 Task: Activity costs tracker blue modern simple.
Action: Mouse scrolled (73, 185) with delta (0, 0)
Screenshot: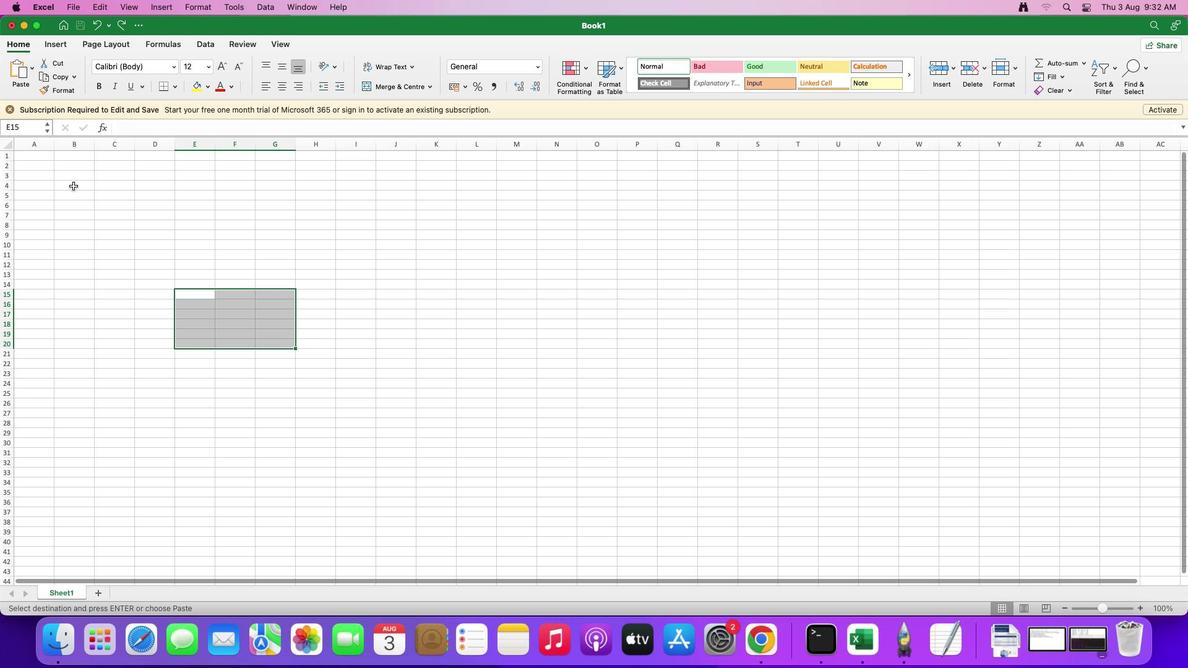 
Action: Mouse scrolled (73, 185) with delta (0, 0)
Screenshot: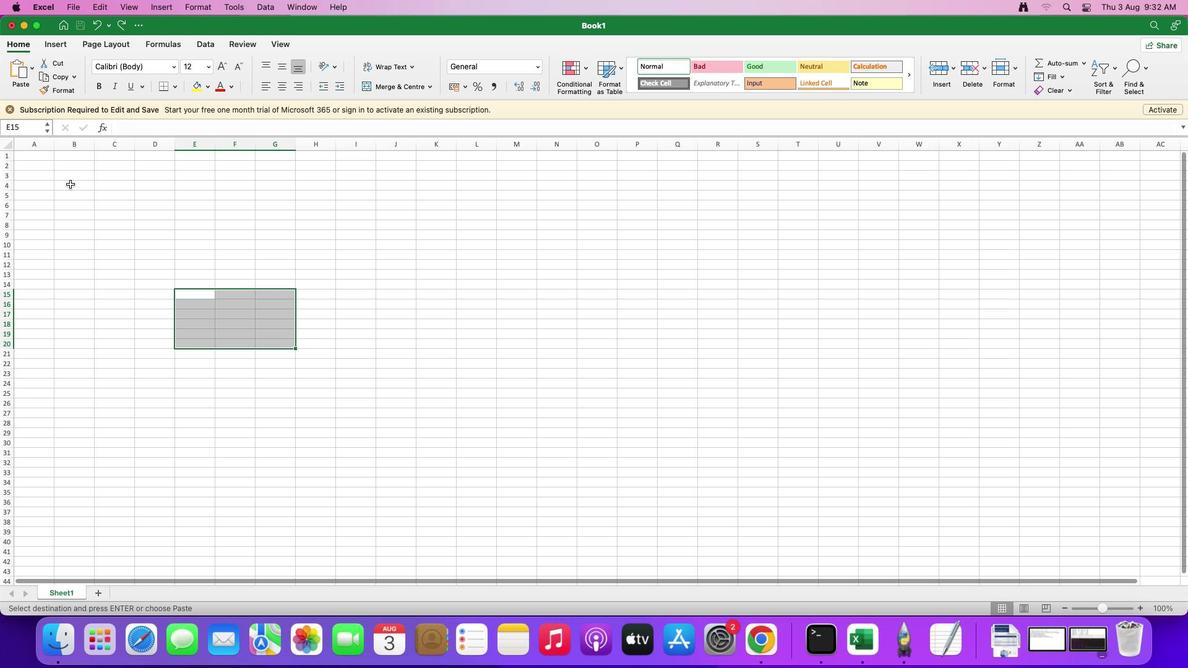 
Action: Mouse scrolled (73, 185) with delta (0, -1)
Screenshot: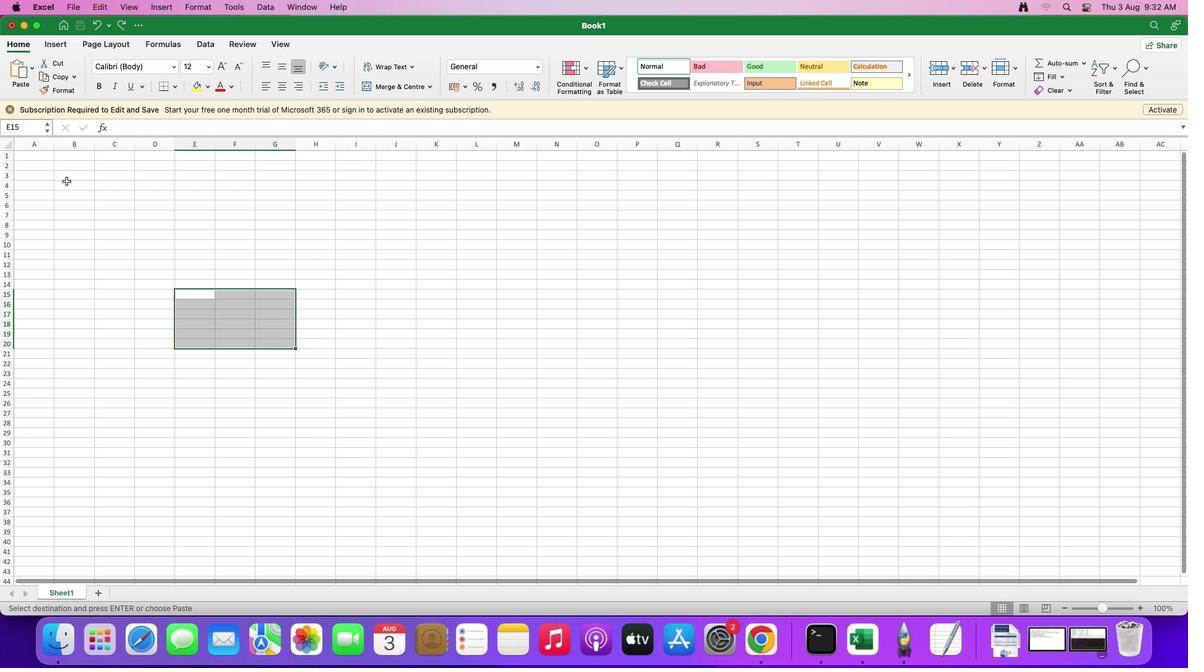 
Action: Mouse scrolled (73, 185) with delta (0, -2)
Screenshot: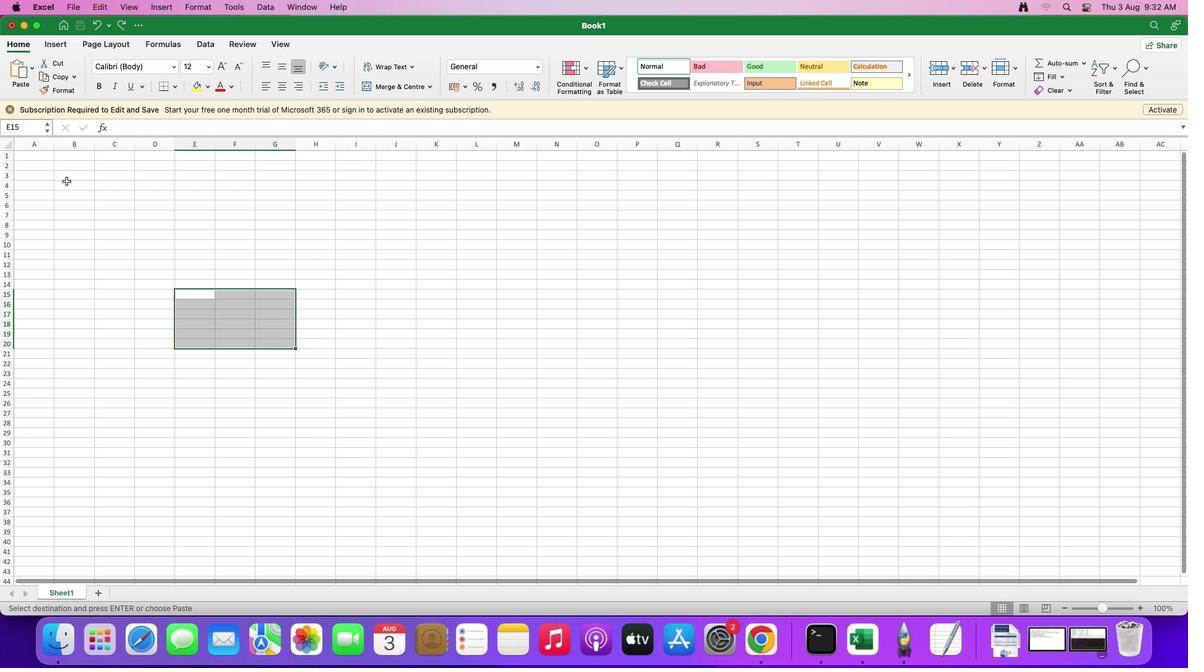 
Action: Mouse moved to (73, 185)
Screenshot: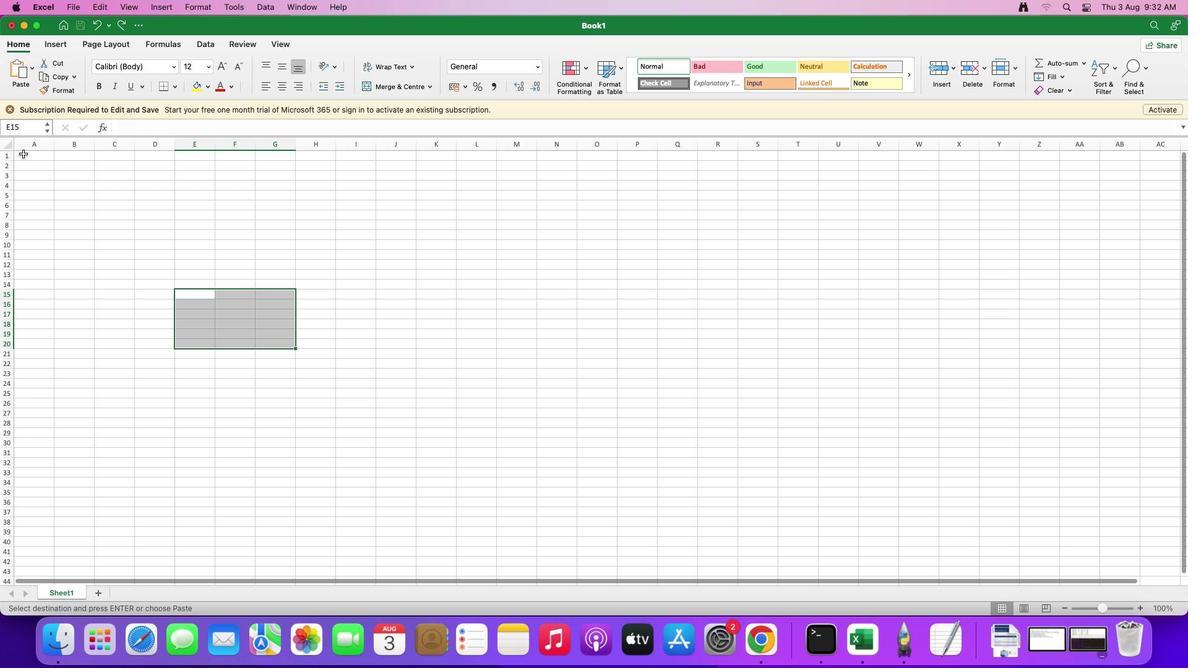 
Action: Mouse scrolled (73, 185) with delta (0, 0)
Screenshot: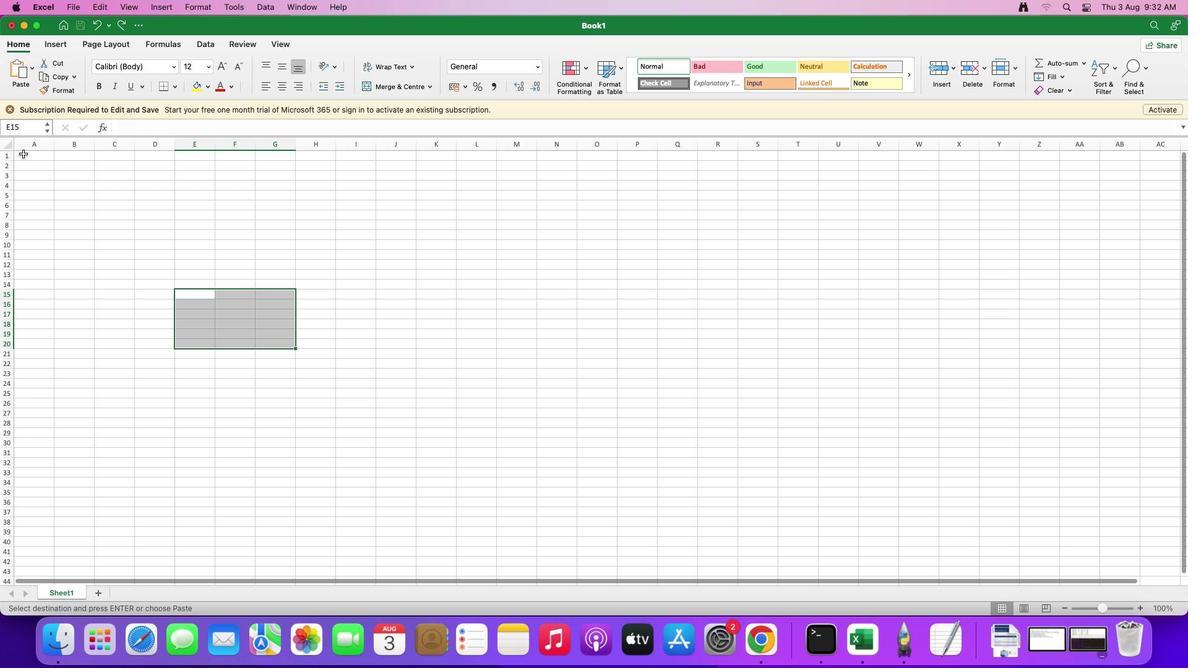 
Action: Mouse moved to (73, 185)
Screenshot: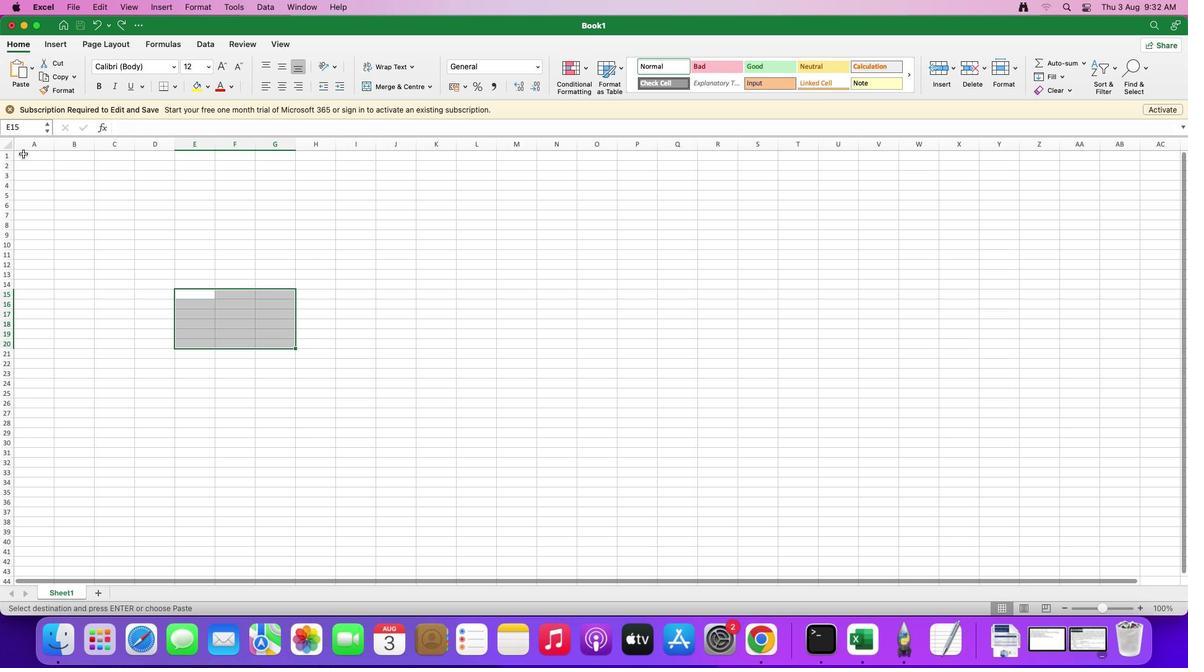 
Action: Mouse scrolled (73, 185) with delta (0, 0)
Screenshot: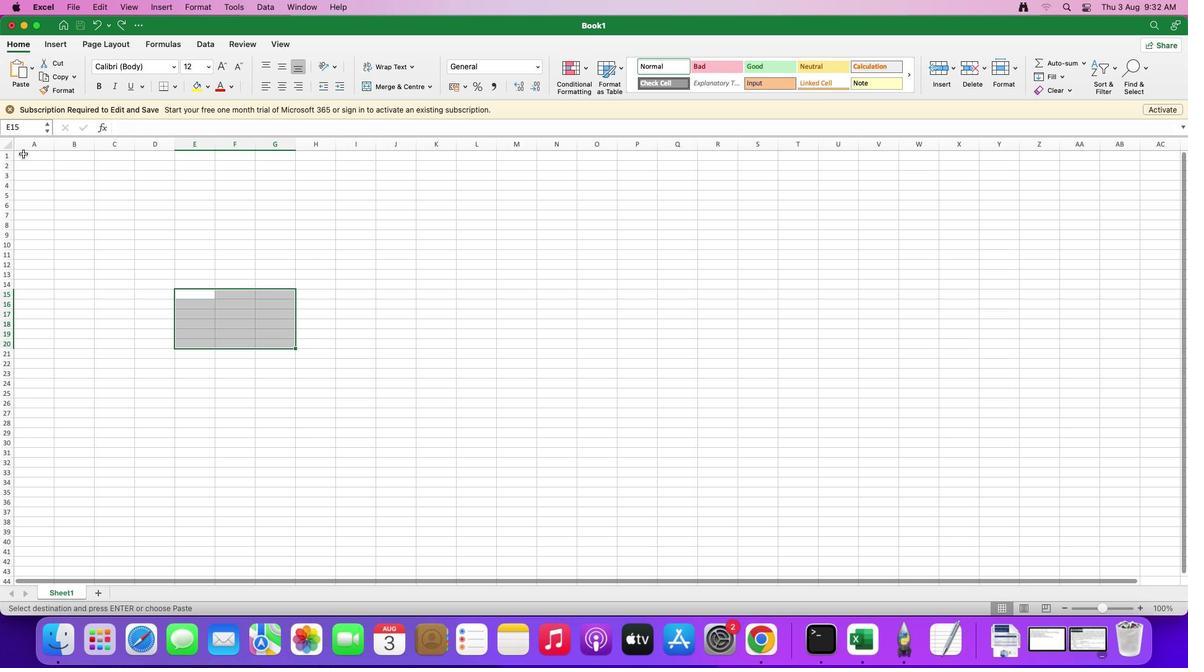 
Action: Mouse scrolled (73, 185) with delta (0, 2)
Screenshot: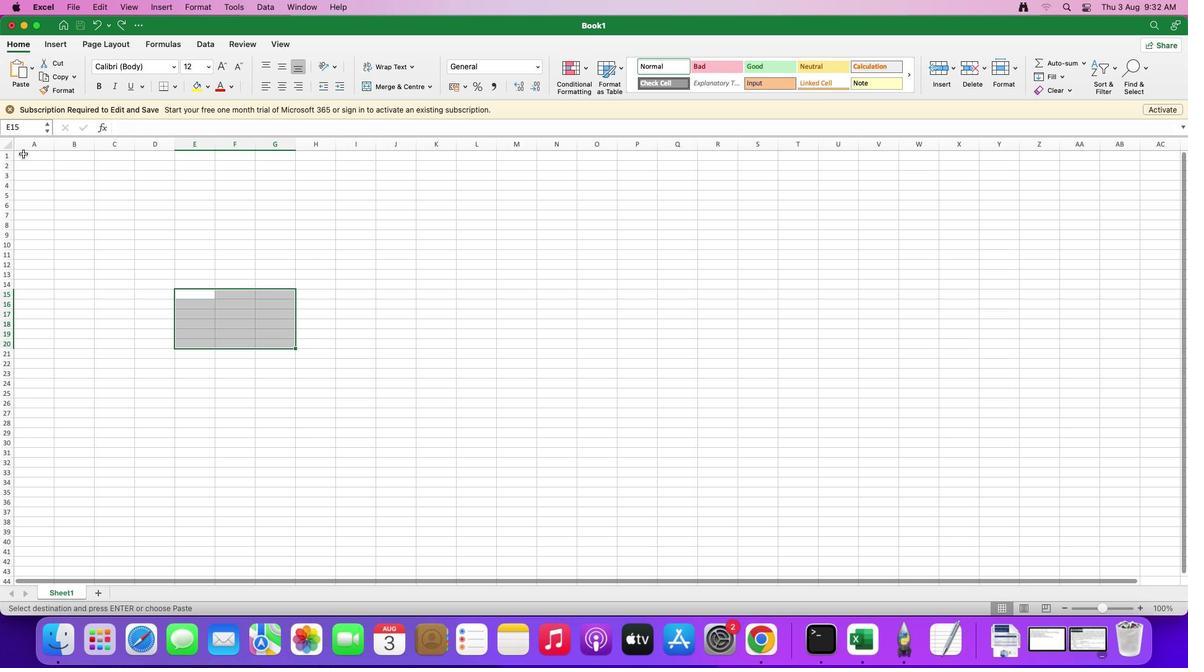 
Action: Mouse scrolled (73, 185) with delta (0, 3)
Screenshot: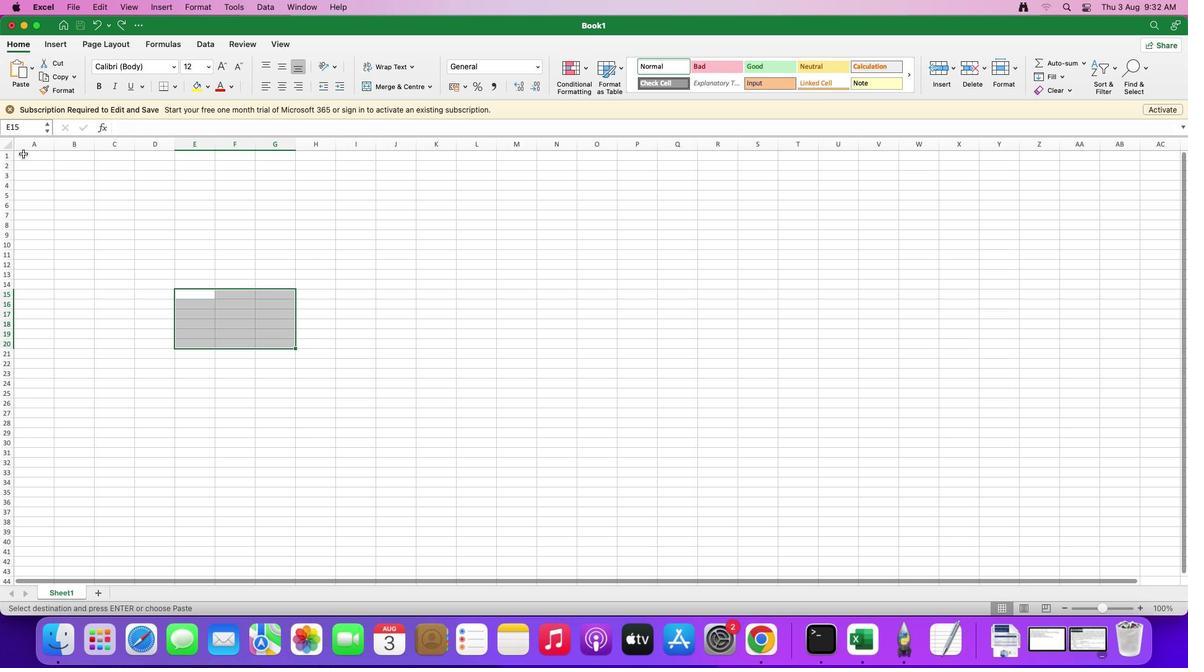 
Action: Mouse moved to (73, 186)
Screenshot: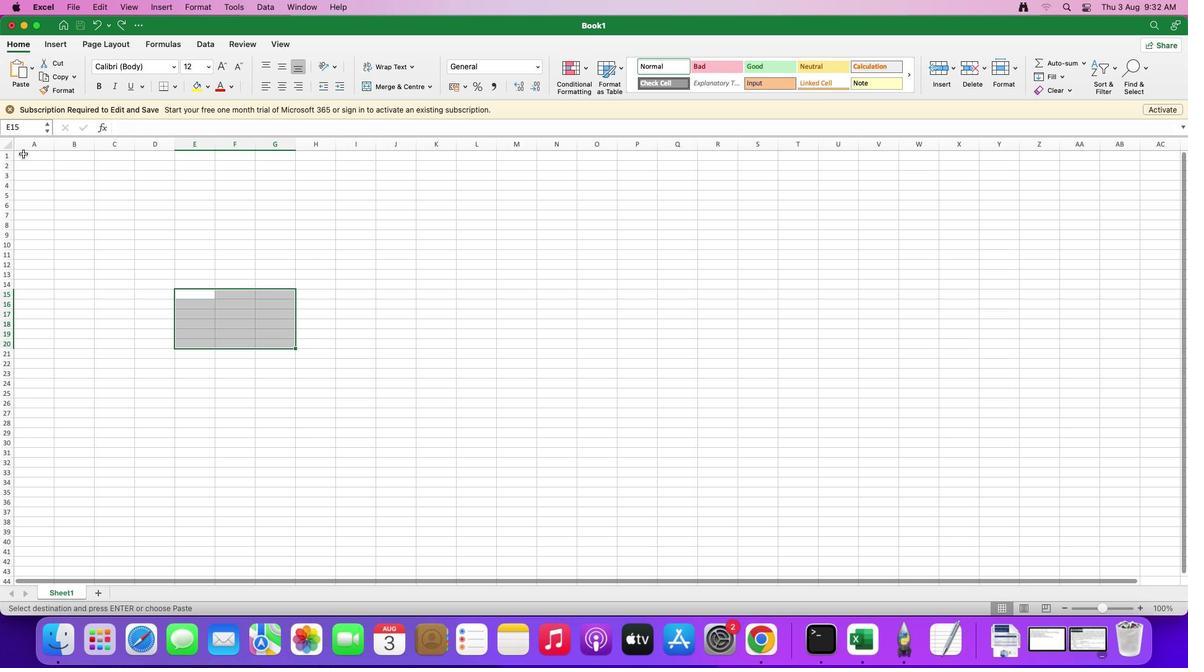 
Action: Mouse scrolled (73, 186) with delta (0, 3)
Screenshot: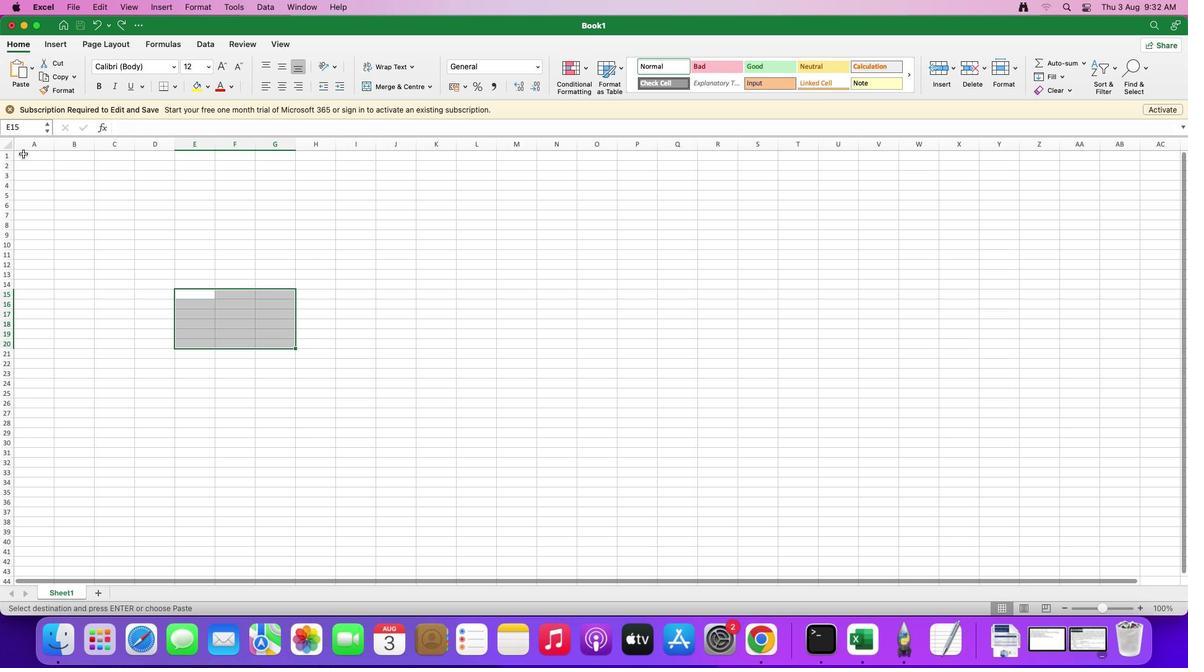 
Action: Mouse moved to (73, 186)
Screenshot: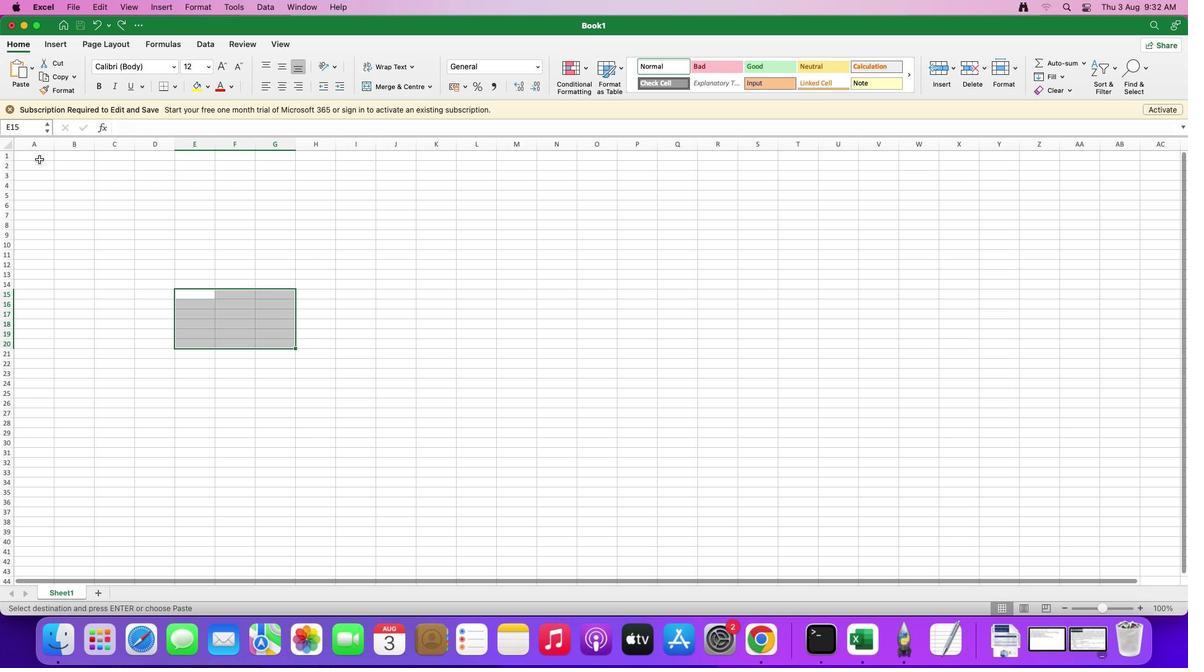 
Action: Mouse scrolled (73, 186) with delta (0, 0)
Screenshot: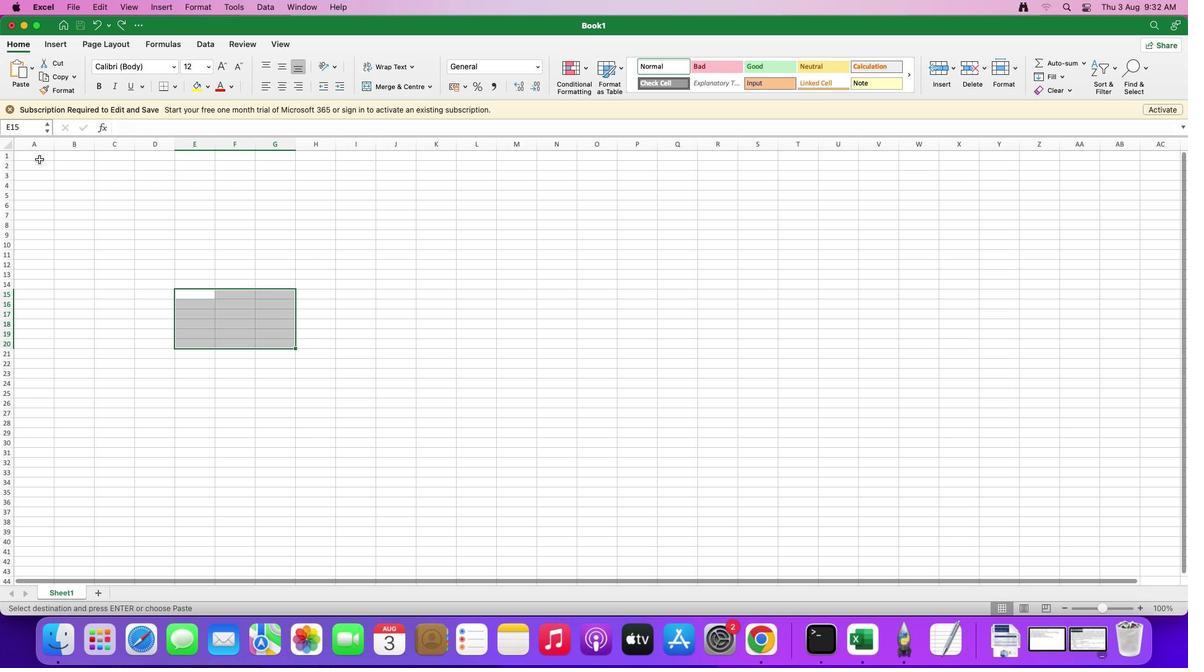 
Action: Mouse scrolled (73, 186) with delta (0, 0)
Screenshot: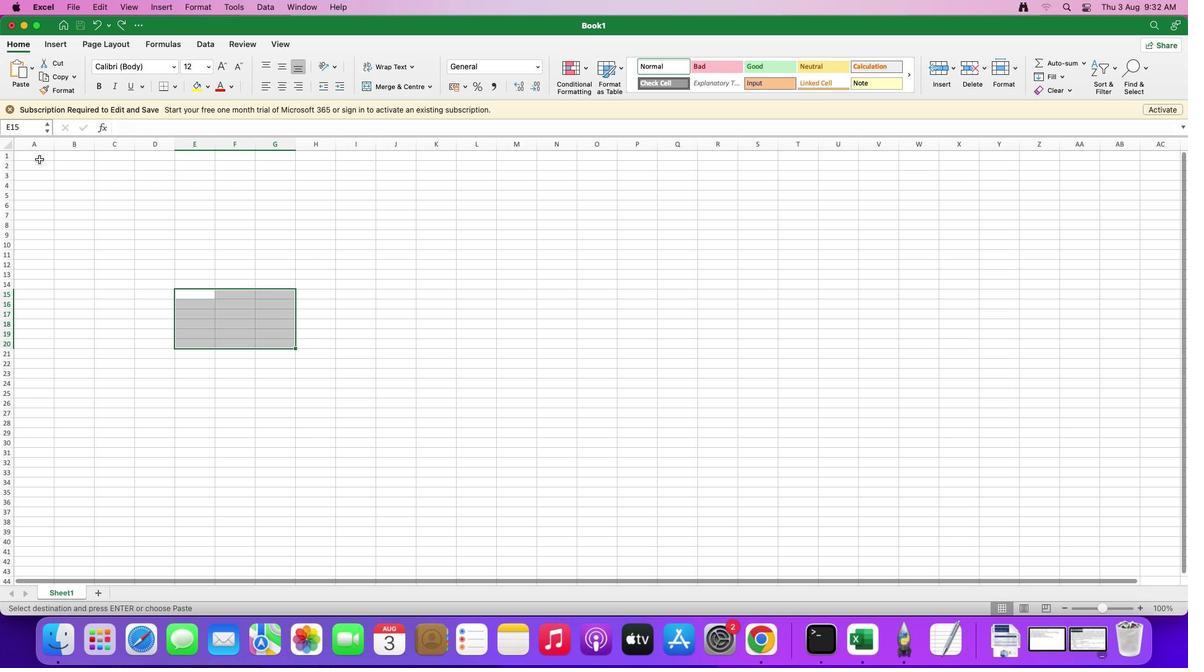 
Action: Mouse scrolled (73, 186) with delta (0, 2)
Screenshot: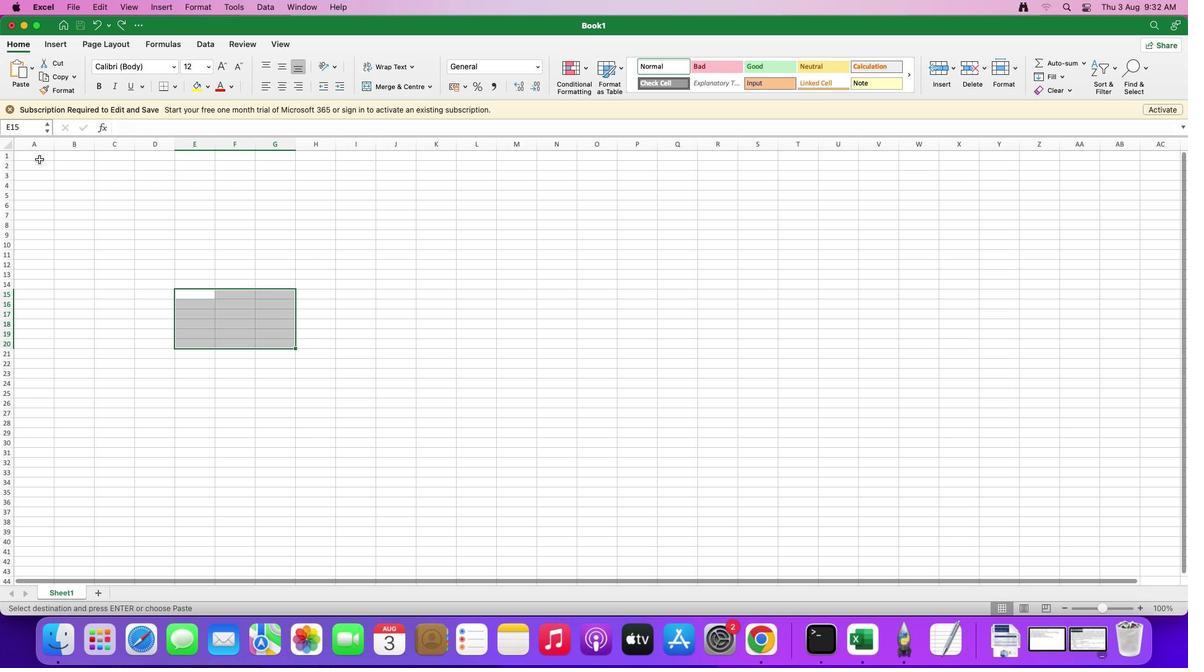 
Action: Mouse scrolled (73, 186) with delta (0, 3)
Screenshot: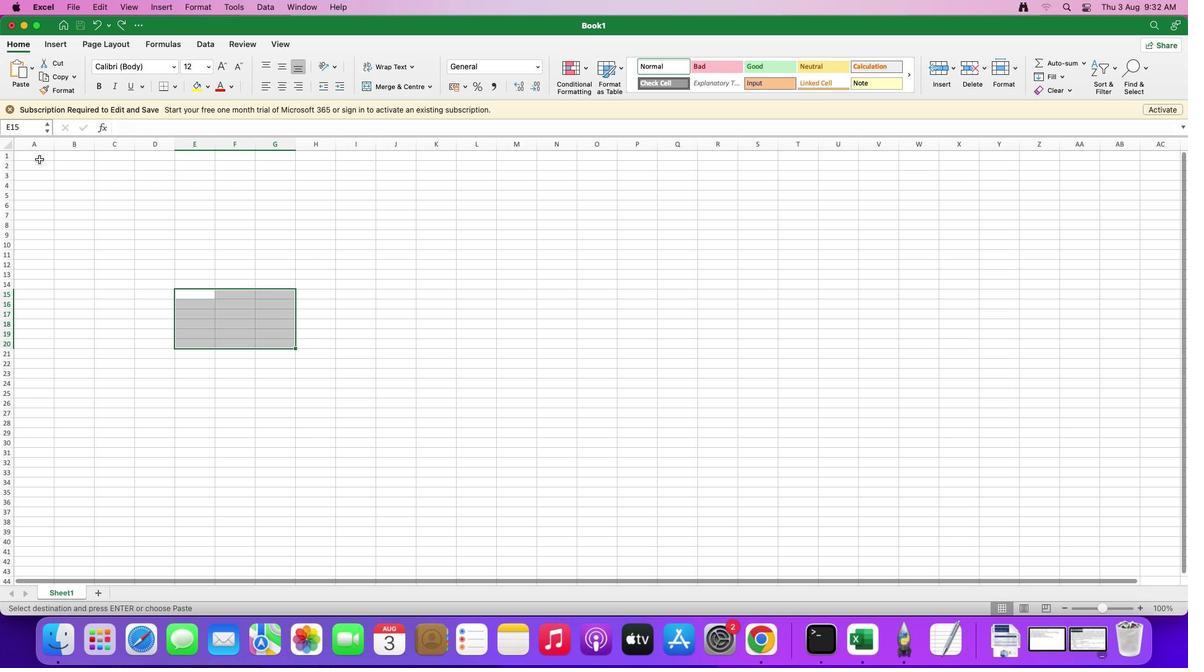 
Action: Mouse scrolled (73, 186) with delta (0, 3)
Screenshot: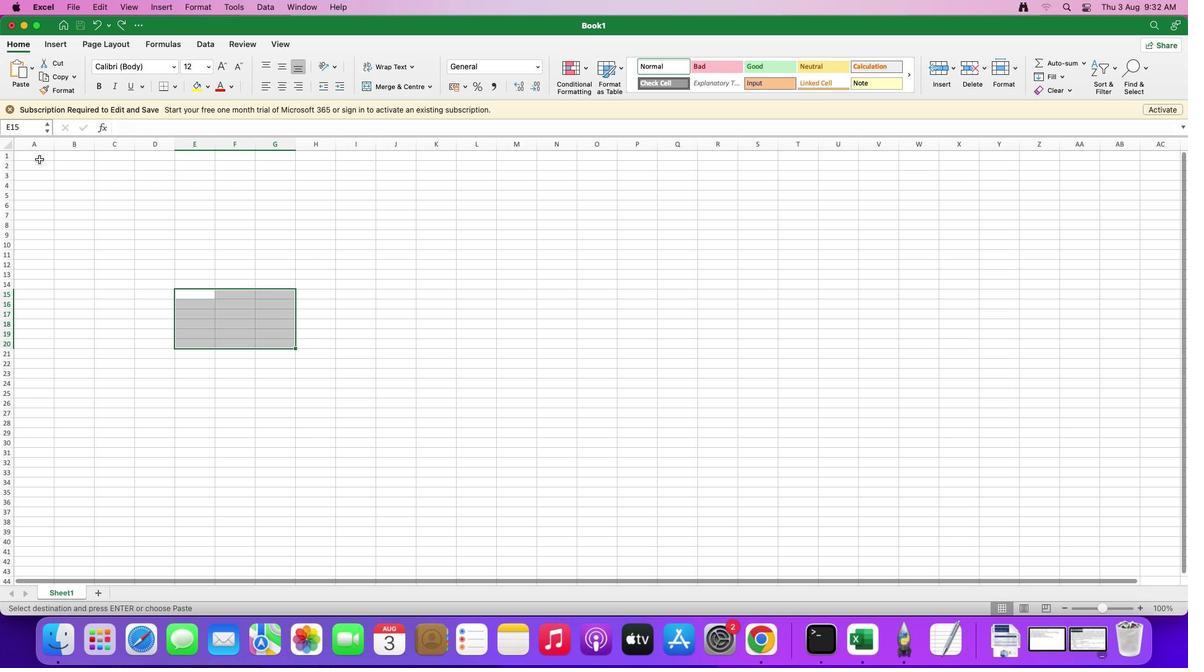 
Action: Mouse scrolled (73, 186) with delta (0, 0)
Screenshot: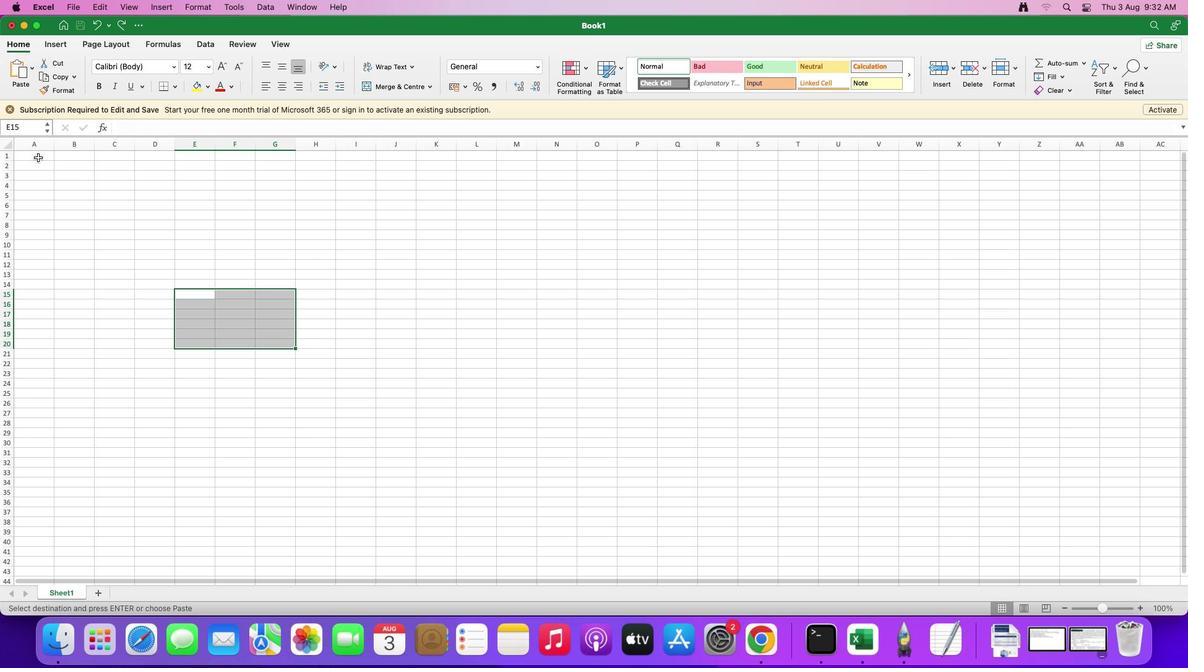 
Action: Mouse scrolled (73, 186) with delta (0, 0)
Screenshot: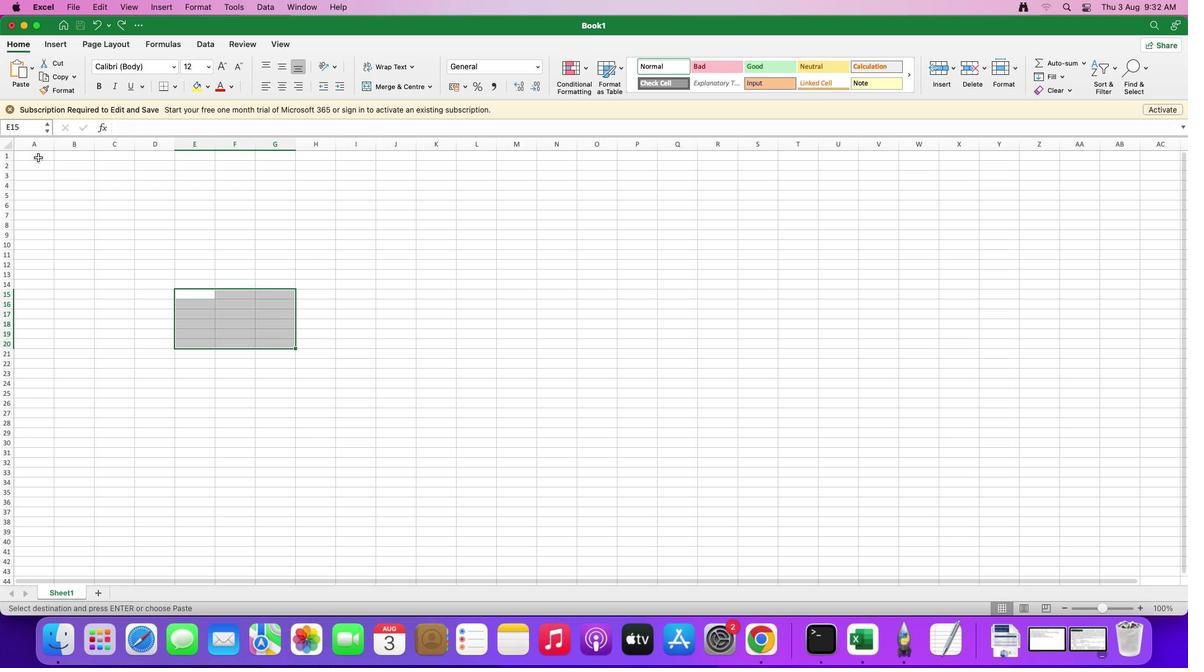 
Action: Mouse scrolled (73, 186) with delta (0, 2)
Screenshot: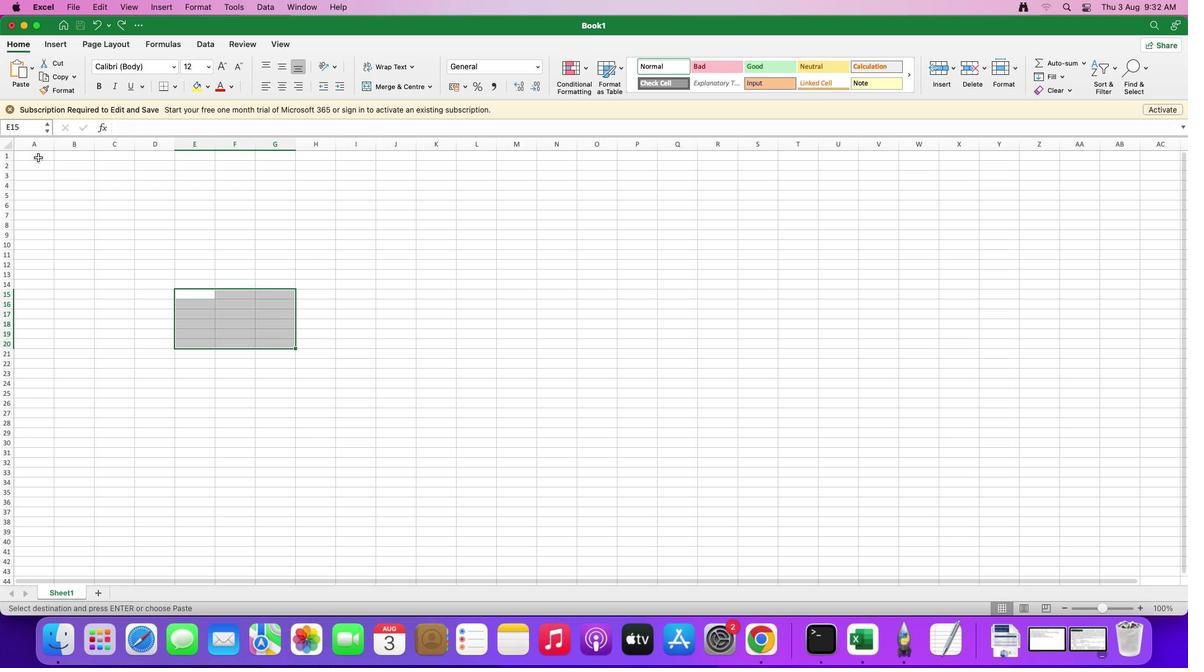 
Action: Mouse scrolled (73, 186) with delta (0, 3)
Screenshot: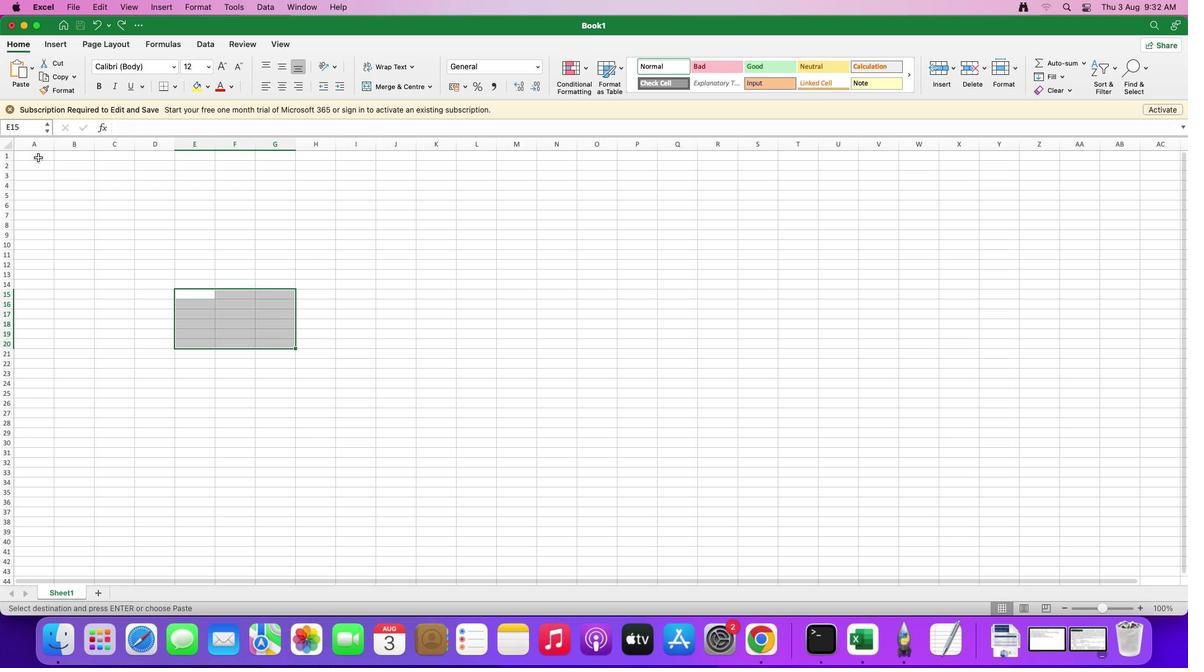 
Action: Mouse moved to (38, 157)
Screenshot: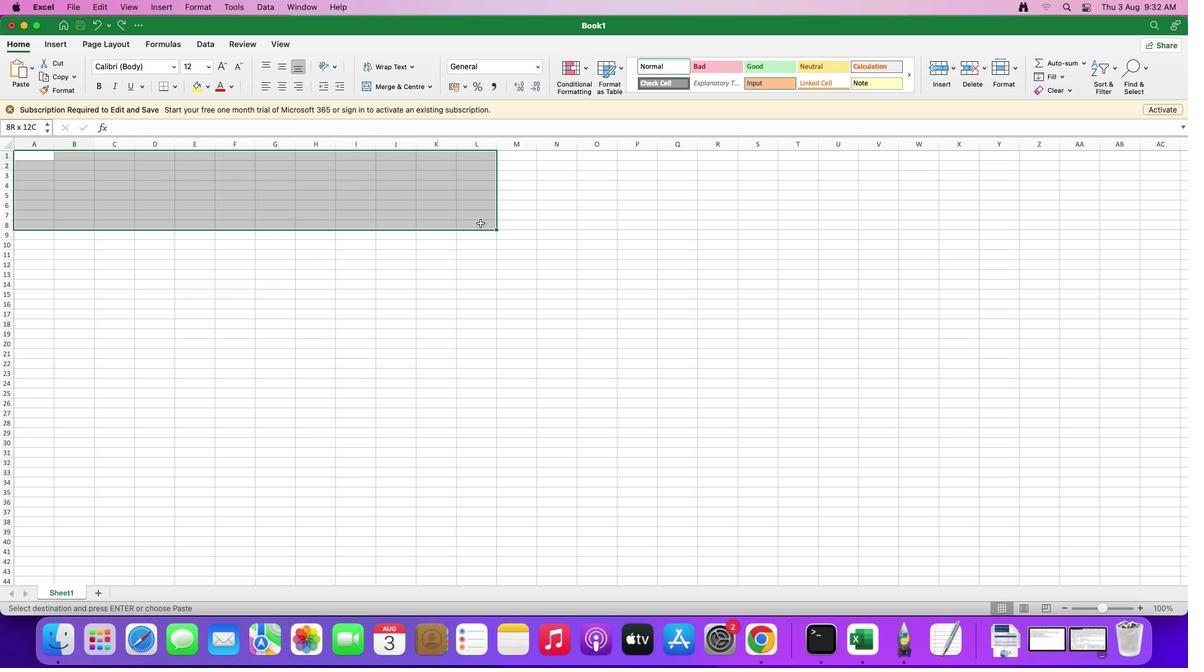 
Action: Mouse pressed left at (38, 157)
Screenshot: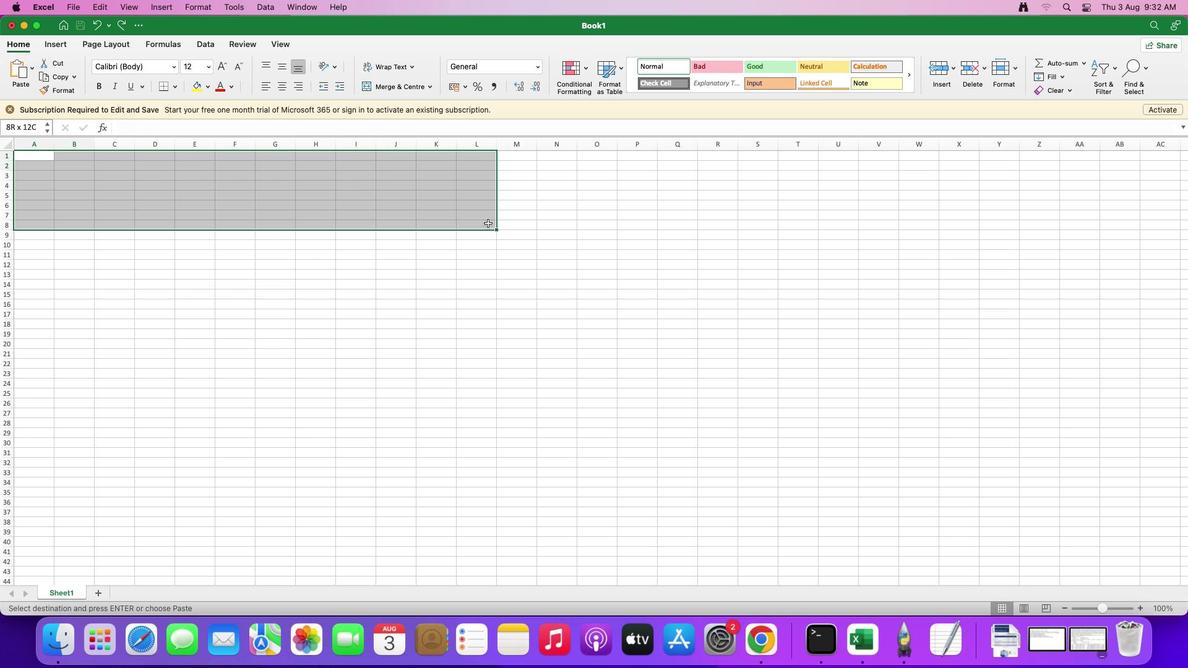
Action: Mouse moved to (672, 320)
Screenshot: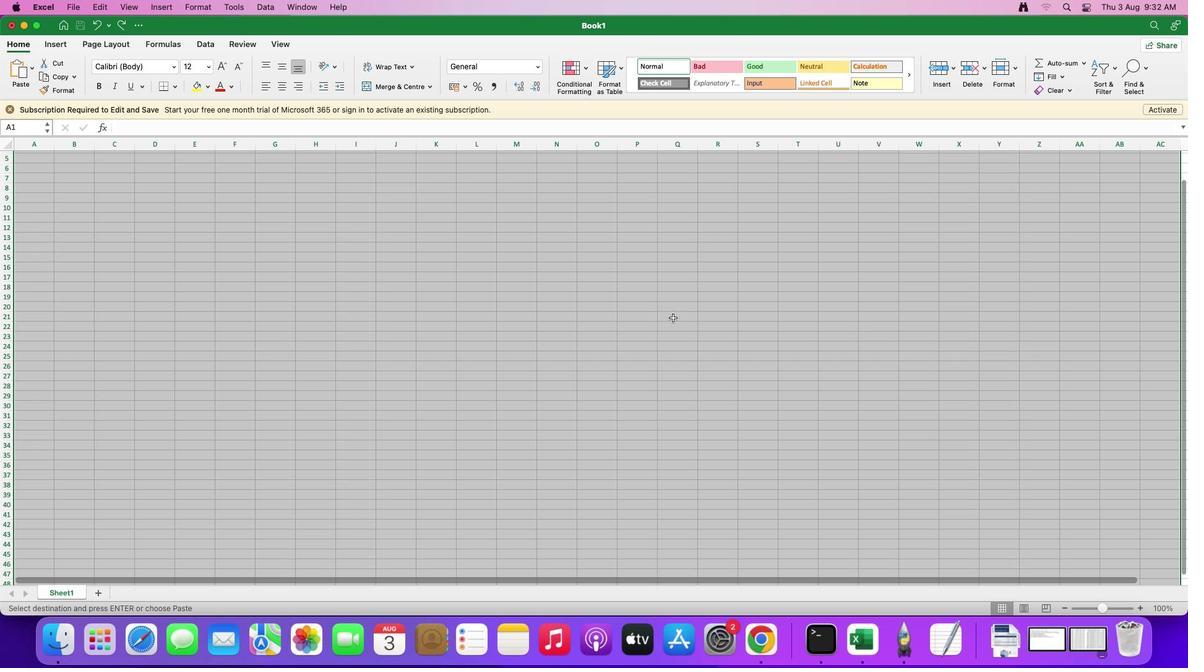
Action: Mouse scrolled (672, 320) with delta (0, 0)
Screenshot: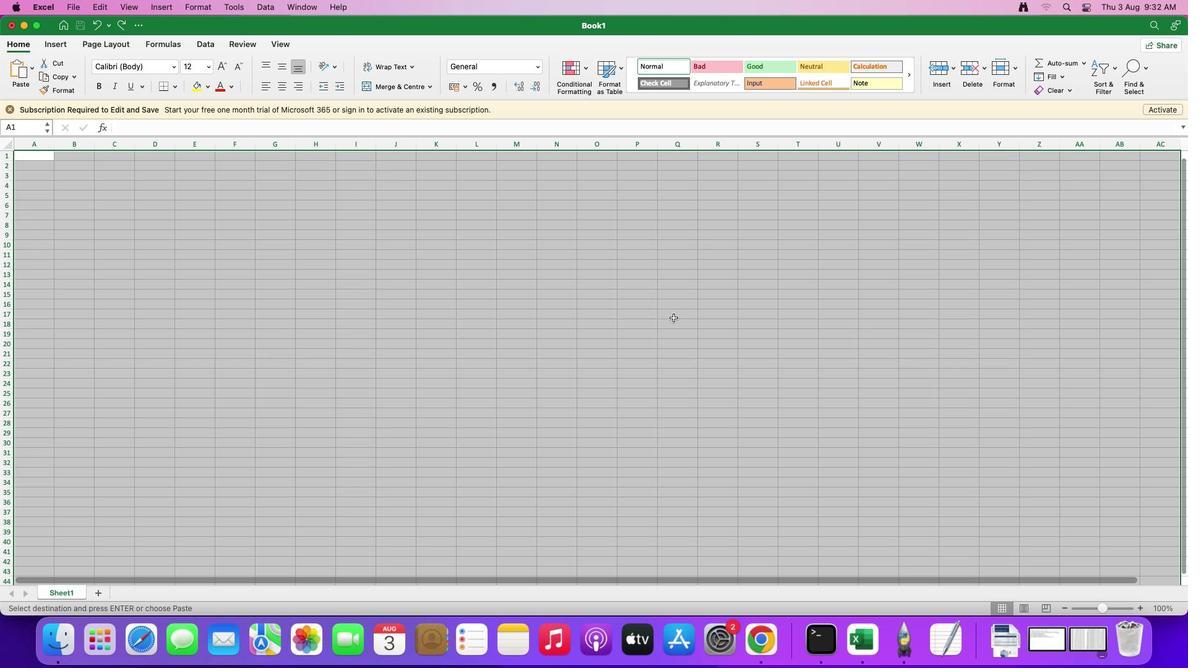 
Action: Mouse scrolled (672, 320) with delta (0, 0)
Screenshot: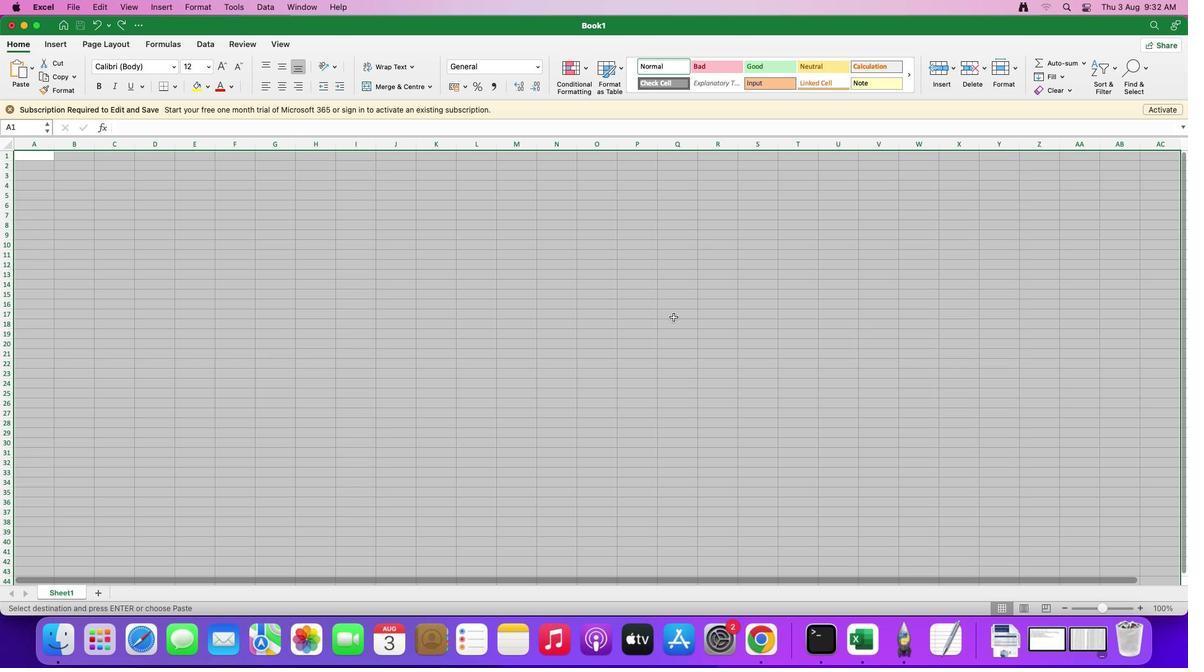 
Action: Mouse scrolled (672, 320) with delta (0, -1)
Screenshot: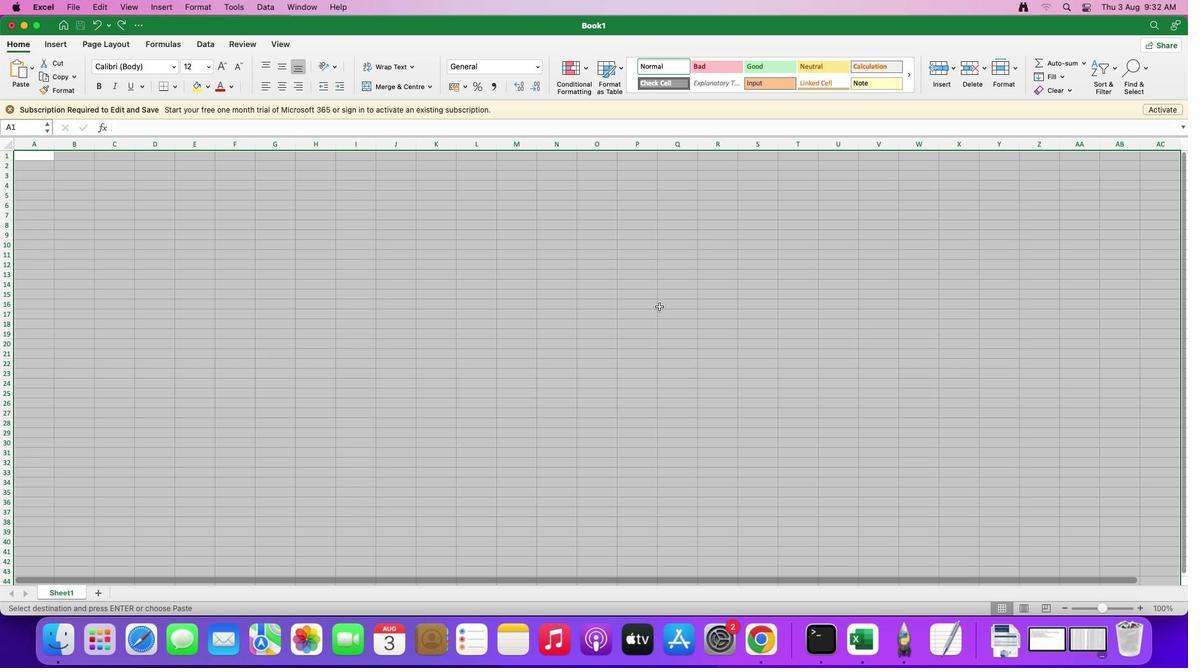 
Action: Mouse scrolled (672, 320) with delta (0, -1)
Screenshot: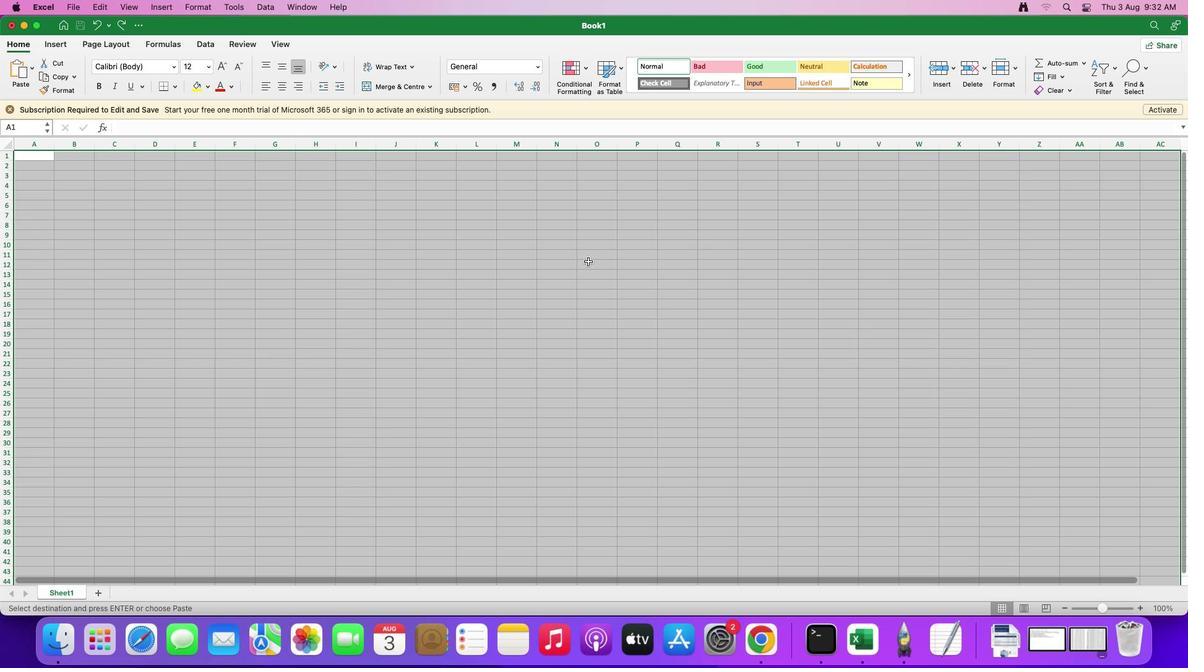 
Action: Mouse scrolled (672, 320) with delta (0, 0)
Screenshot: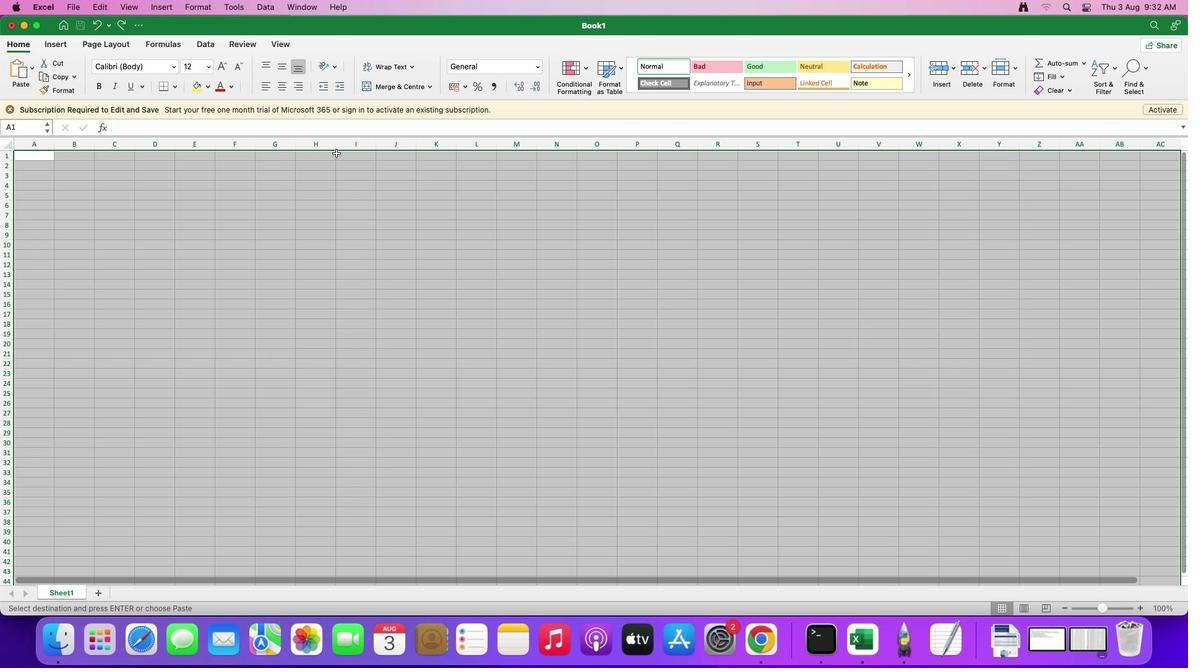 
Action: Mouse scrolled (672, 320) with delta (0, 0)
Screenshot: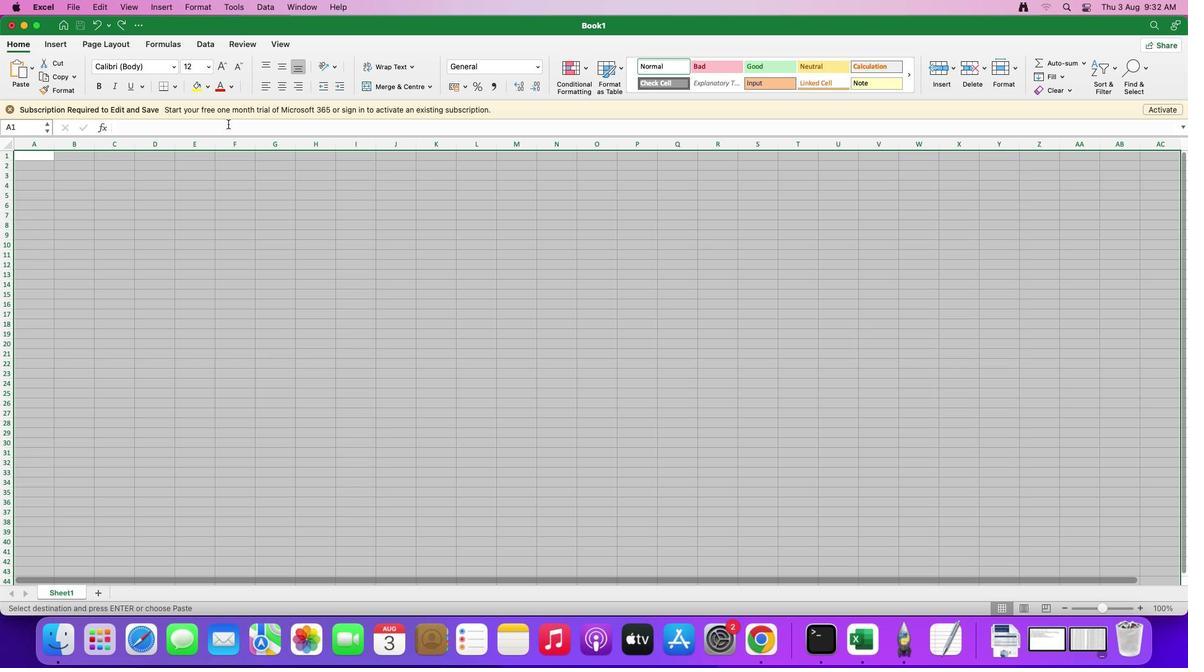 
Action: Mouse scrolled (672, 320) with delta (0, 0)
Screenshot: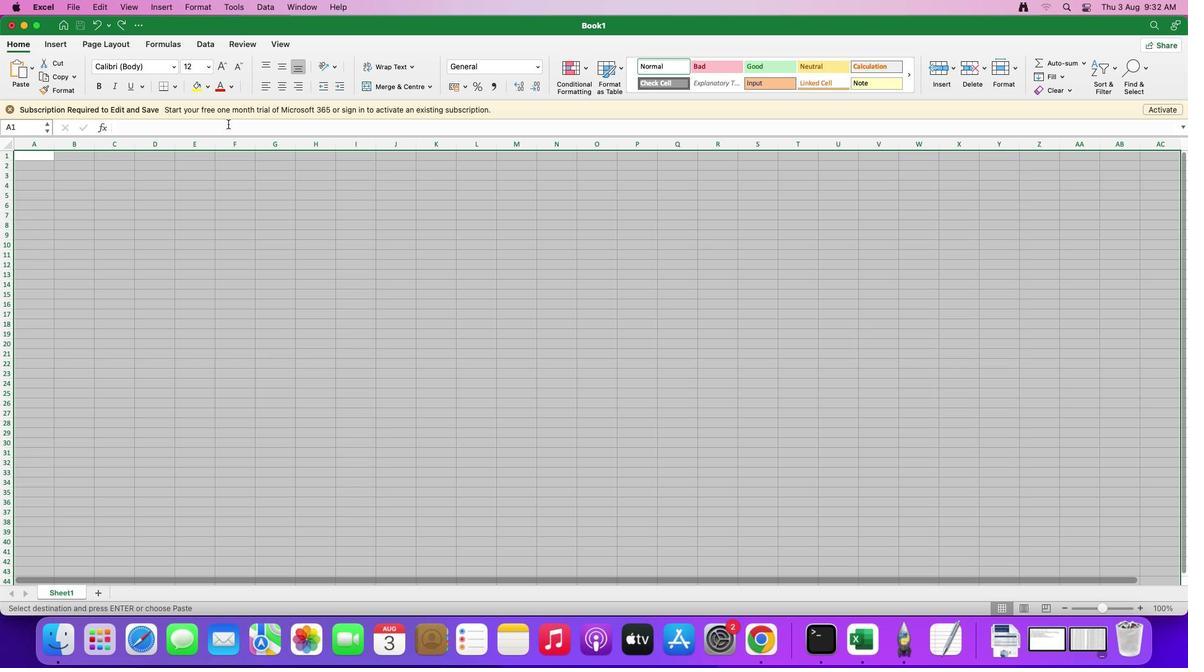 
Action: Mouse scrolled (672, 320) with delta (0, 1)
Screenshot: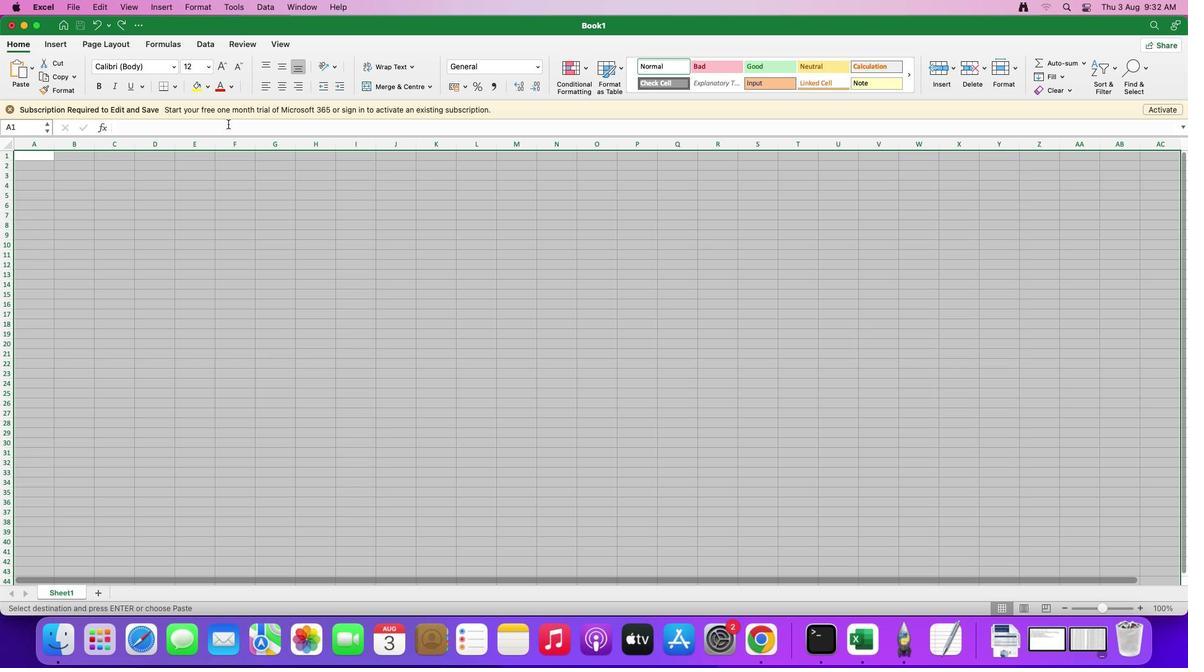 
Action: Mouse scrolled (672, 320) with delta (0, 3)
Screenshot: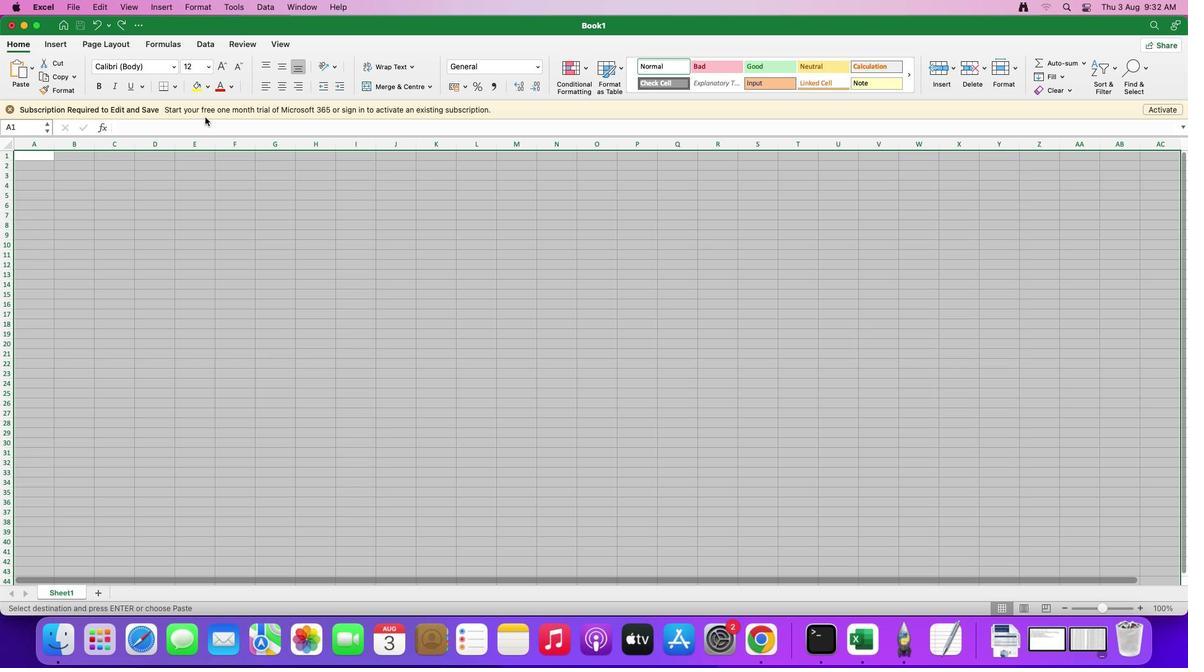 
Action: Mouse scrolled (672, 320) with delta (0, 3)
Screenshot: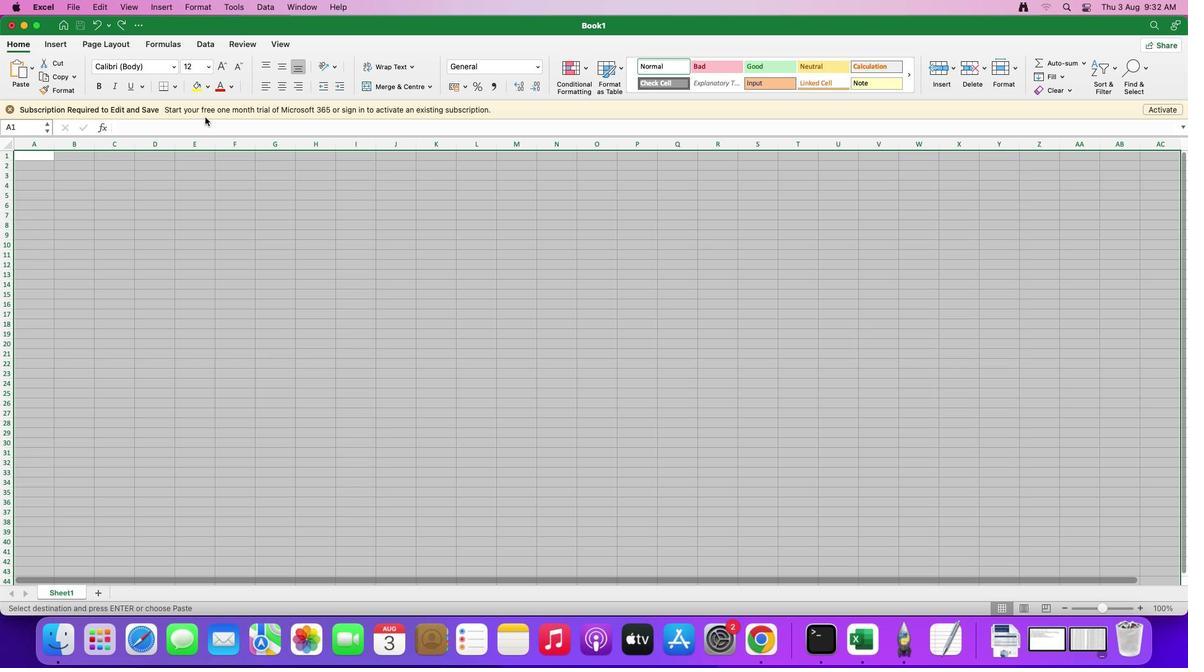 
Action: Mouse moved to (673, 318)
Screenshot: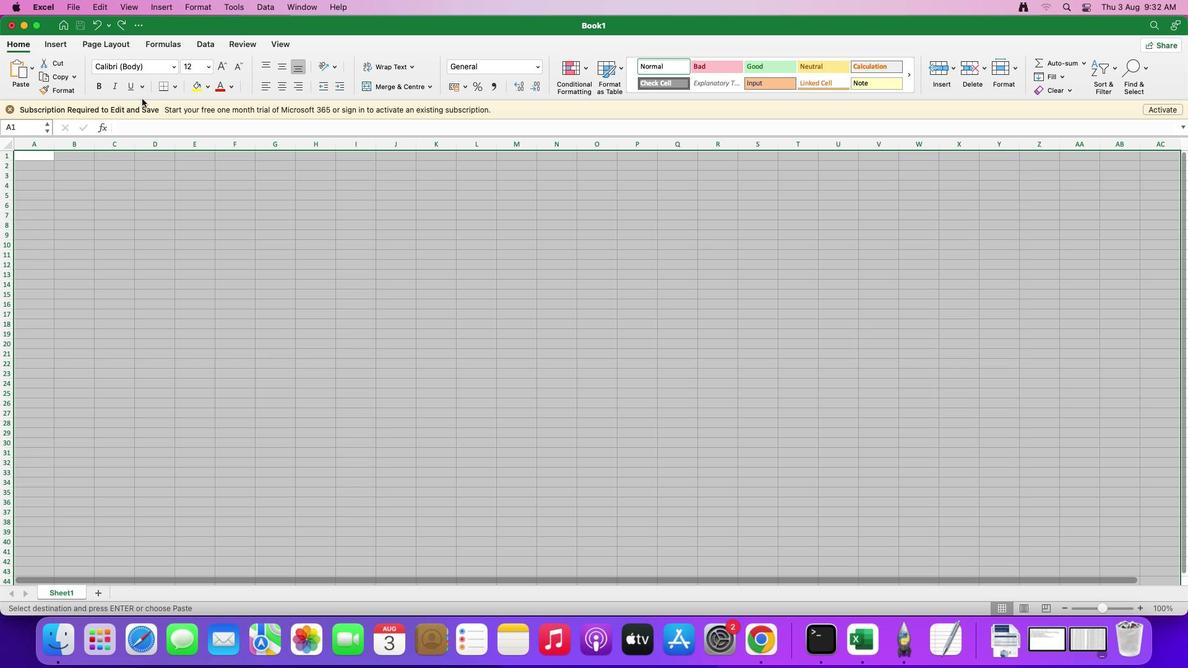 
Action: Mouse scrolled (673, 318) with delta (0, 0)
Screenshot: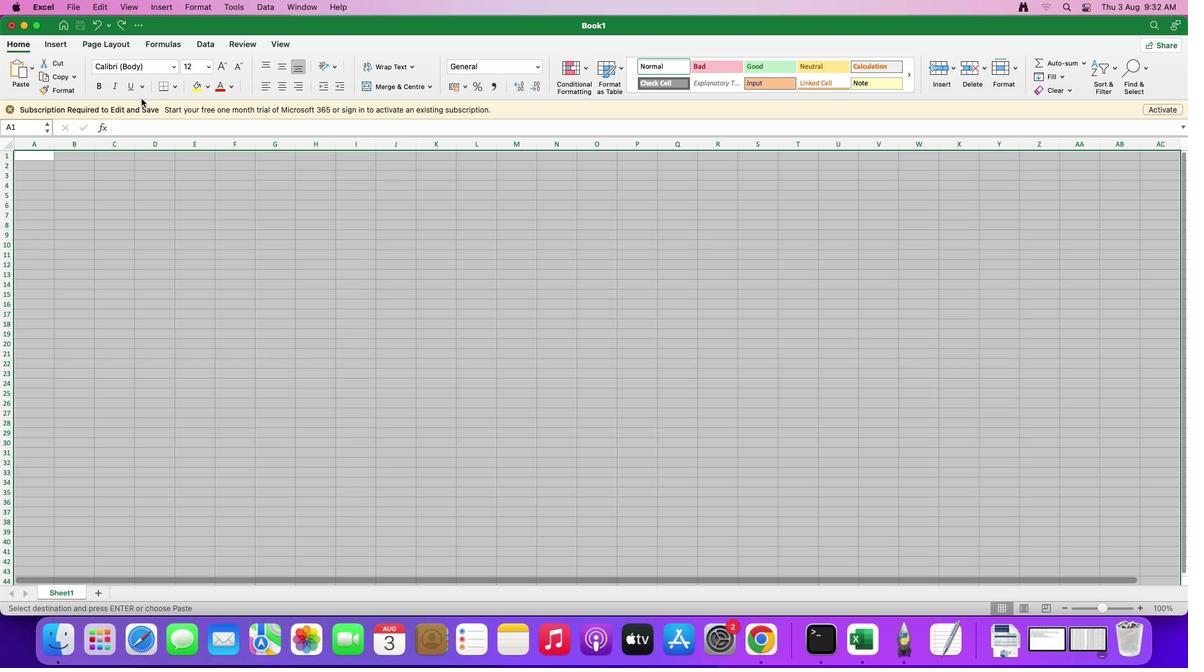 
Action: Mouse scrolled (673, 318) with delta (0, 0)
Screenshot: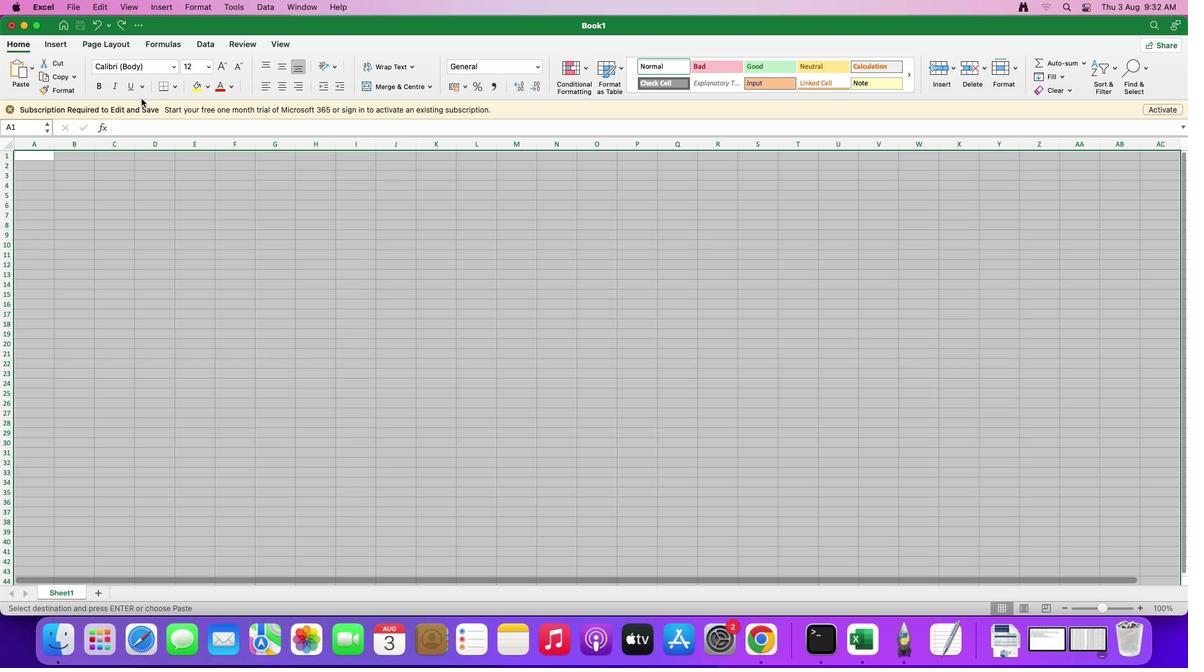 
Action: Mouse scrolled (673, 318) with delta (0, 2)
Screenshot: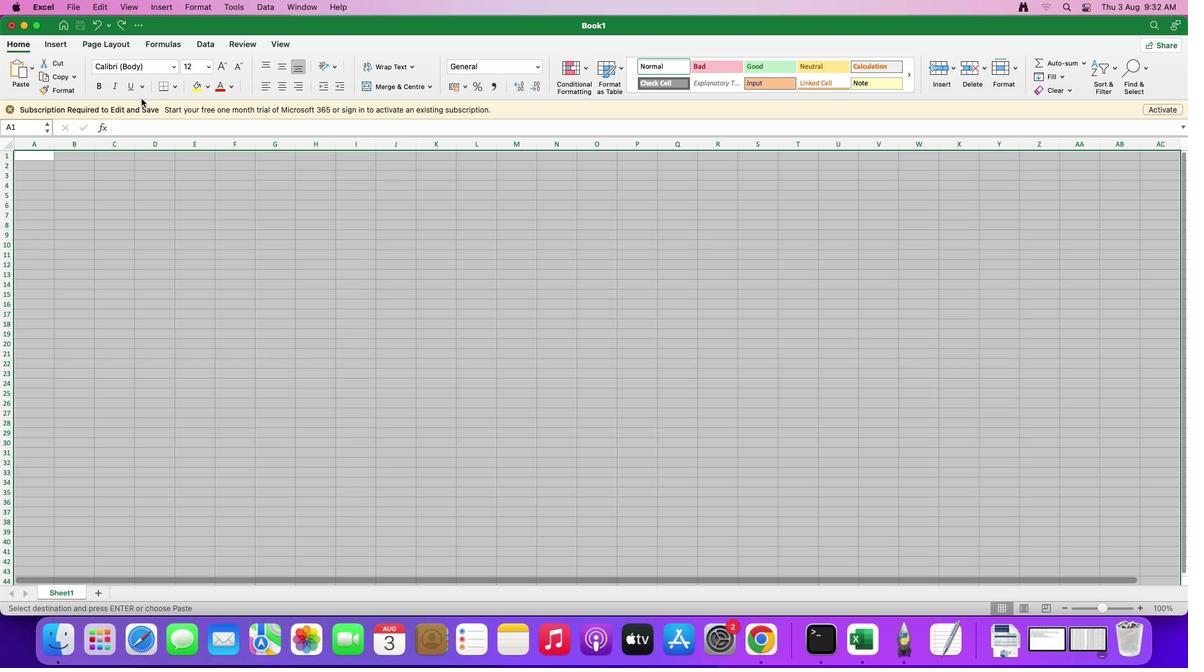 
Action: Mouse scrolled (673, 318) with delta (0, 3)
Screenshot: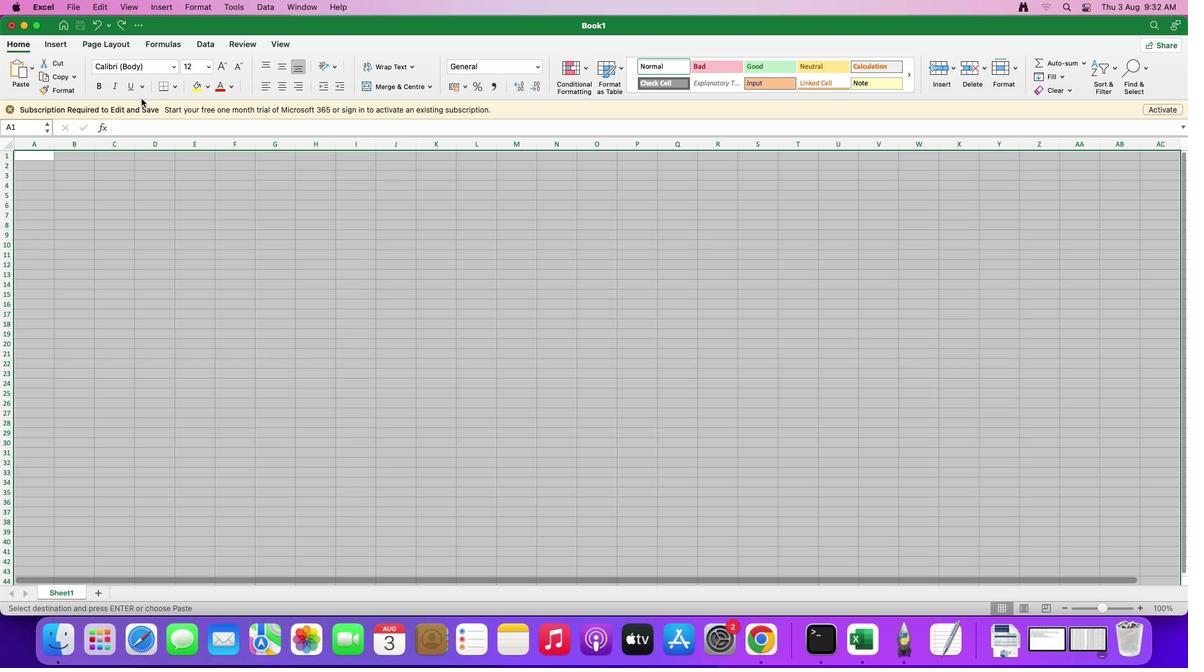 
Action: Mouse scrolled (673, 318) with delta (0, 3)
Screenshot: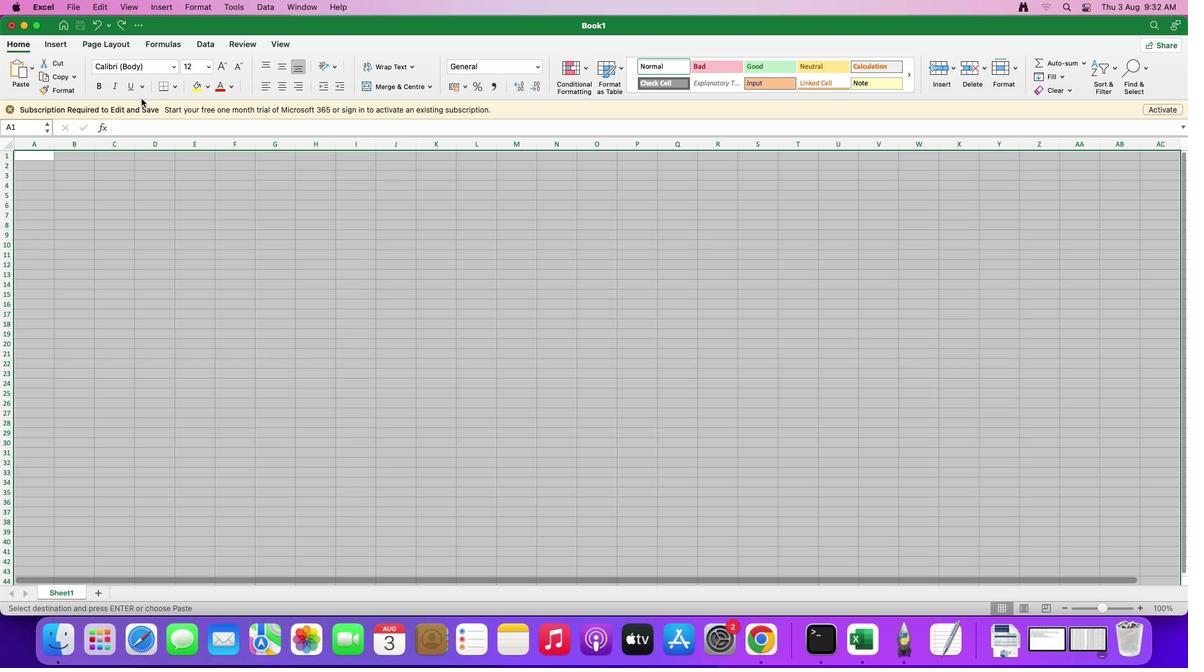 
Action: Mouse moved to (673, 317)
Screenshot: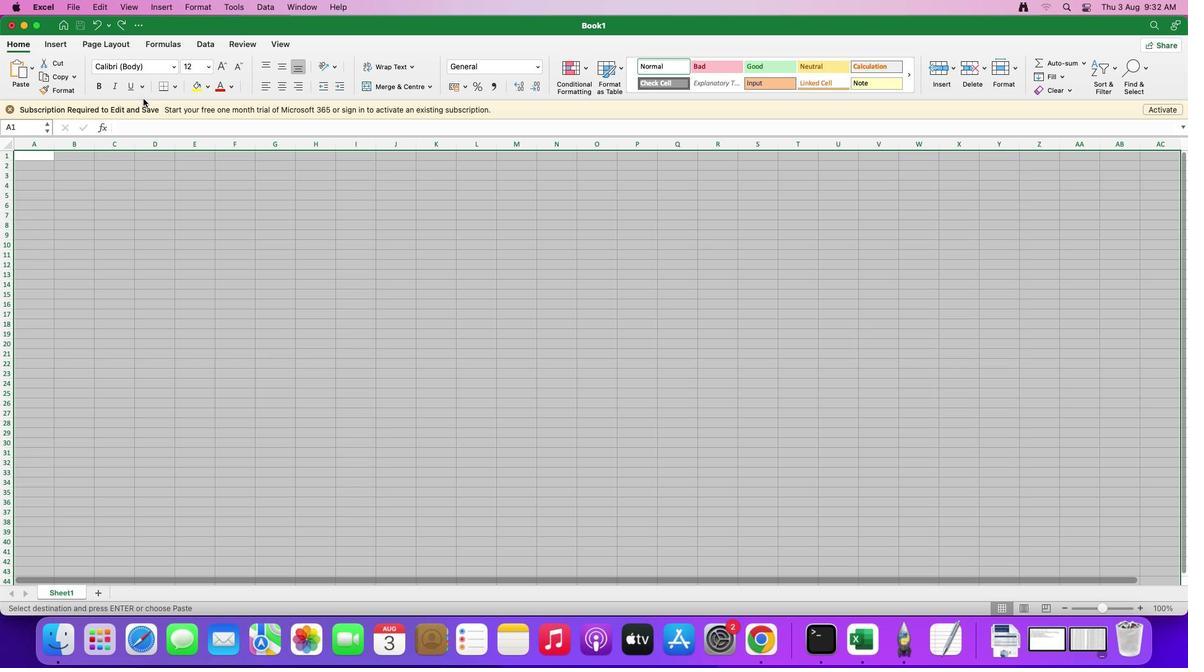 
Action: Mouse scrolled (673, 317) with delta (0, 0)
Screenshot: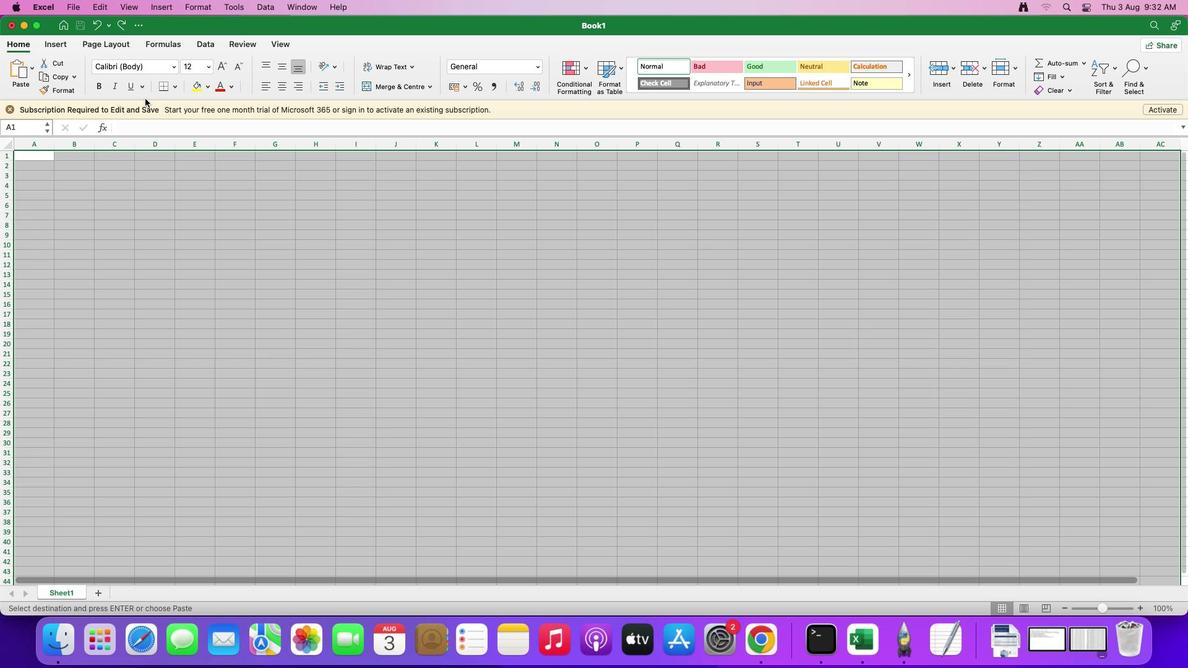 
Action: Mouse scrolled (673, 317) with delta (0, 0)
Screenshot: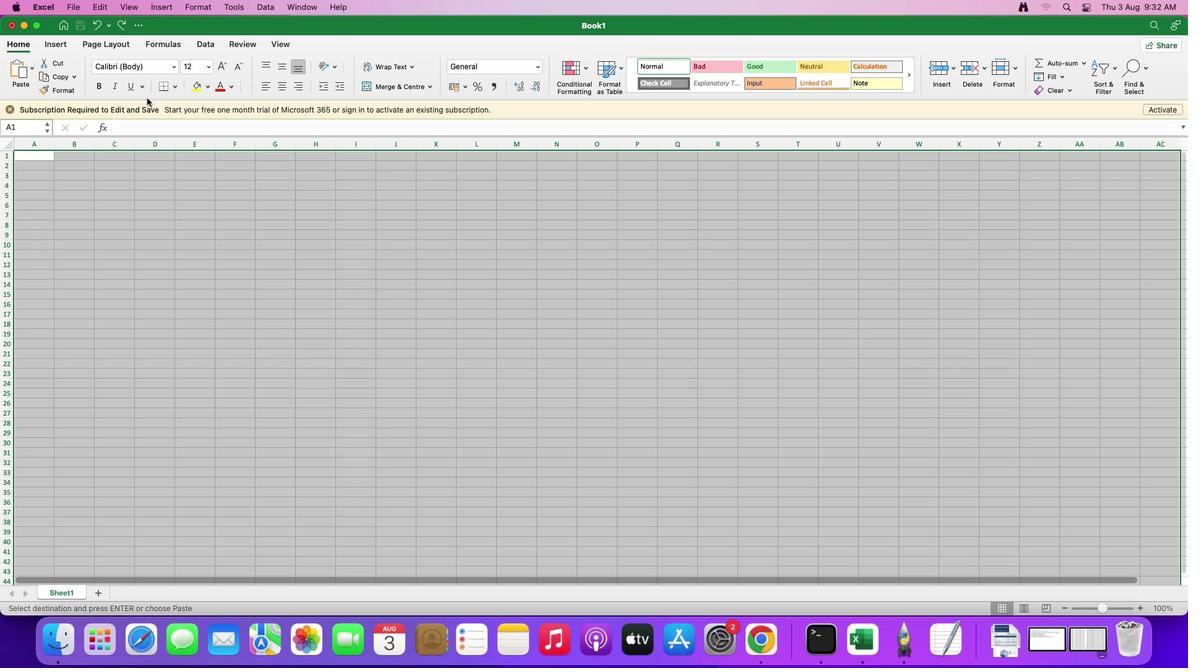 
Action: Mouse scrolled (673, 317) with delta (0, 2)
Screenshot: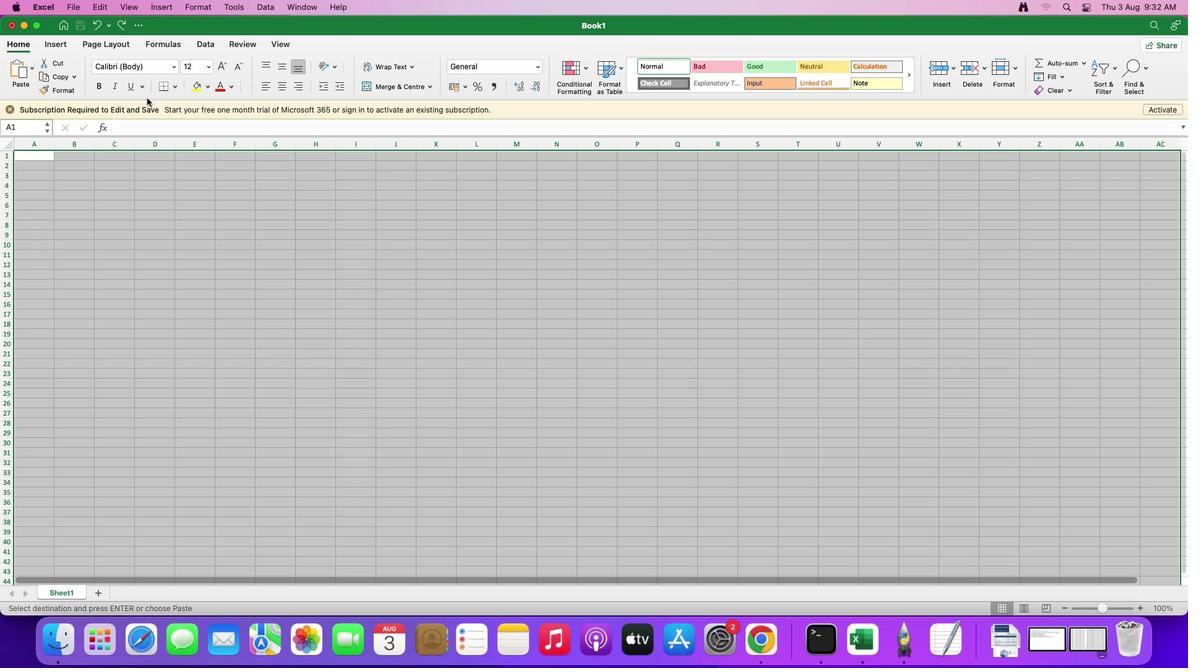 
Action: Mouse scrolled (673, 317) with delta (0, 3)
Screenshot: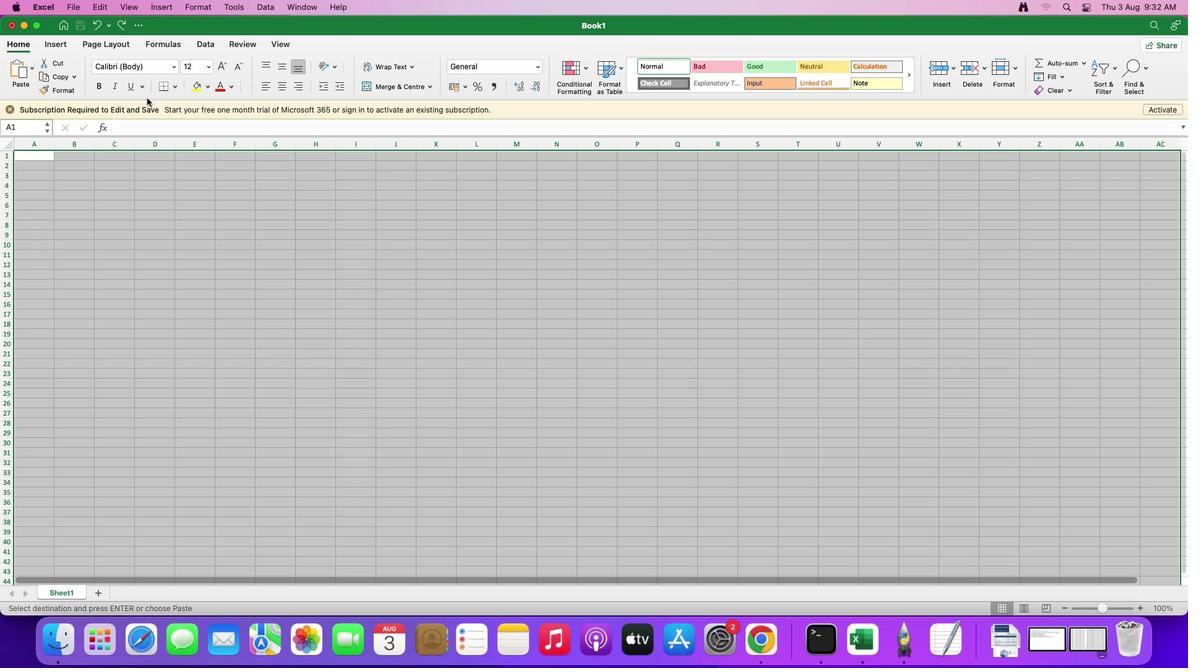 
Action: Mouse scrolled (673, 317) with delta (0, 3)
Screenshot: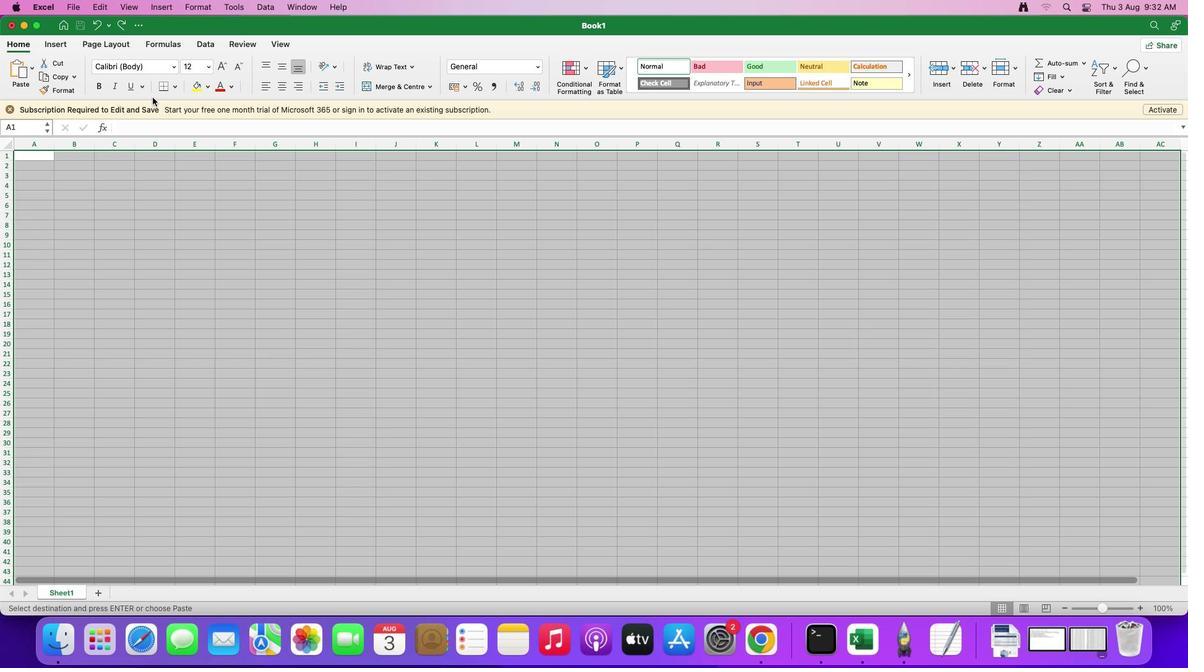 
Action: Mouse moved to (204, 86)
Screenshot: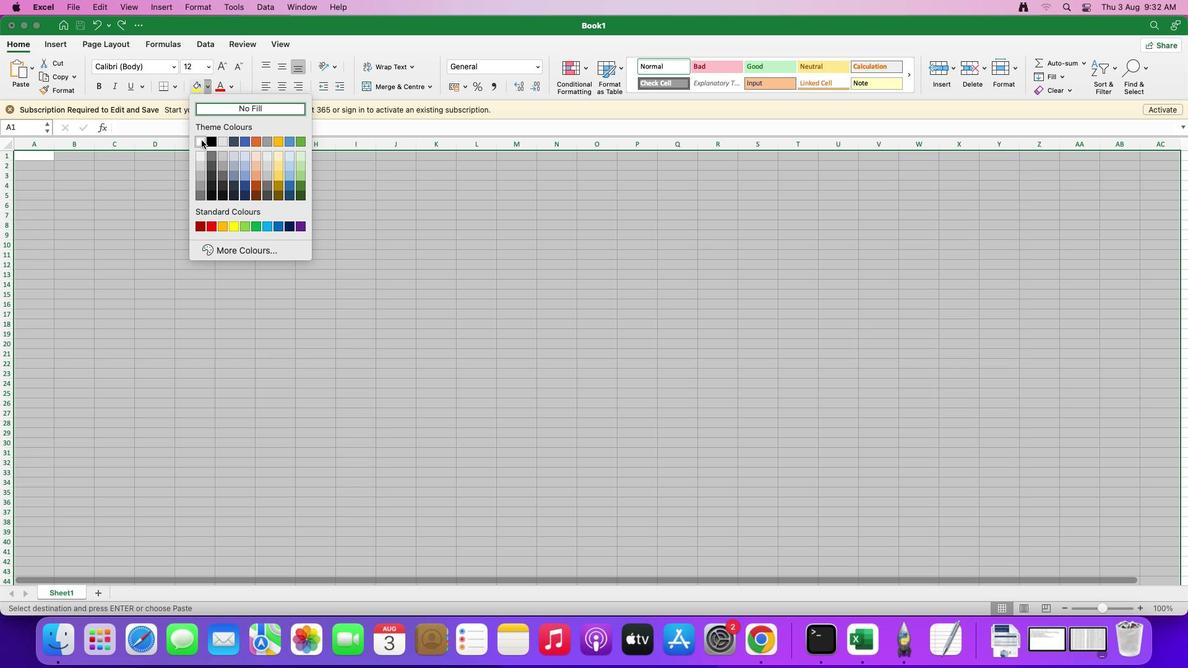
Action: Mouse pressed left at (204, 86)
Screenshot: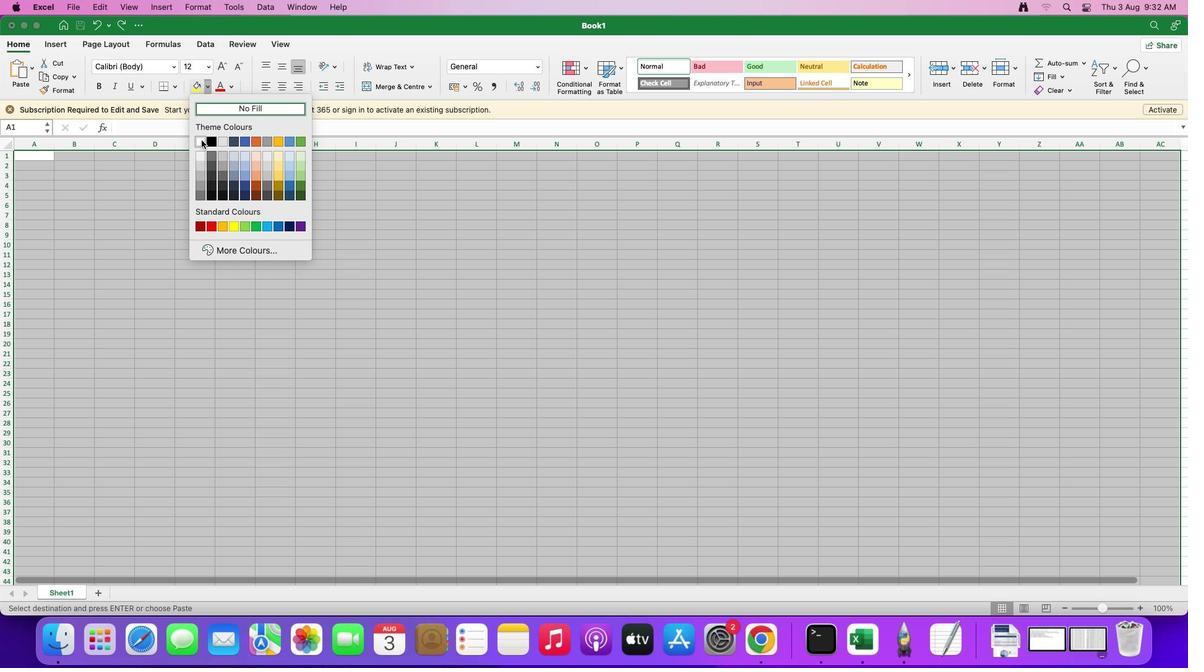 
Action: Mouse moved to (201, 139)
Screenshot: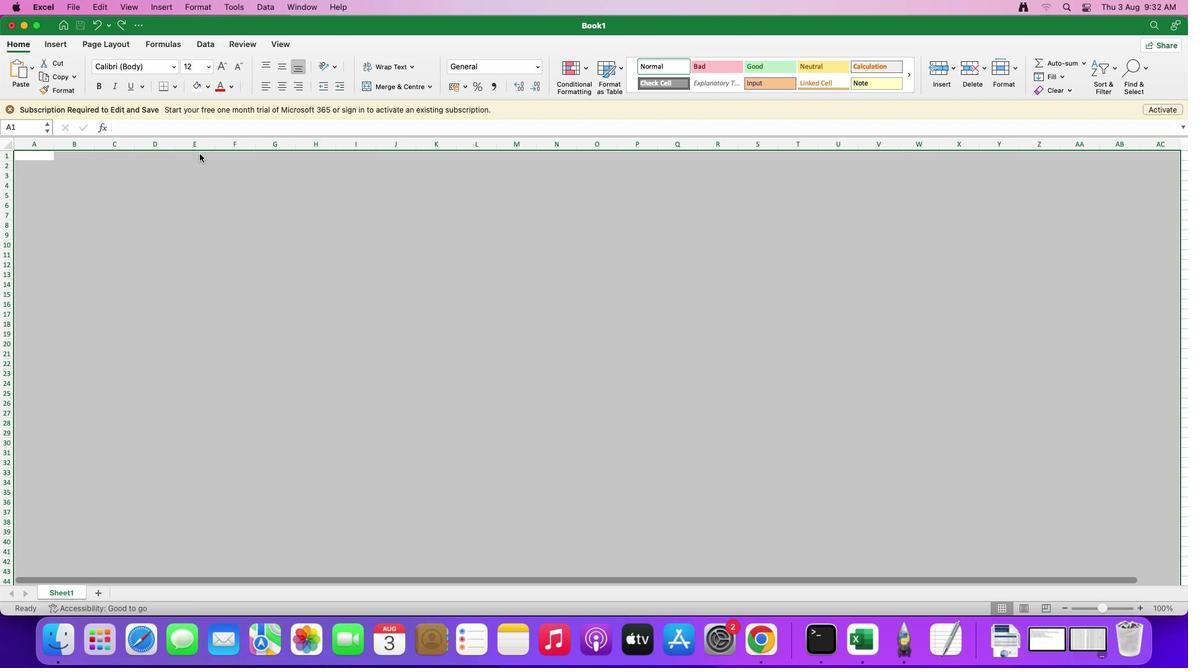 
Action: Mouse pressed left at (201, 139)
Screenshot: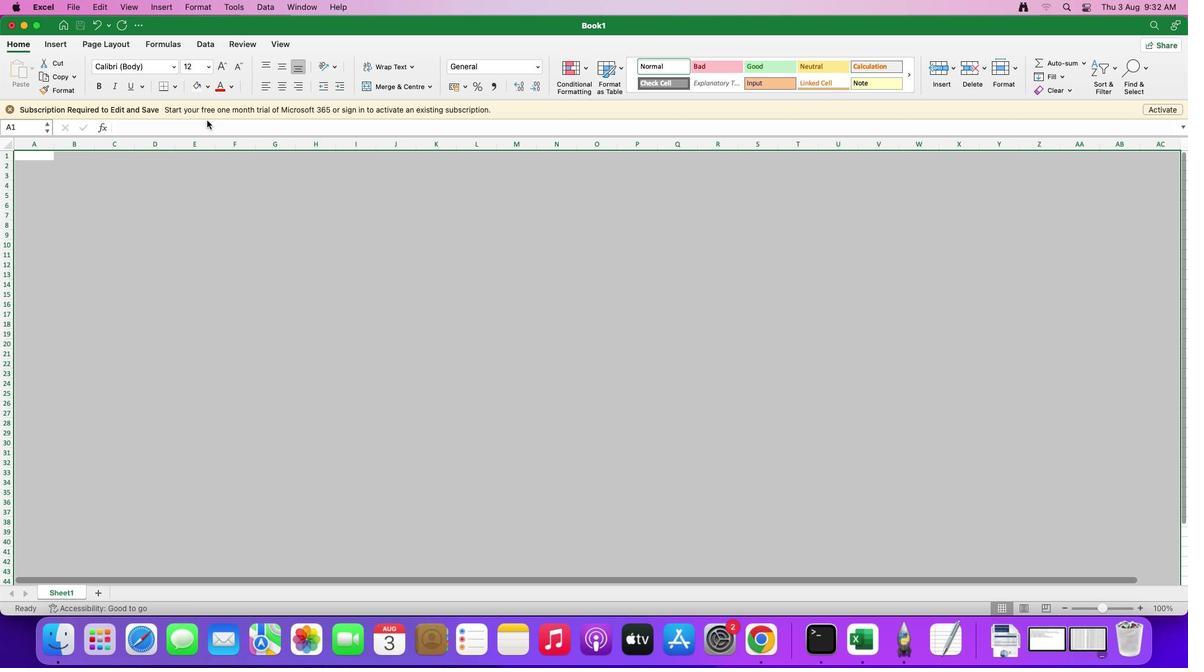 
Action: Mouse moved to (159, 282)
Screenshot: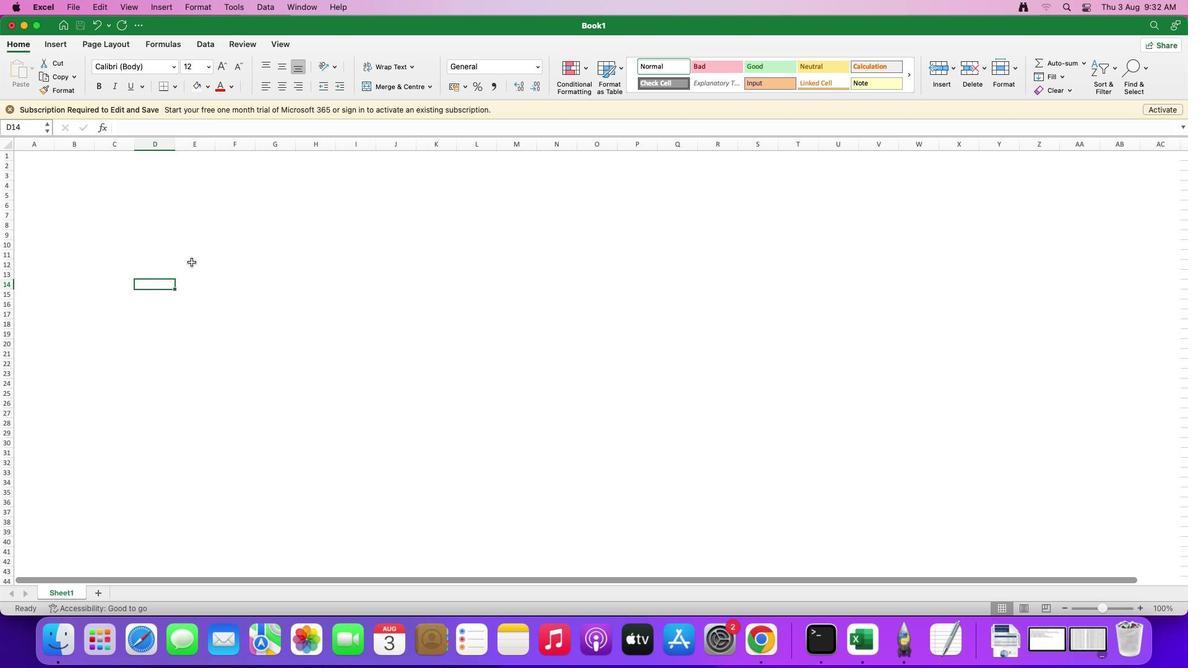 
Action: Mouse pressed left at (159, 282)
Screenshot: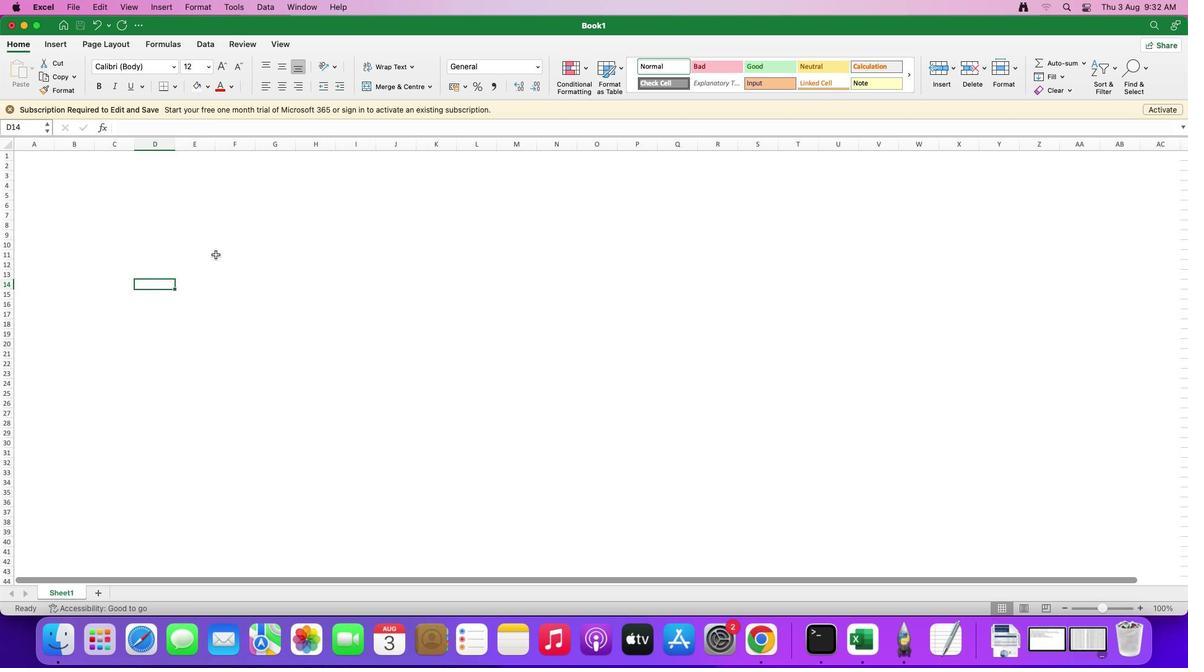 
Action: Mouse moved to (134, 194)
Screenshot: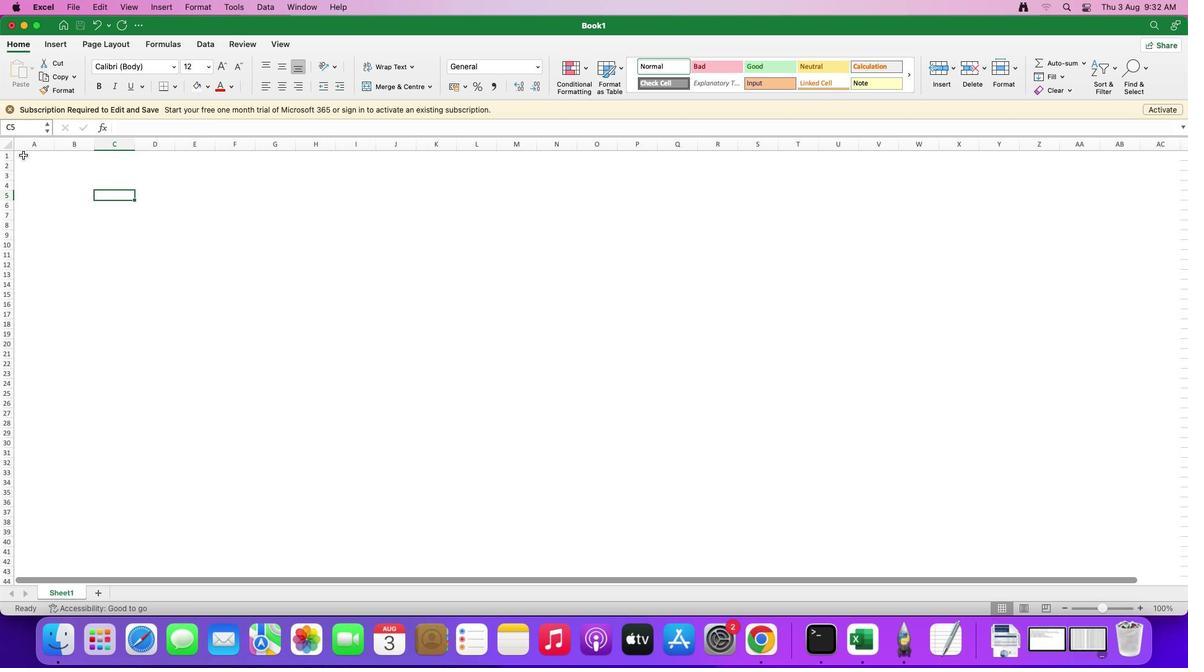 
Action: Mouse pressed left at (134, 194)
Screenshot: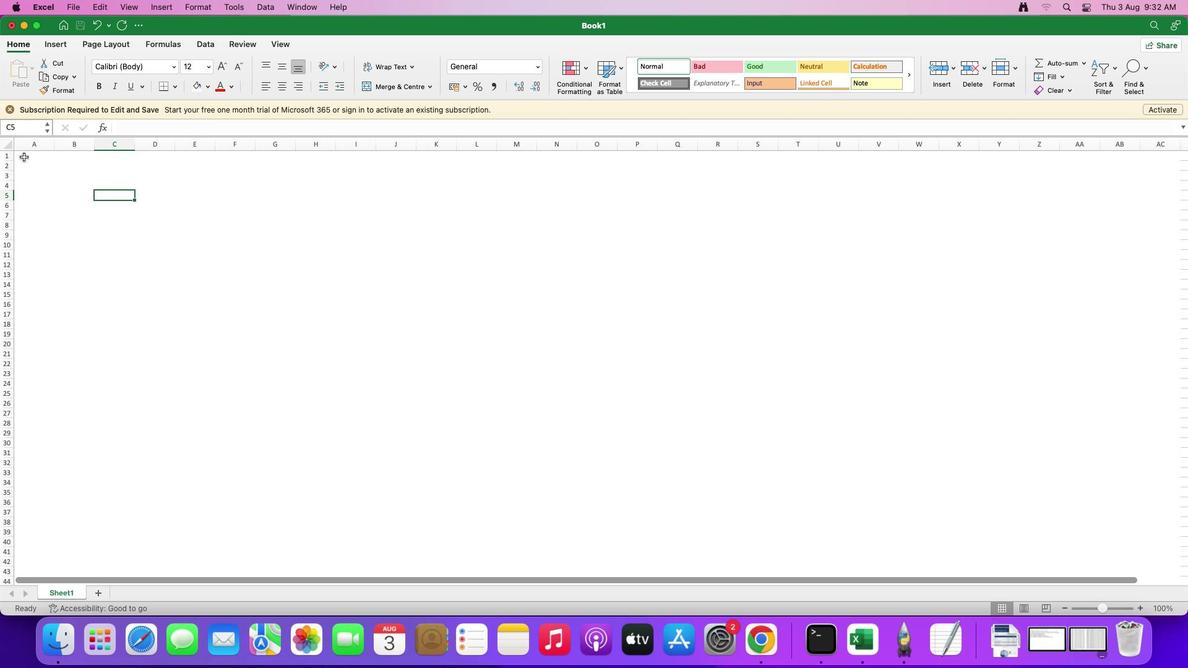 
Action: Mouse moved to (89, 144)
Screenshot: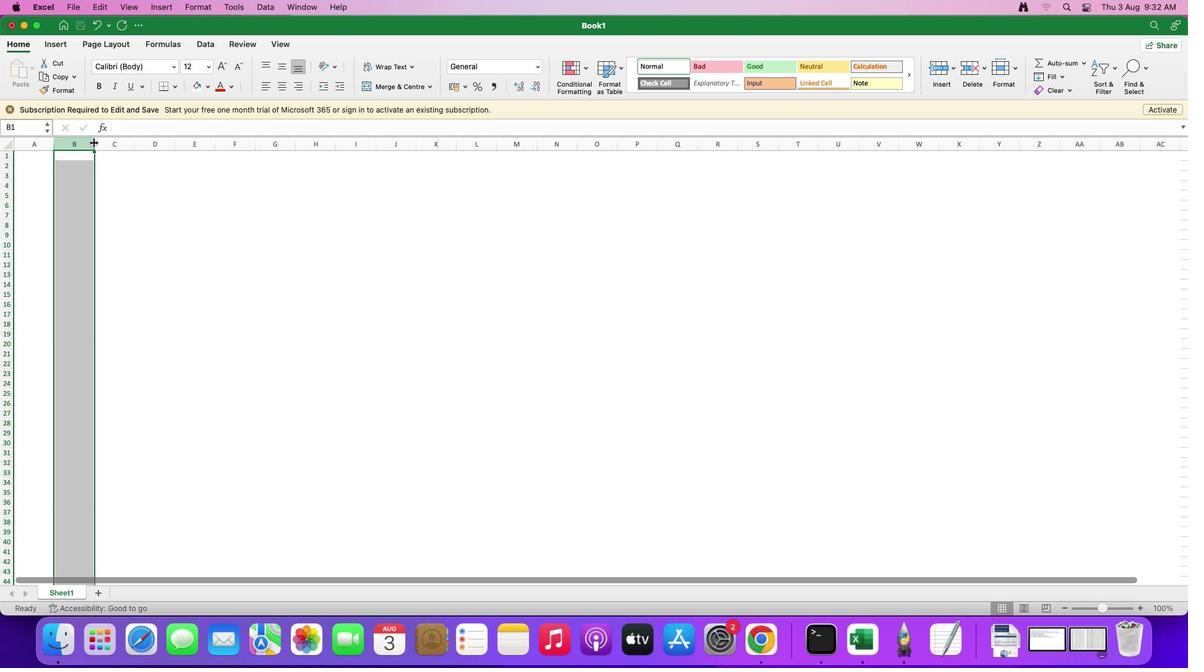 
Action: Mouse pressed left at (89, 144)
Screenshot: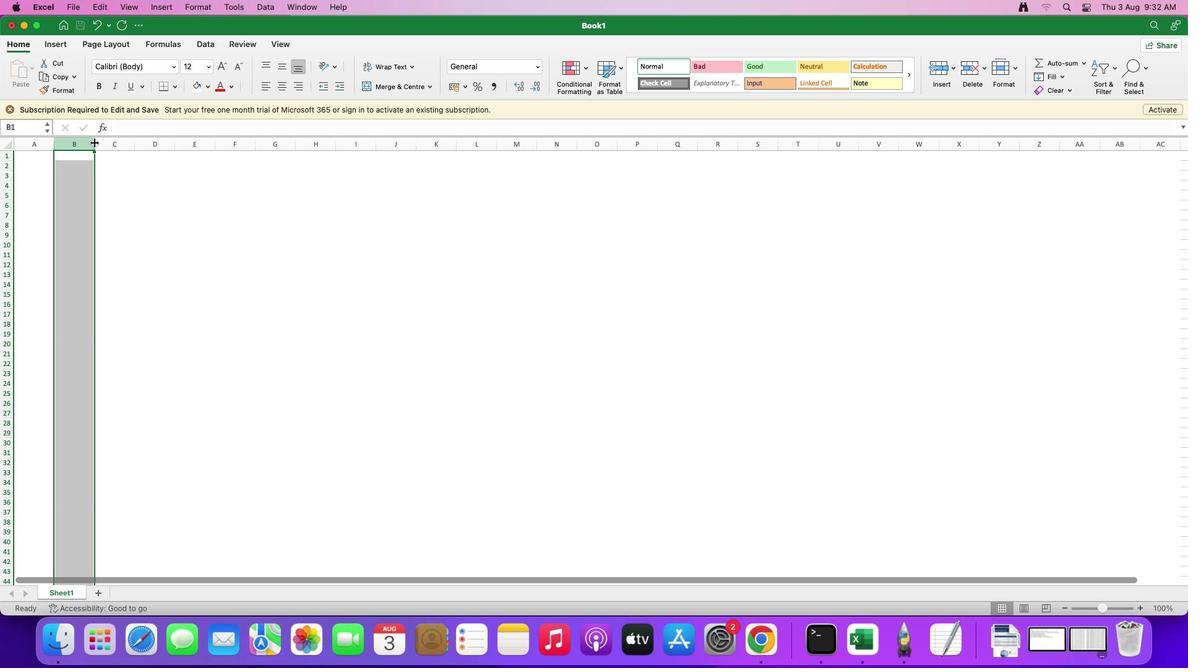 
Action: Mouse moved to (94, 142)
Screenshot: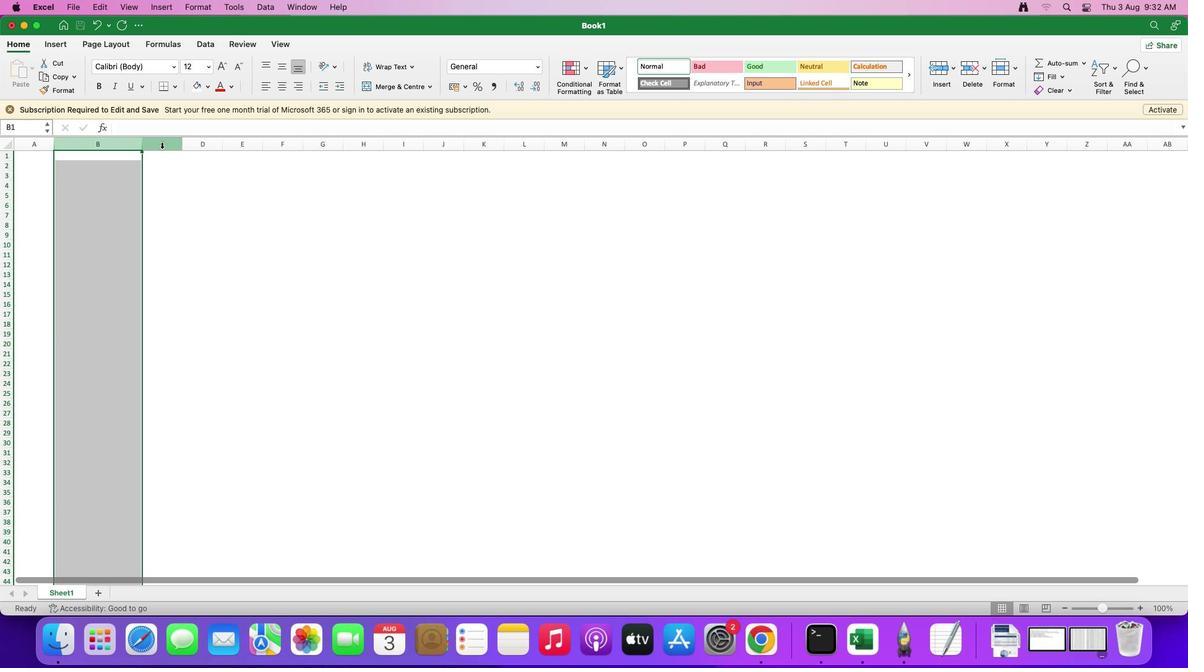 
Action: Mouse pressed left at (94, 142)
Screenshot: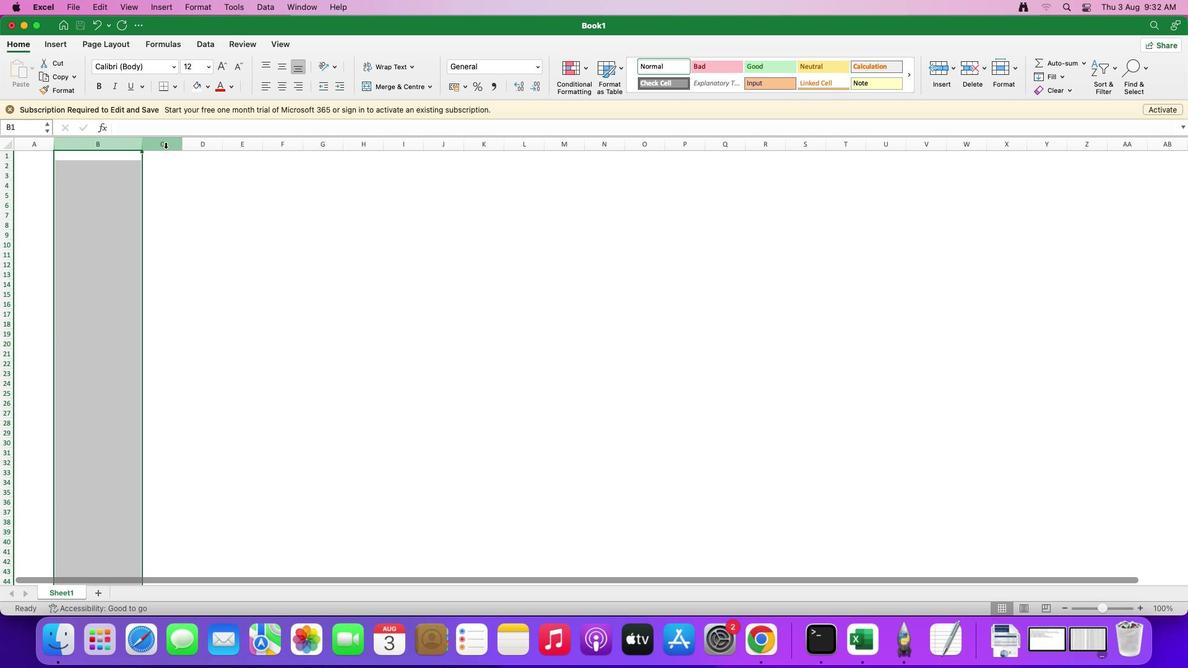
Action: Mouse moved to (142, 143)
Screenshot: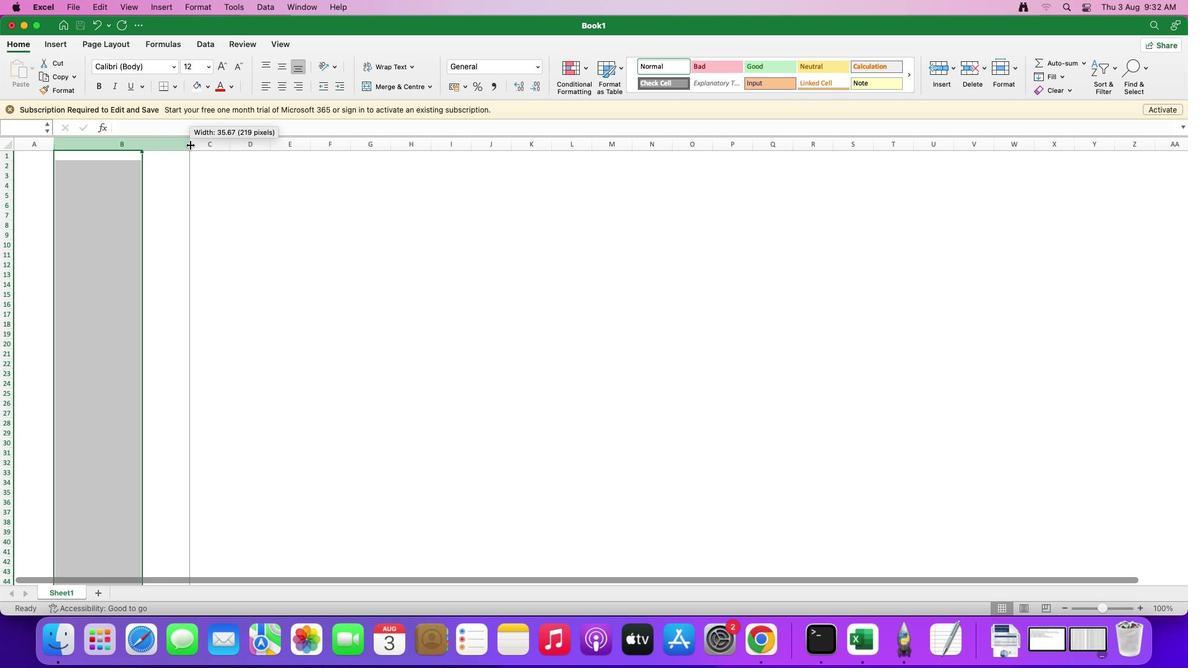 
Action: Mouse pressed left at (142, 143)
Screenshot: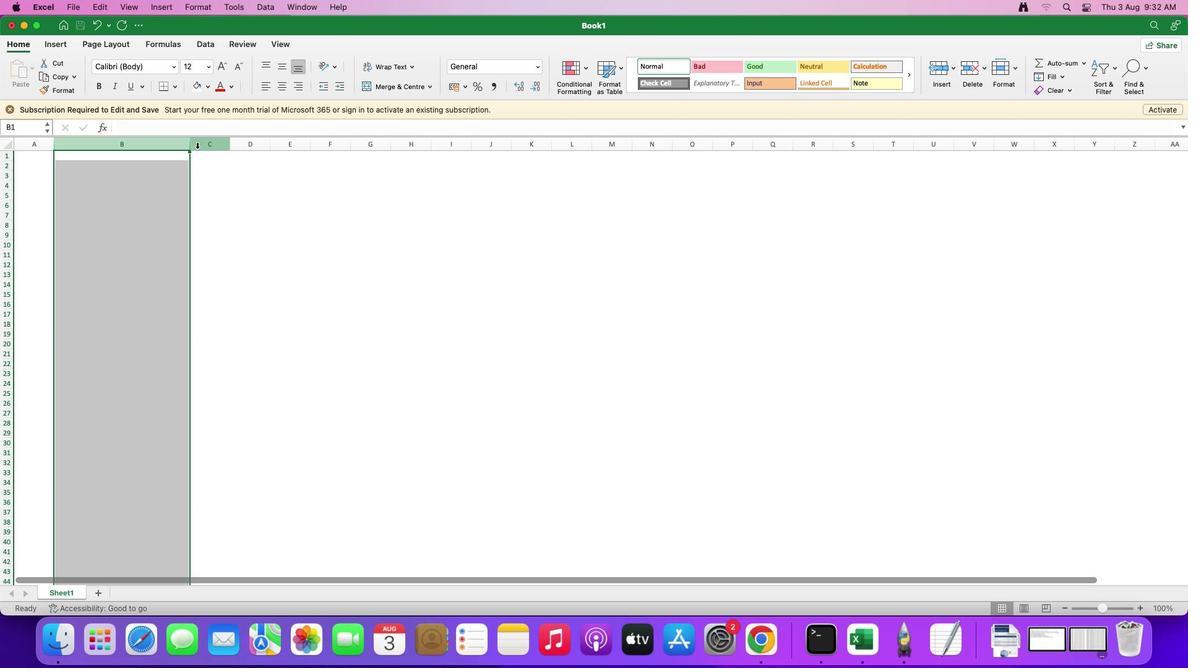 
Action: Mouse moved to (229, 147)
Screenshot: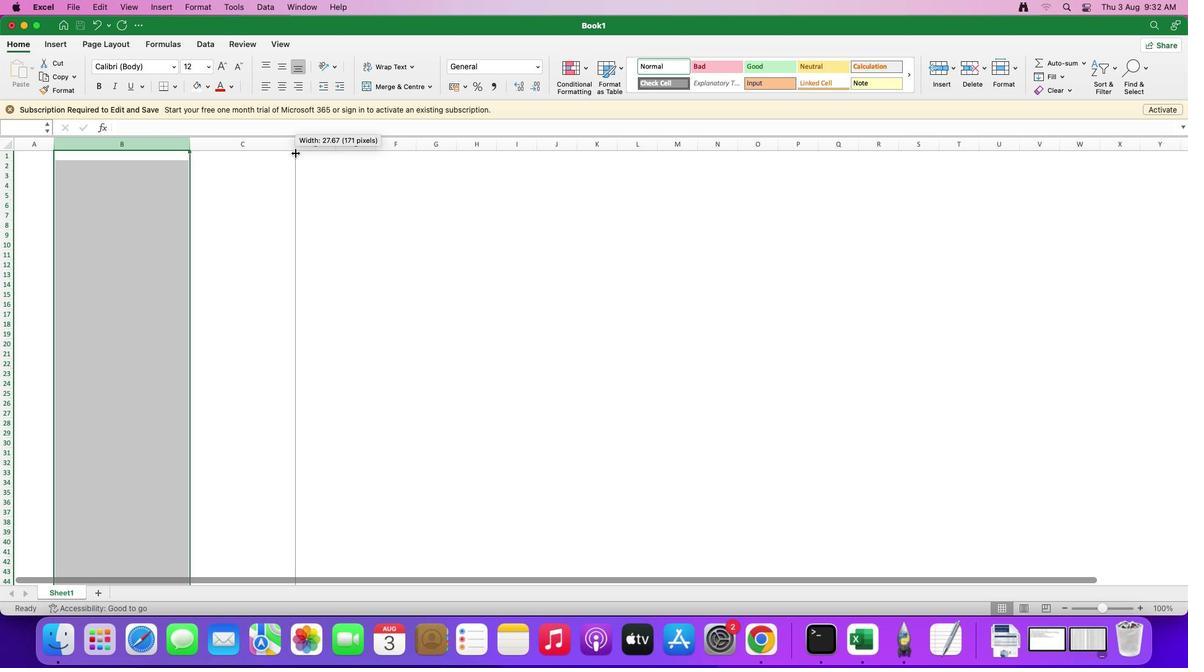 
Action: Mouse pressed left at (229, 147)
Screenshot: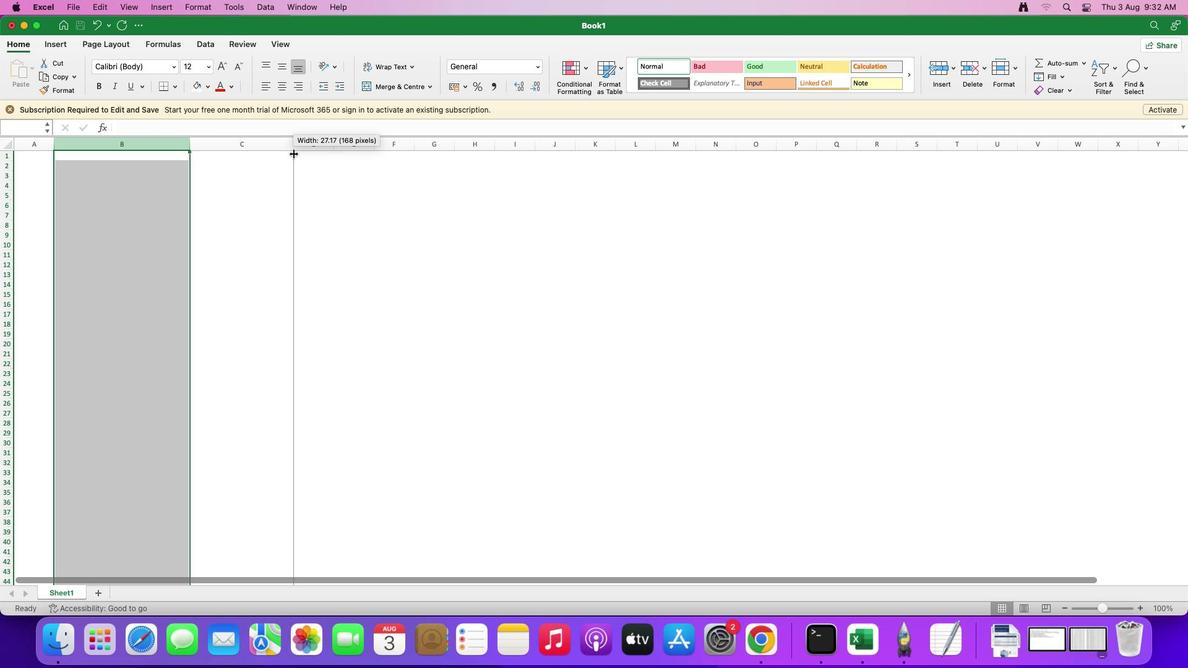 
Action: Mouse moved to (333, 149)
Screenshot: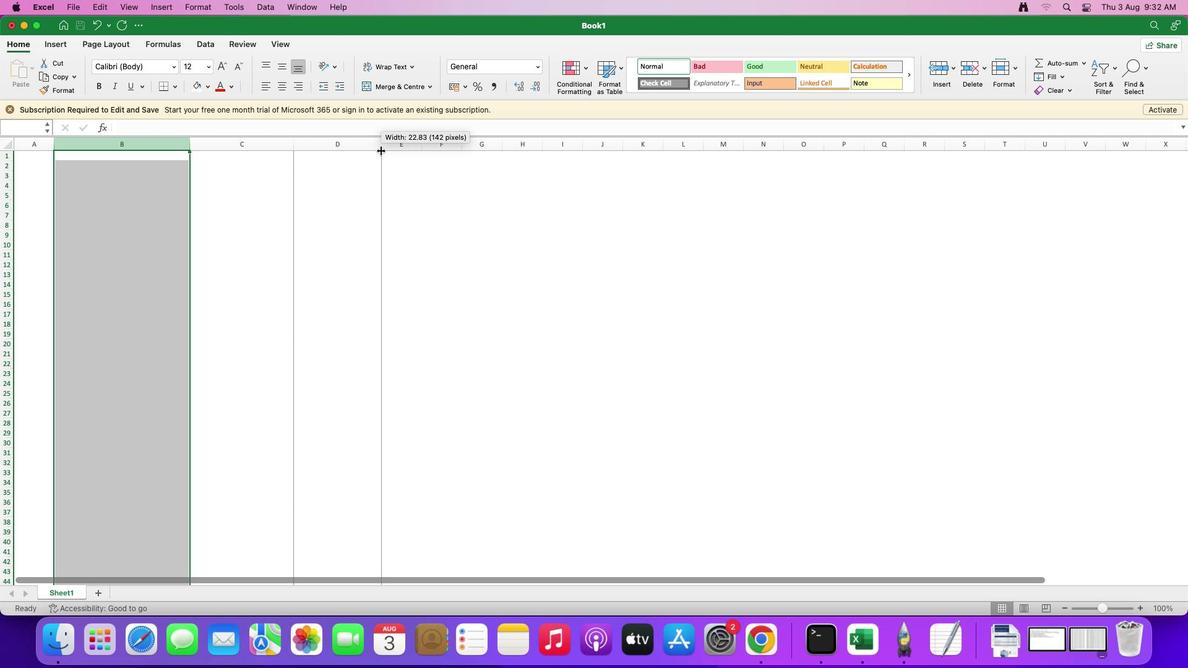 
Action: Mouse pressed left at (333, 149)
Screenshot: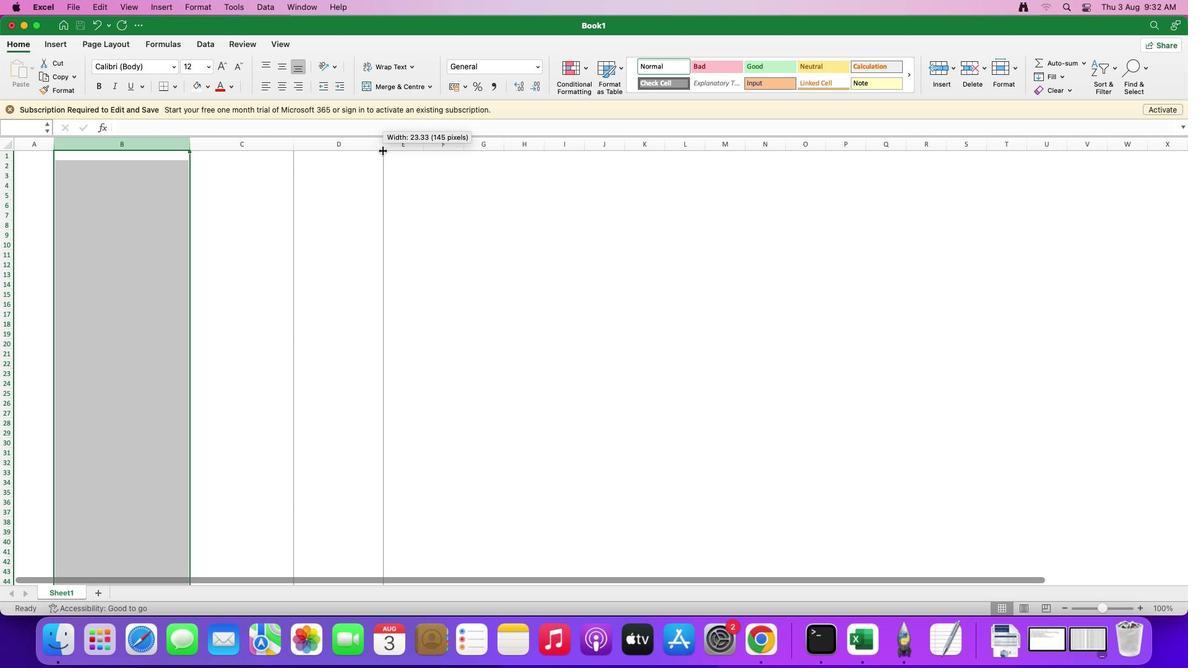 
Action: Mouse moved to (460, 218)
Screenshot: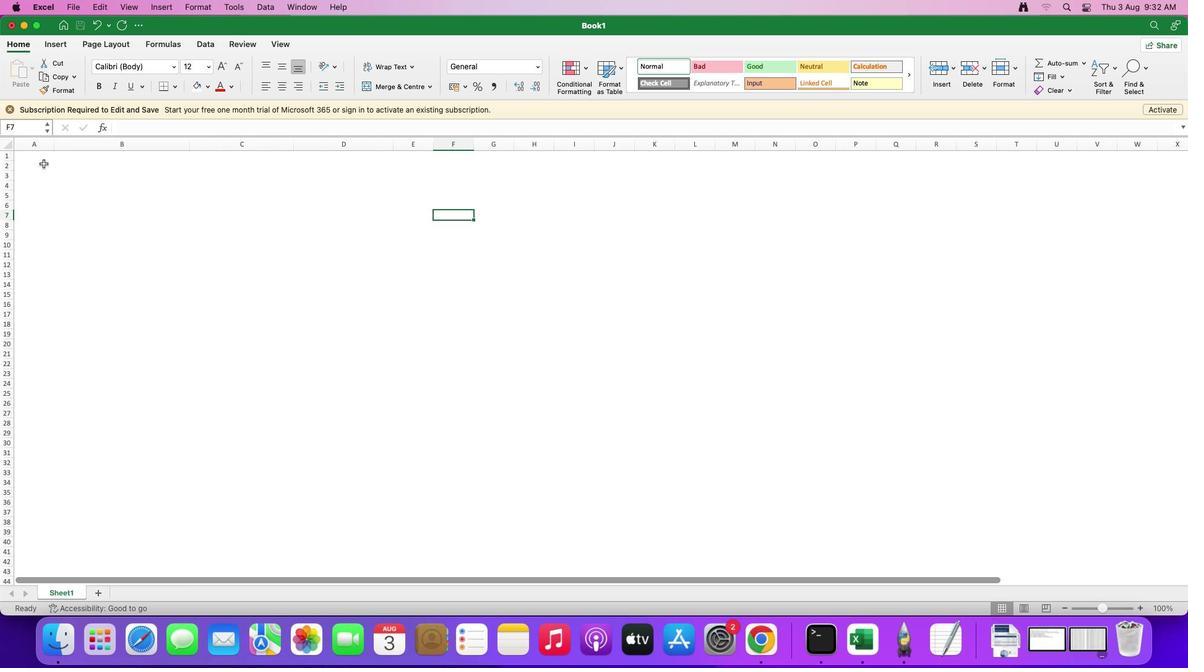 
Action: Mouse pressed left at (460, 218)
Screenshot: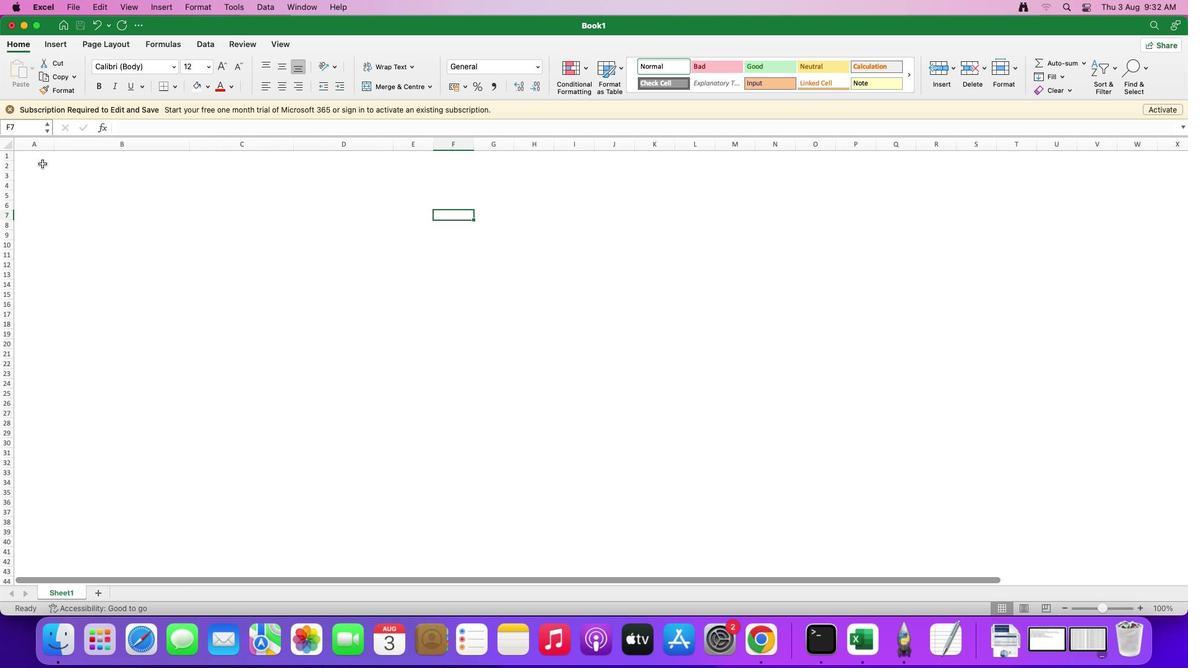 
Action: Mouse moved to (55, 146)
Screenshot: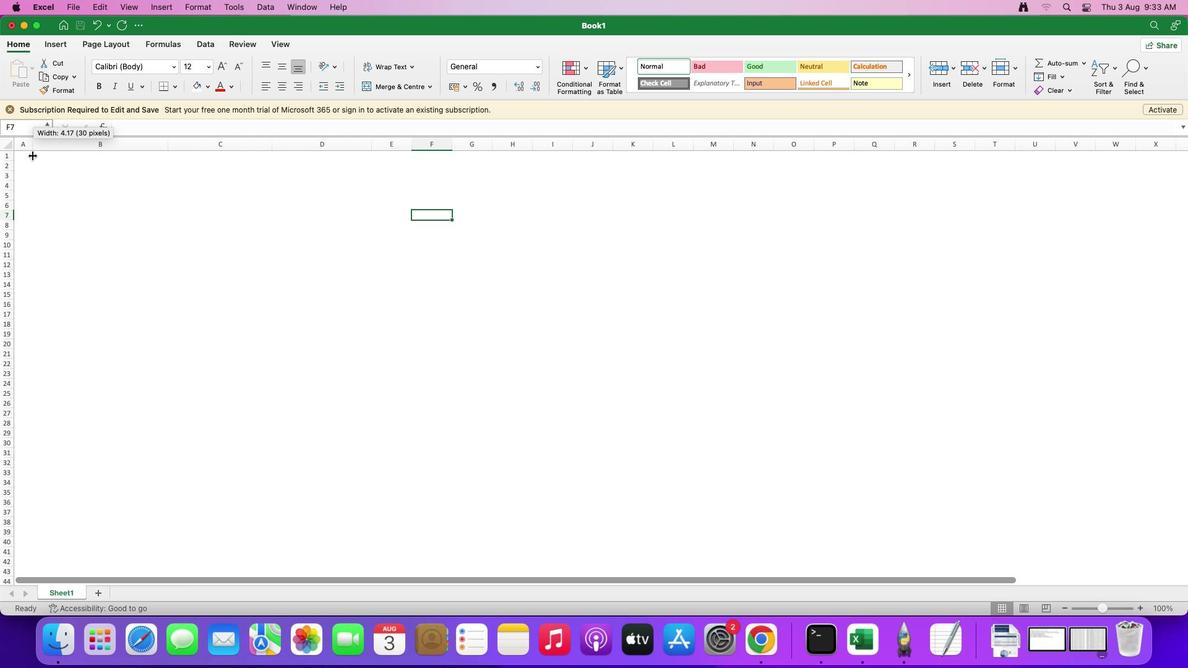 
Action: Mouse pressed left at (55, 146)
Screenshot: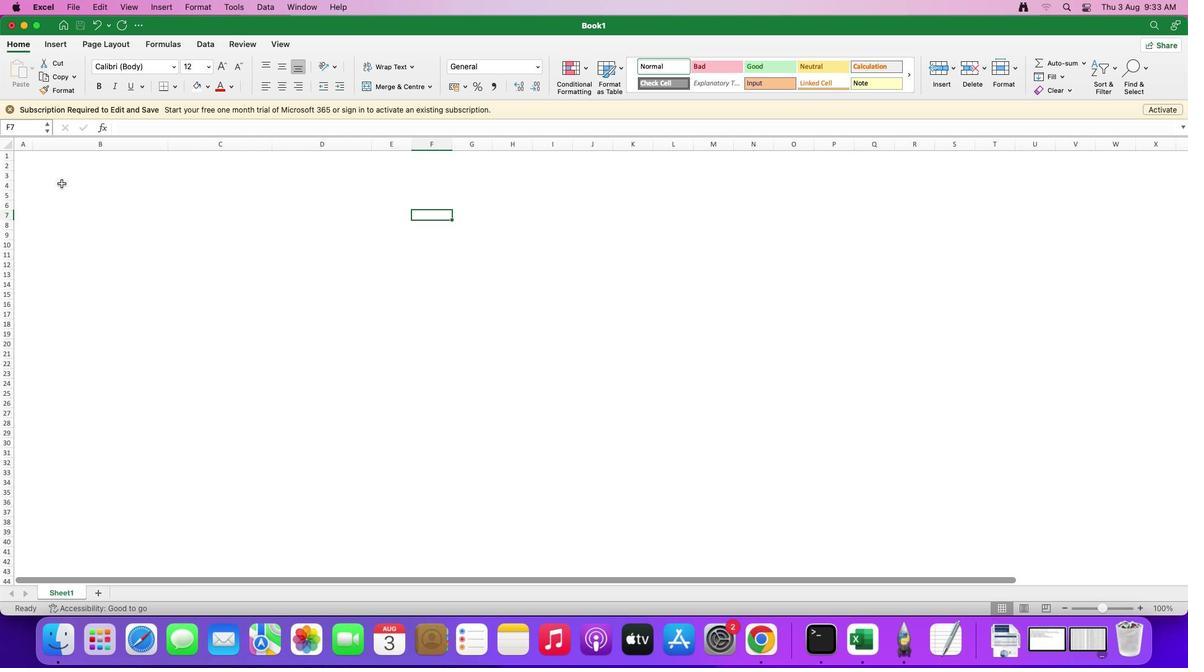 
Action: Mouse moved to (16, 153)
Screenshot: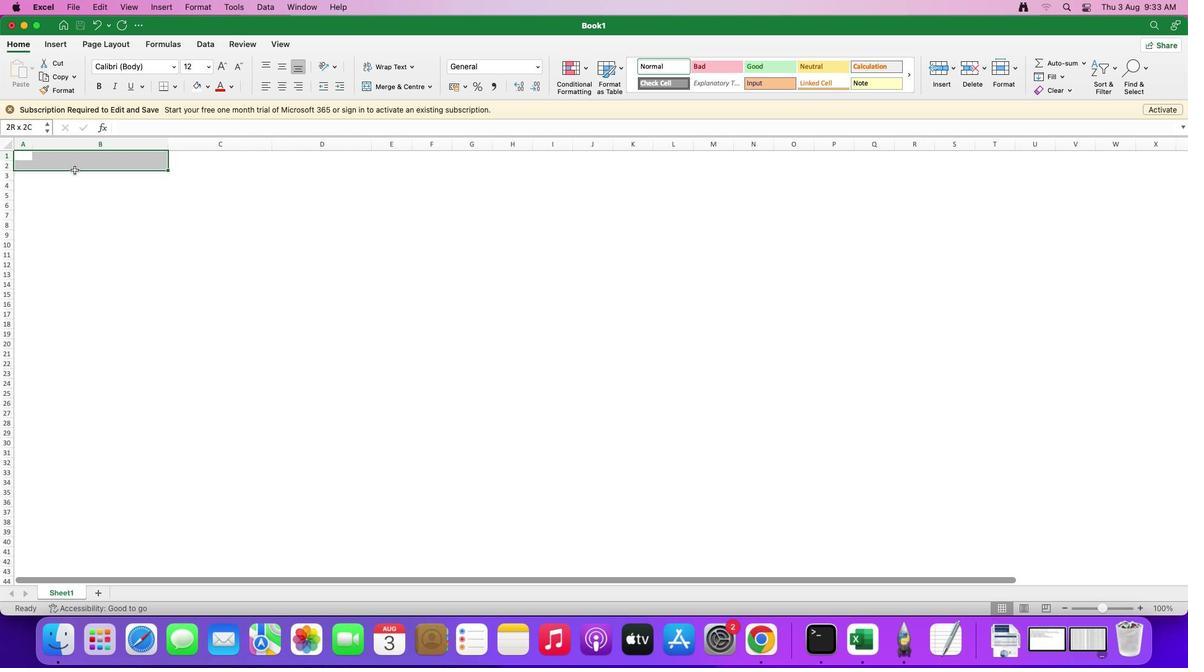 
Action: Mouse pressed left at (16, 153)
Screenshot: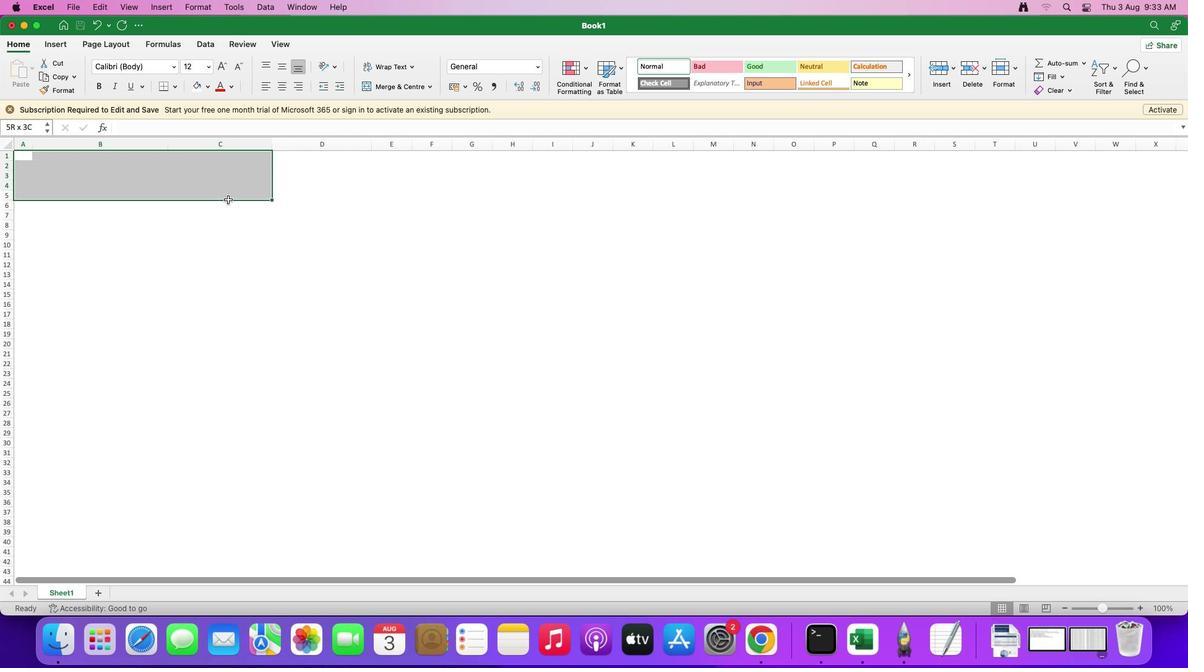 
Action: Mouse moved to (206, 88)
Screenshot: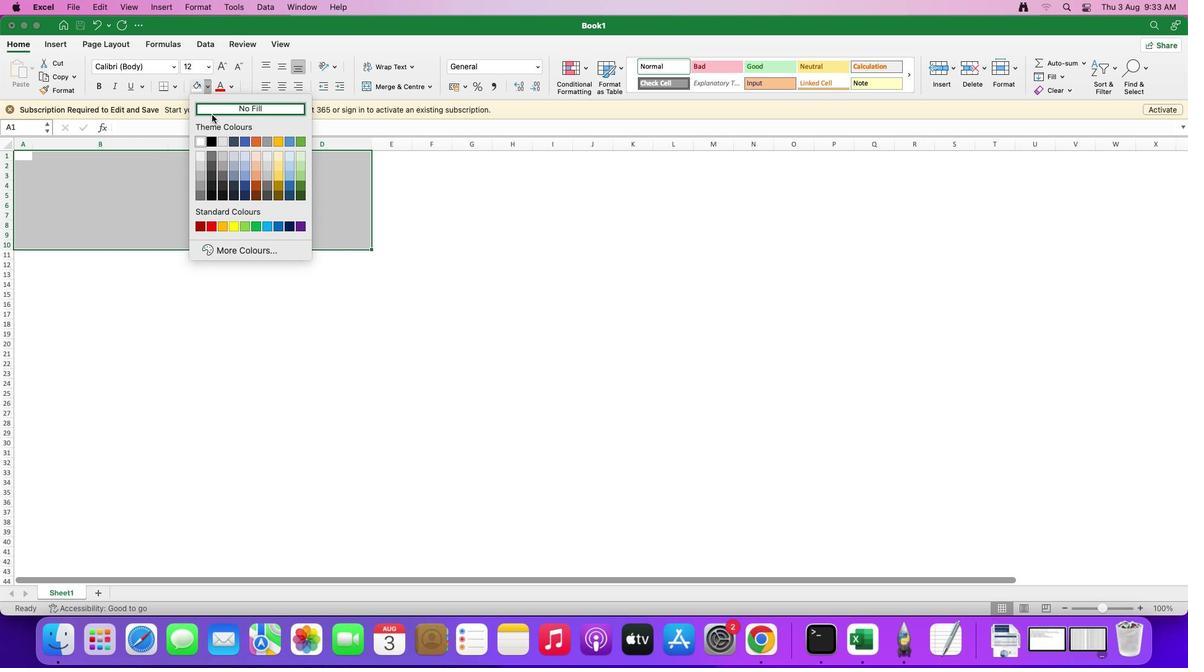 
Action: Mouse pressed left at (206, 88)
Screenshot: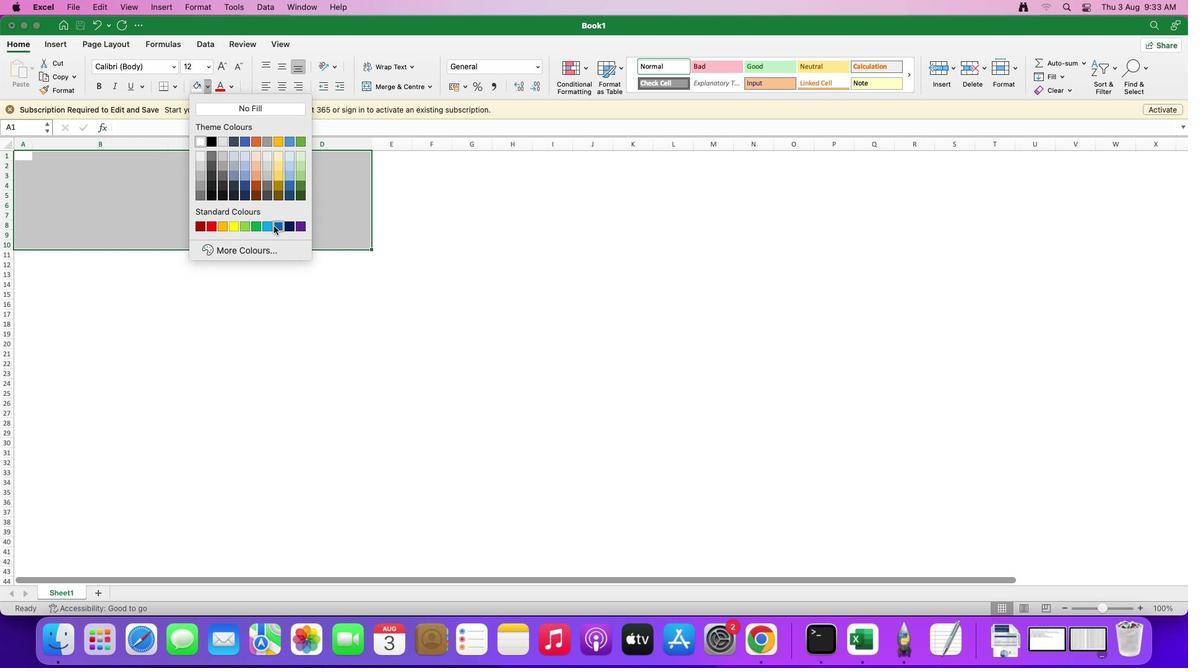 
Action: Mouse moved to (281, 228)
Screenshot: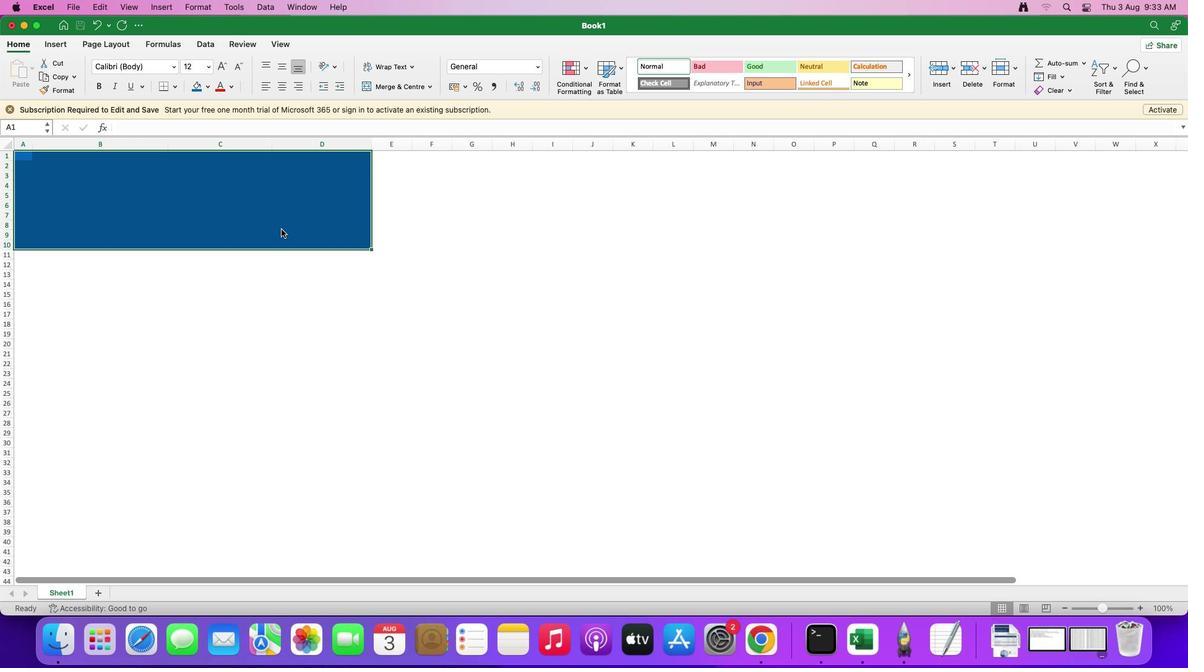 
Action: Mouse pressed left at (281, 228)
Screenshot: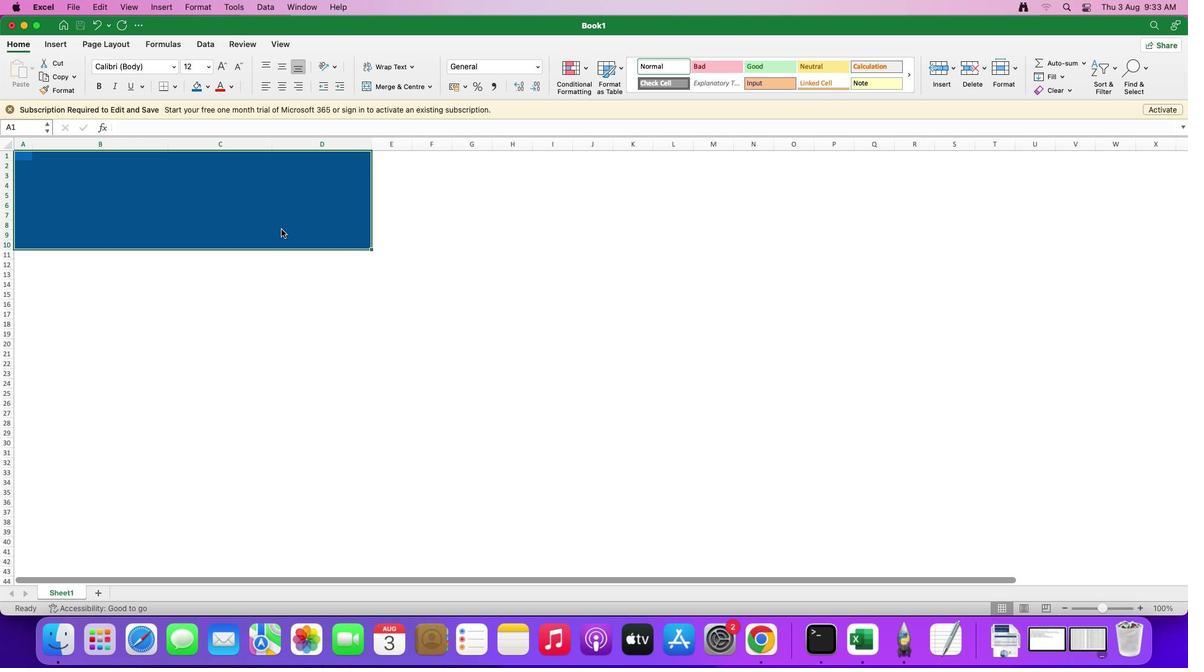 
Action: Mouse moved to (206, 86)
Screenshot: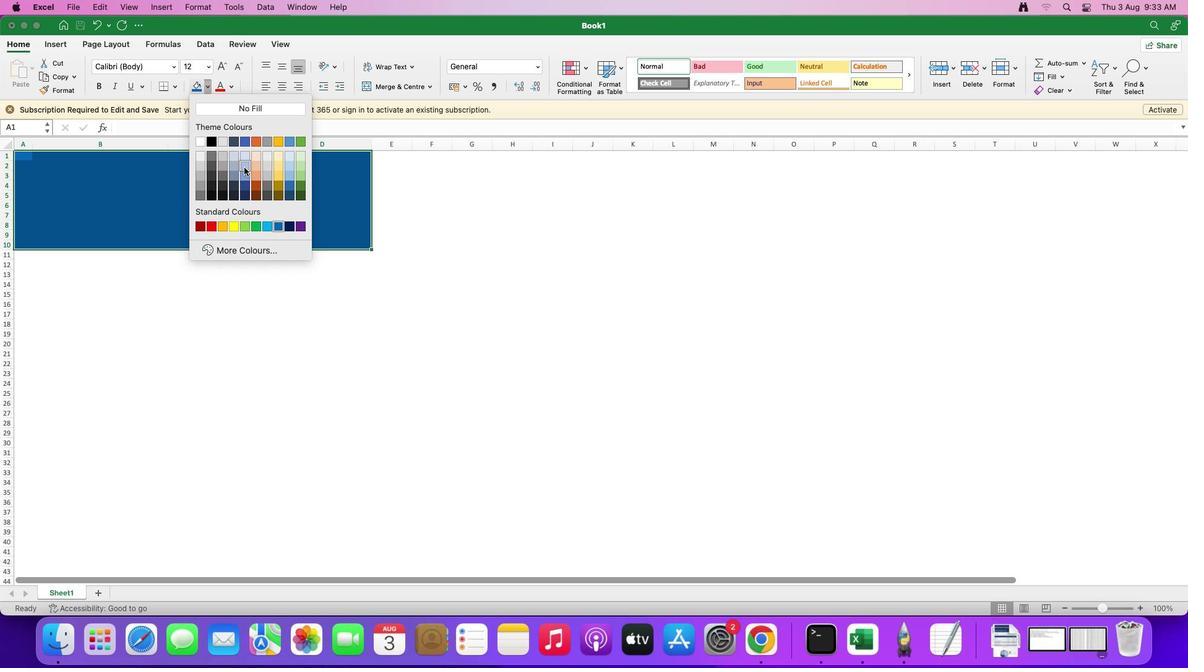 
Action: Mouse pressed left at (206, 86)
Screenshot: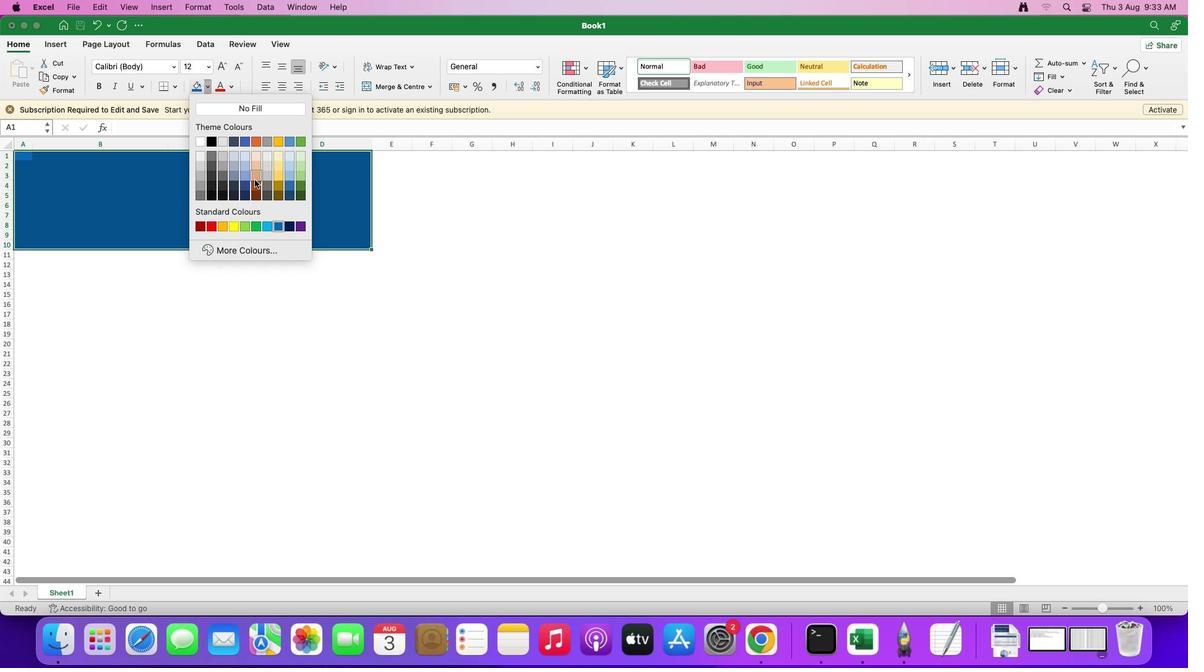 
Action: Mouse moved to (244, 139)
Screenshot: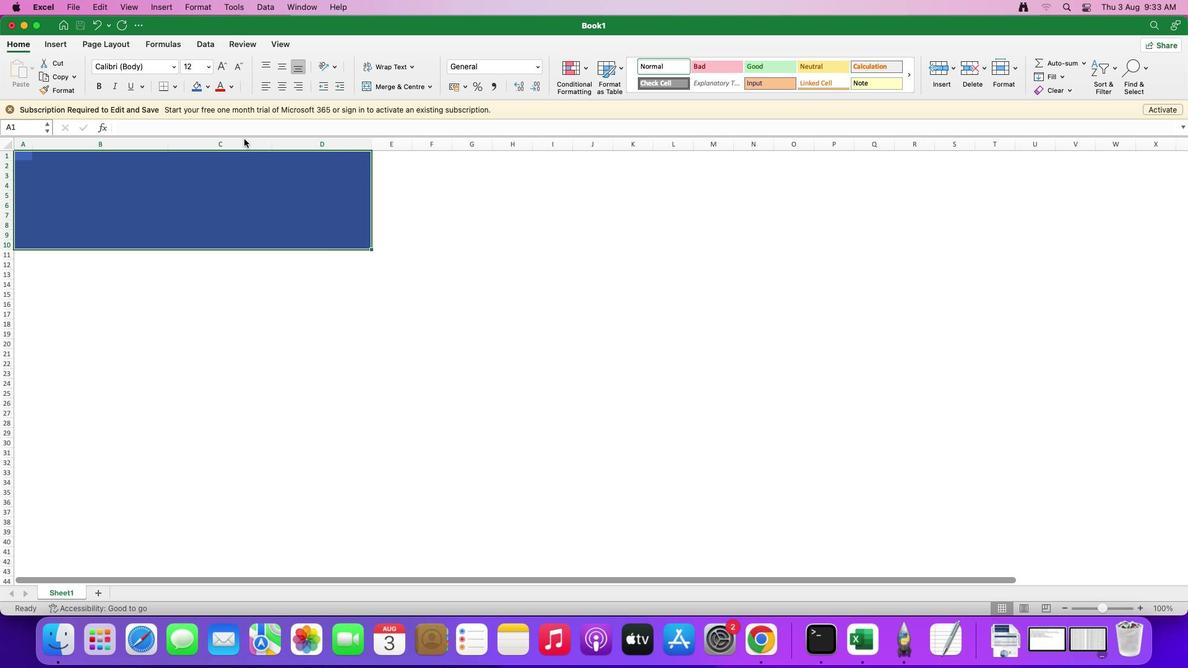 
Action: Mouse pressed left at (244, 139)
Screenshot: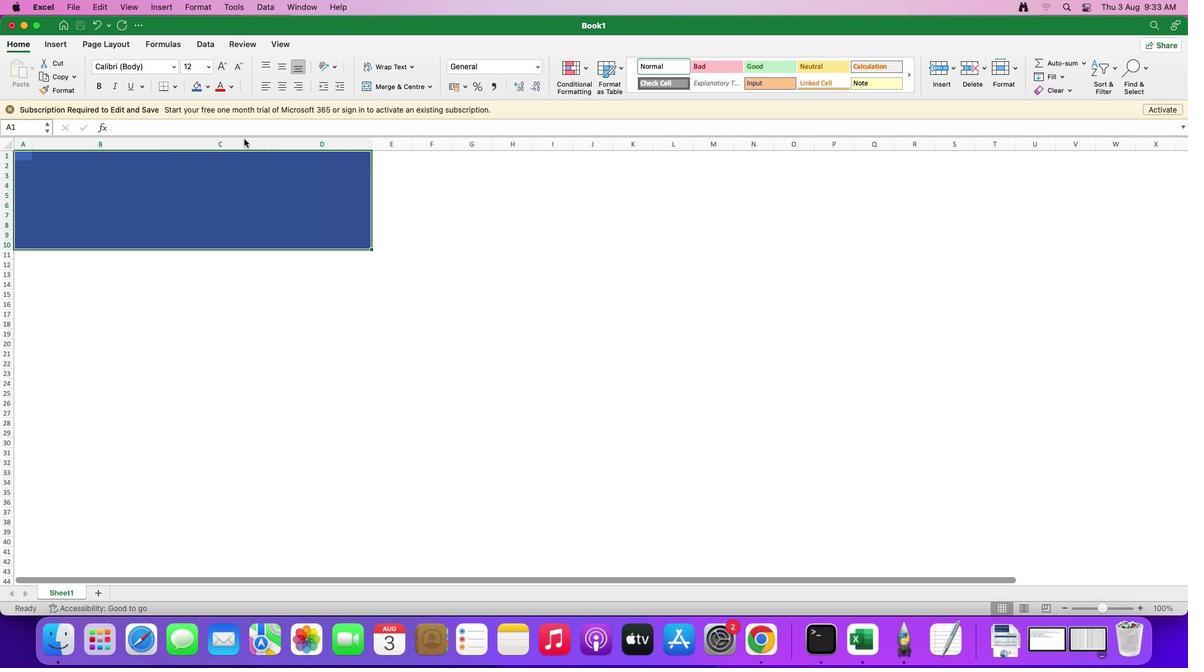 
Action: Mouse moved to (232, 199)
Screenshot: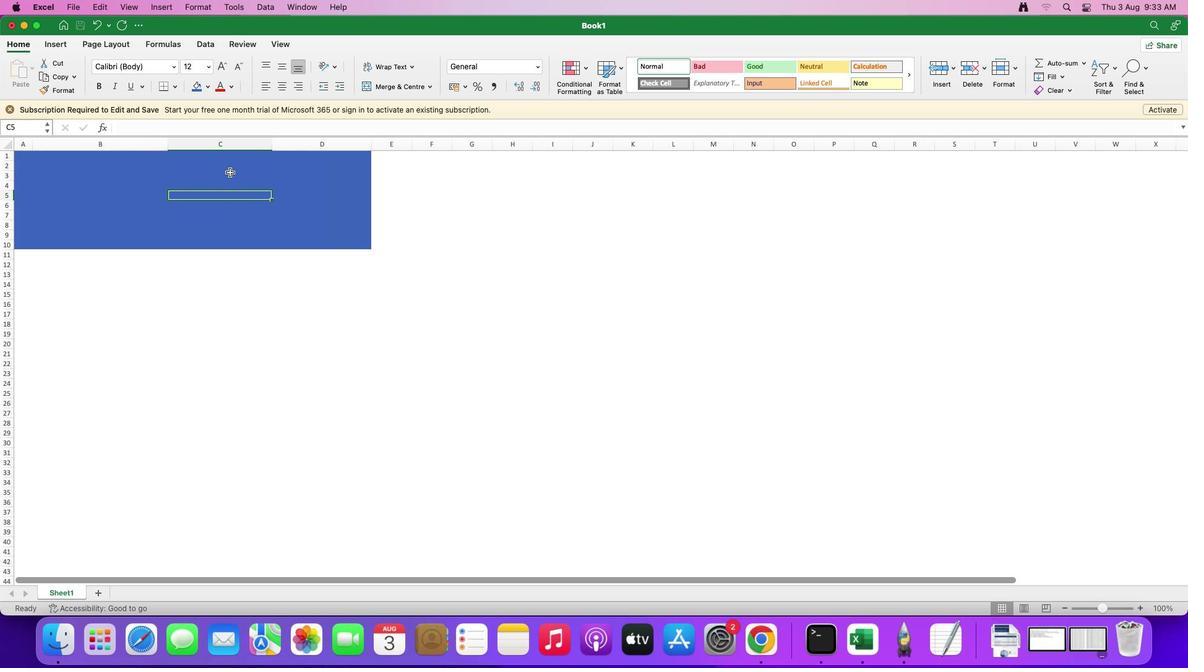 
Action: Mouse pressed left at (232, 199)
Screenshot: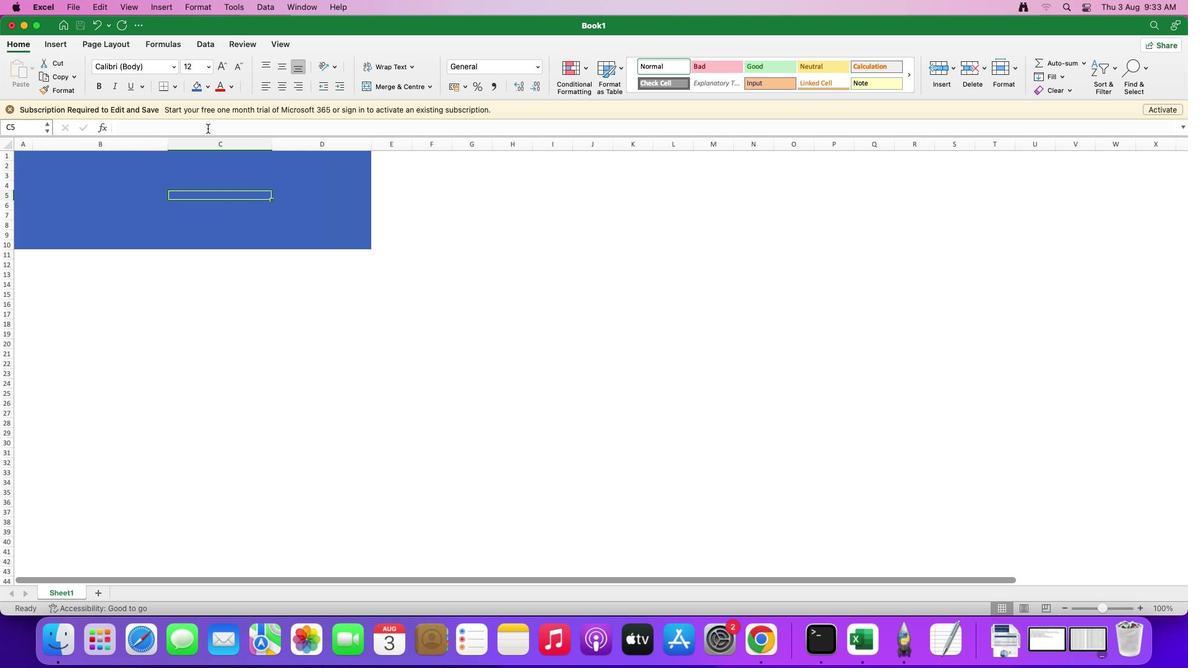 
Action: Mouse moved to (207, 86)
Screenshot: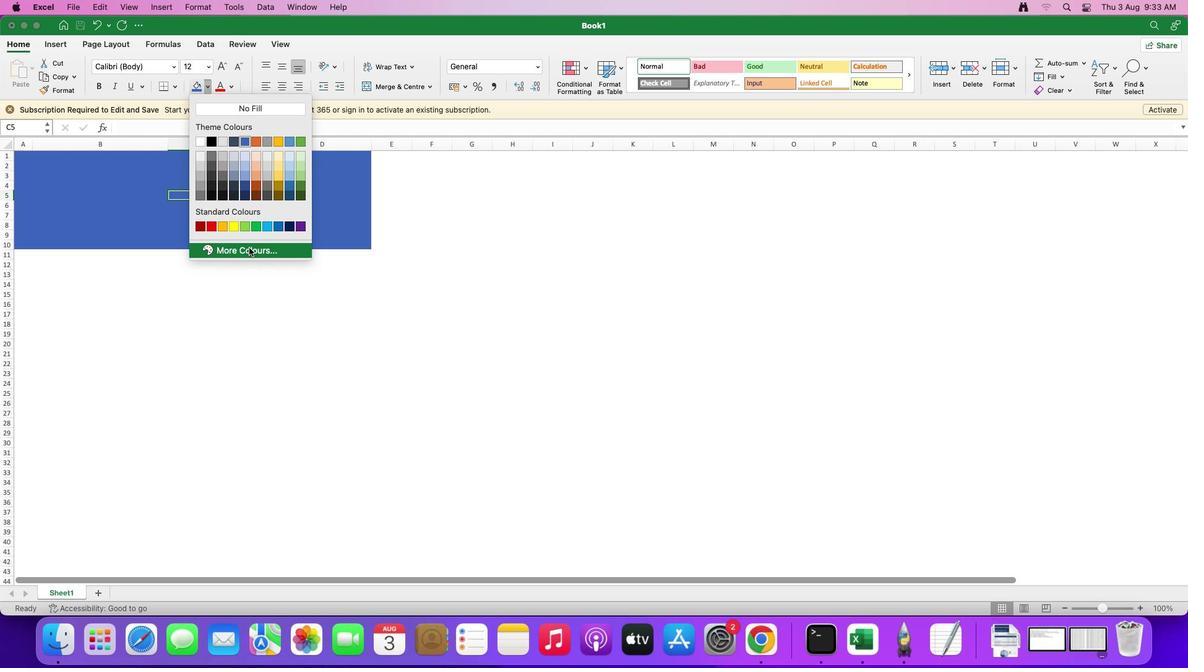
Action: Mouse pressed left at (207, 86)
Screenshot: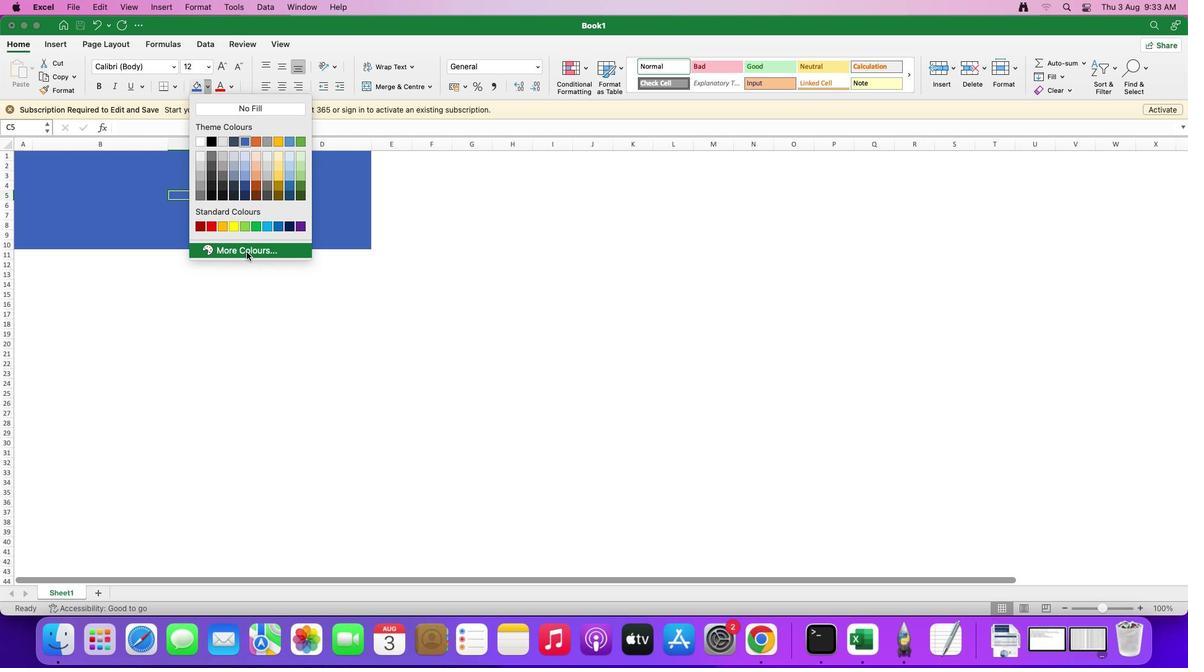 
Action: Mouse moved to (246, 251)
Screenshot: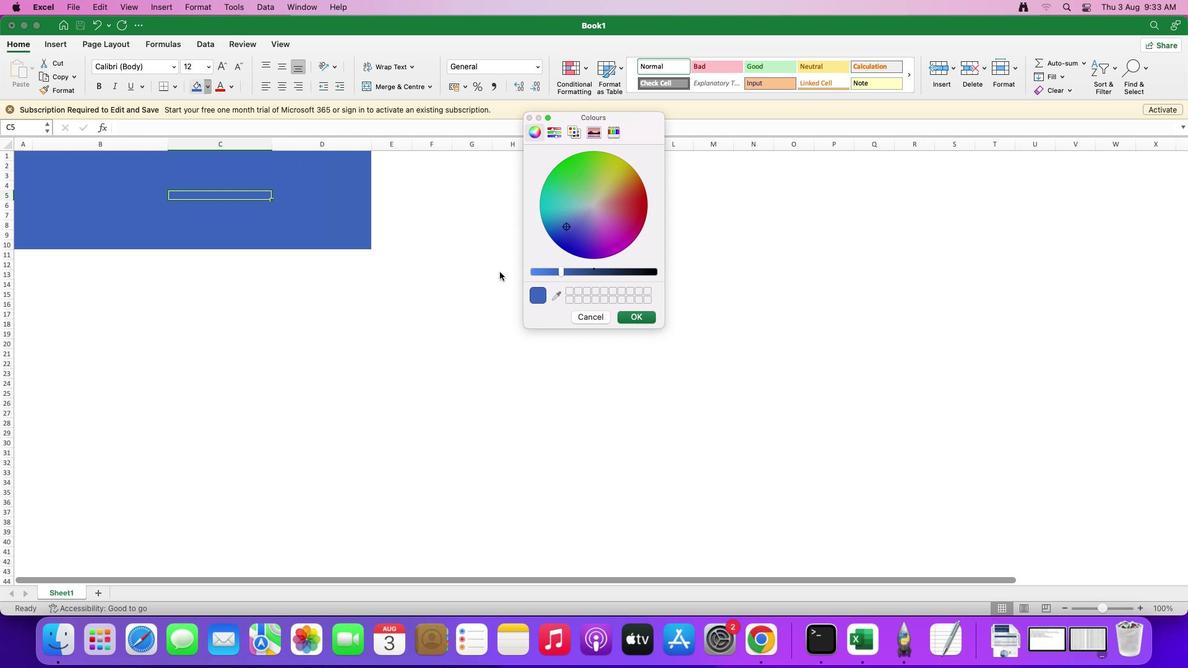 
Action: Mouse pressed left at (246, 251)
Screenshot: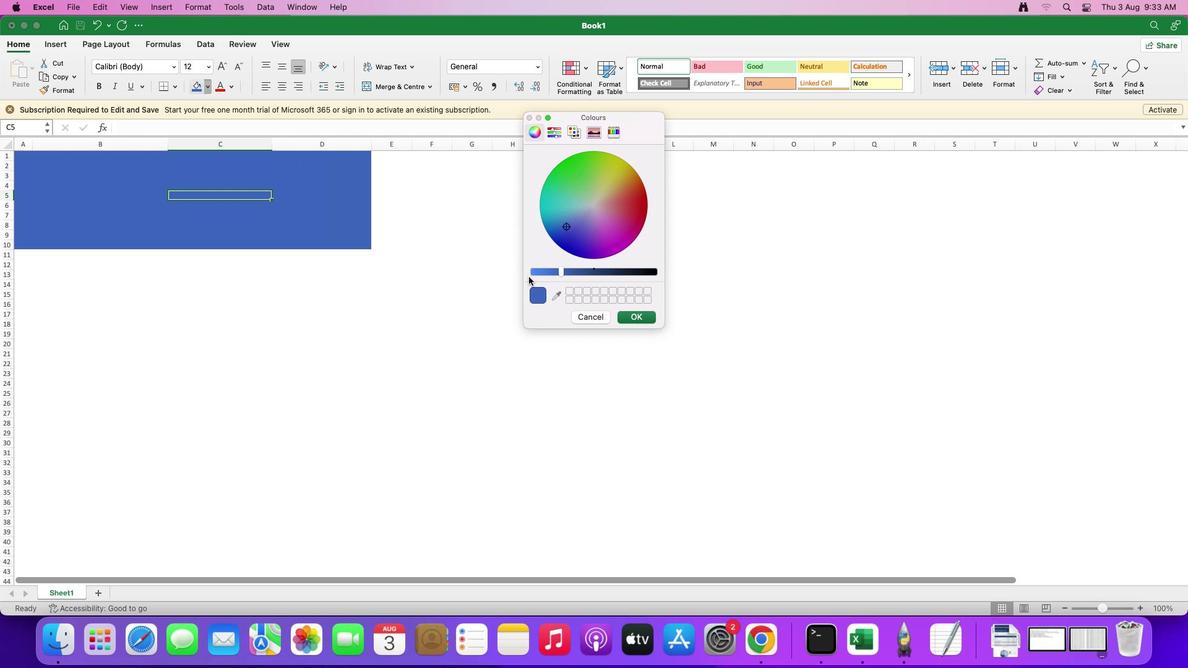 
Action: Mouse moved to (575, 272)
Screenshot: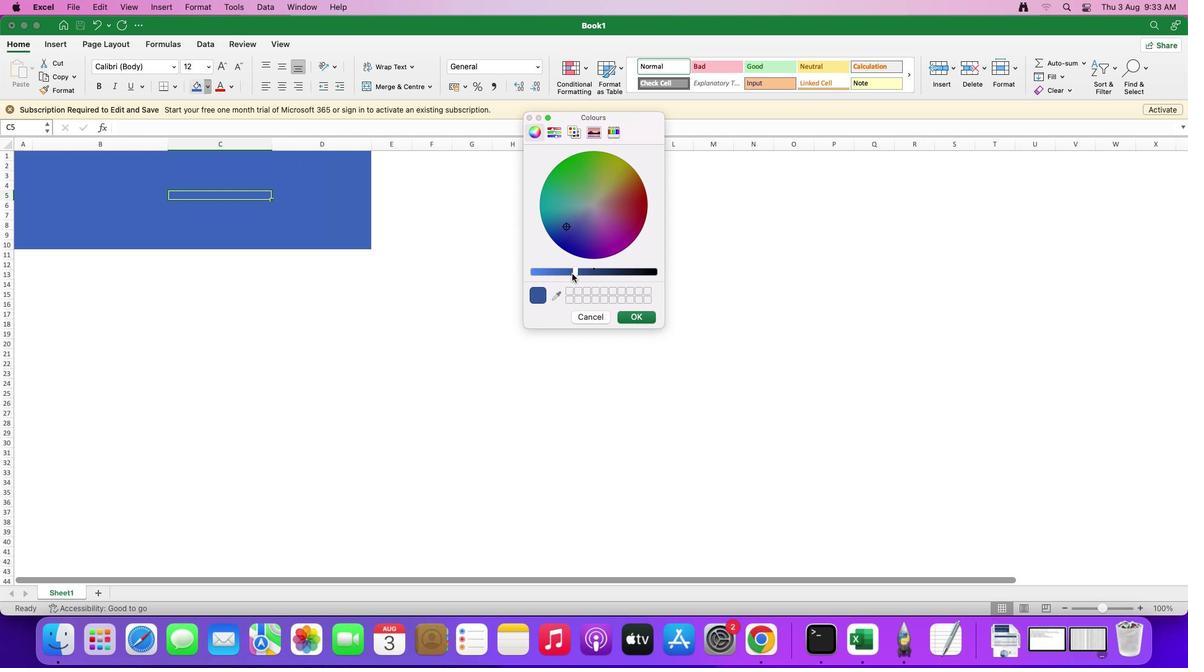 
Action: Mouse pressed left at (575, 272)
Screenshot: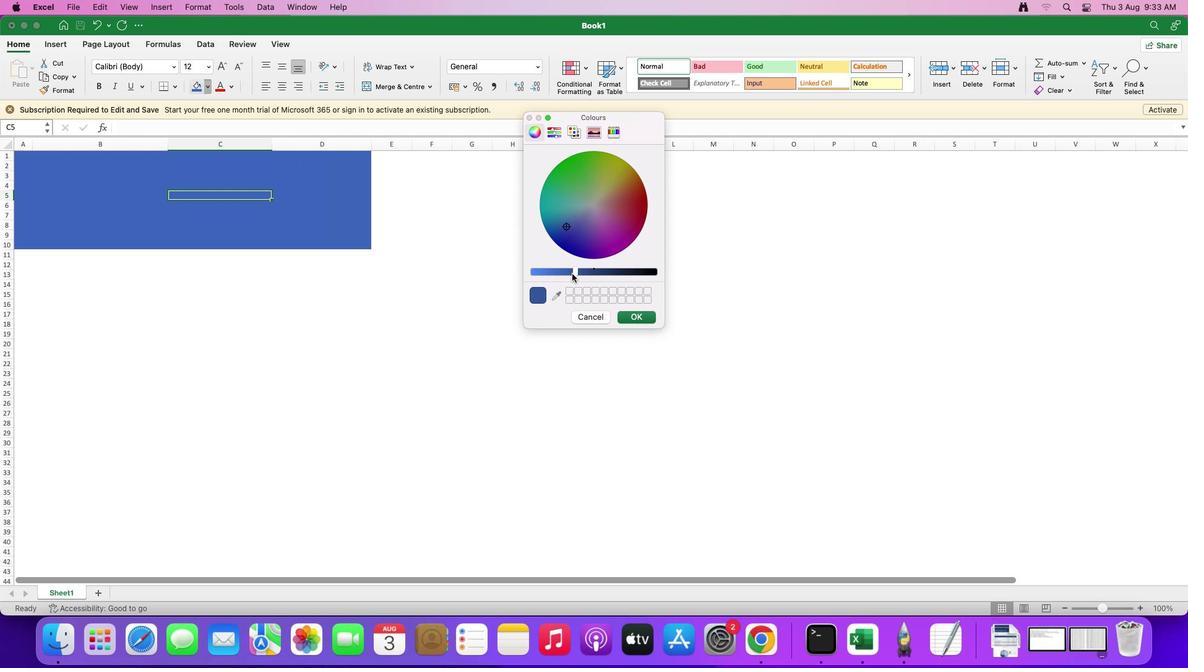 
Action: Mouse moved to (640, 319)
Screenshot: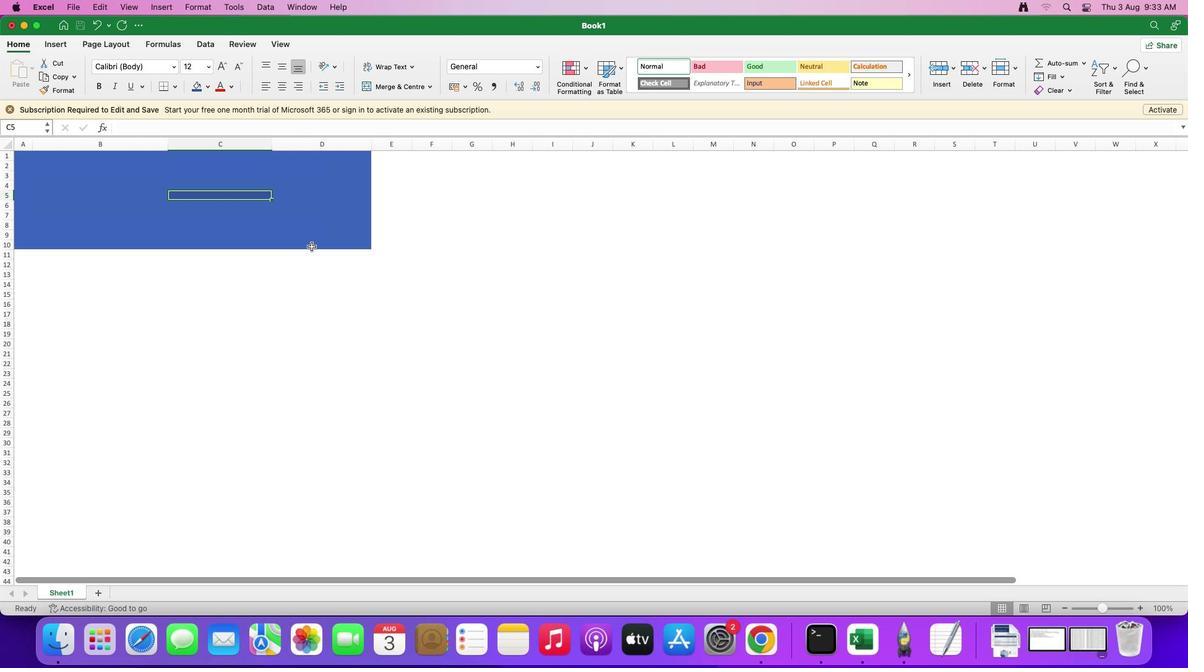 
Action: Mouse pressed left at (640, 319)
Screenshot: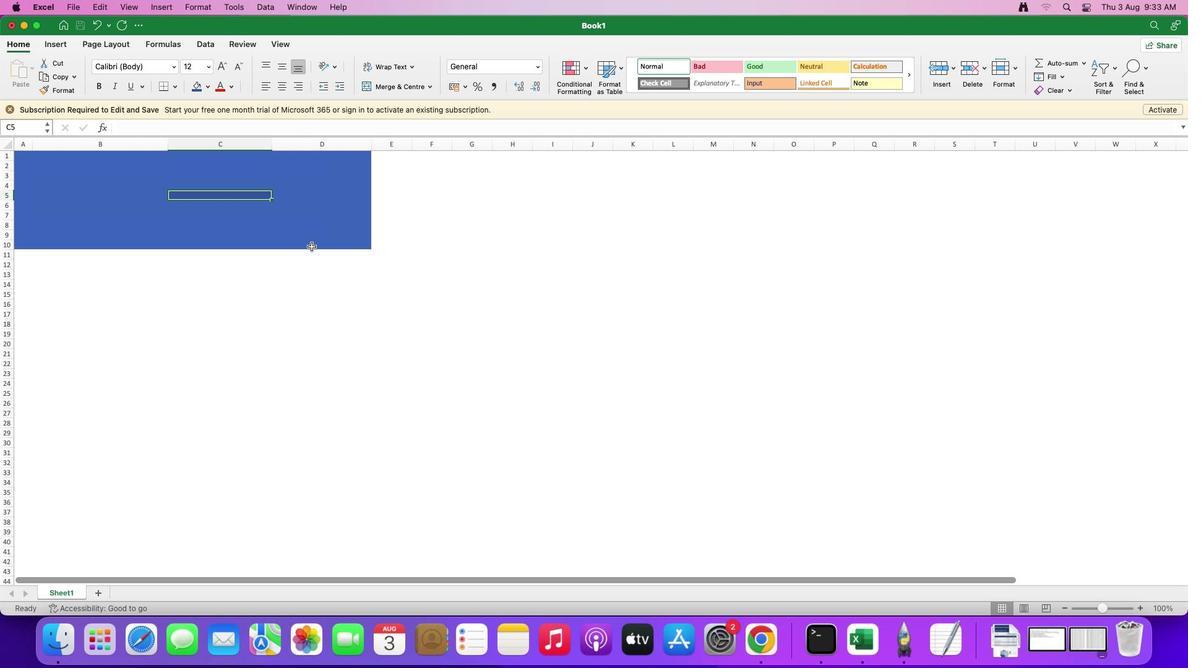 
Action: Mouse moved to (311, 246)
Screenshot: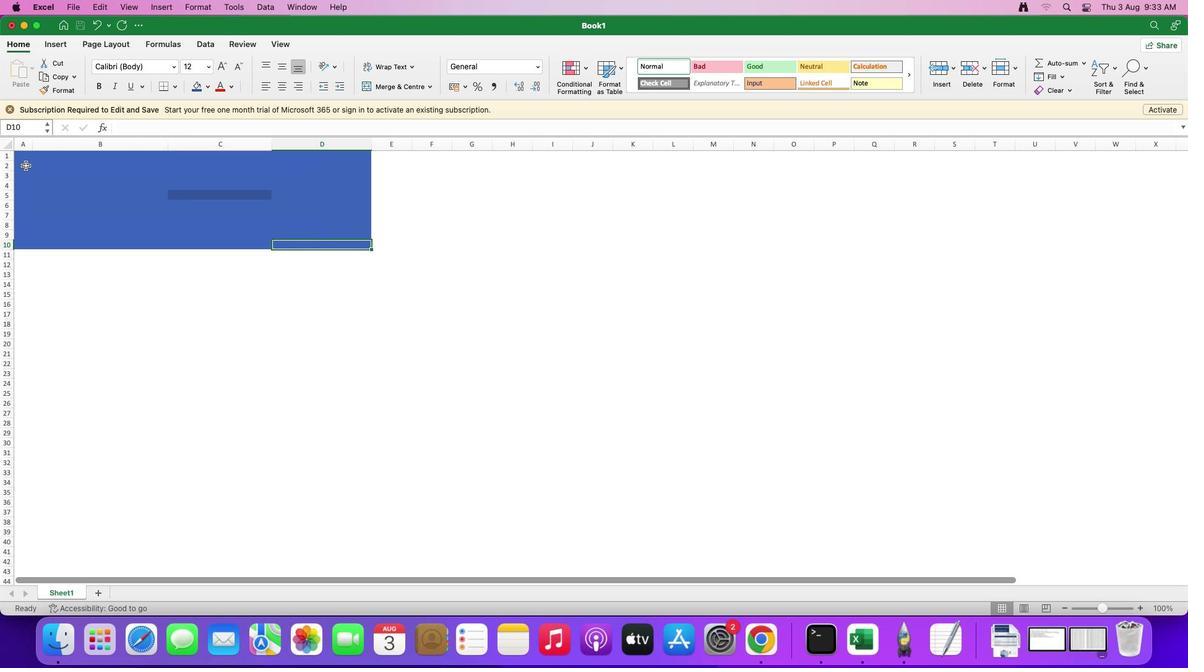 
Action: Mouse pressed left at (311, 246)
Screenshot: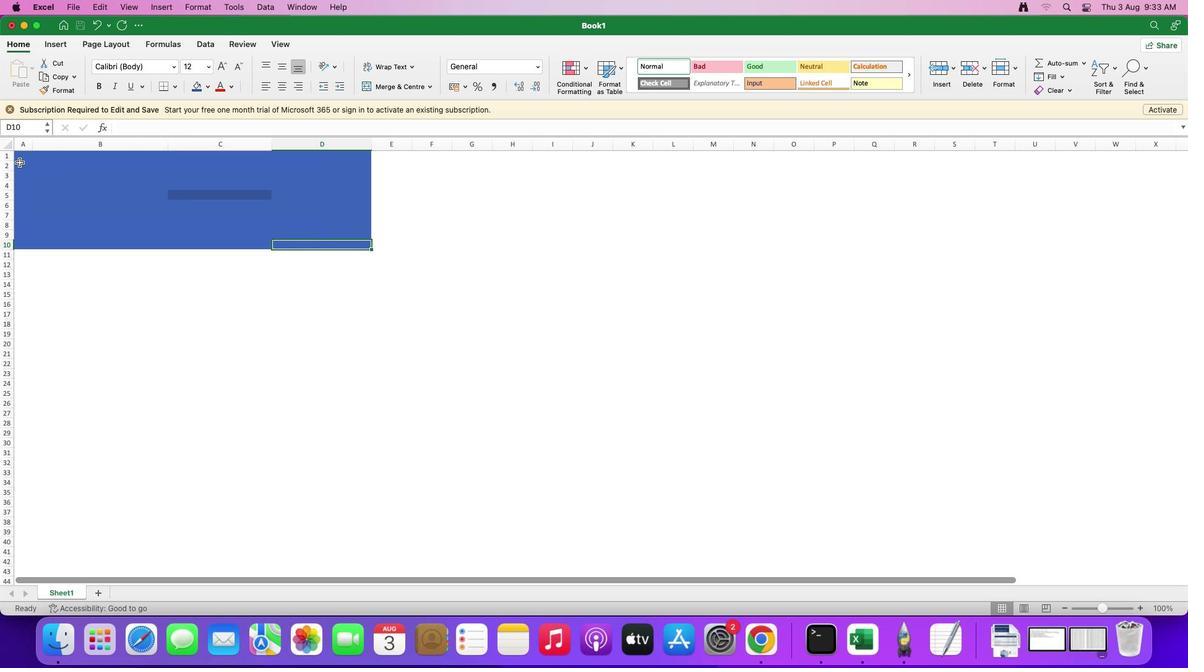 
Action: Mouse moved to (17, 154)
Screenshot: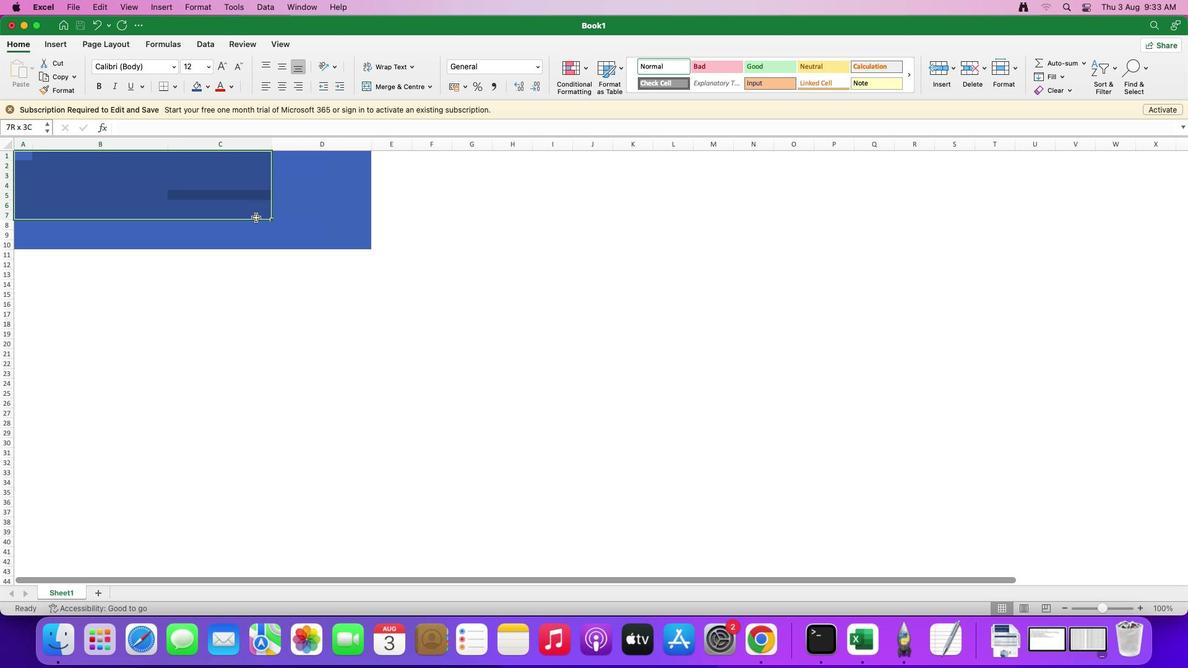 
Action: Mouse pressed left at (17, 154)
Screenshot: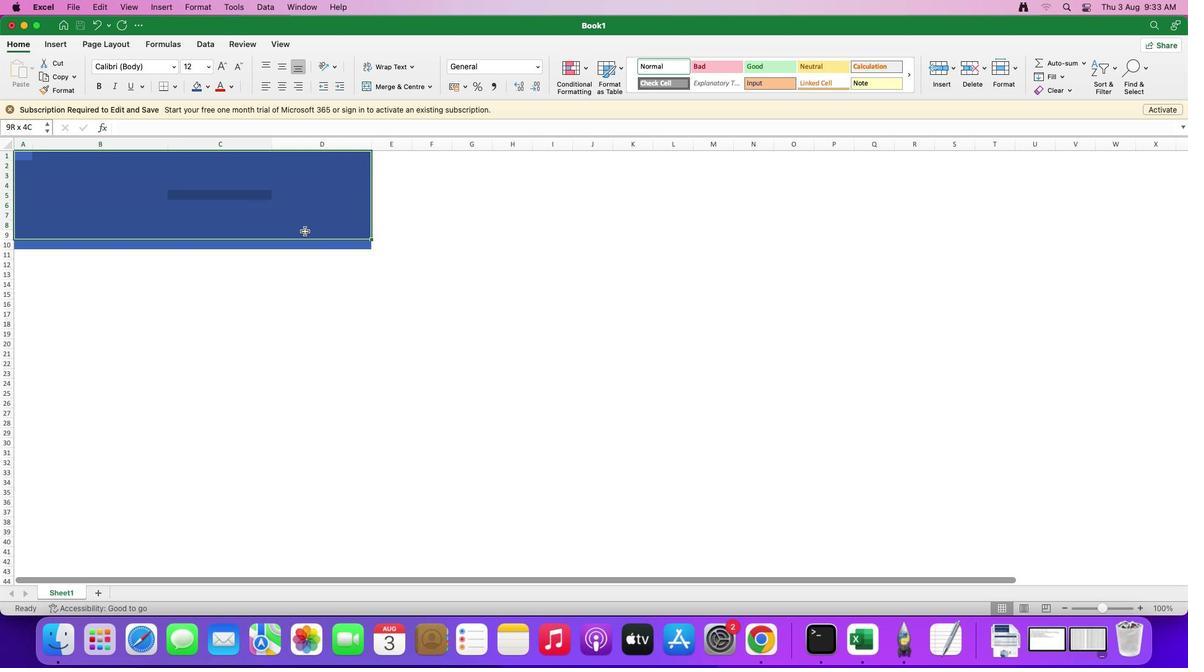 
Action: Mouse moved to (206, 87)
Screenshot: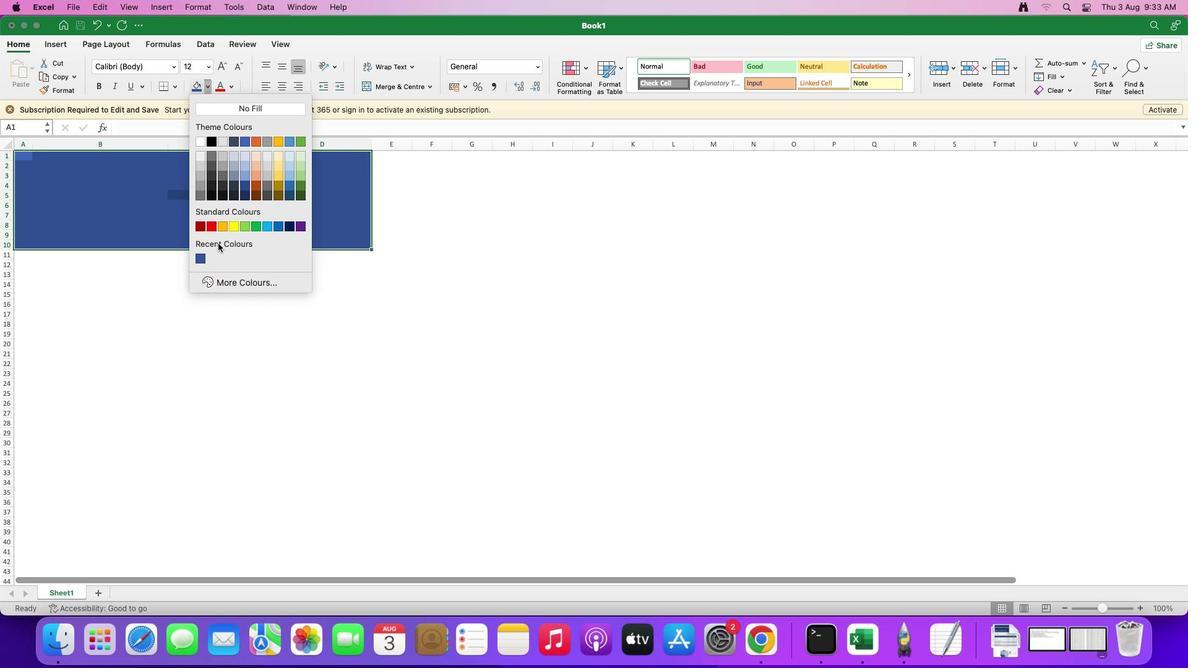 
Action: Mouse pressed left at (206, 87)
Screenshot: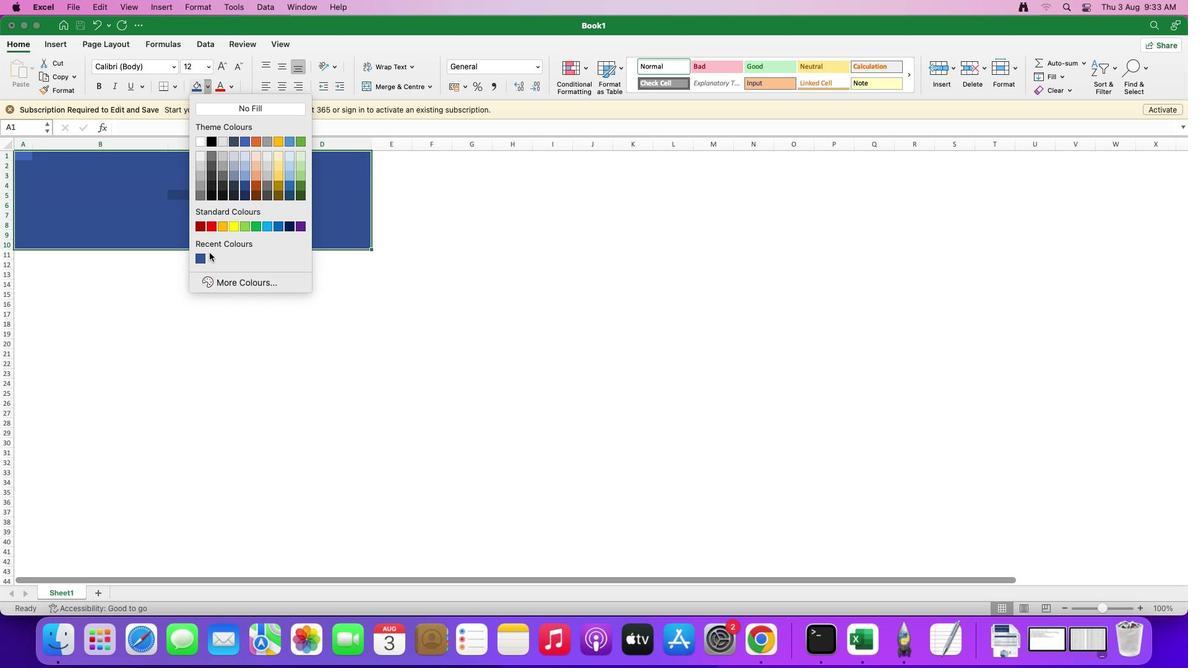 
Action: Mouse moved to (201, 256)
Screenshot: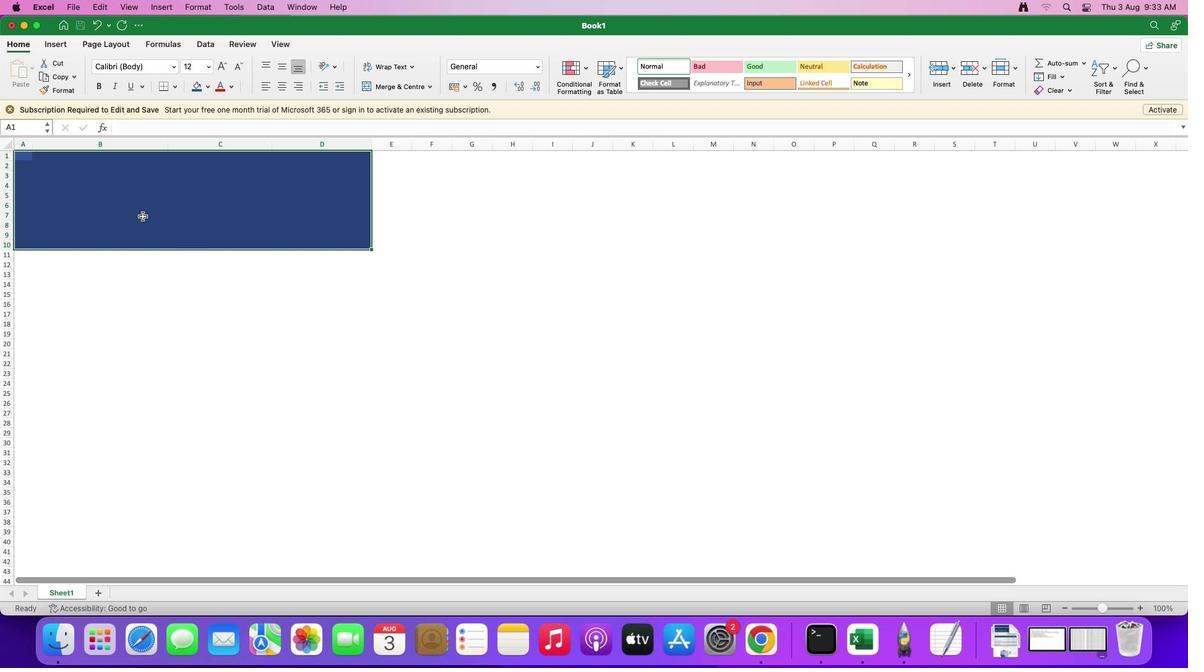 
Action: Mouse pressed left at (201, 256)
Screenshot: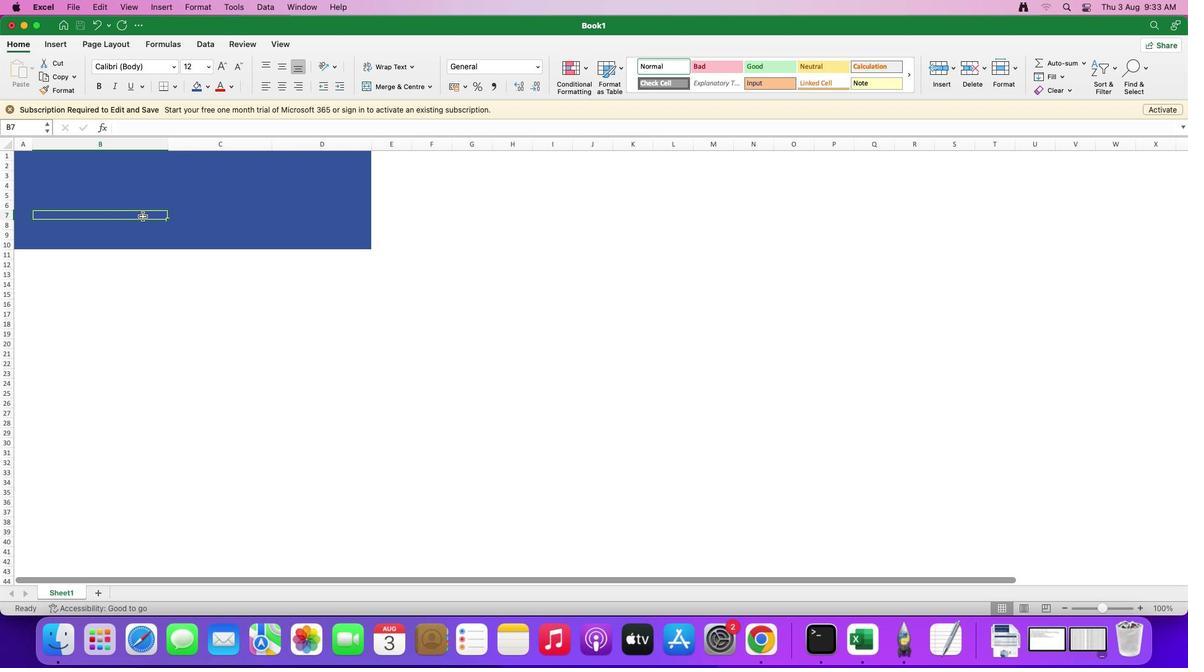 
Action: Mouse moved to (142, 216)
Screenshot: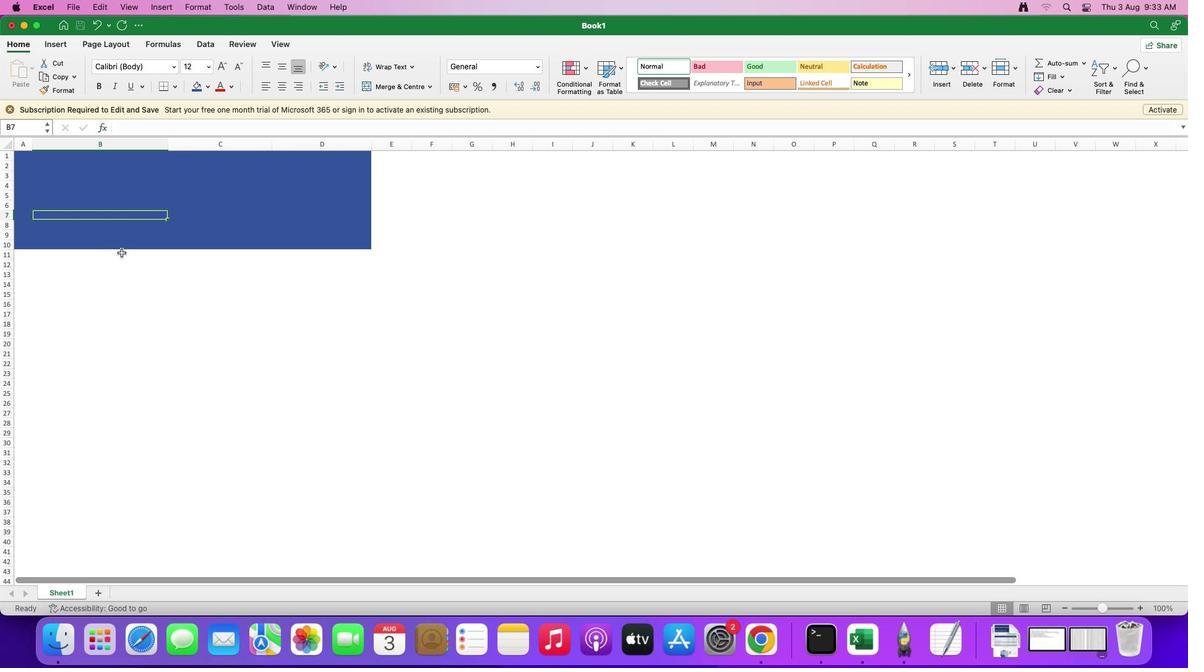 
Action: Mouse pressed left at (142, 216)
Screenshot: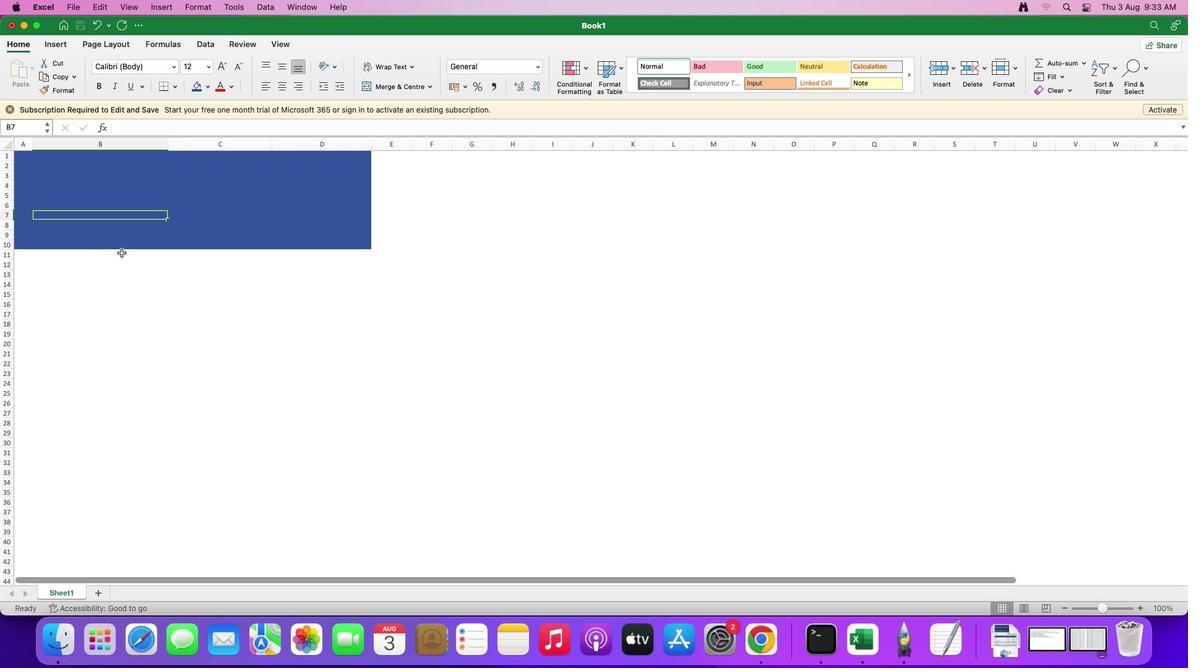 
Action: Mouse moved to (6, 157)
Screenshot: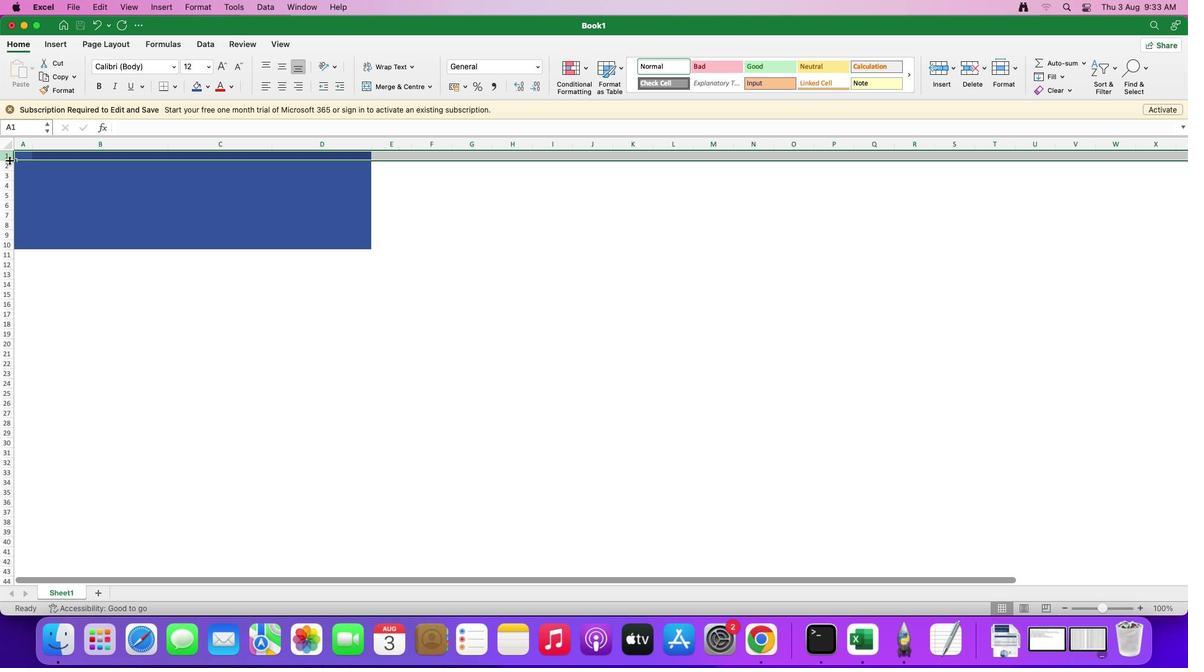 
Action: Mouse pressed left at (6, 157)
Screenshot: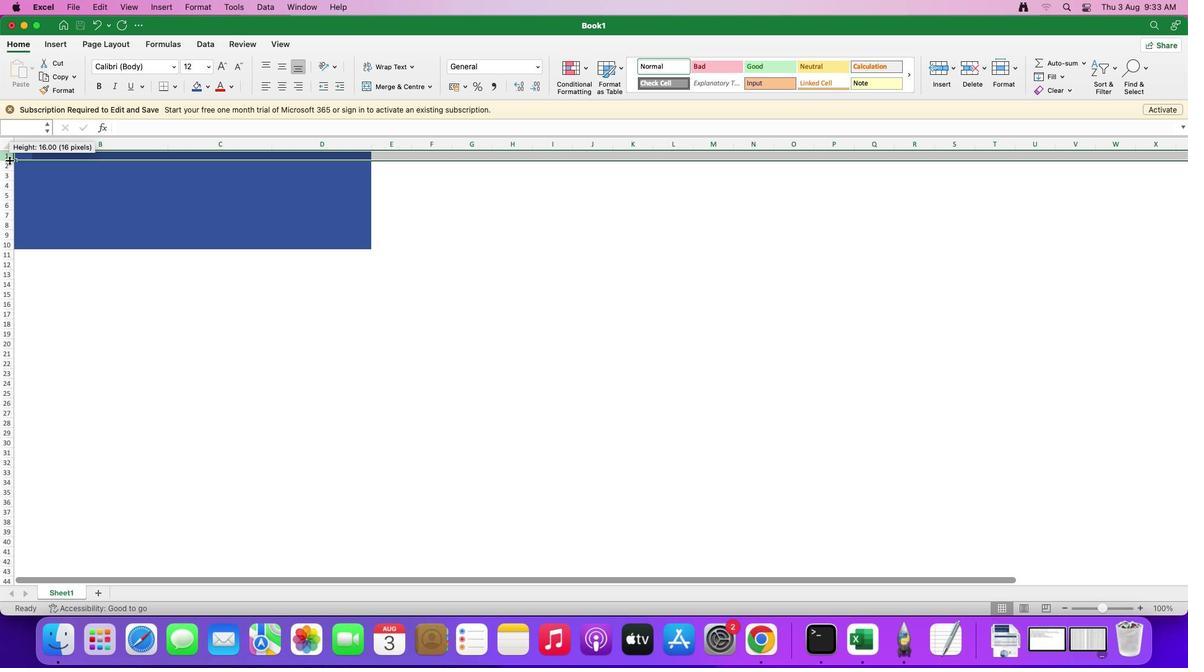 
Action: Mouse moved to (9, 160)
Screenshot: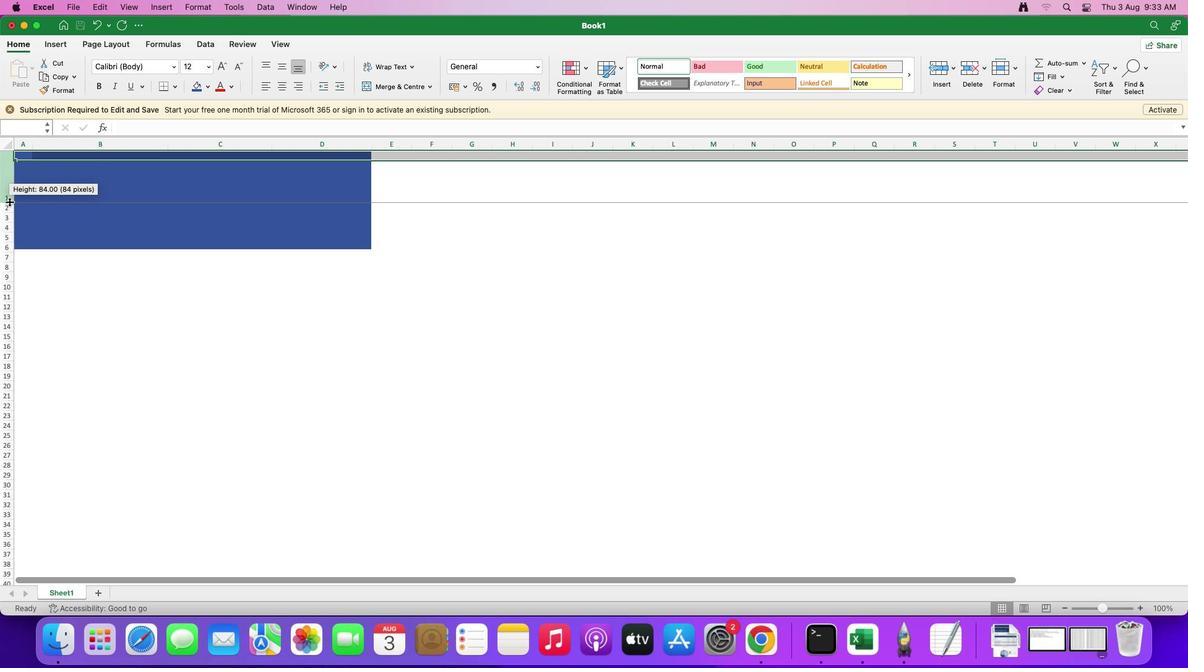 
Action: Mouse pressed left at (9, 160)
Screenshot: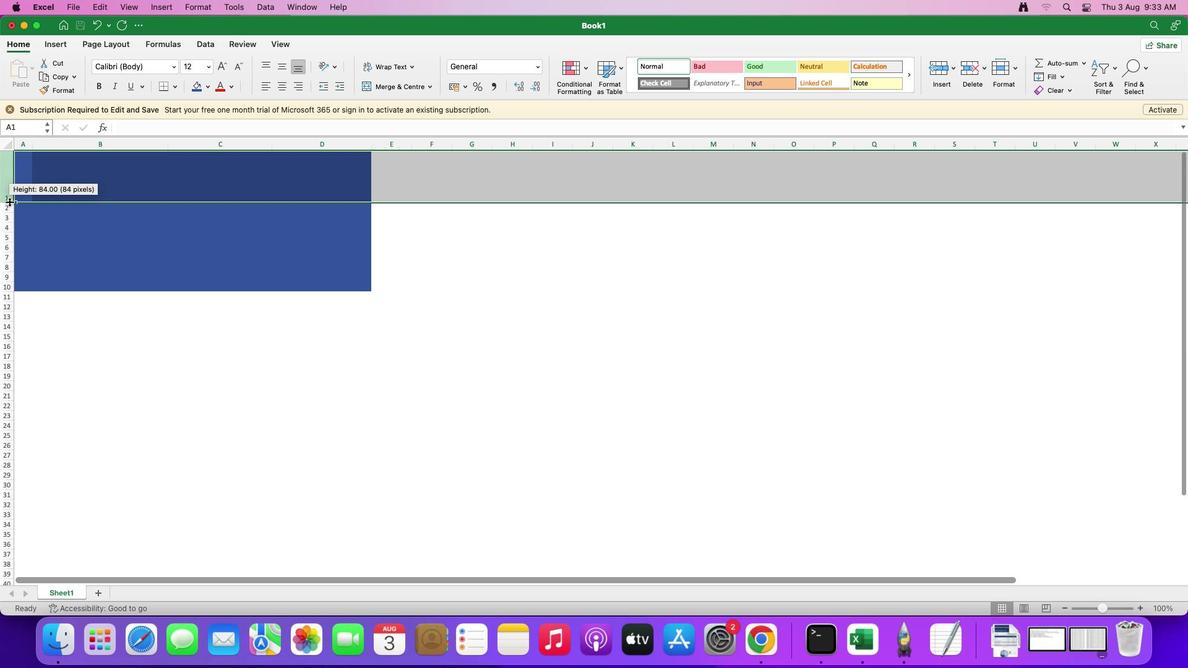 
Action: Mouse moved to (6, 201)
Screenshot: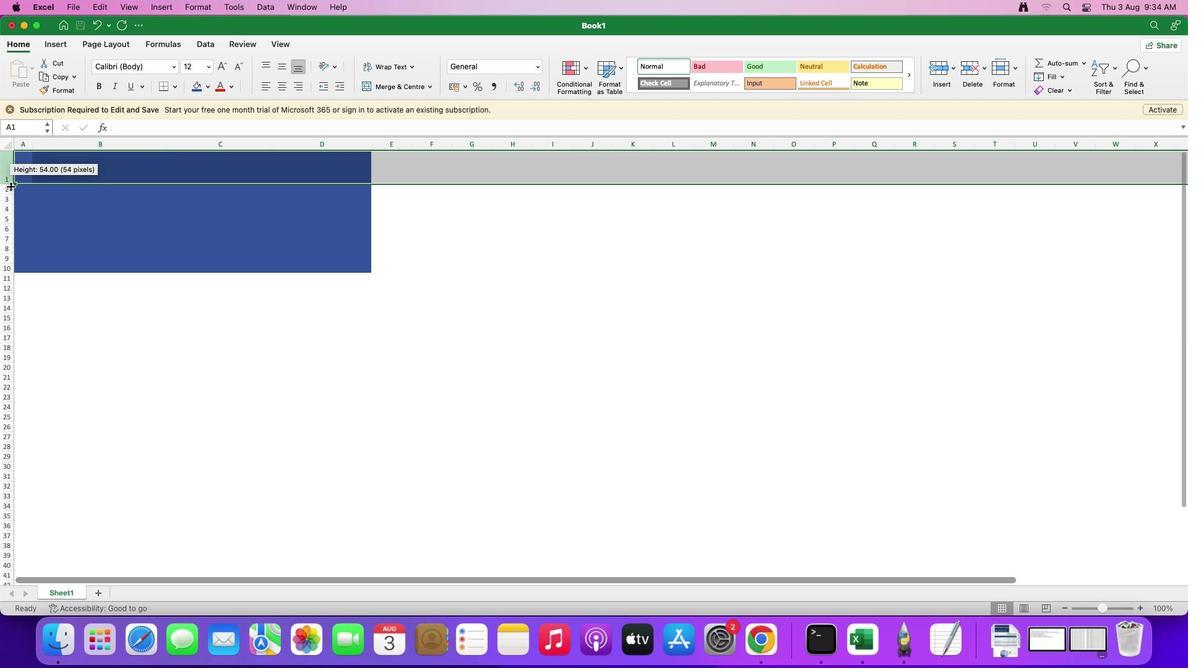 
Action: Mouse pressed left at (6, 201)
Screenshot: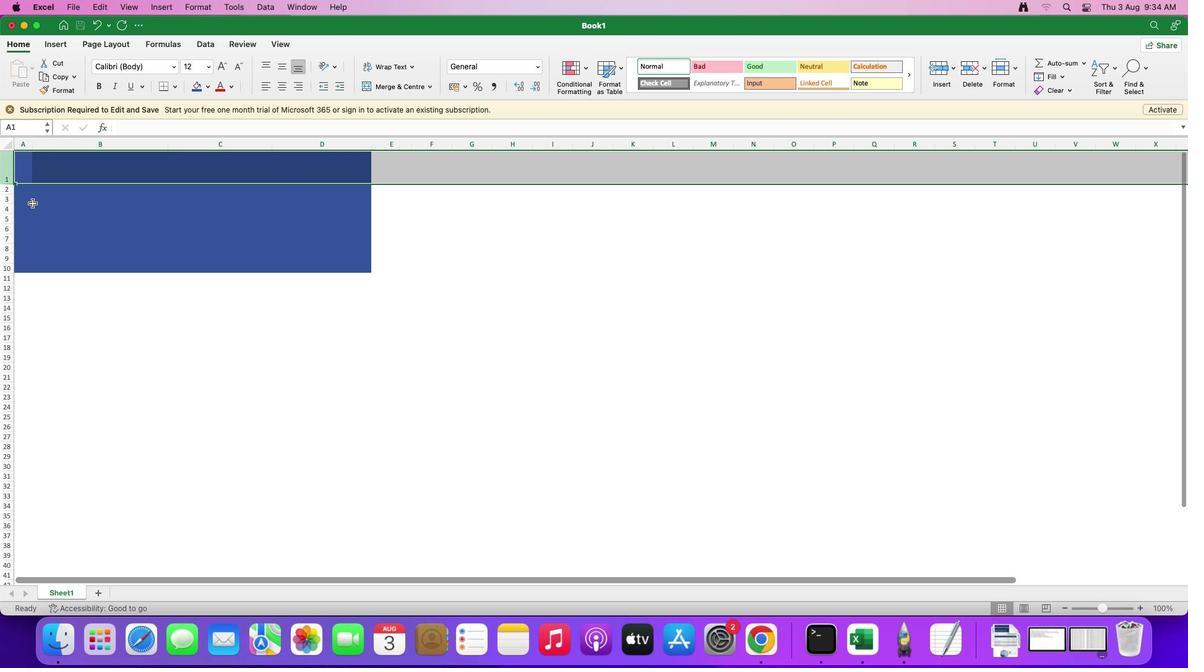
Action: Mouse moved to (33, 179)
Screenshot: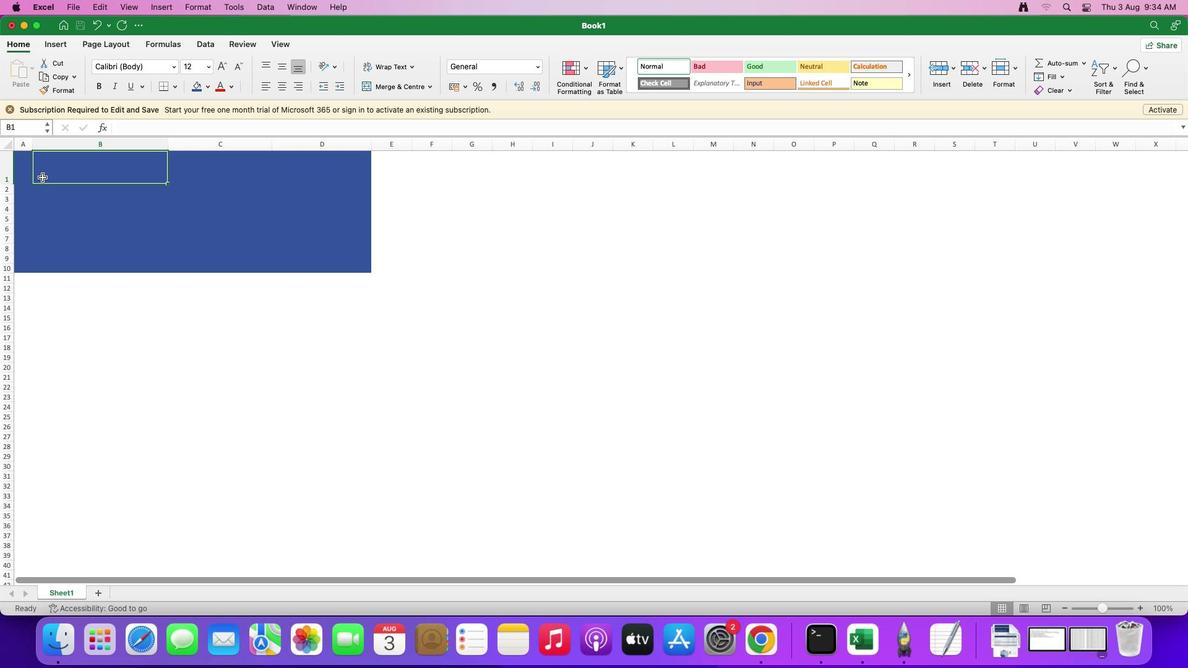 
Action: Mouse pressed left at (33, 179)
Screenshot: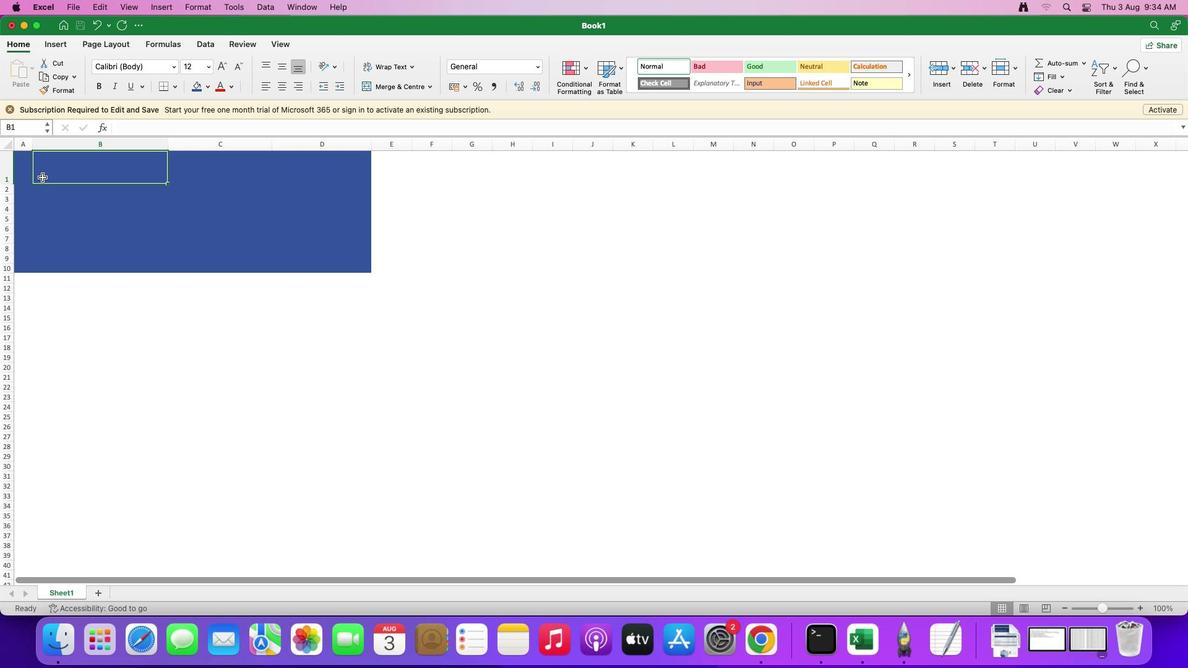
Action: Mouse moved to (49, 233)
Screenshot: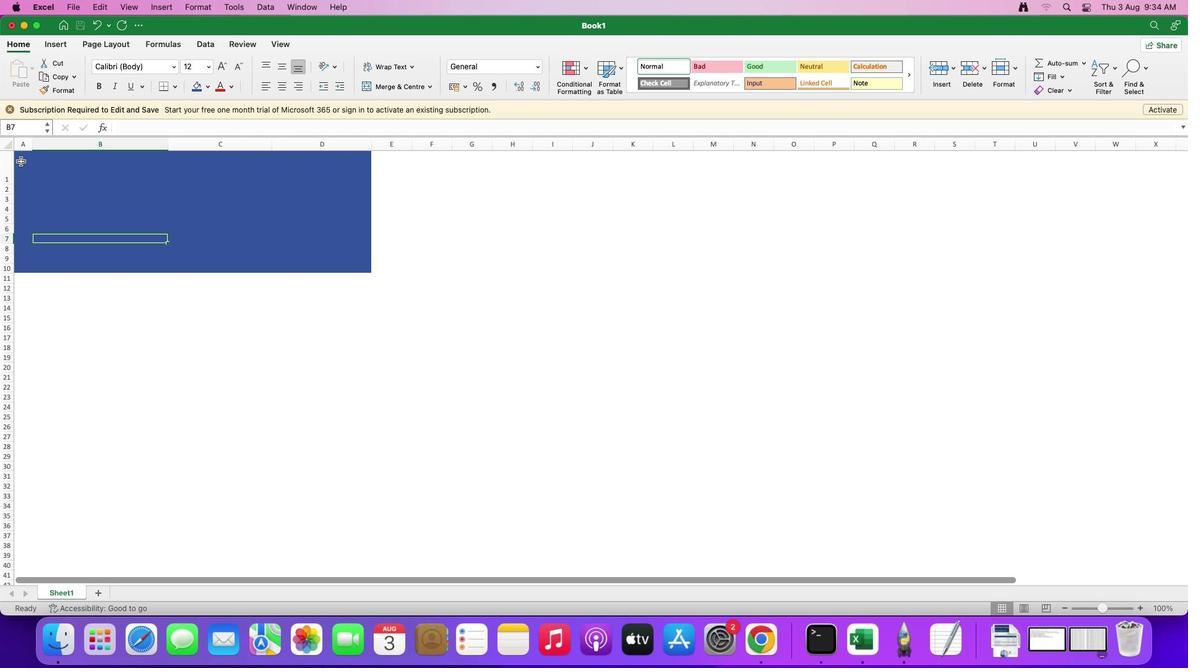 
Action: Mouse pressed left at (49, 233)
Screenshot: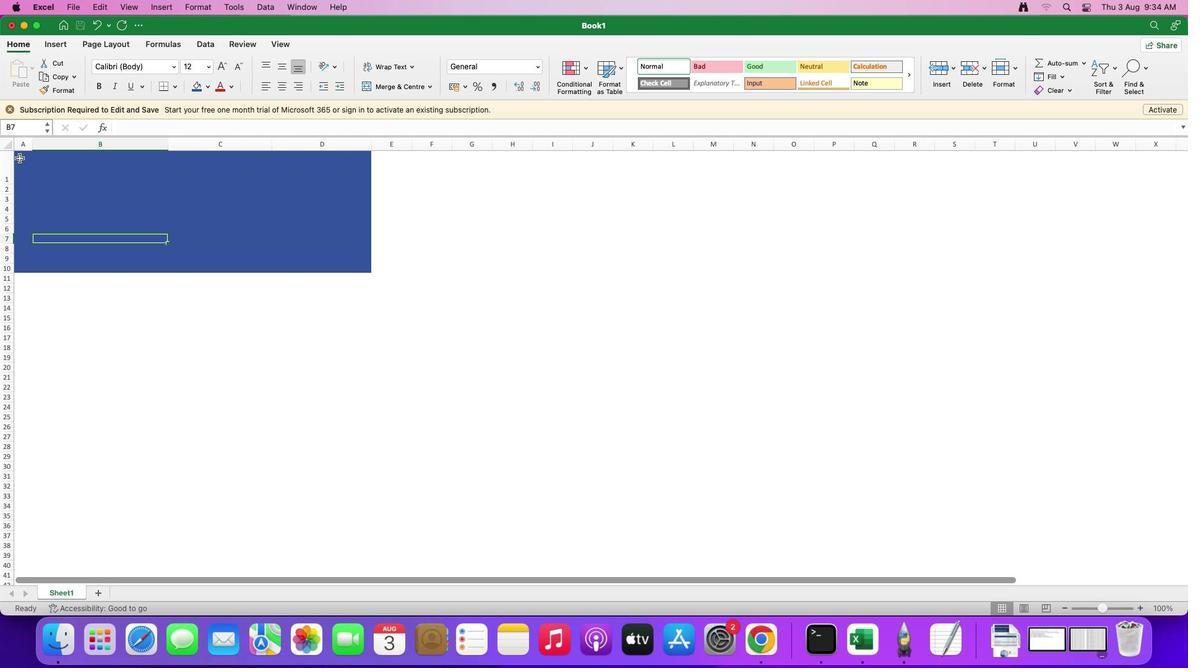 
Action: Mouse moved to (34, 154)
Screenshot: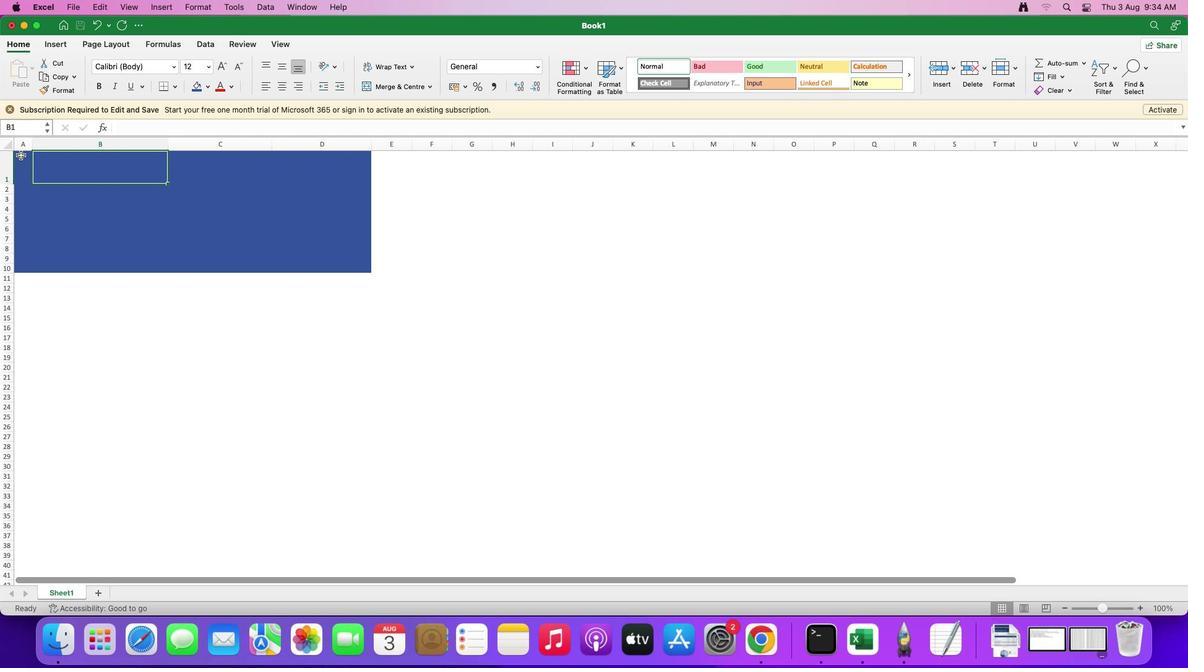 
Action: Mouse pressed left at (34, 154)
Screenshot: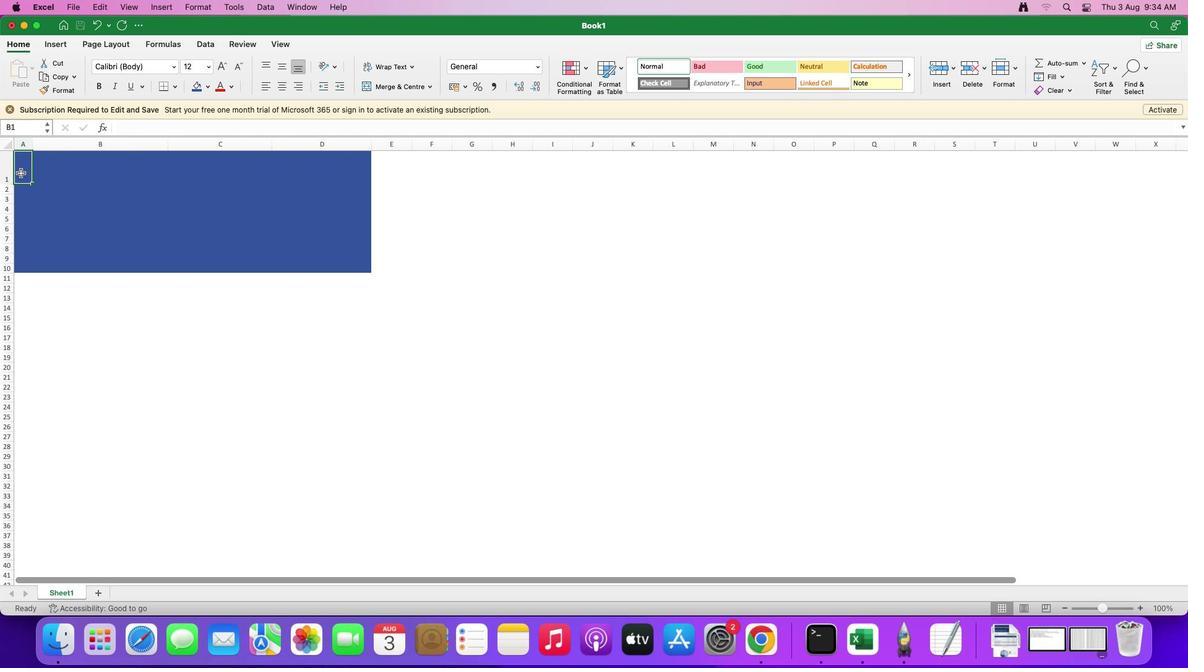 
Action: Mouse moved to (21, 155)
Screenshot: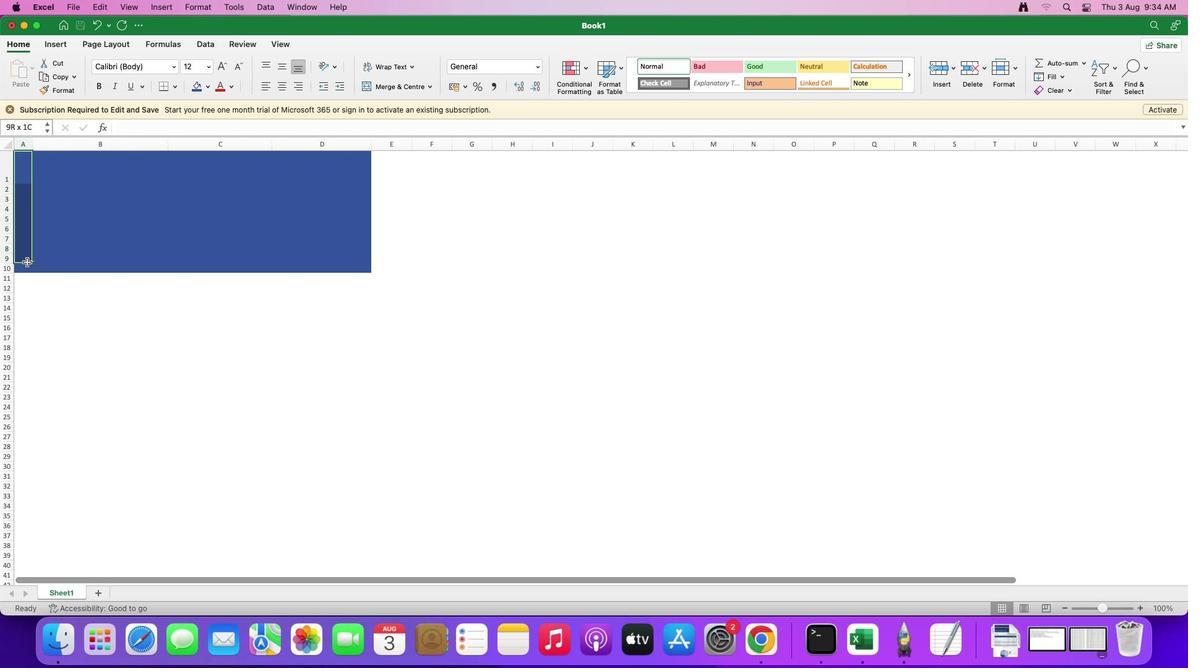 
Action: Mouse pressed left at (21, 155)
Screenshot: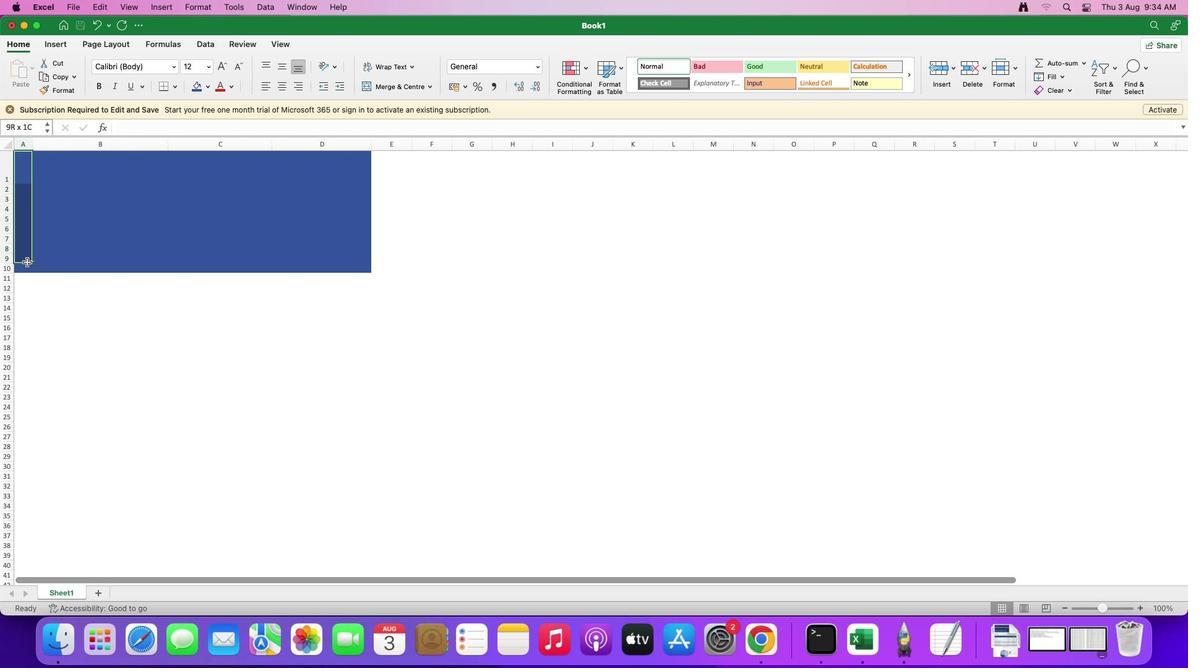 
Action: Mouse moved to (206, 82)
Screenshot: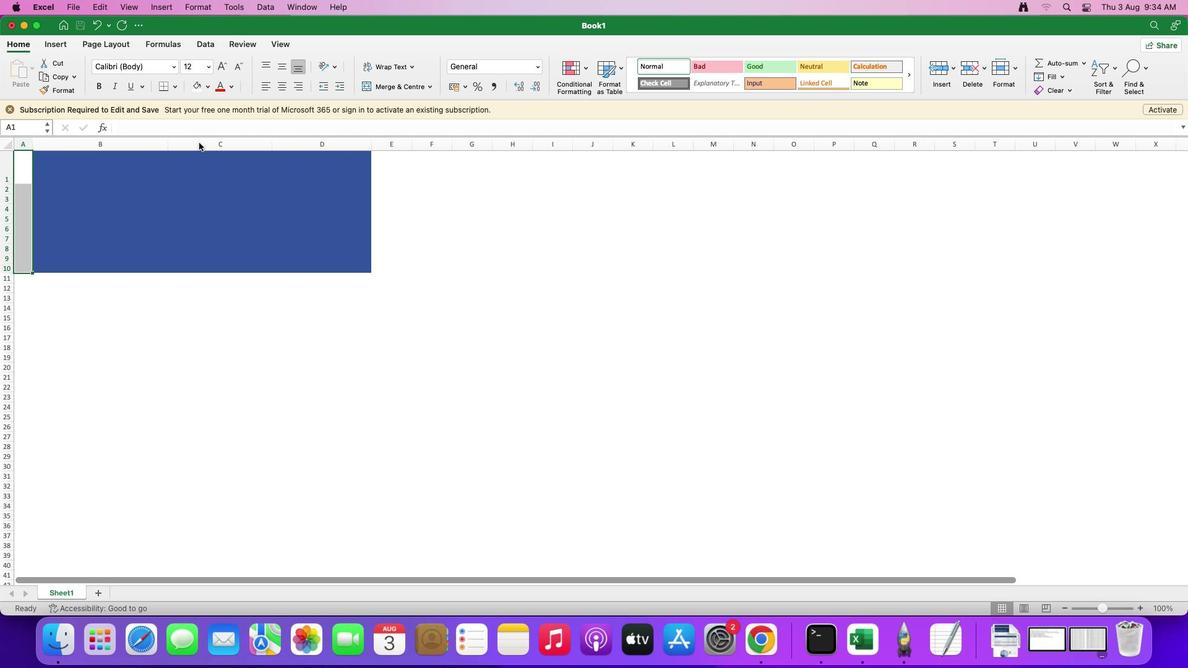 
Action: Mouse pressed left at (206, 82)
Screenshot: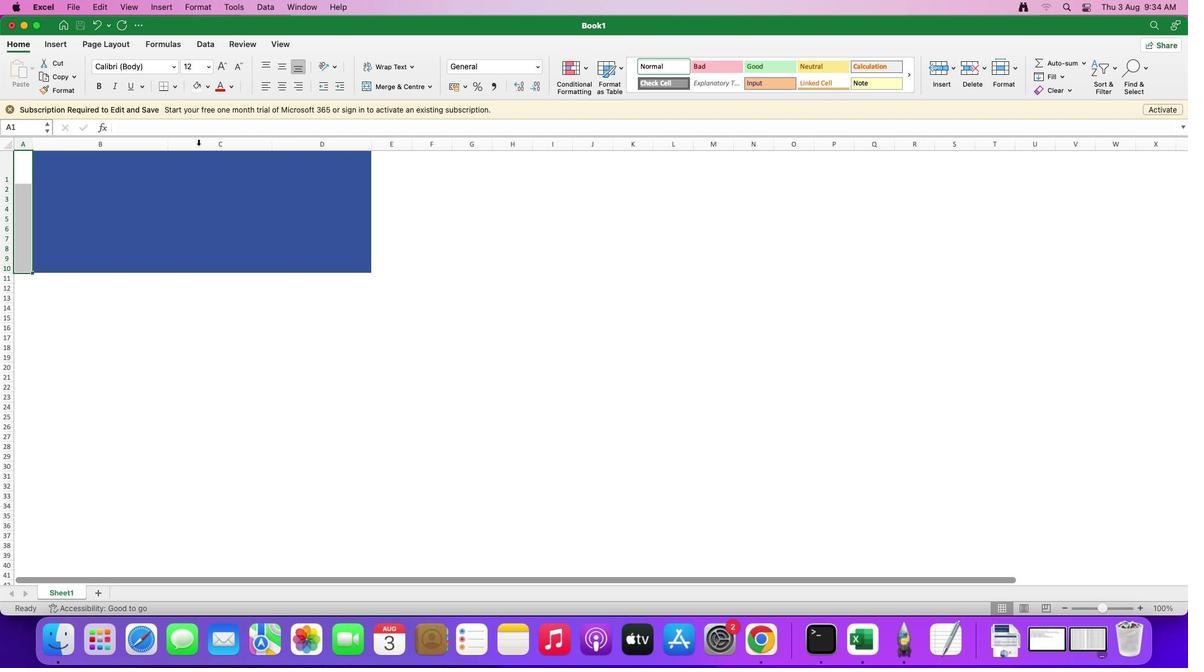 
Action: Mouse moved to (198, 142)
Screenshot: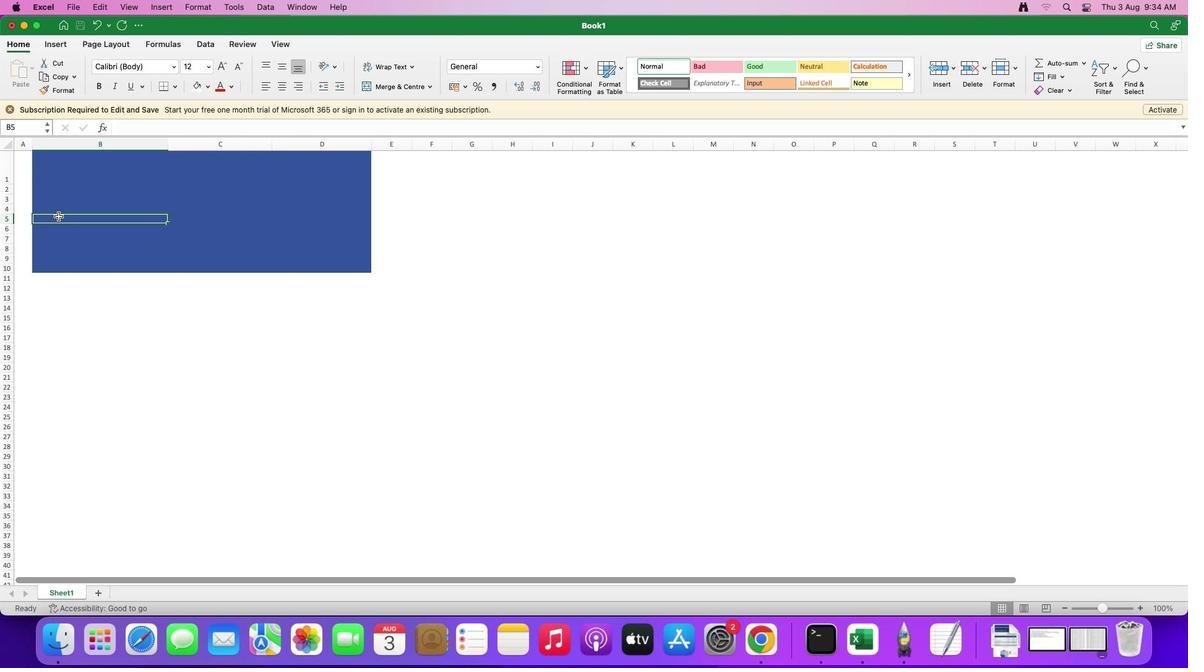 
Action: Mouse pressed left at (198, 142)
Screenshot: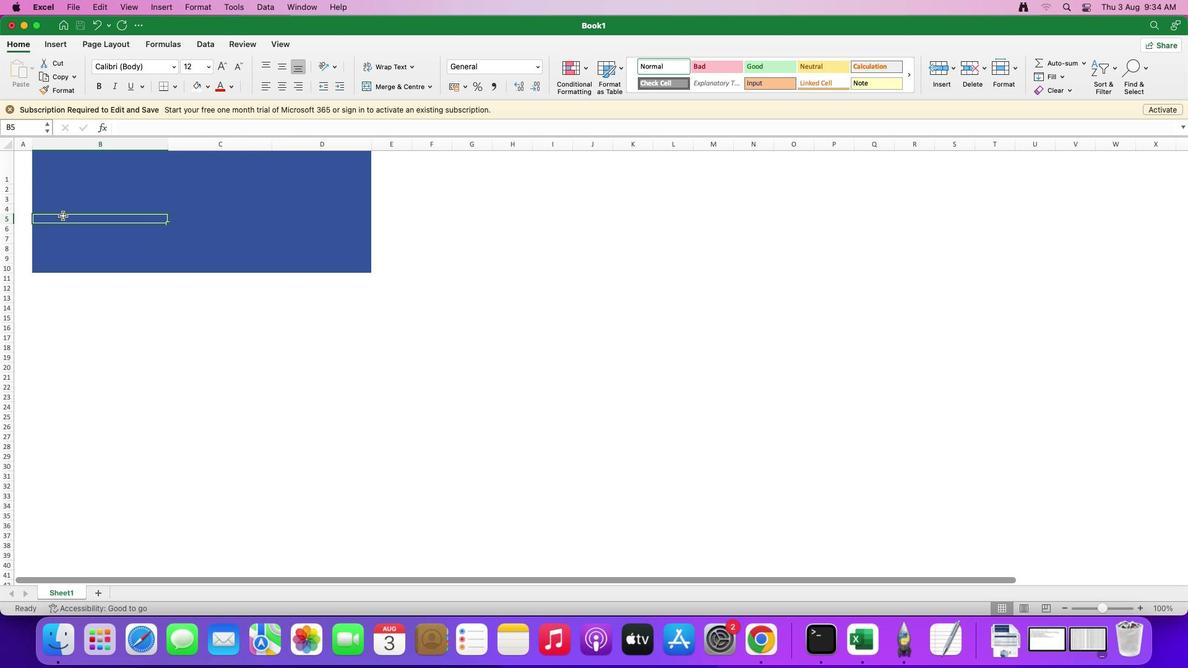 
Action: Mouse moved to (58, 216)
Screenshot: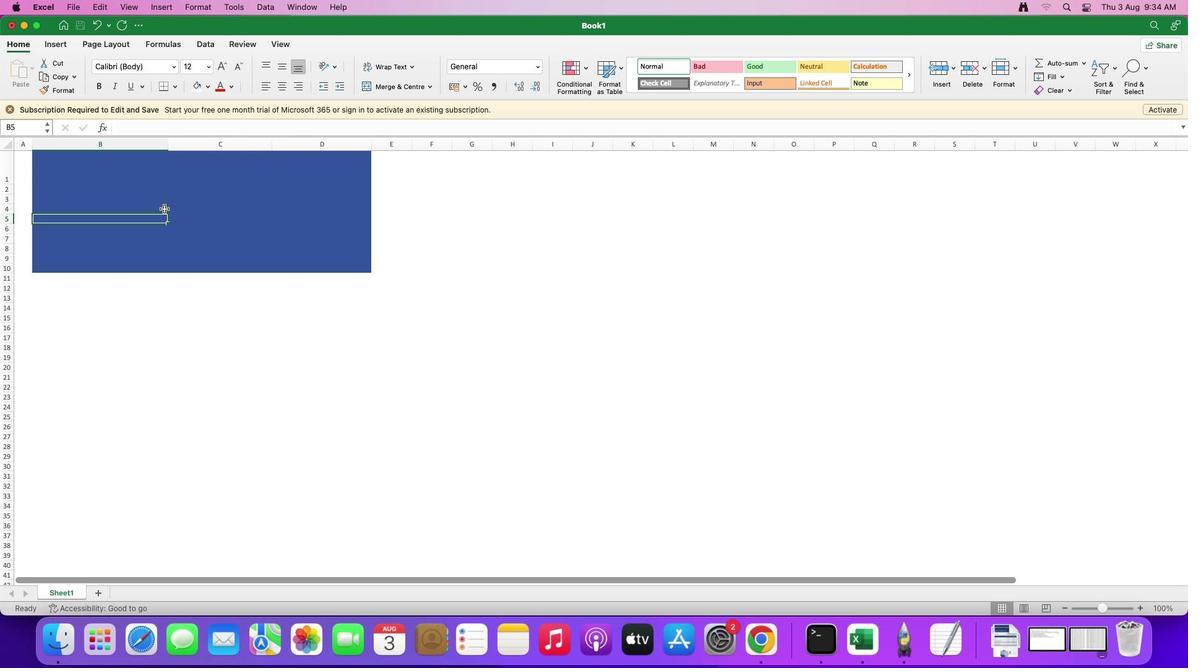 
Action: Mouse pressed left at (58, 216)
Screenshot: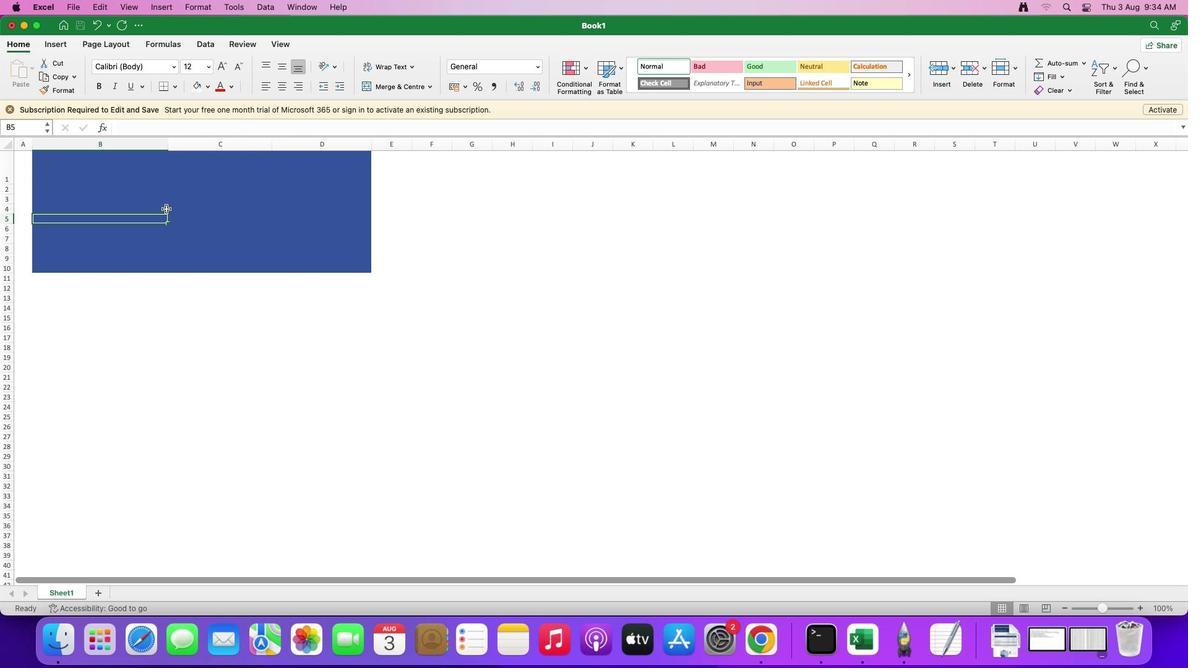 
Action: Mouse moved to (32, 139)
Screenshot: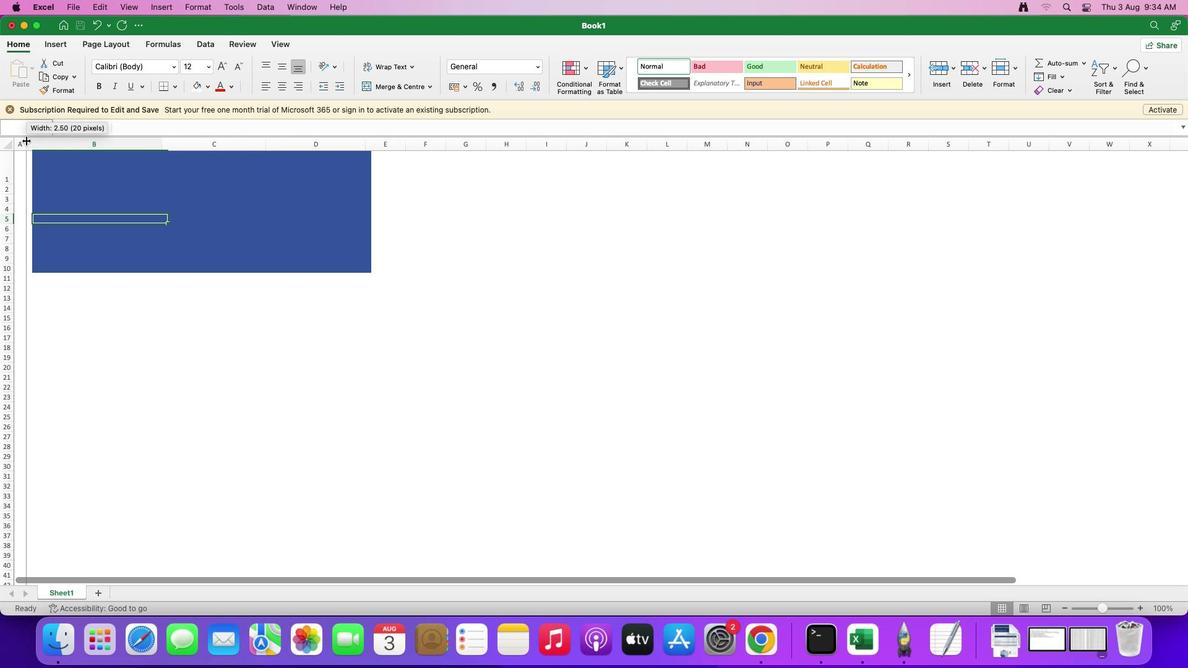 
Action: Mouse pressed left at (32, 139)
Screenshot: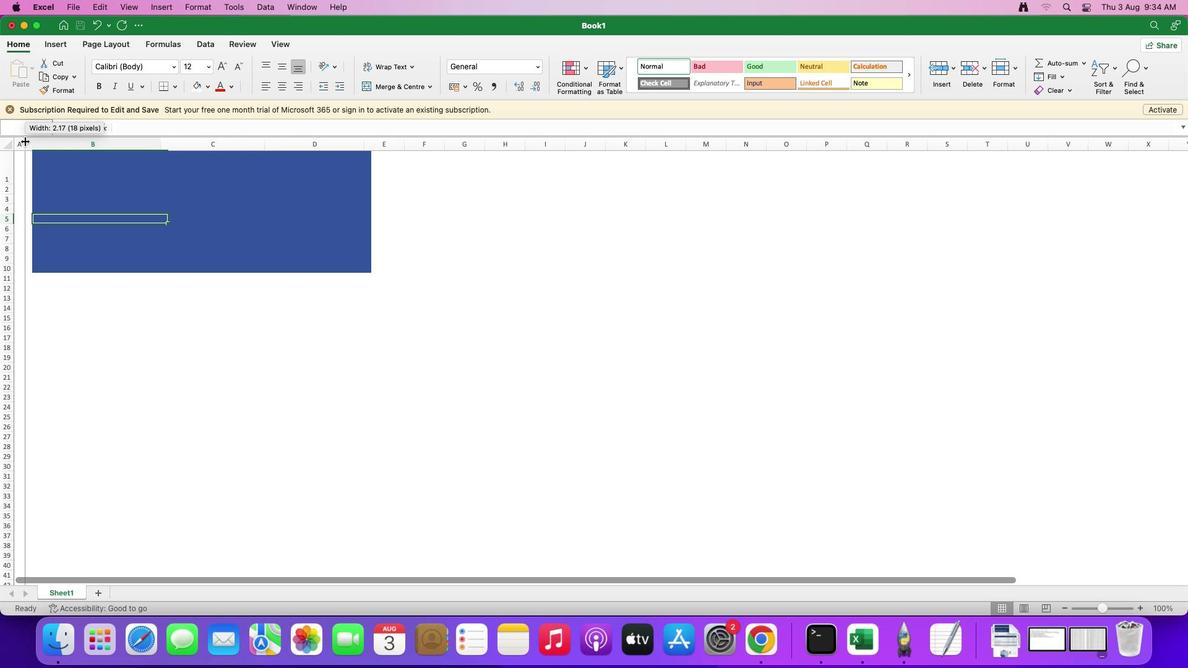 
Action: Mouse moved to (50, 178)
Screenshot: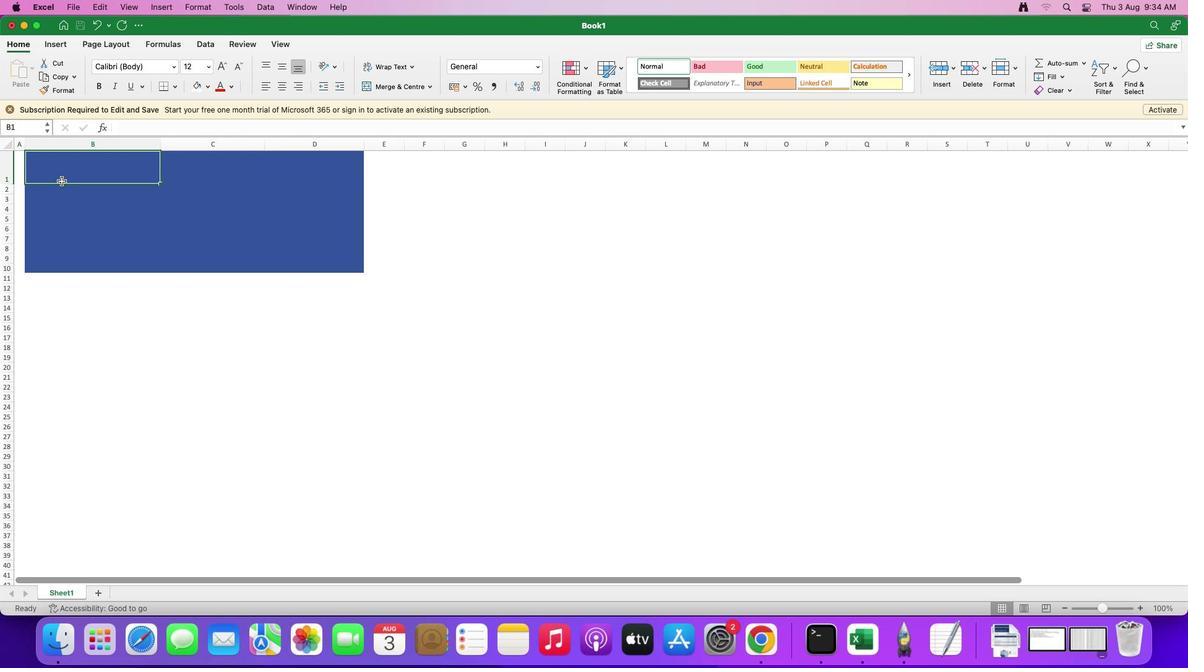 
Action: Mouse pressed left at (50, 178)
Screenshot: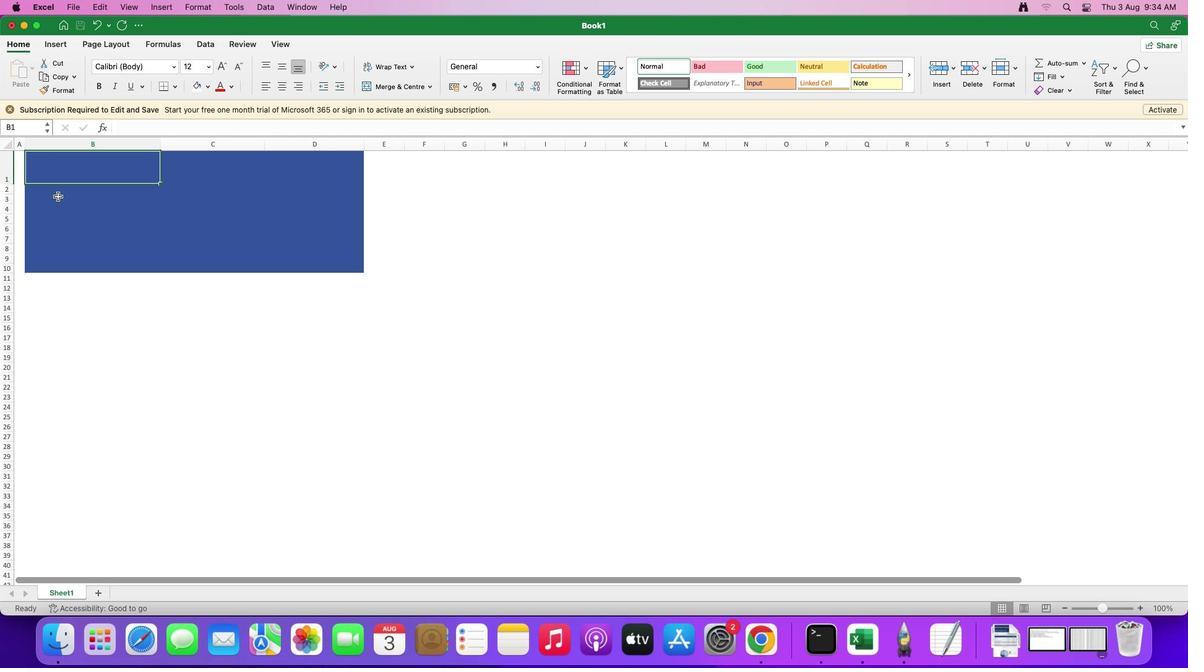 
Action: Mouse moved to (53, 204)
Screenshot: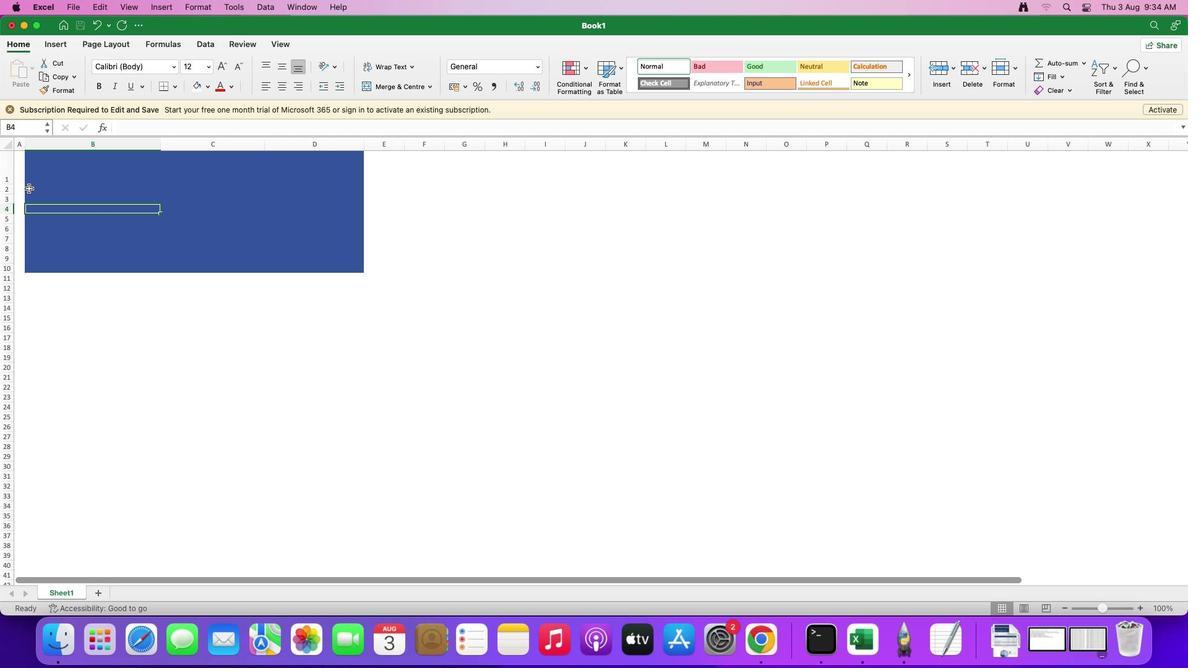 
Action: Mouse pressed left at (53, 204)
Screenshot: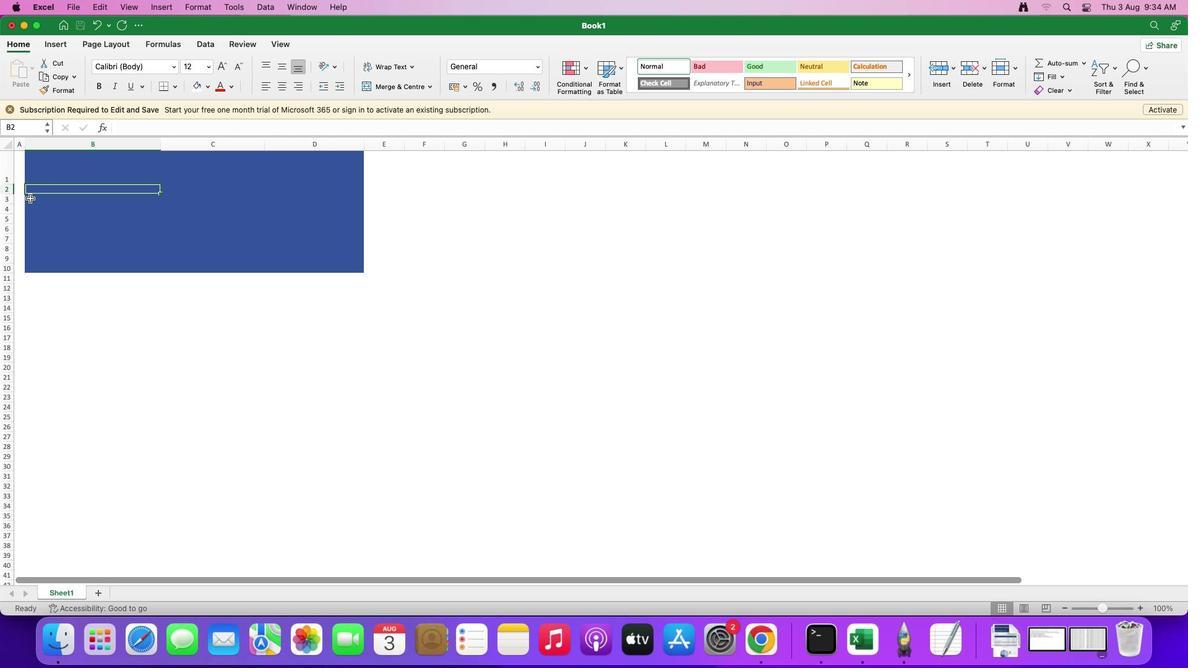 
Action: Mouse moved to (29, 188)
Screenshot: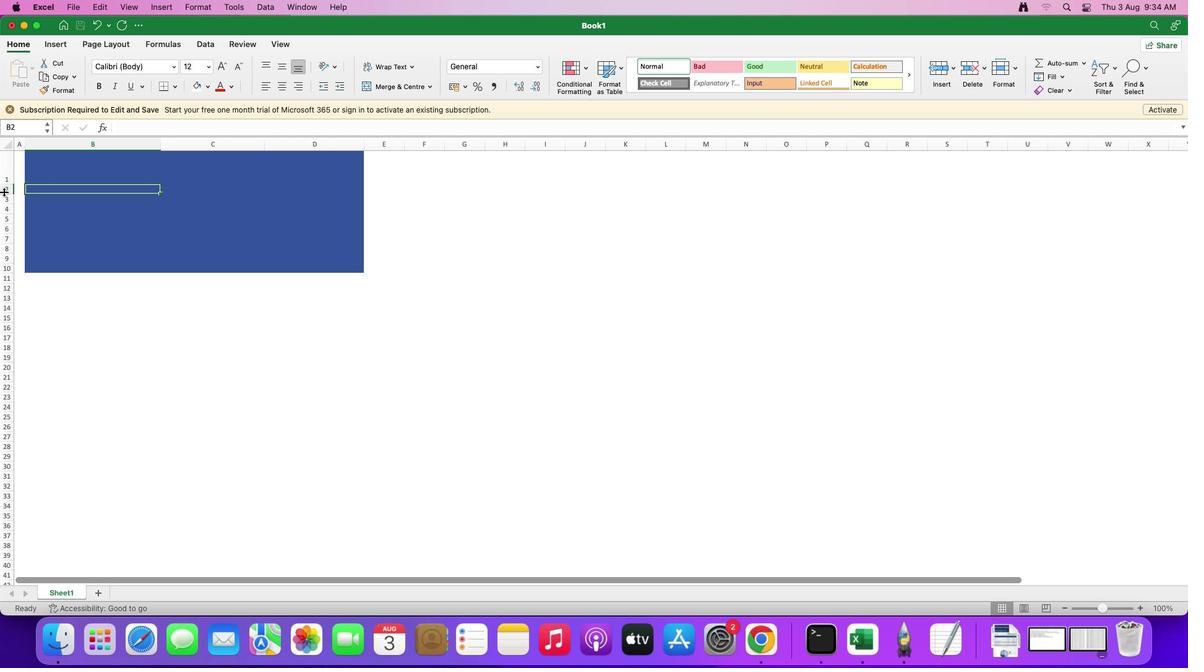 
Action: Mouse pressed left at (29, 188)
Screenshot: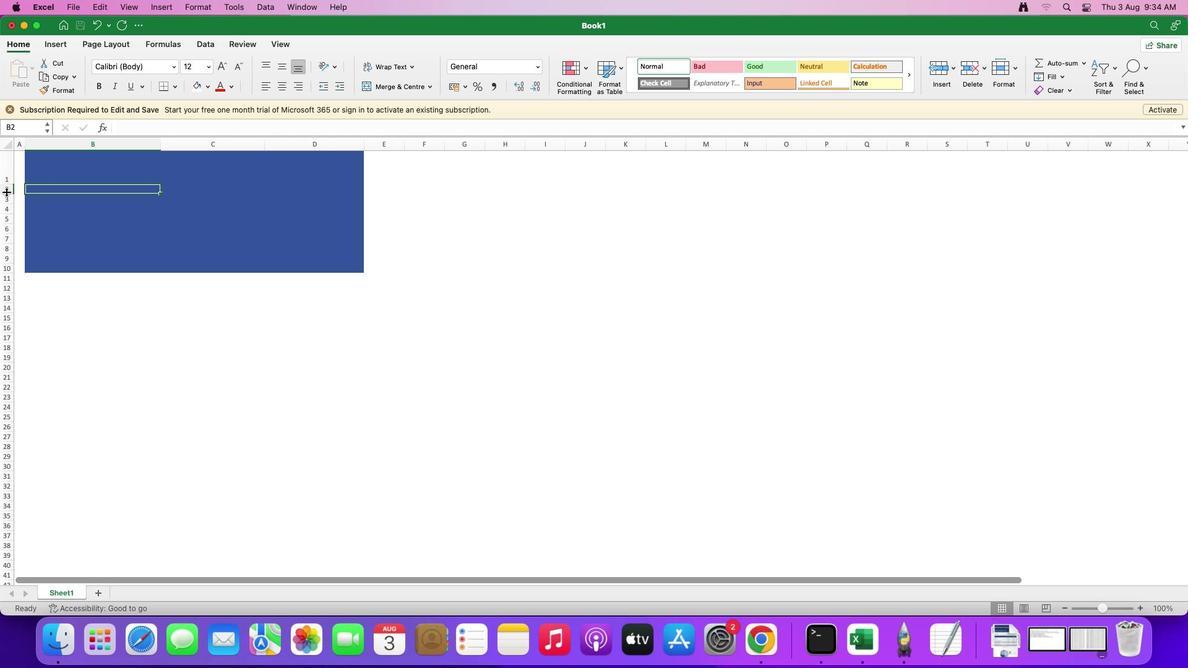 
Action: Mouse moved to (6, 191)
Screenshot: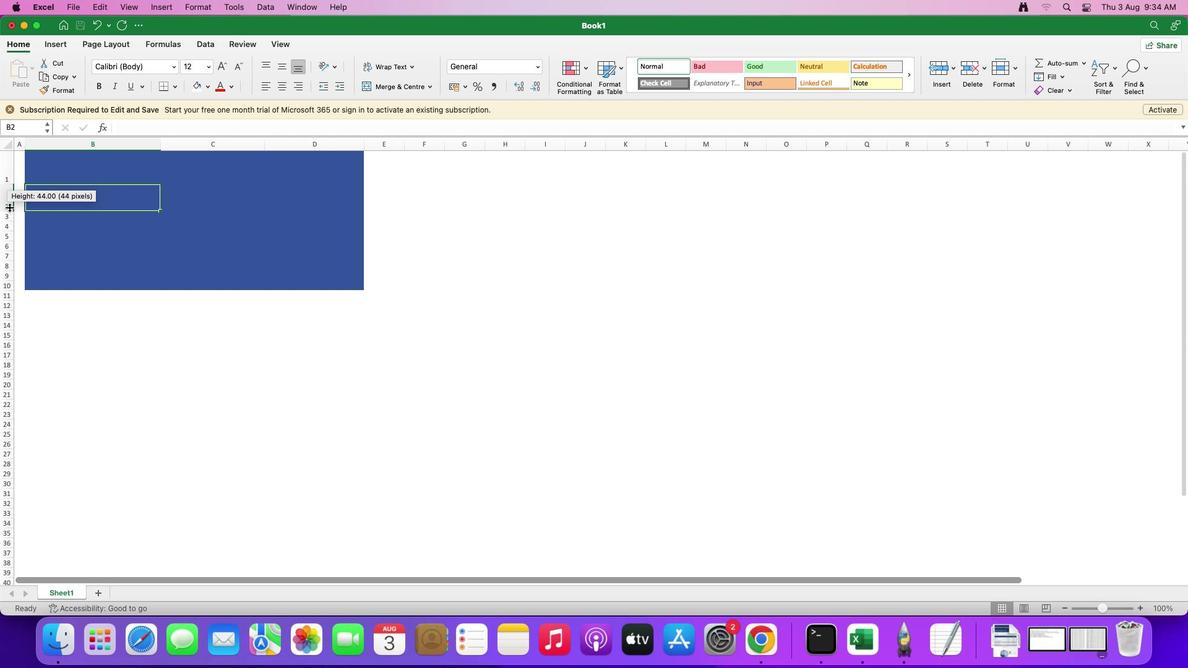 
Action: Mouse pressed left at (6, 191)
Screenshot: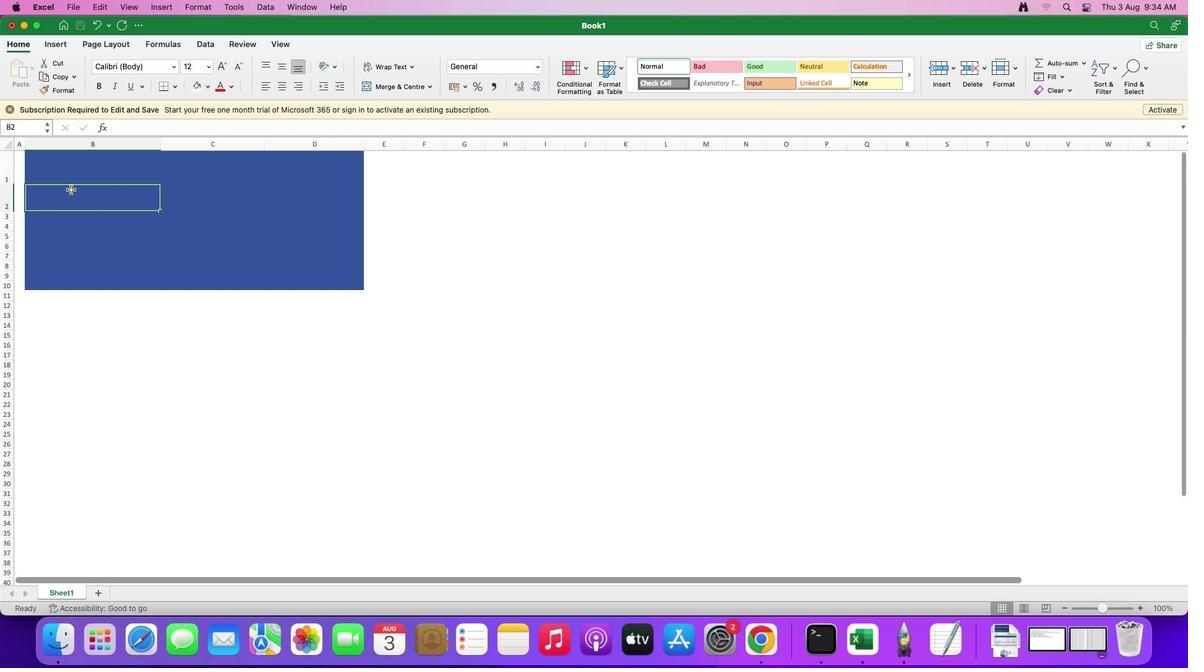 
Action: Mouse moved to (9, 183)
Screenshot: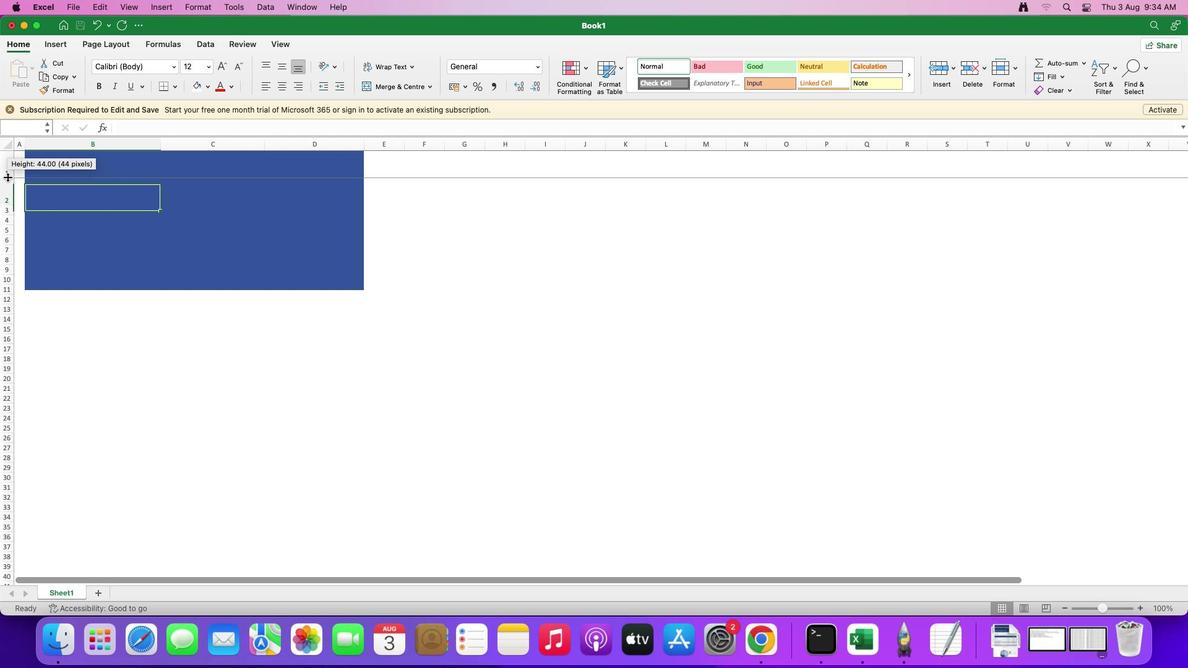 
Action: Mouse pressed left at (9, 183)
Screenshot: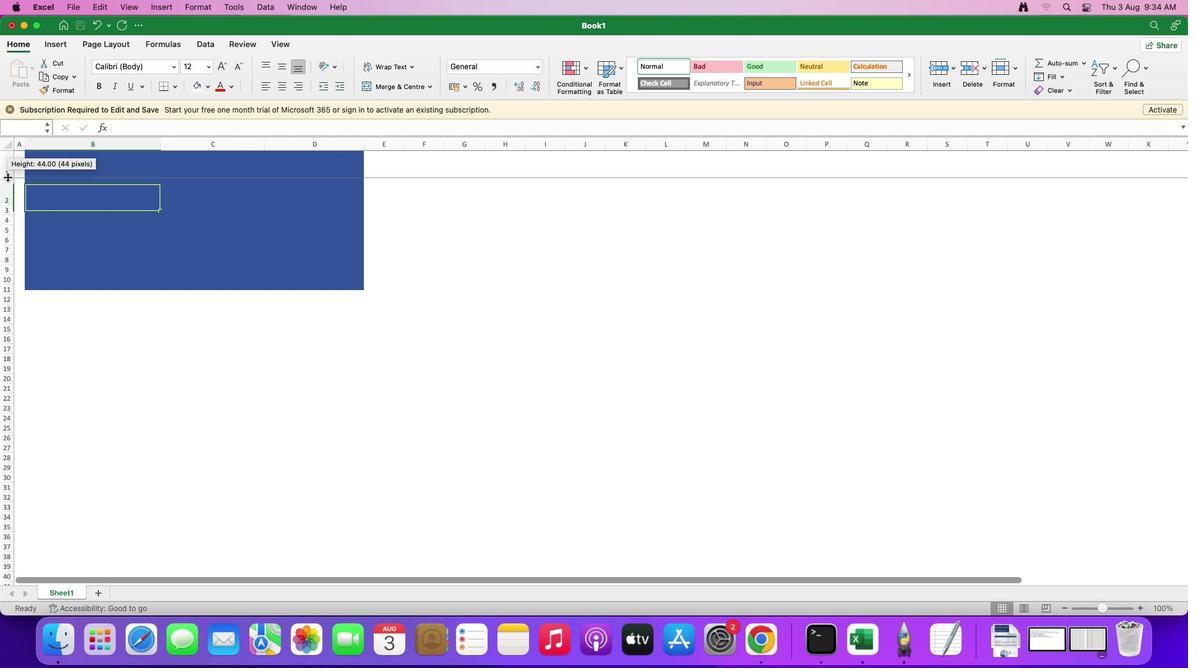 
Action: Mouse moved to (38, 193)
Screenshot: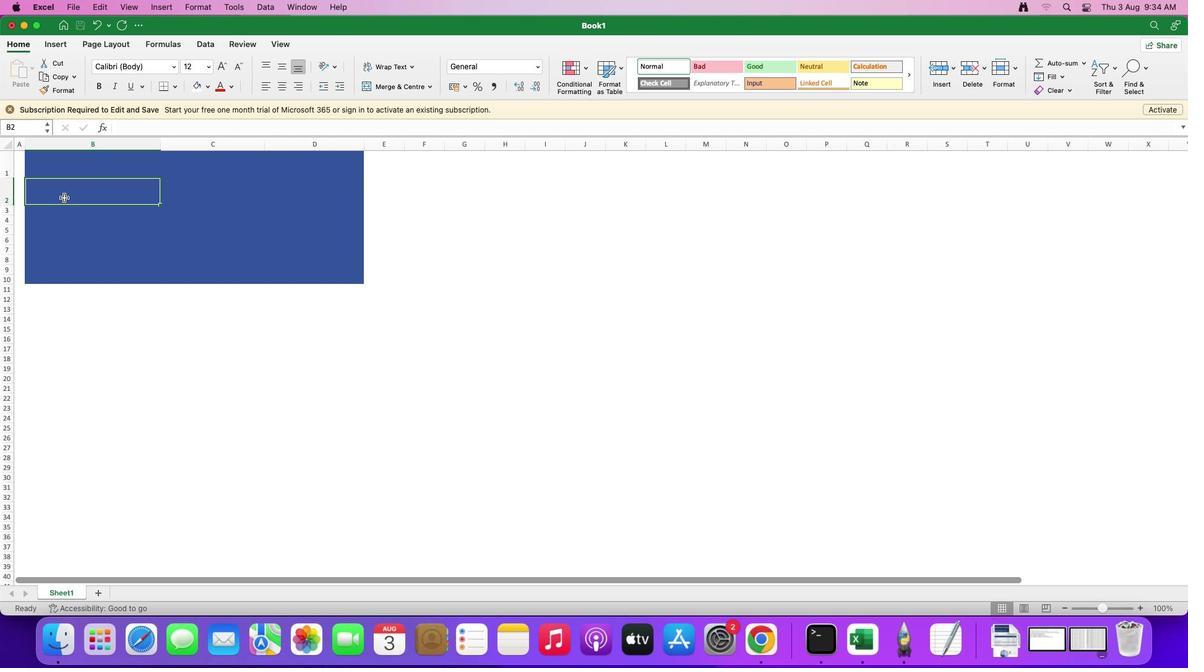 
Action: Mouse pressed left at (38, 193)
Screenshot: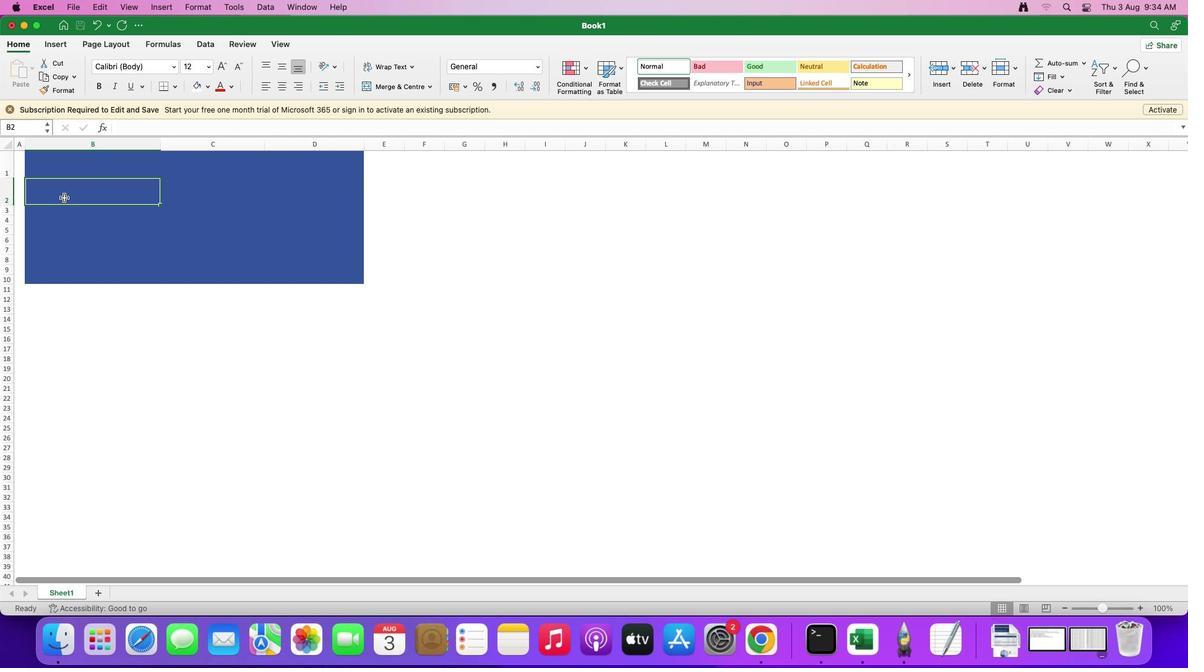 
Action: Mouse moved to (63, 197)
Screenshot: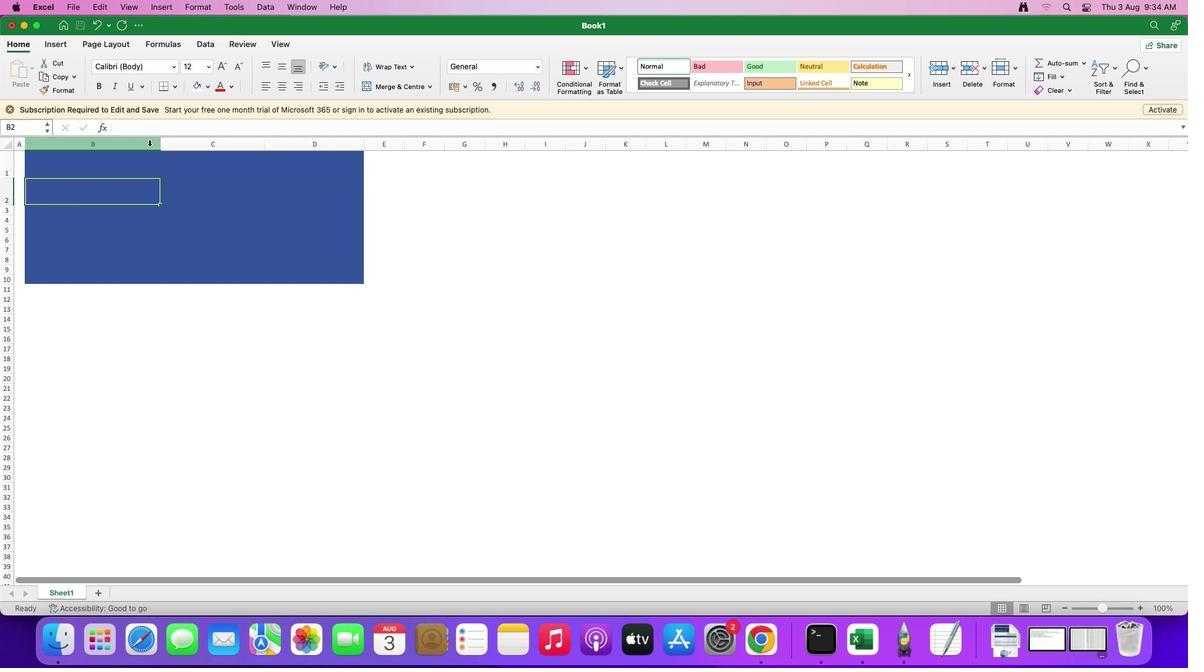
Action: Mouse pressed left at (63, 197)
Screenshot: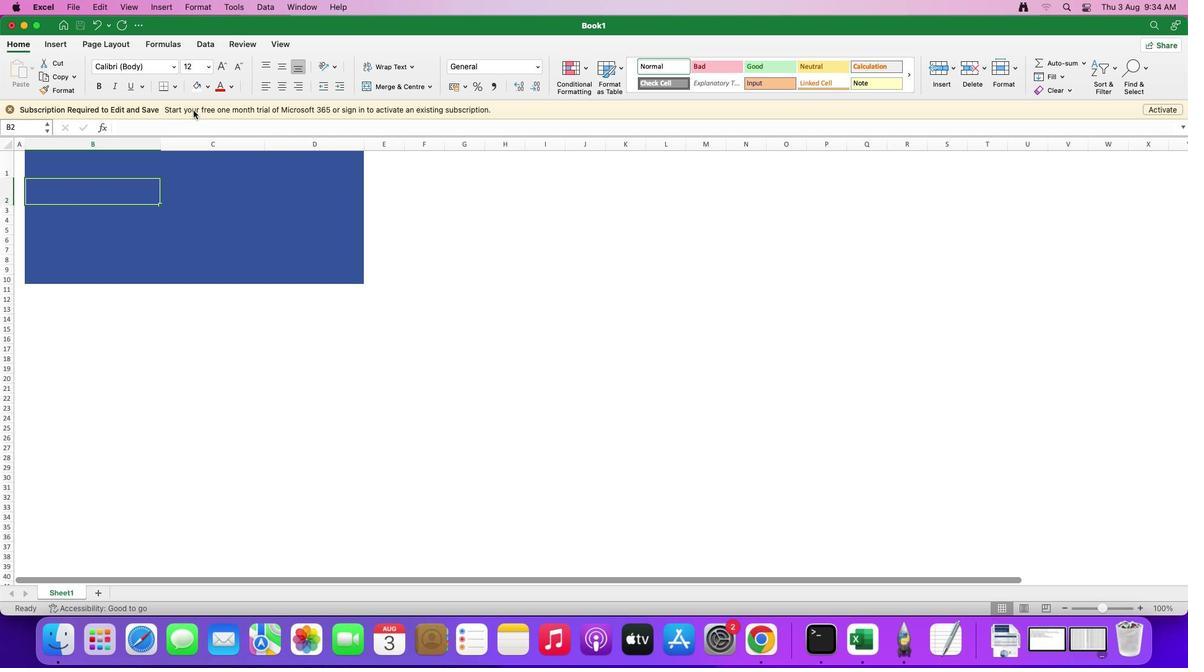 
Action: Mouse moved to (230, 86)
Screenshot: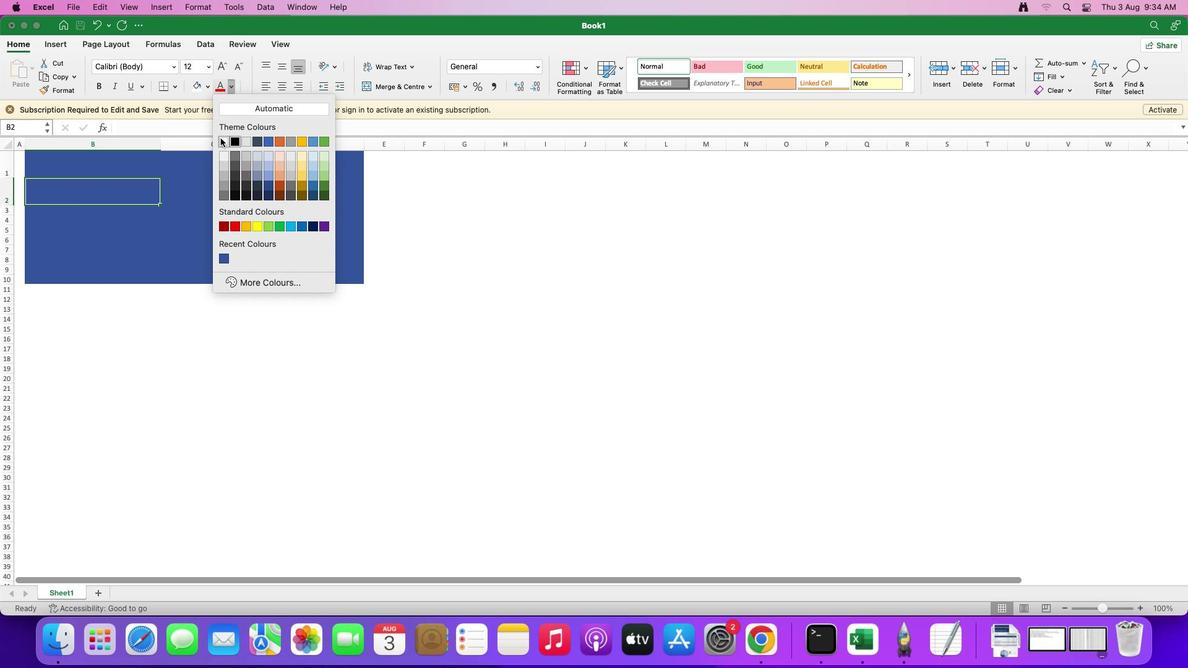 
Action: Mouse pressed left at (230, 86)
Screenshot: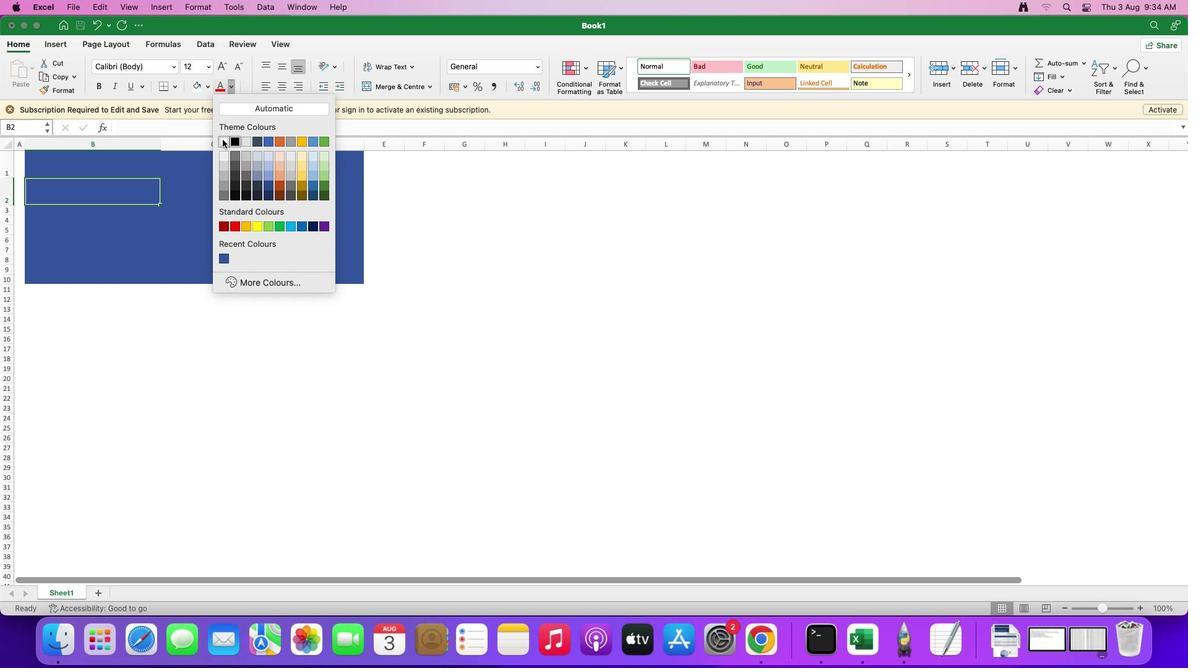 
Action: Mouse moved to (222, 139)
Screenshot: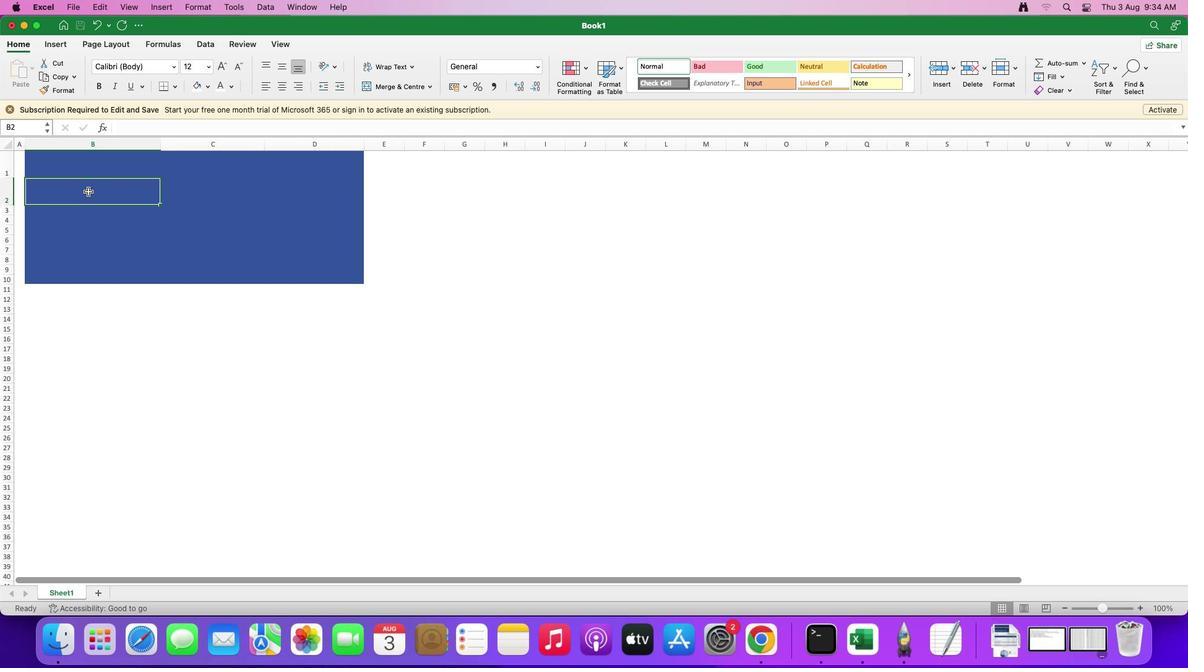 
Action: Mouse pressed left at (222, 139)
Screenshot: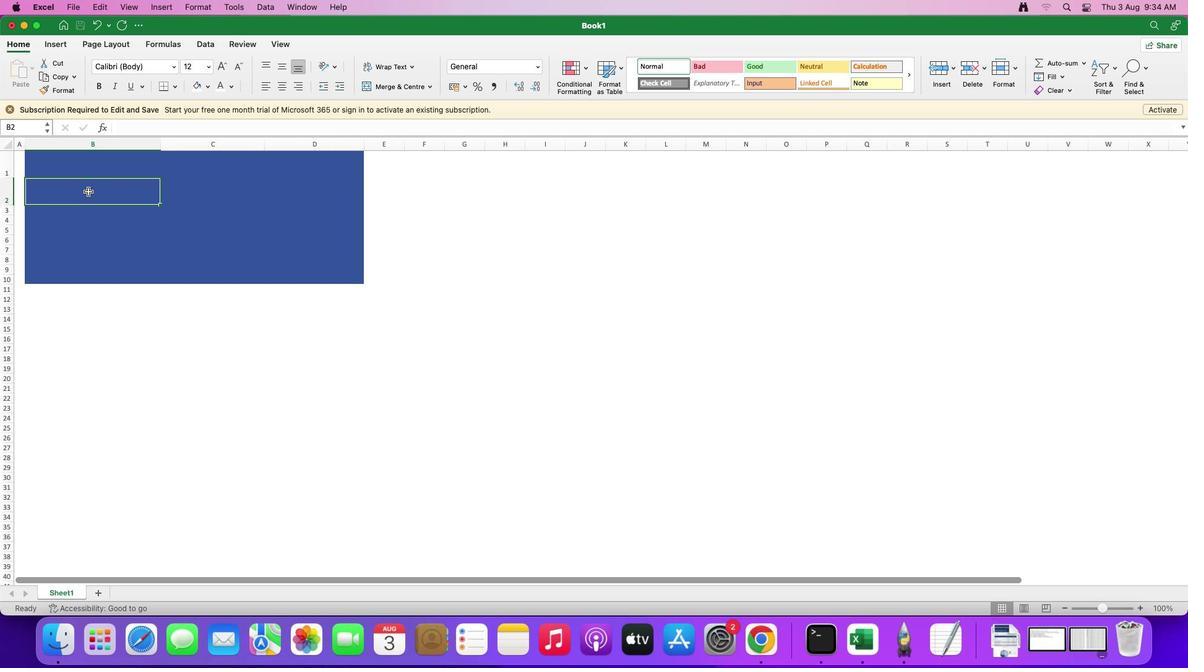 
Action: Mouse moved to (87, 191)
Screenshot: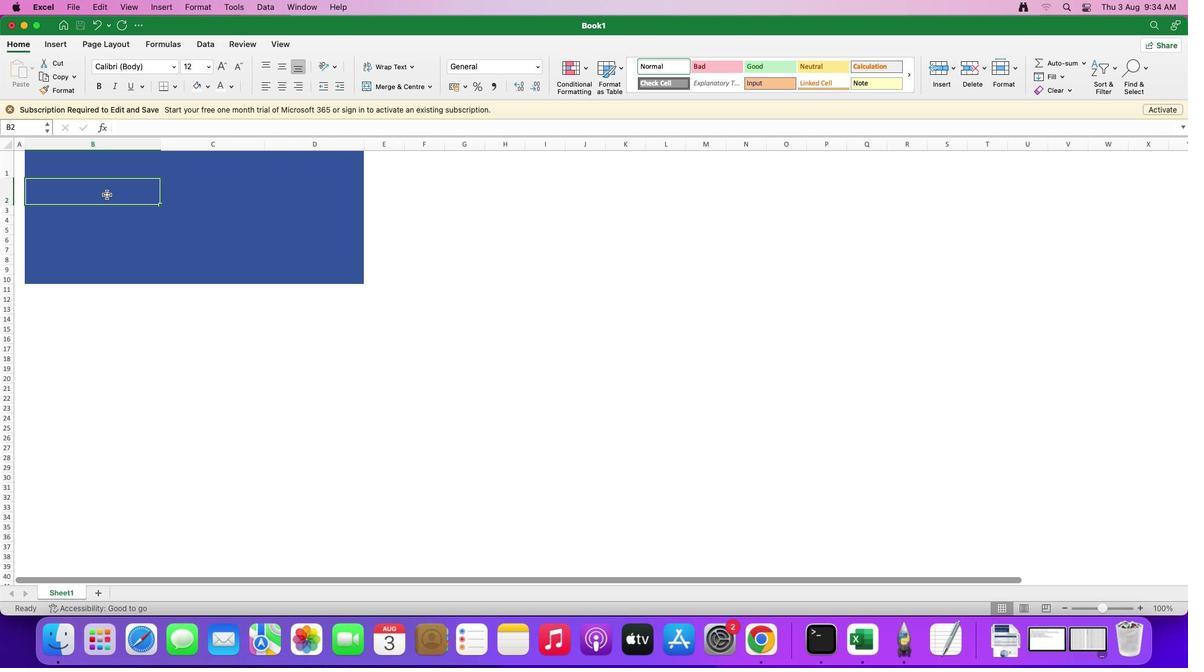 
Action: Mouse pressed left at (87, 191)
Screenshot: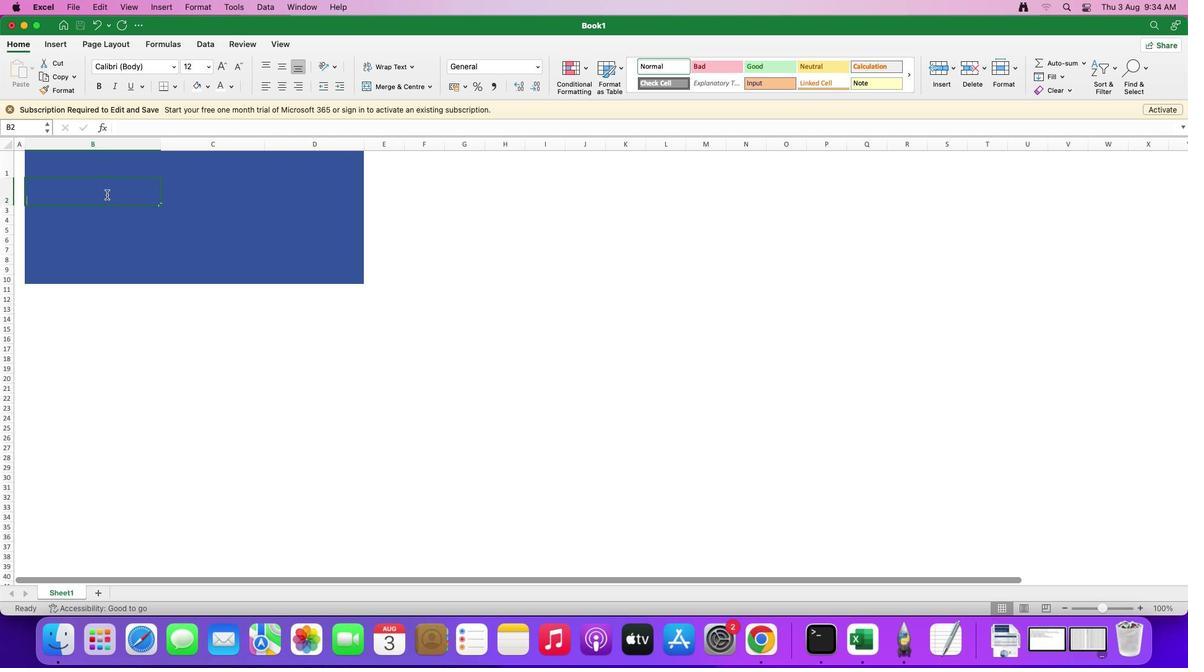 
Action: Mouse moved to (107, 194)
Screenshot: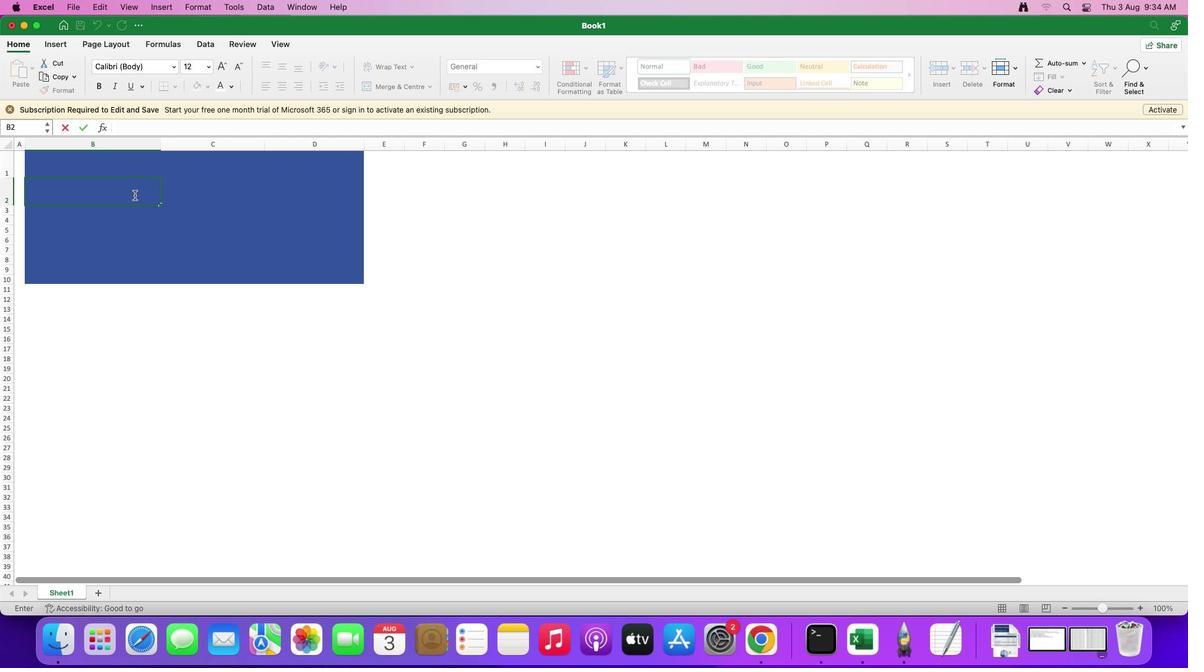 
Action: Mouse pressed left at (107, 194)
Screenshot: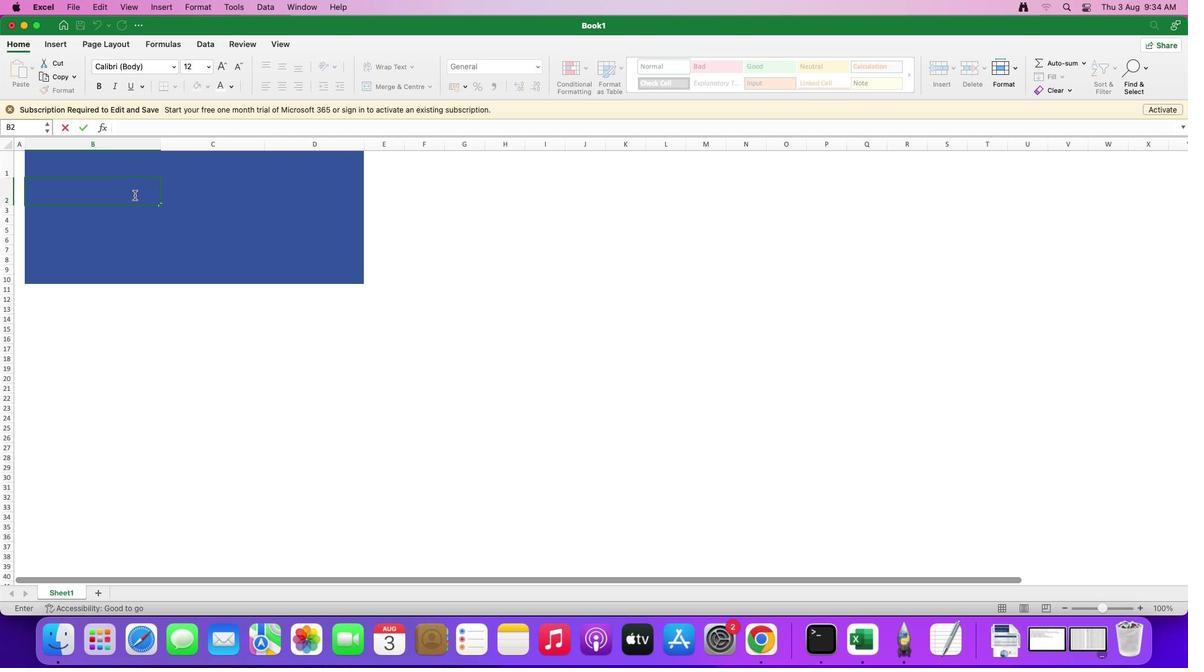
Action: Mouse pressed left at (107, 194)
Screenshot: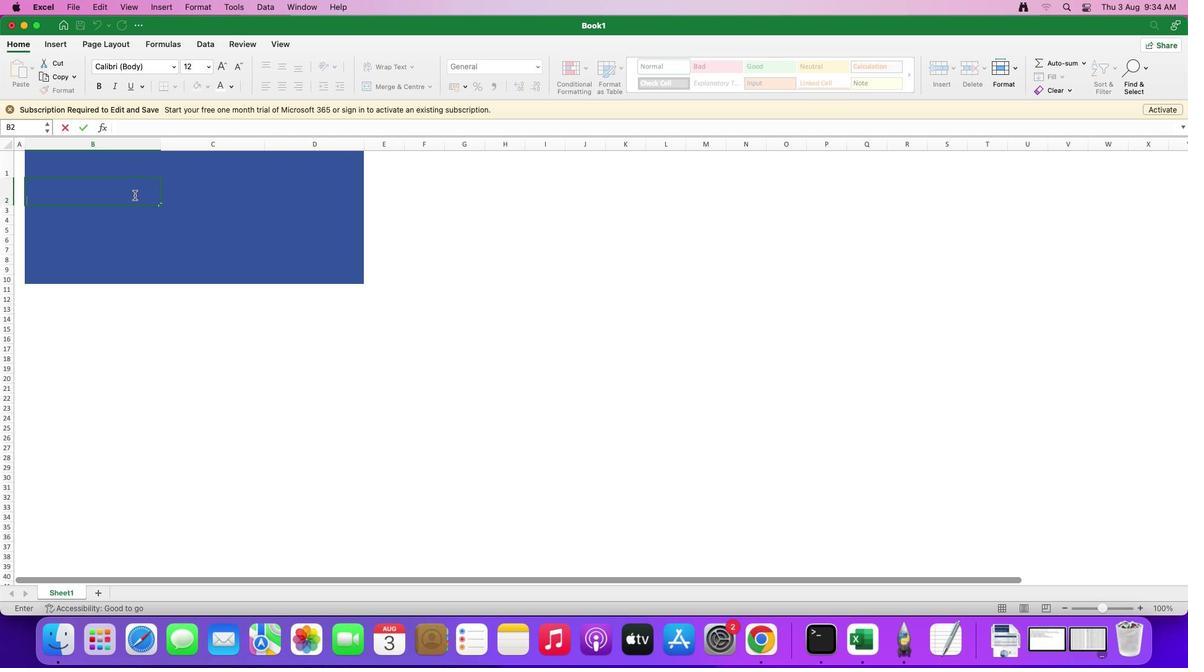 
Action: Mouse moved to (221, 206)
Screenshot: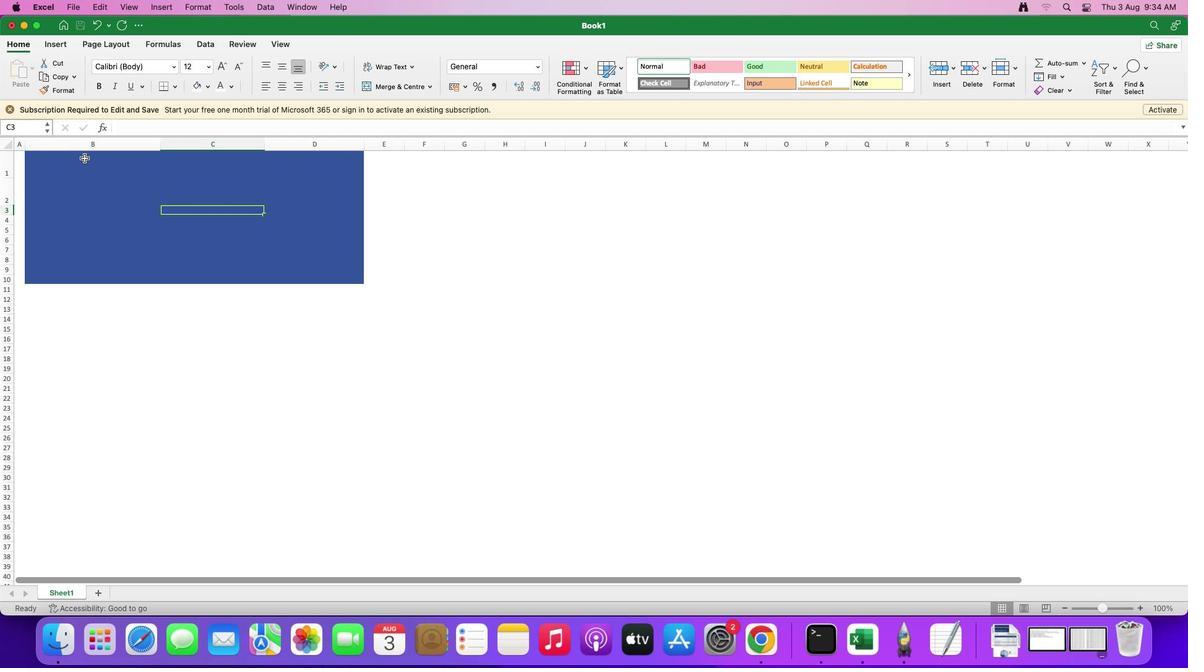 
Action: Mouse pressed left at (221, 206)
Screenshot: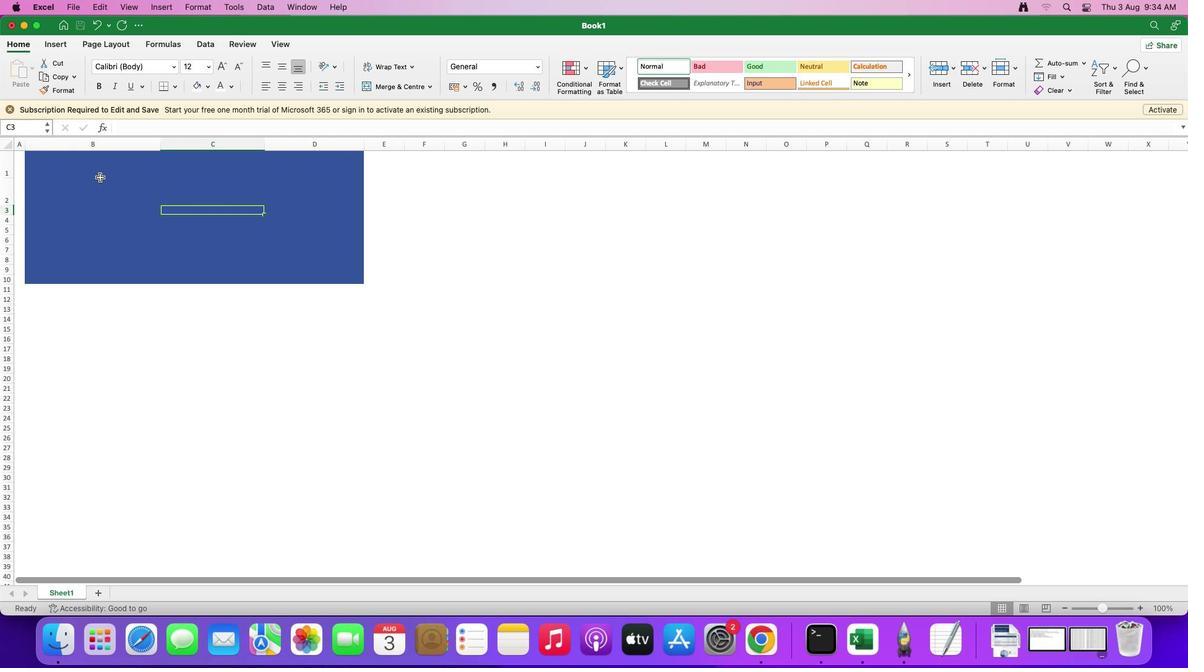 
Action: Mouse moved to (53, 43)
Screenshot: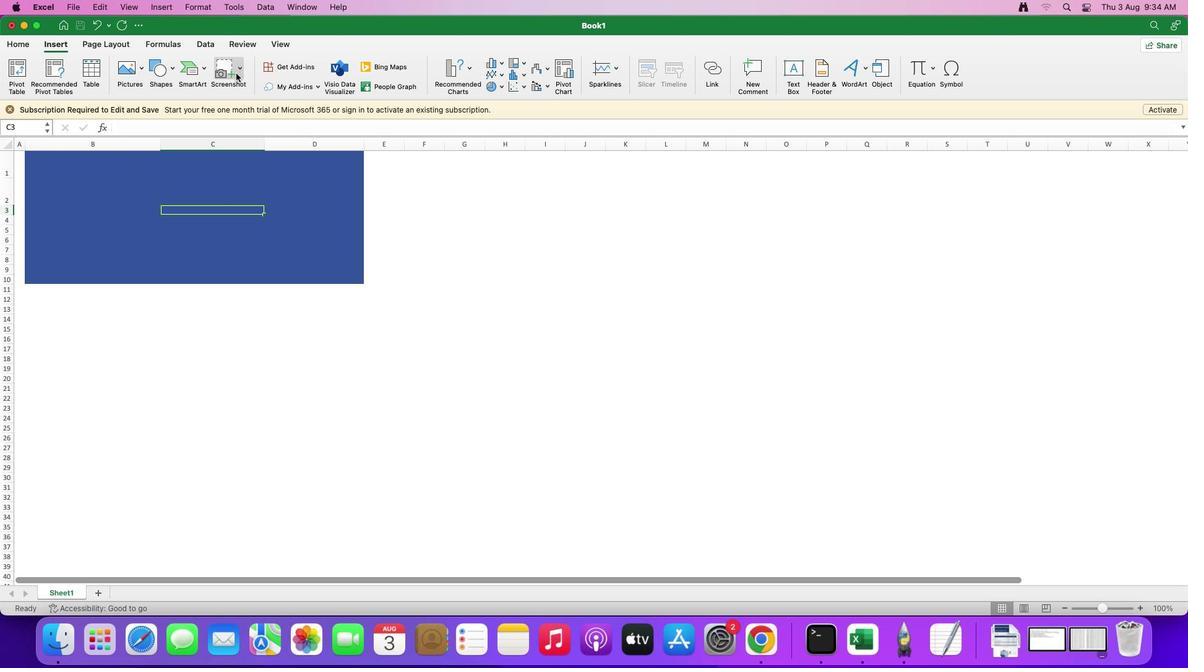 
Action: Mouse pressed left at (53, 43)
Screenshot: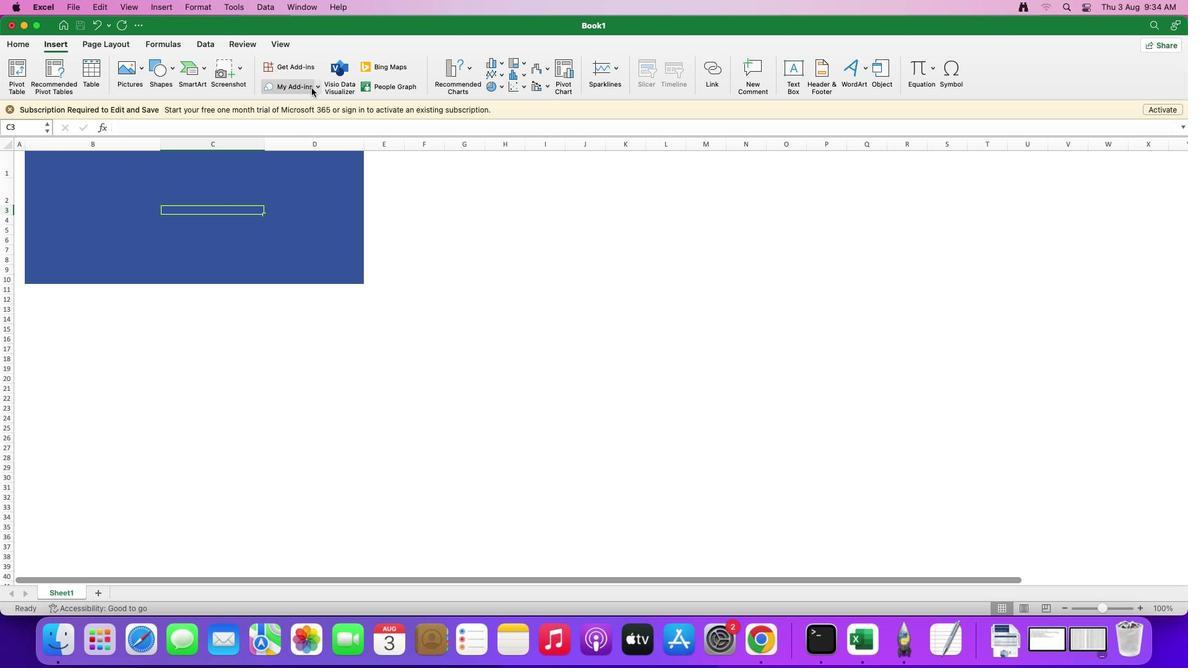 
Action: Mouse moved to (157, 79)
Screenshot: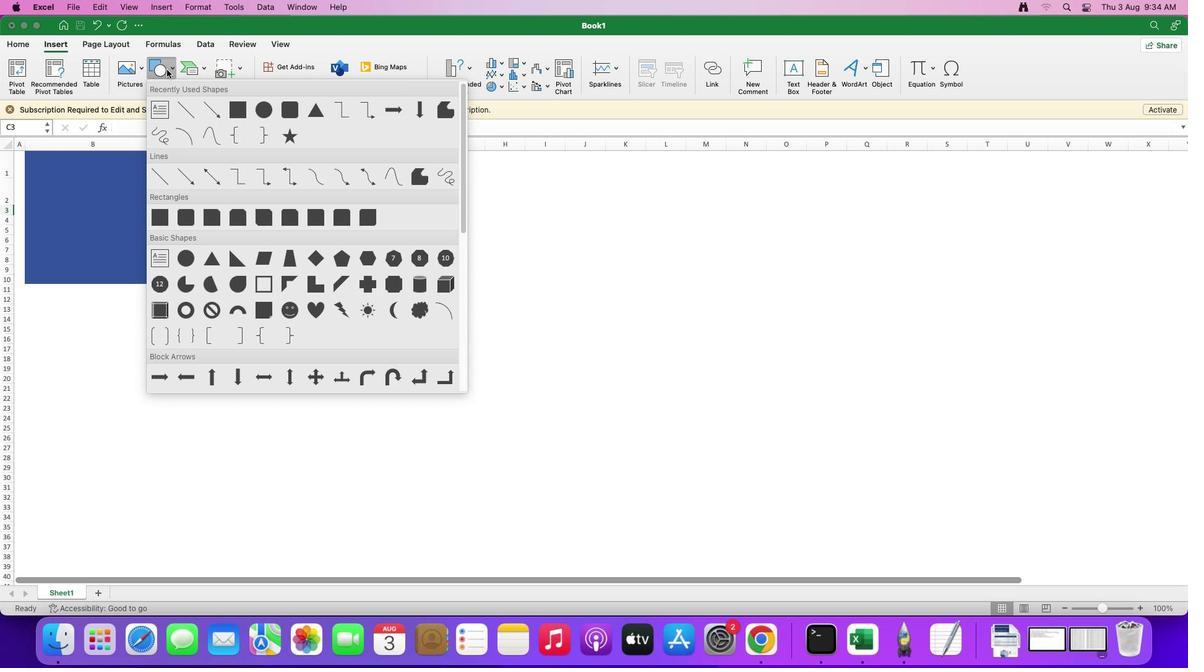 
Action: Mouse pressed left at (157, 79)
Screenshot: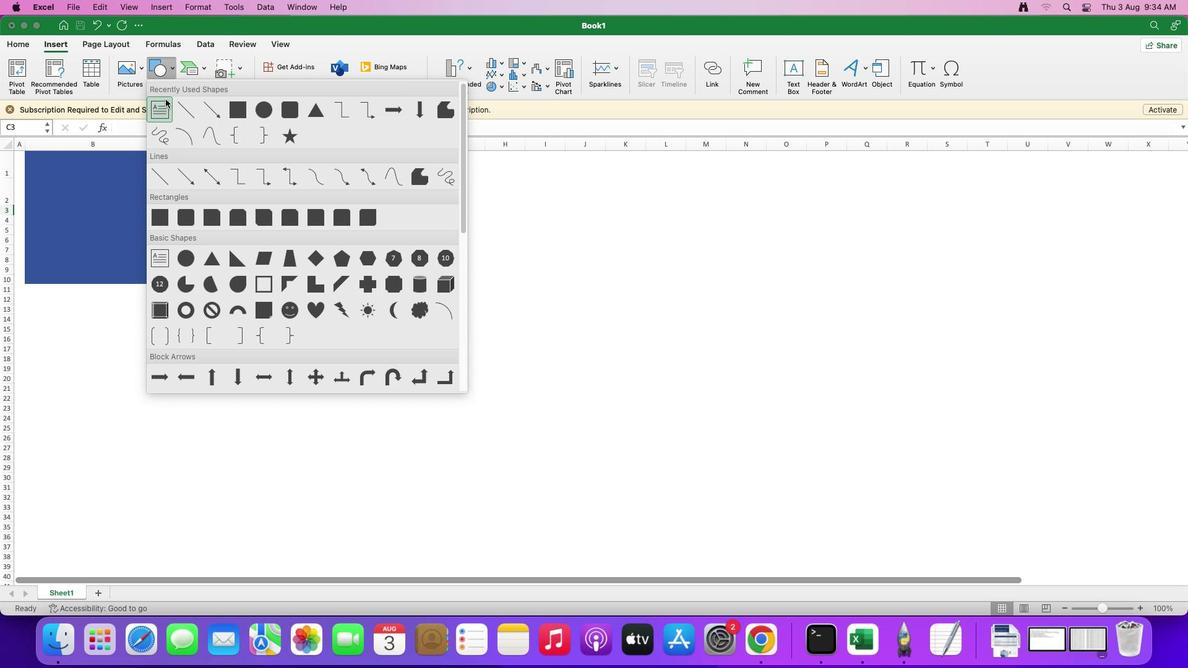 
Action: Mouse moved to (160, 107)
Screenshot: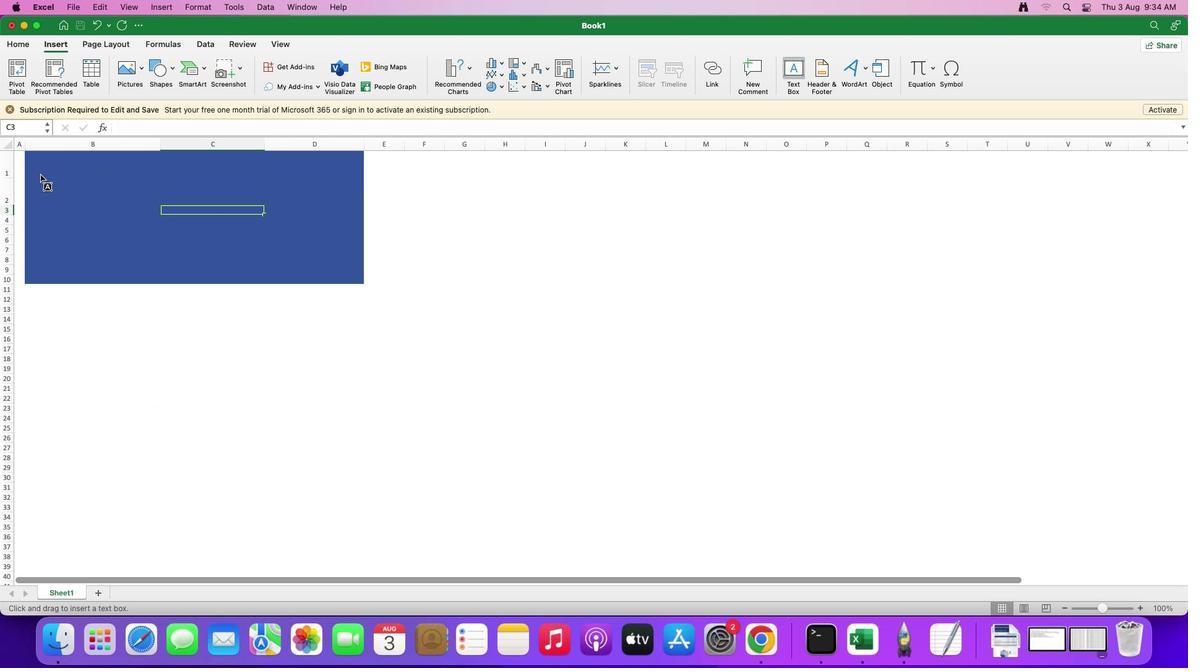 
Action: Mouse pressed left at (160, 107)
Screenshot: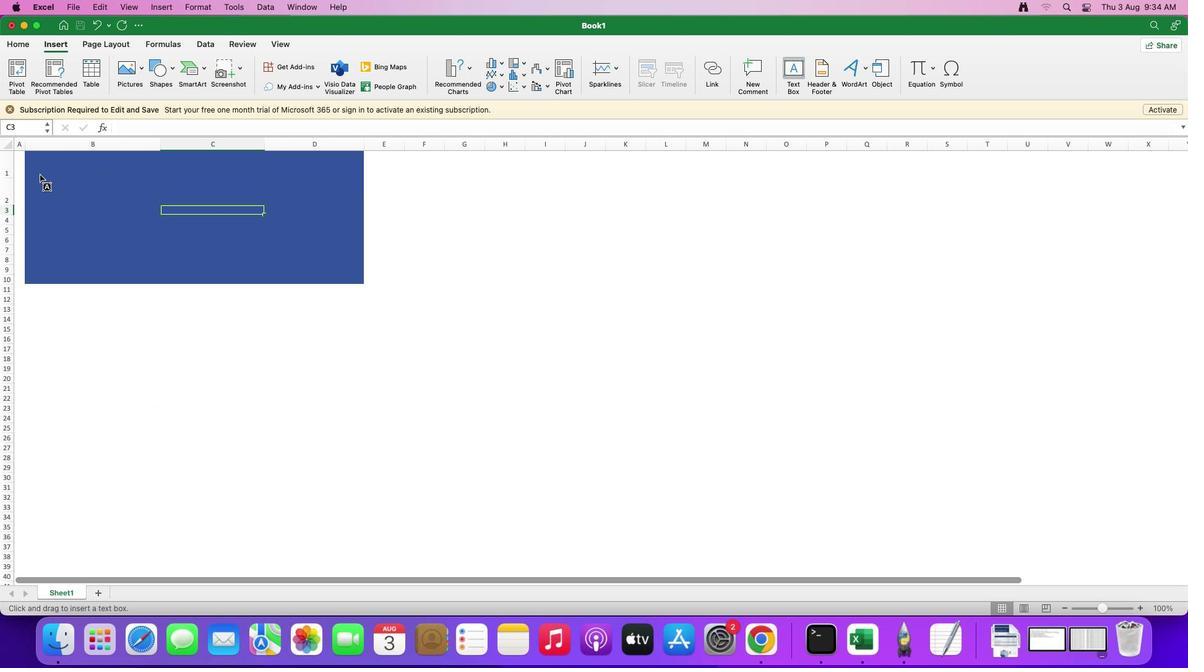 
Action: Mouse moved to (40, 174)
Screenshot: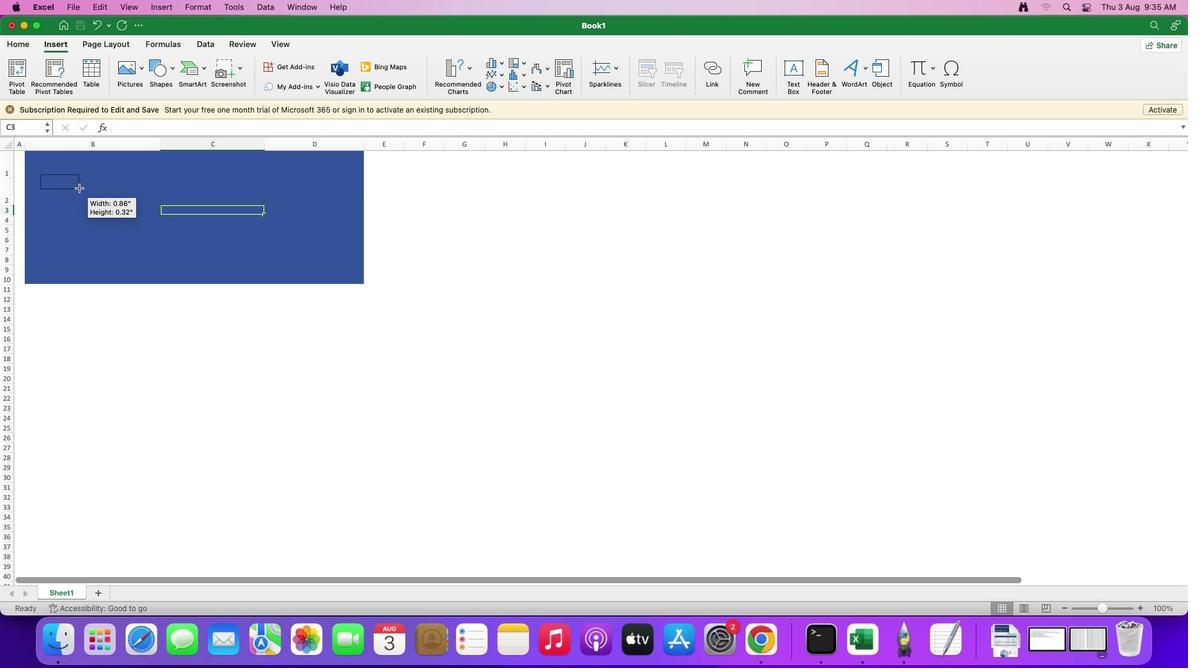 
Action: Mouse pressed left at (40, 174)
Screenshot: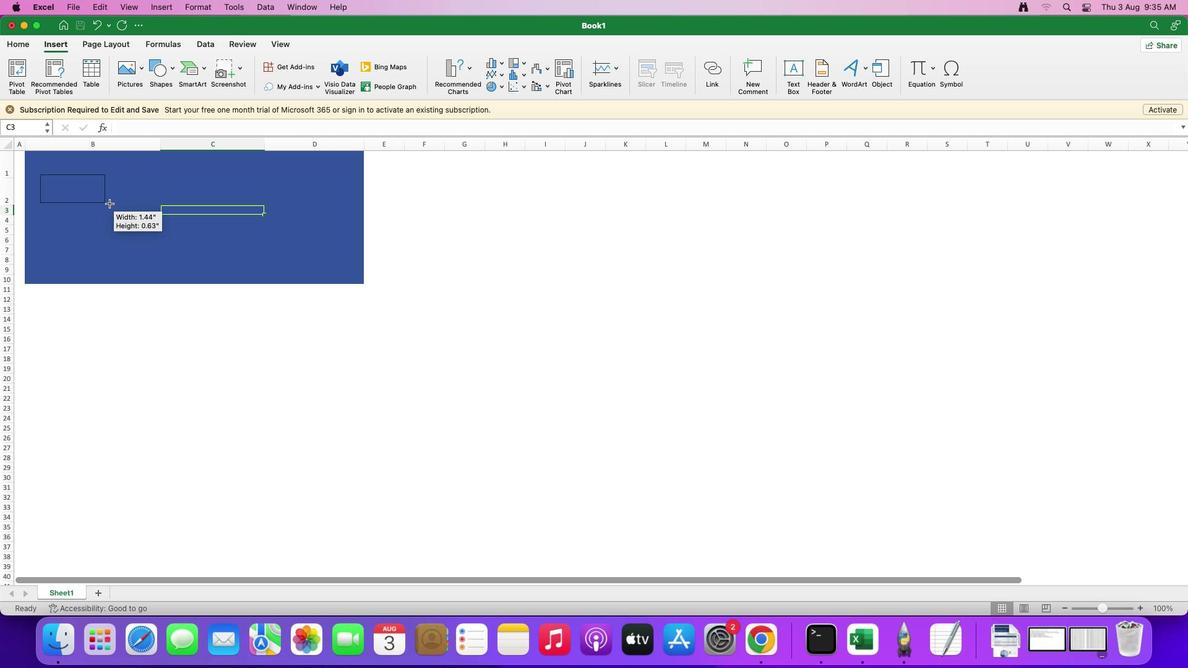 
Action: Mouse moved to (105, 194)
Screenshot: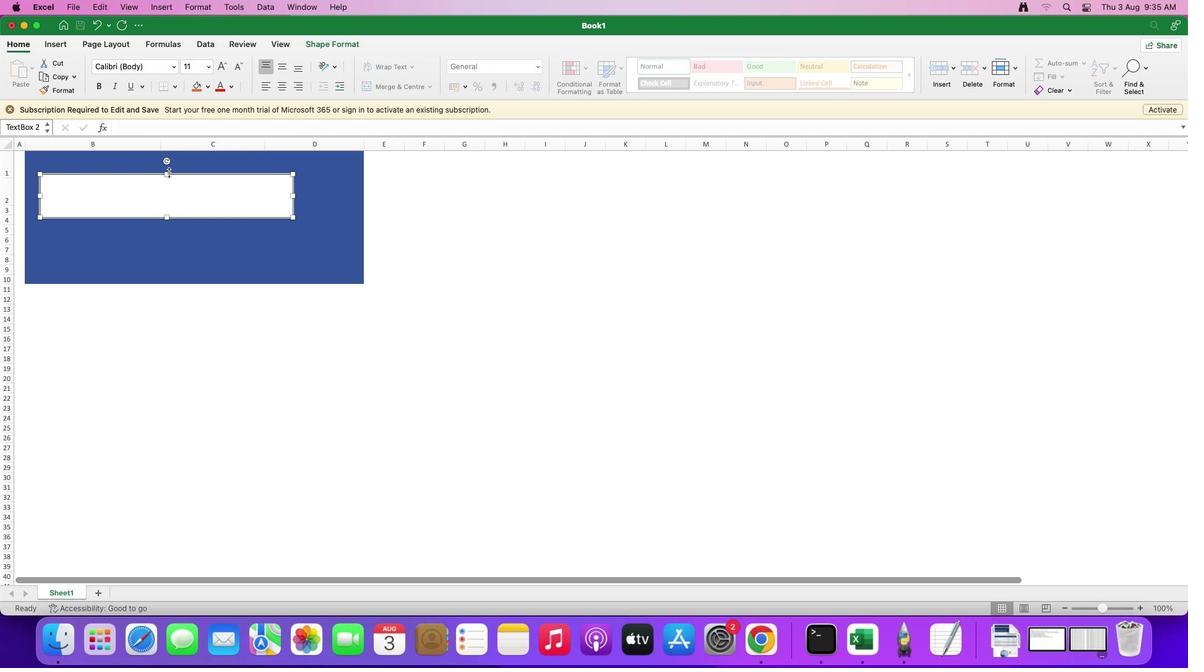 
Action: Mouse pressed left at (105, 194)
Screenshot: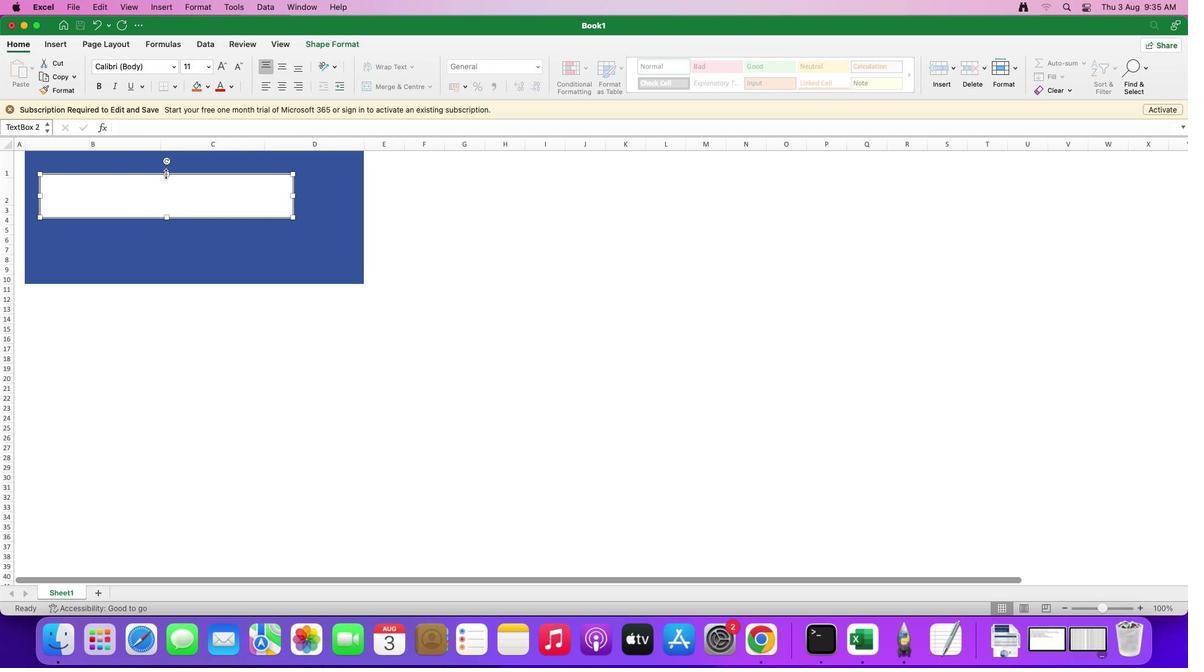 
Action: Mouse moved to (167, 173)
Screenshot: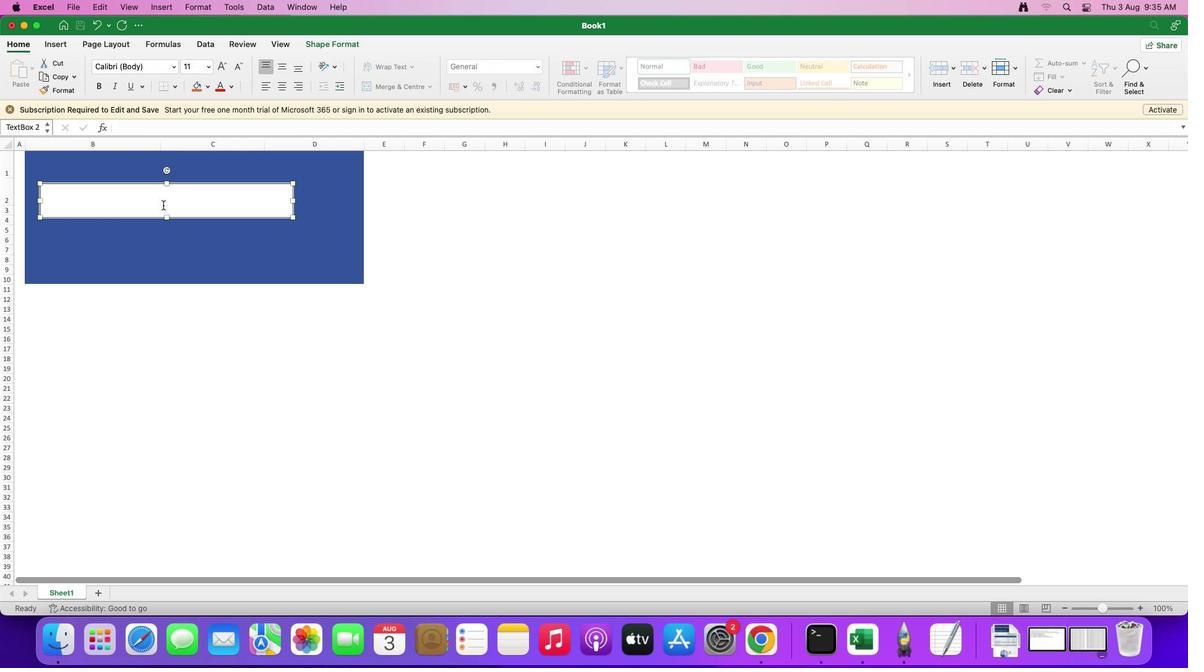 
Action: Mouse pressed left at (167, 173)
Screenshot: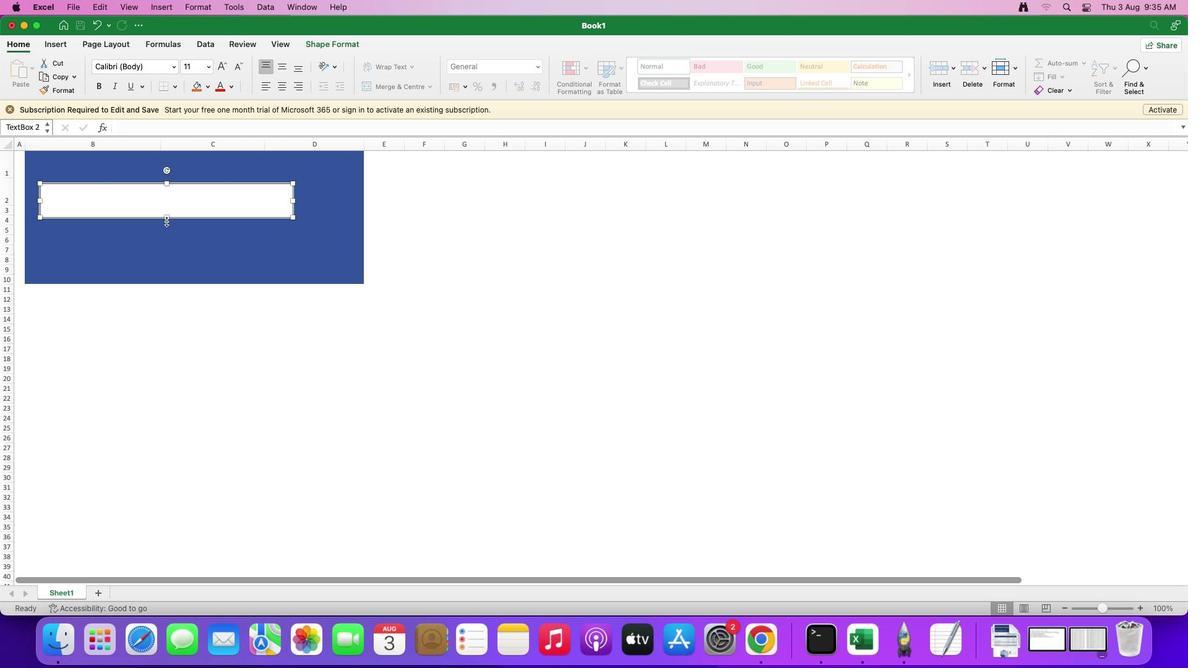 
Action: Mouse moved to (167, 216)
Screenshot: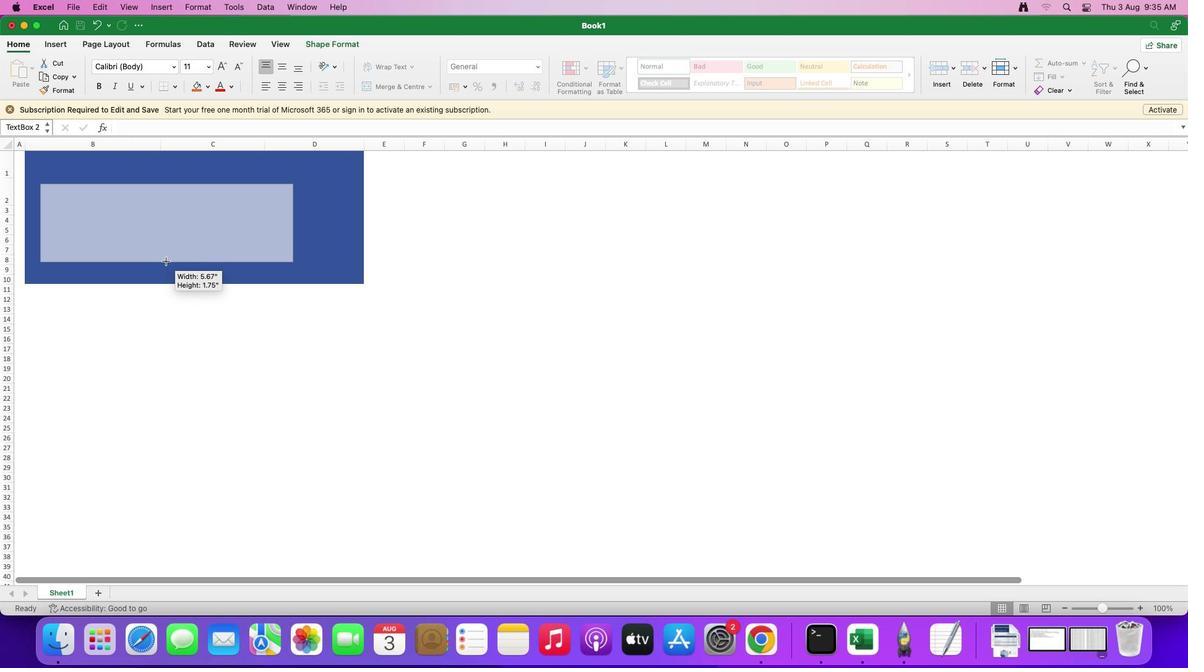 
Action: Mouse pressed left at (167, 216)
Screenshot: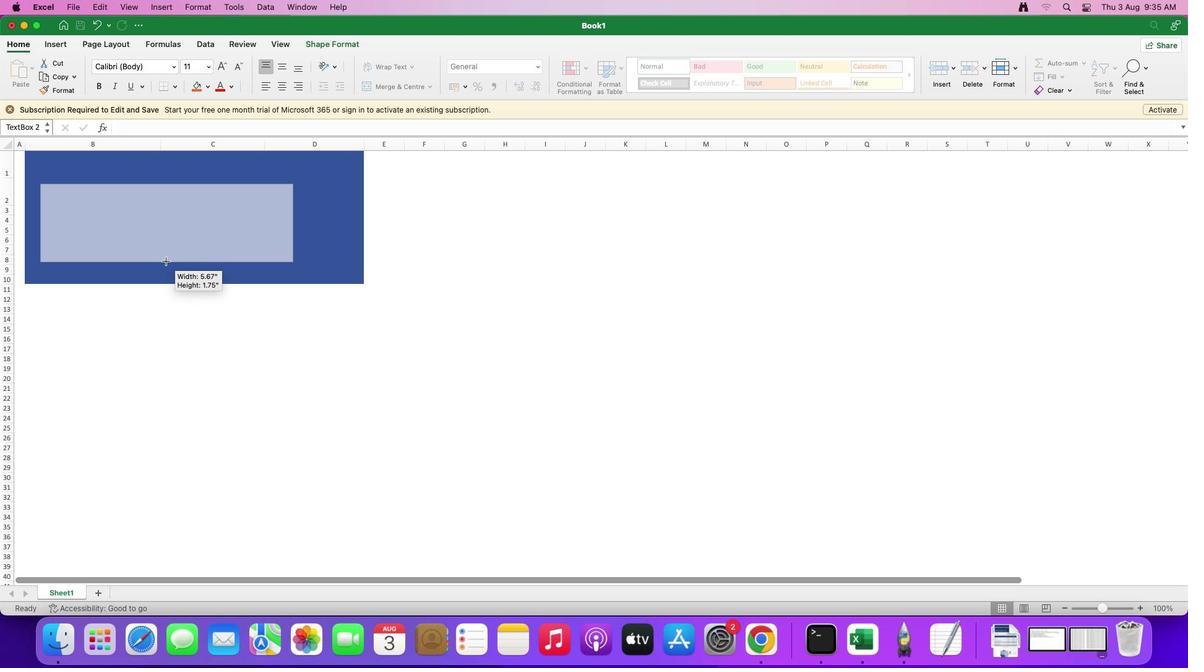 
Action: Mouse moved to (167, 182)
Screenshot: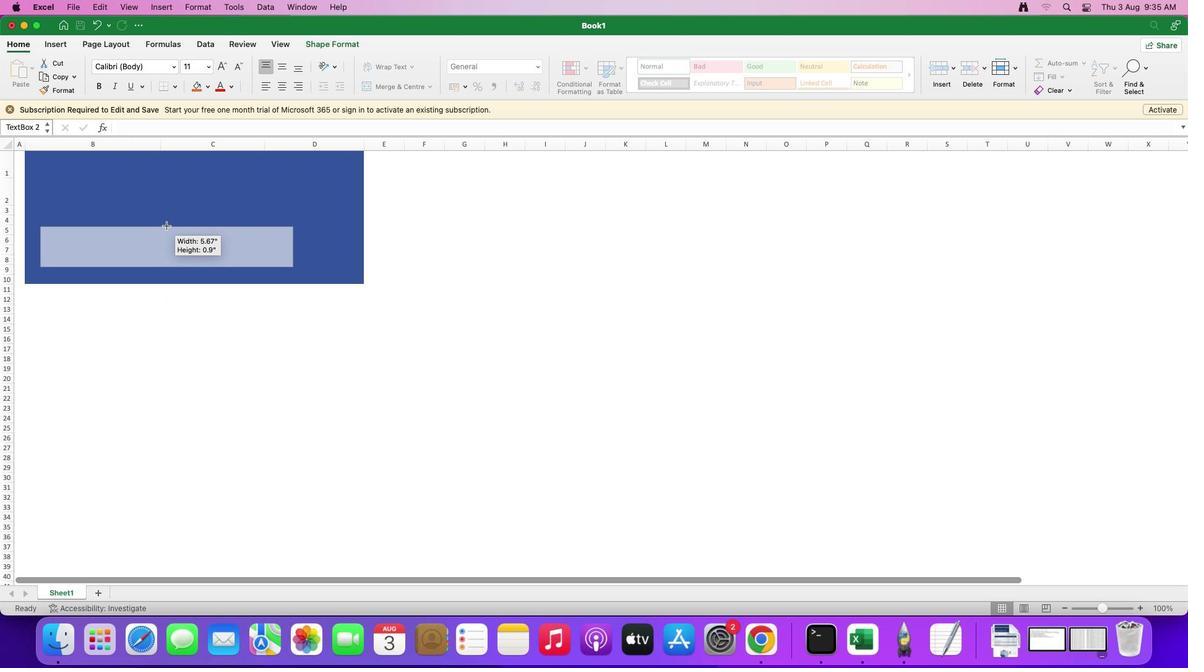 
Action: Mouse pressed left at (167, 182)
Screenshot: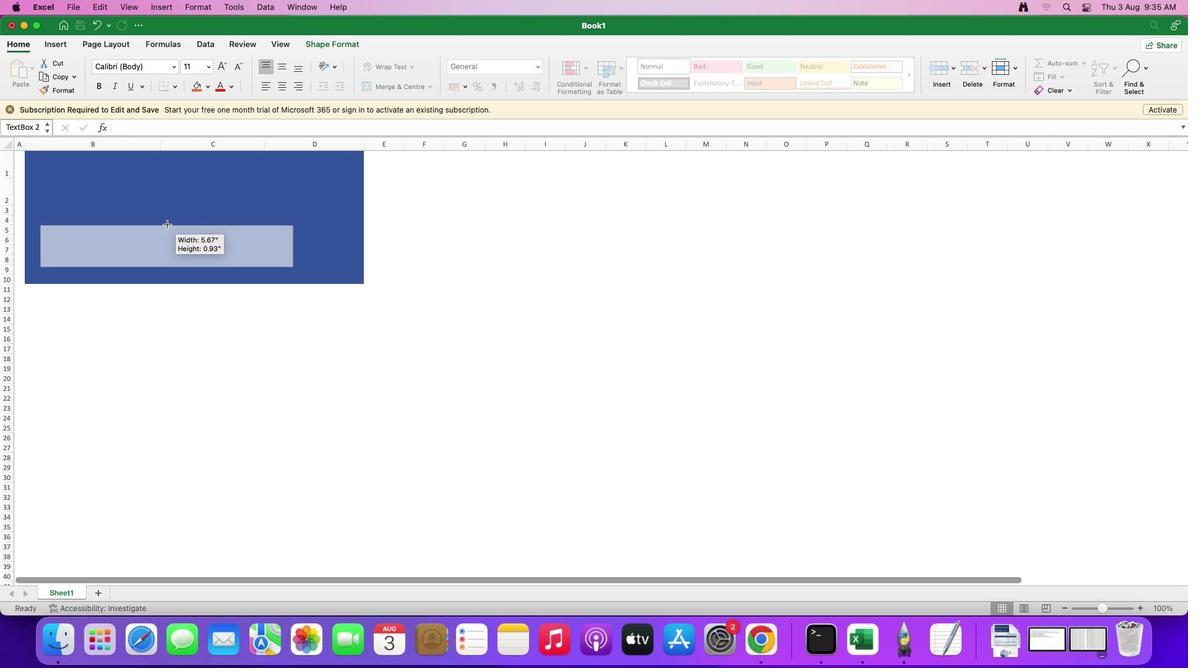 
Action: Mouse moved to (57, 222)
Screenshot: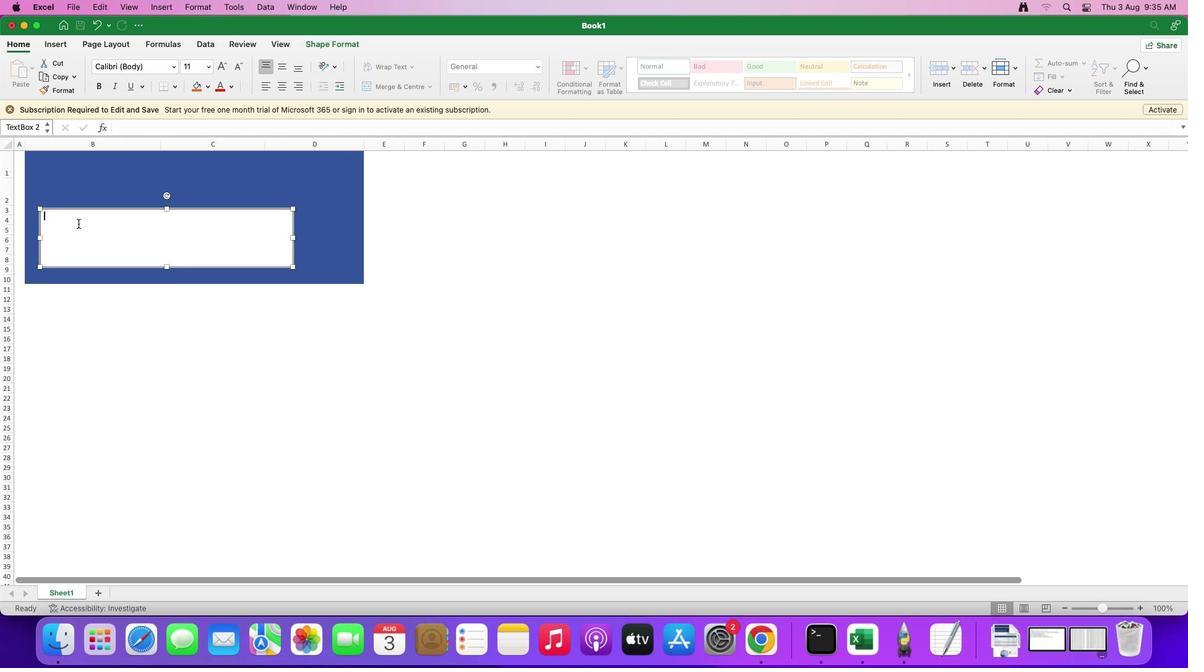 
Action: Mouse pressed left at (57, 222)
Screenshot: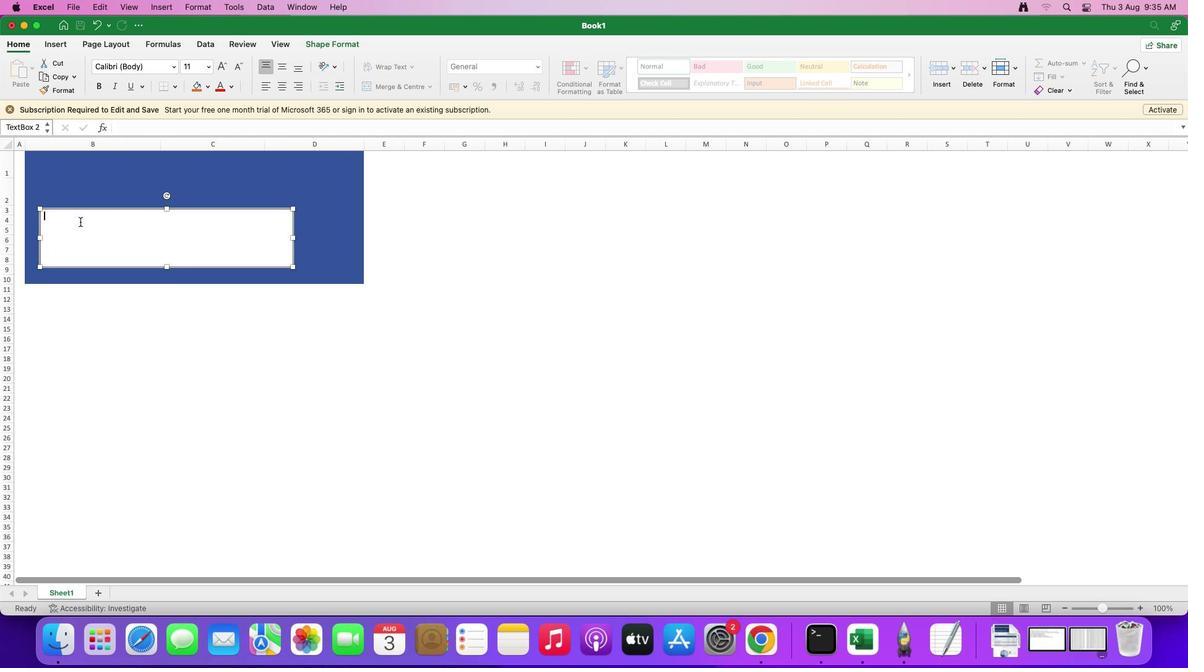 
Action: Mouse pressed left at (57, 222)
Screenshot: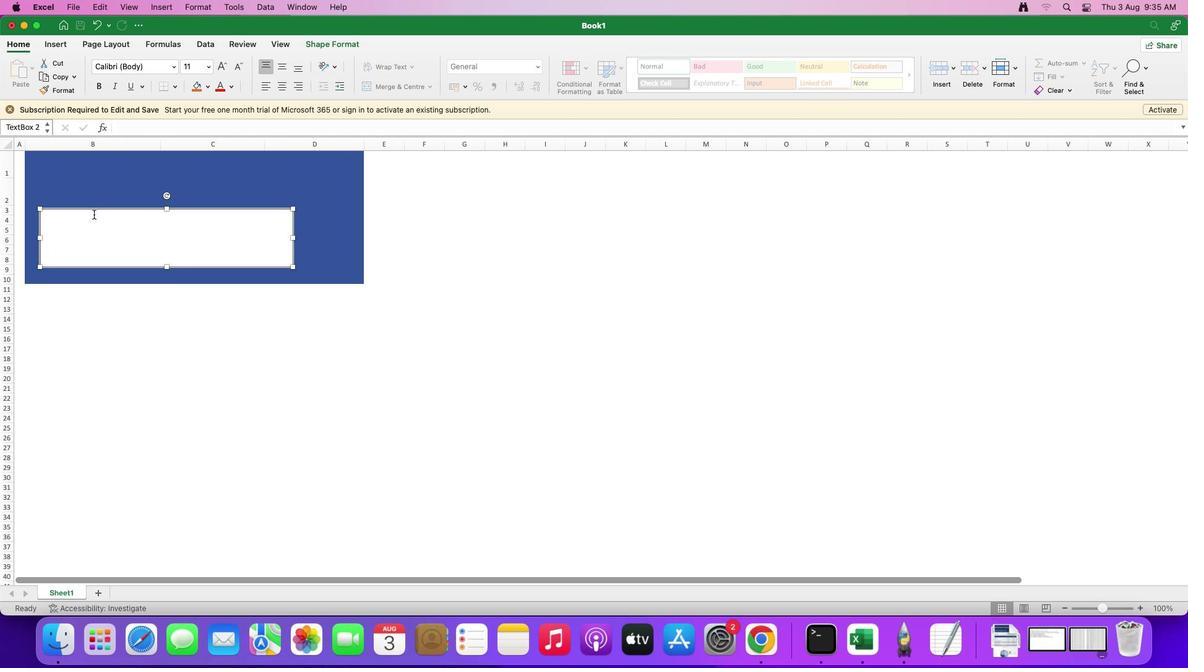 
Action: Mouse moved to (94, 204)
Screenshot: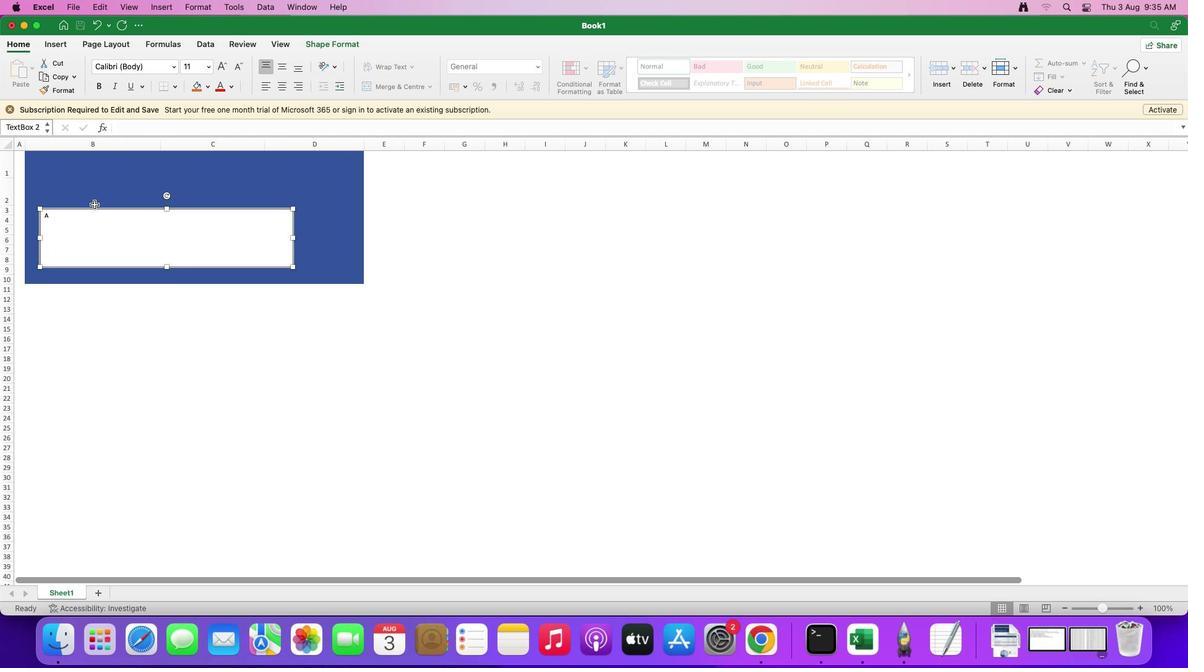 
Action: Key pressed Key.shift'A''c''t''i''v''i''t''y'
Screenshot: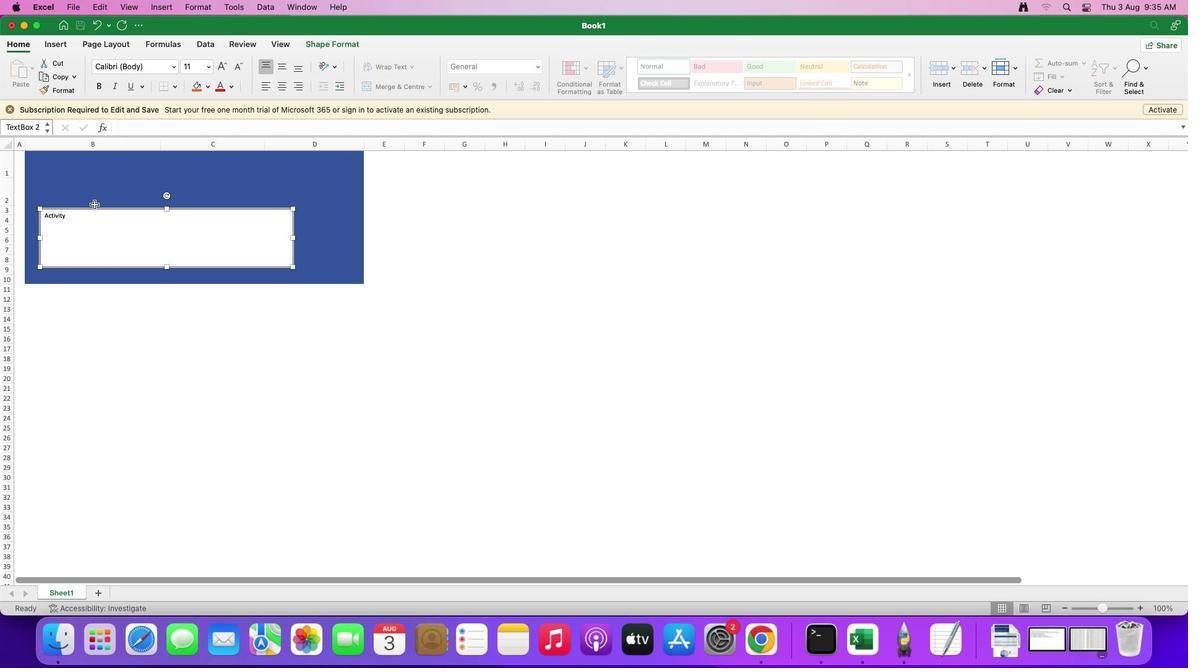 
Action: Mouse moved to (90, 206)
Screenshot: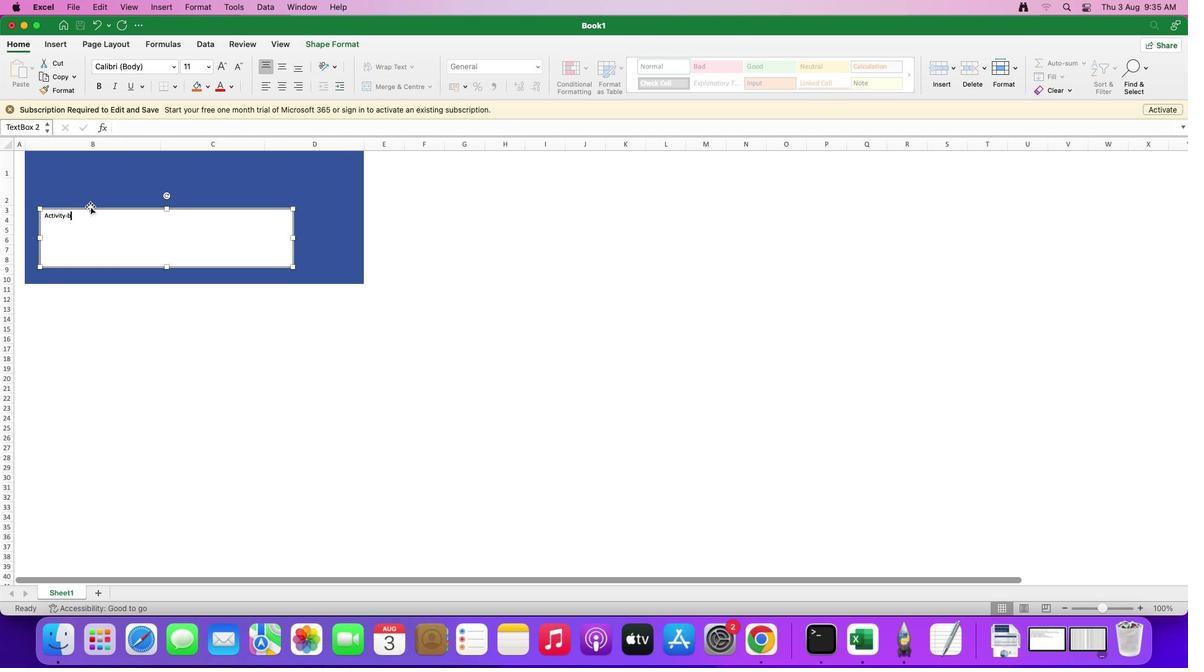 
Action: Key pressed '-''b''a''s''e''d'Key.space'c''o''s''t'Key.space't''r''a''c''k''e''r'Key.enterKey.shift'E''x''p''r''e'
Screenshot: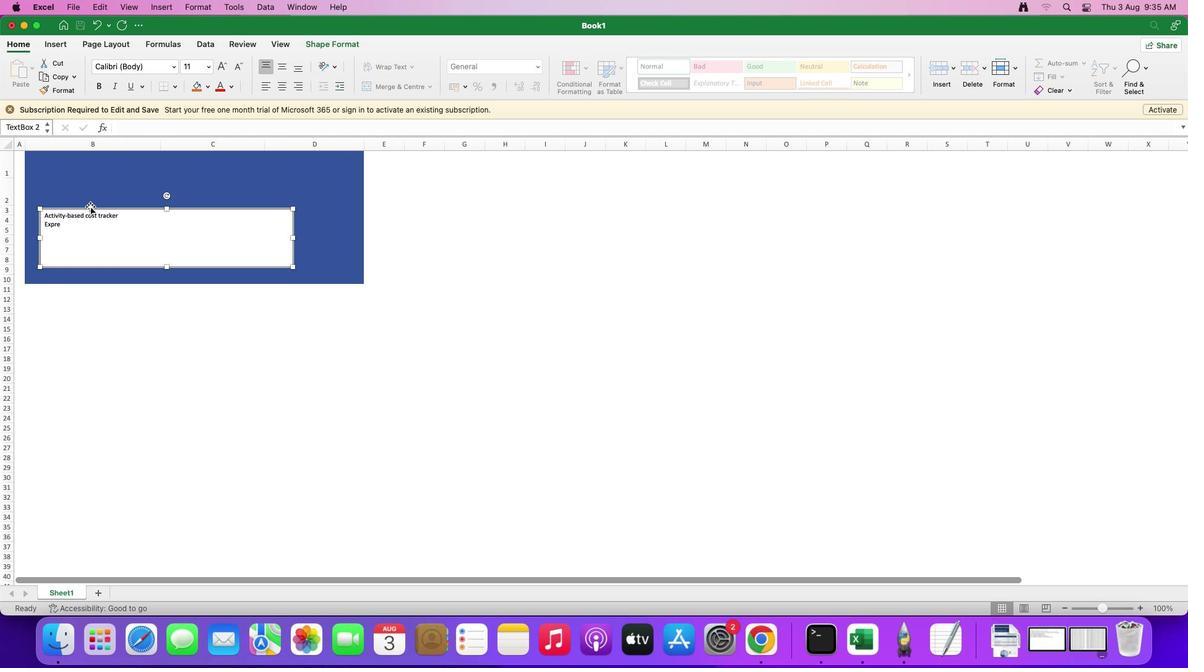 
Action: Mouse moved to (92, 206)
Screenshot: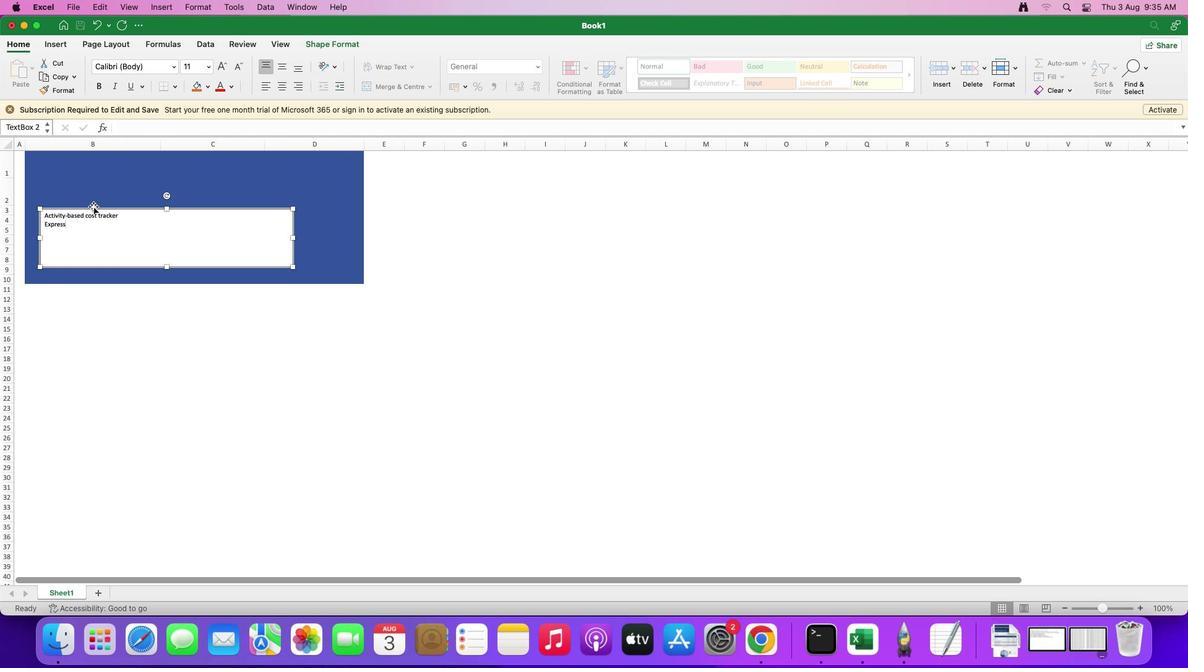 
Action: Key pressed 's''s'Key.spaceKey.shift'S''h''i''p''p''e''r''s'Key.spaceKey.shift'L''t''d''.'
Screenshot: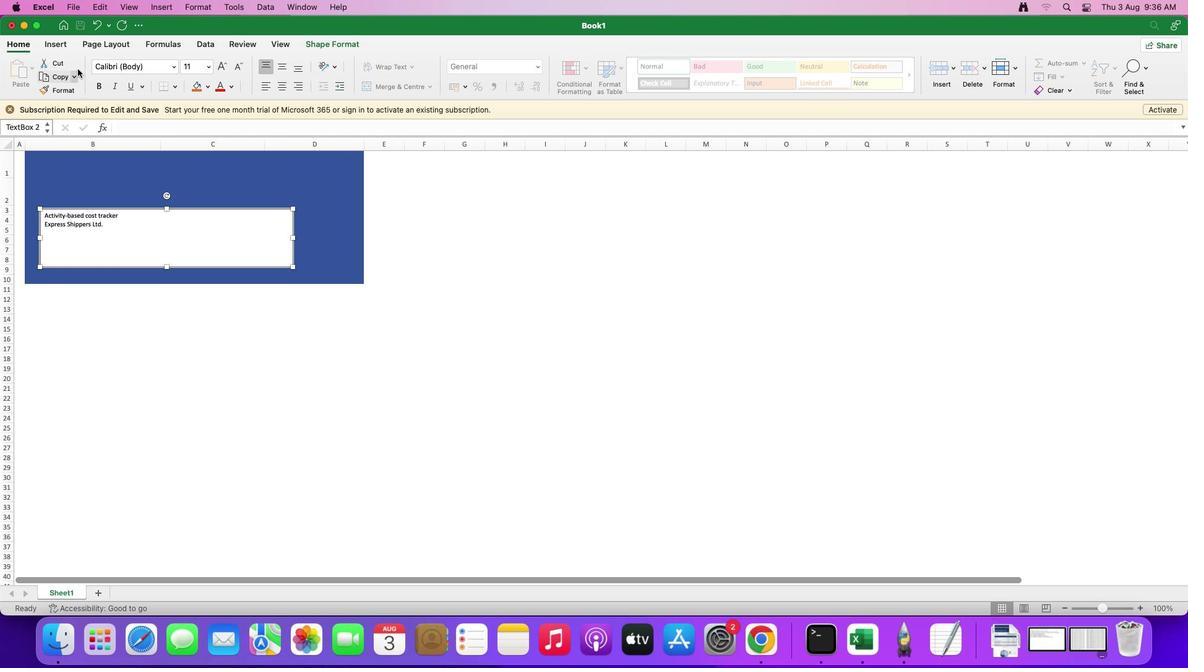 
Action: Mouse moved to (116, 242)
Screenshot: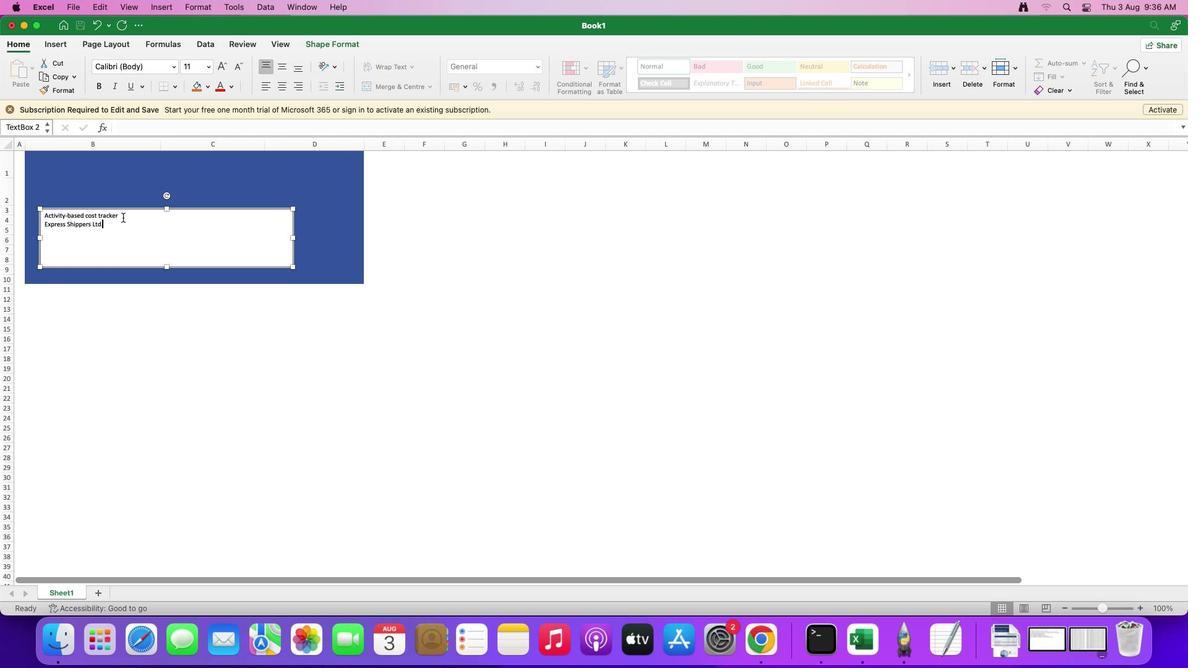 
Action: Mouse pressed left at (116, 242)
Screenshot: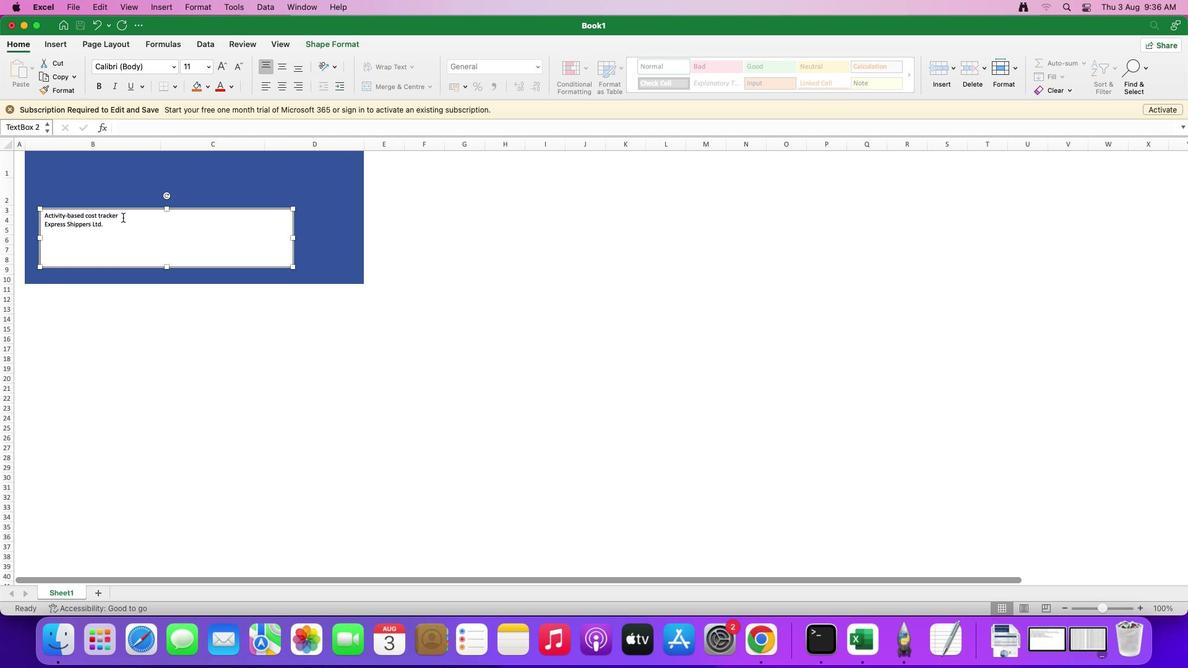 
Action: Mouse moved to (122, 217)
Screenshot: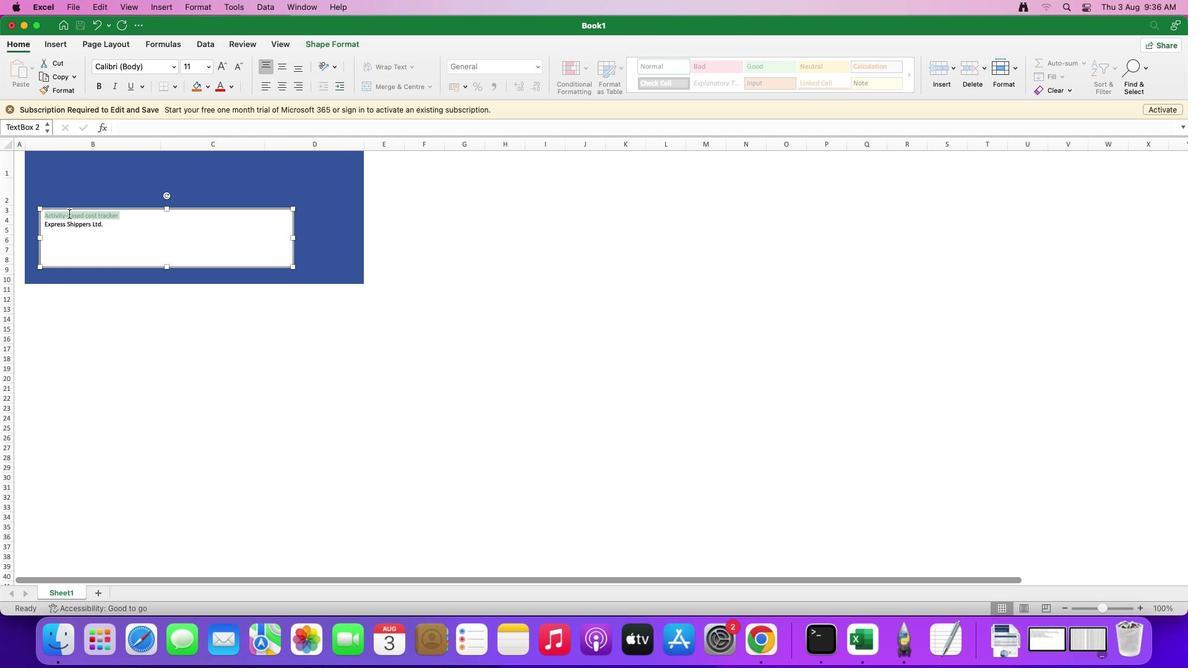 
Action: Mouse pressed left at (122, 217)
Screenshot: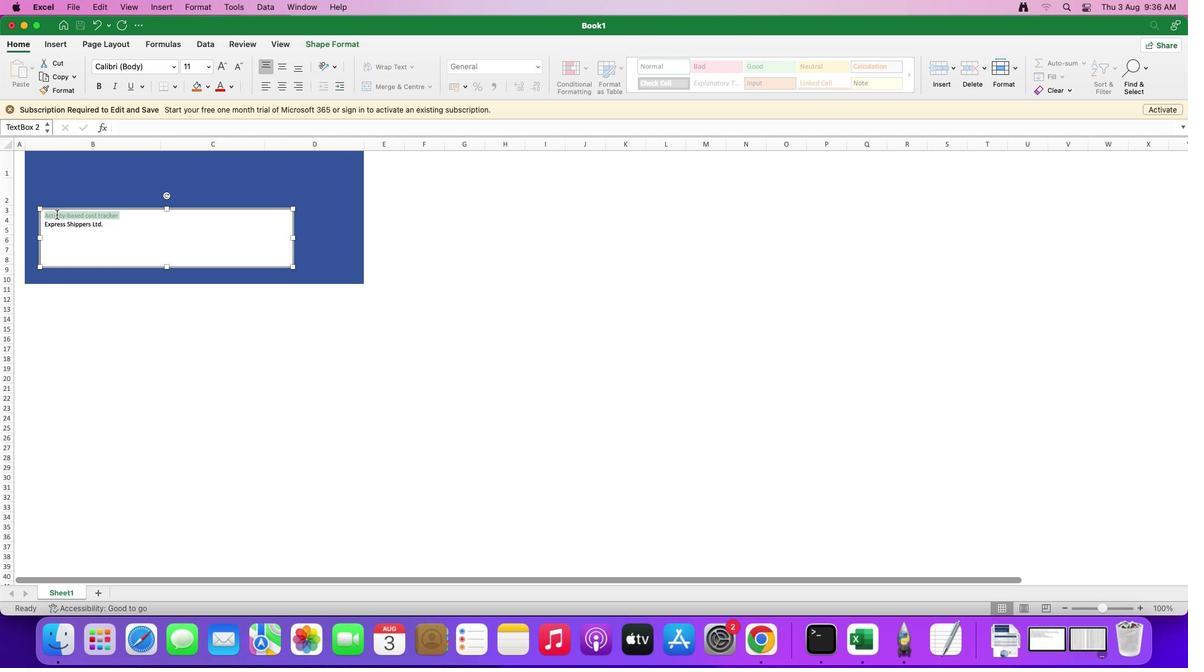 
Action: Mouse moved to (207, 64)
Screenshot: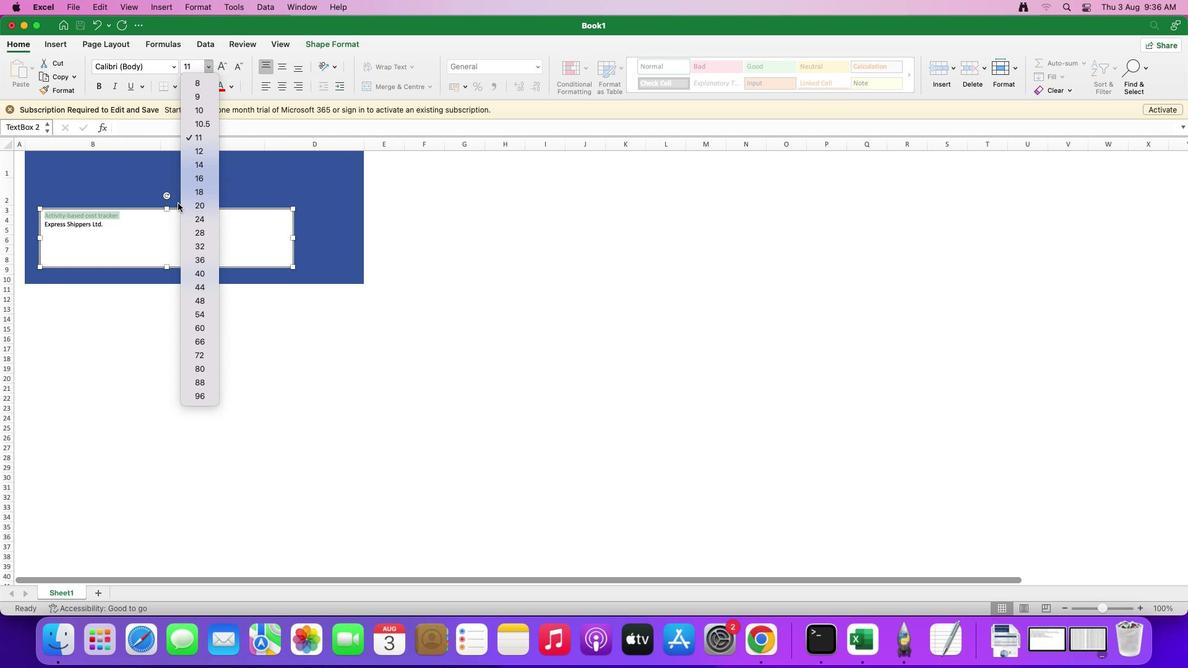
Action: Mouse pressed left at (207, 64)
Screenshot: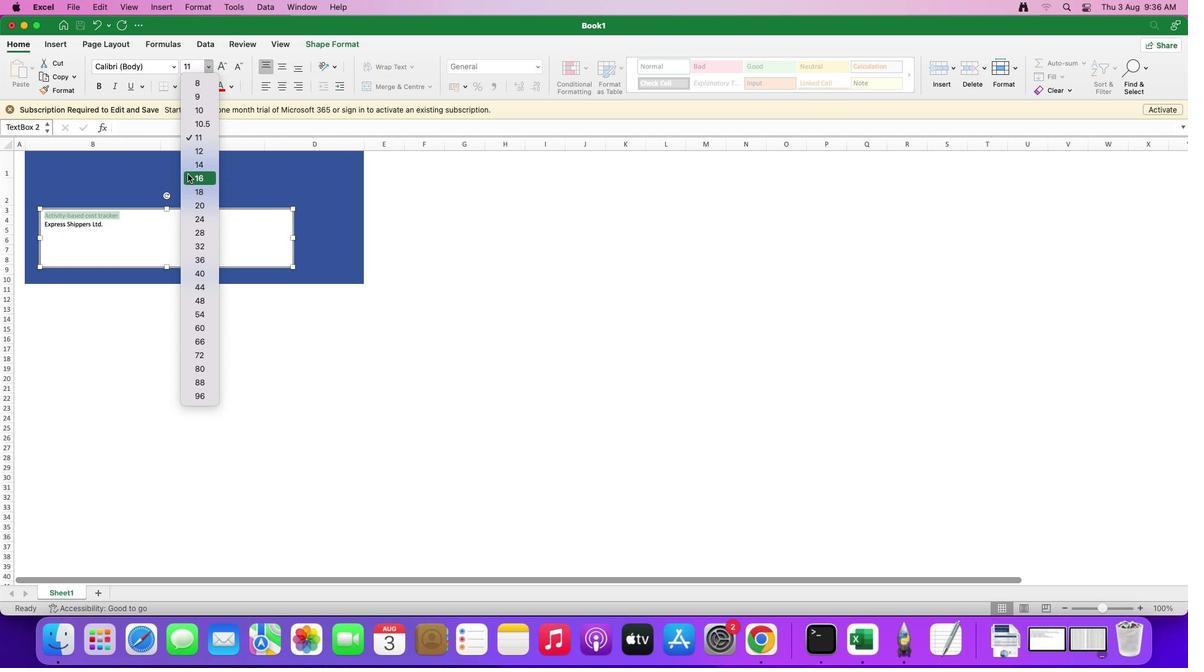 
Action: Mouse moved to (197, 164)
Screenshot: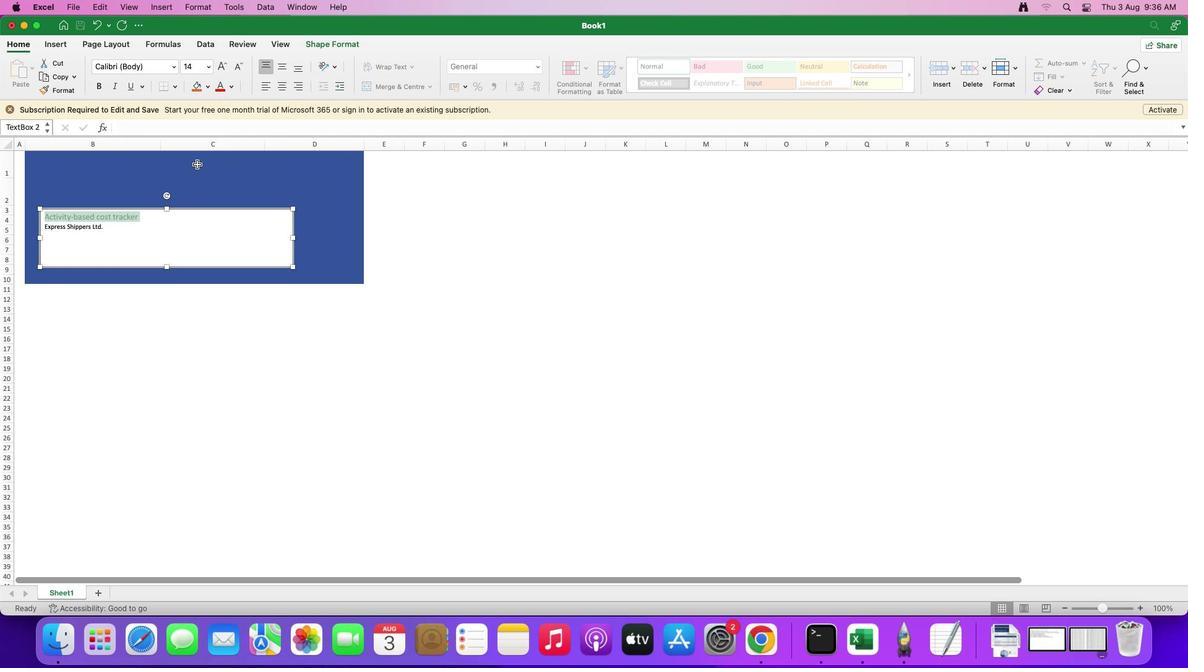 
Action: Mouse pressed left at (197, 164)
Screenshot: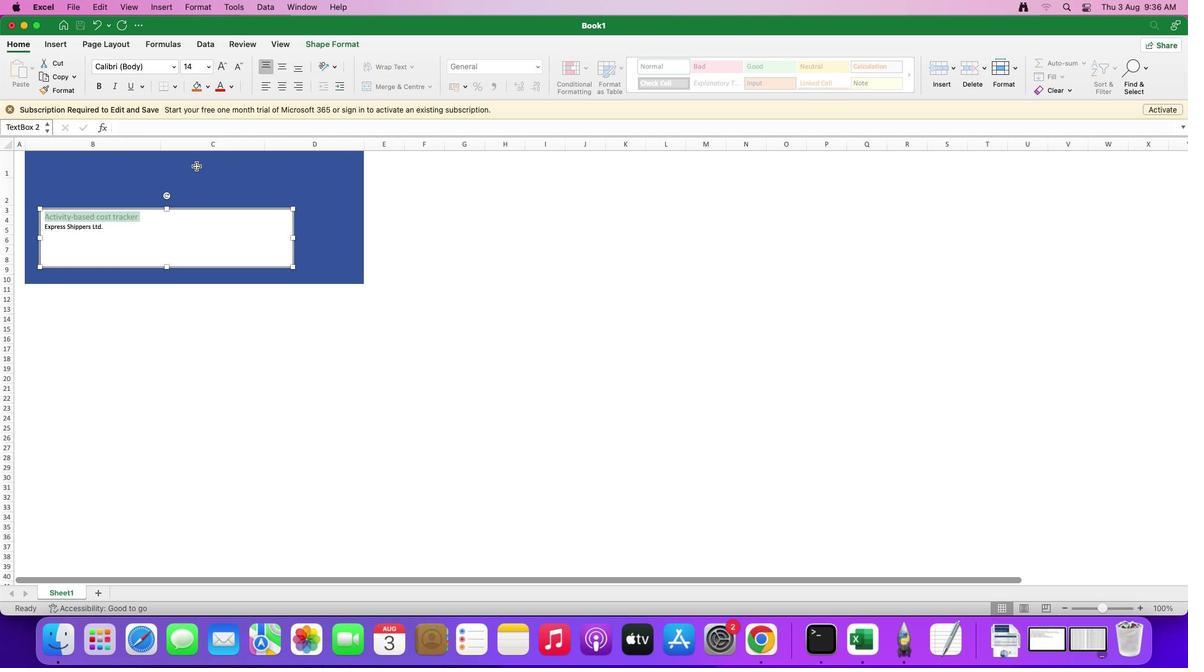 
Action: Mouse moved to (222, 61)
Screenshot: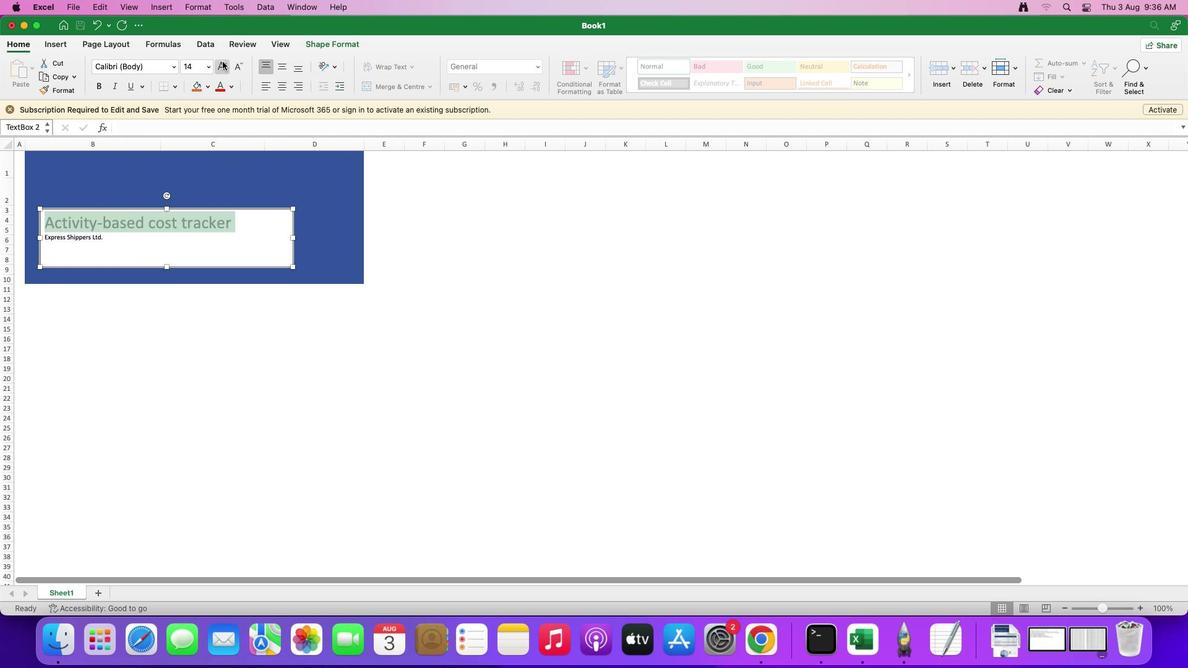 
Action: Mouse pressed left at (222, 61)
Screenshot: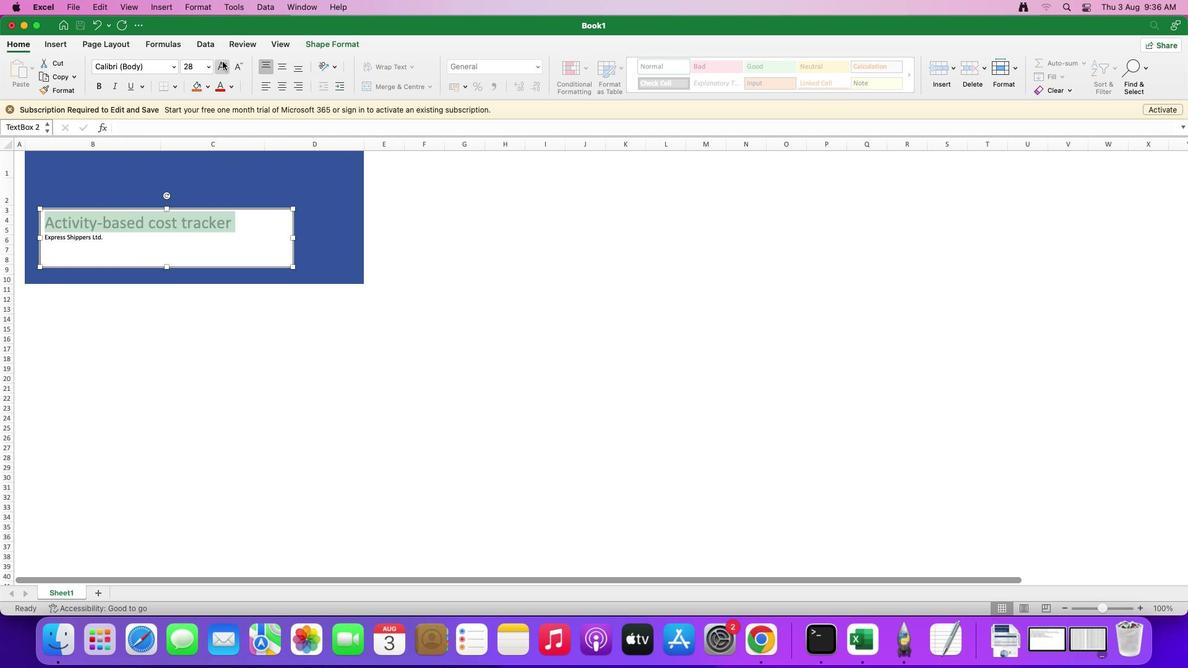
Action: Mouse pressed left at (222, 61)
Screenshot: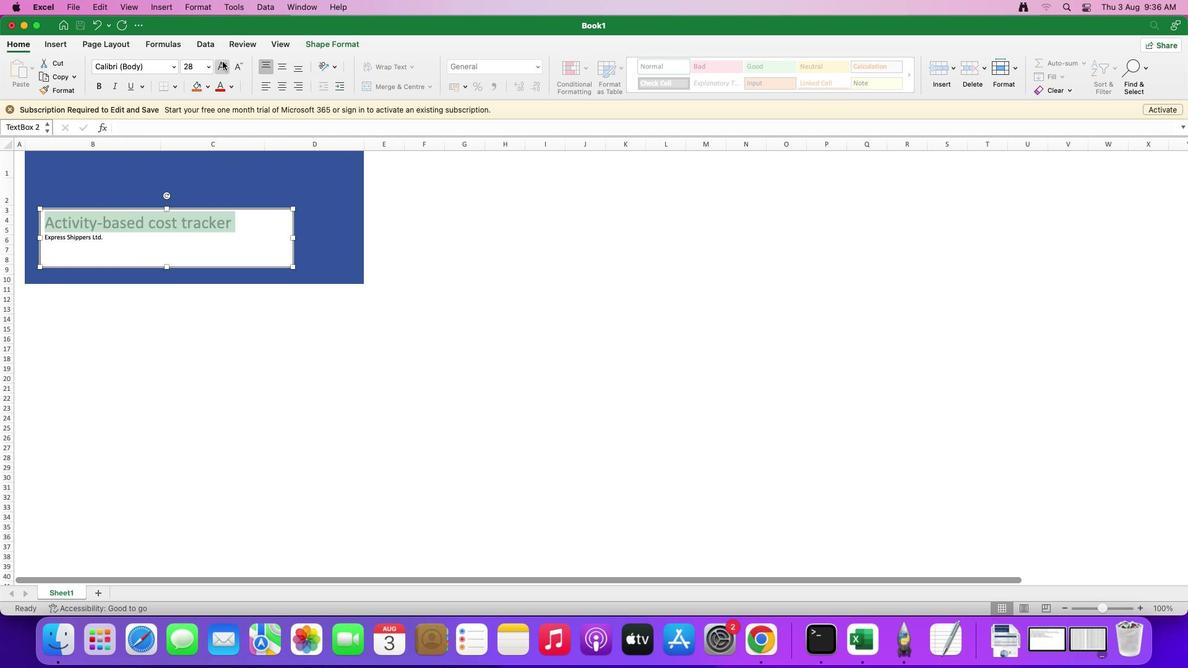 
Action: Mouse pressed left at (222, 61)
Screenshot: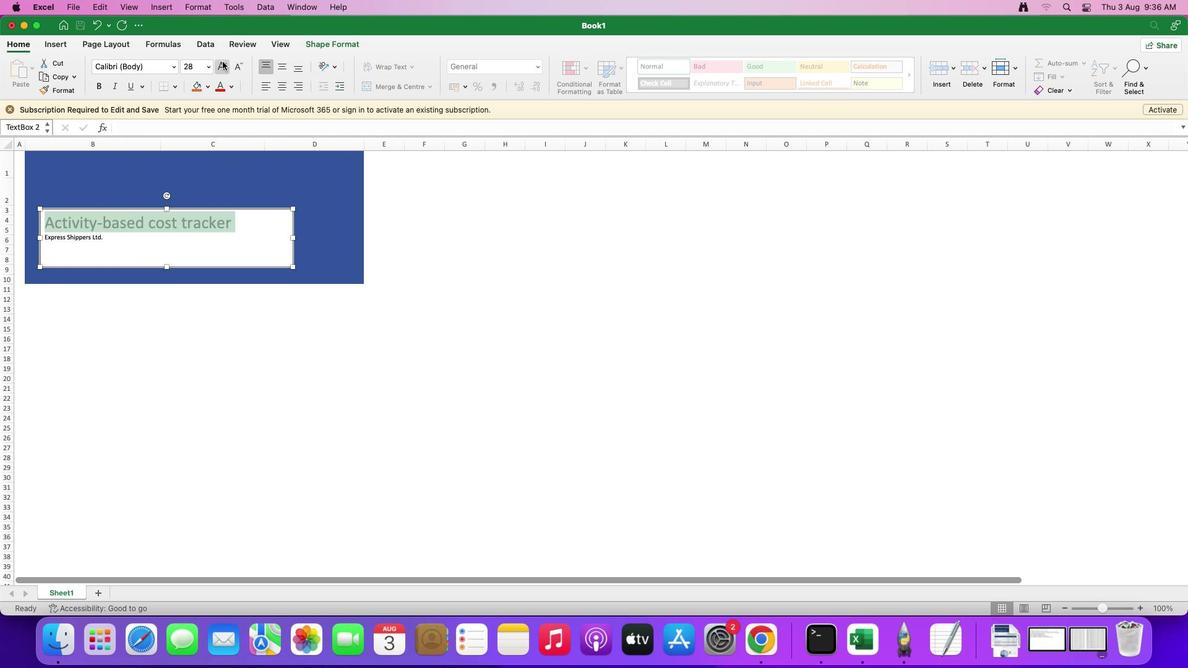 
Action: Mouse pressed left at (222, 61)
Screenshot: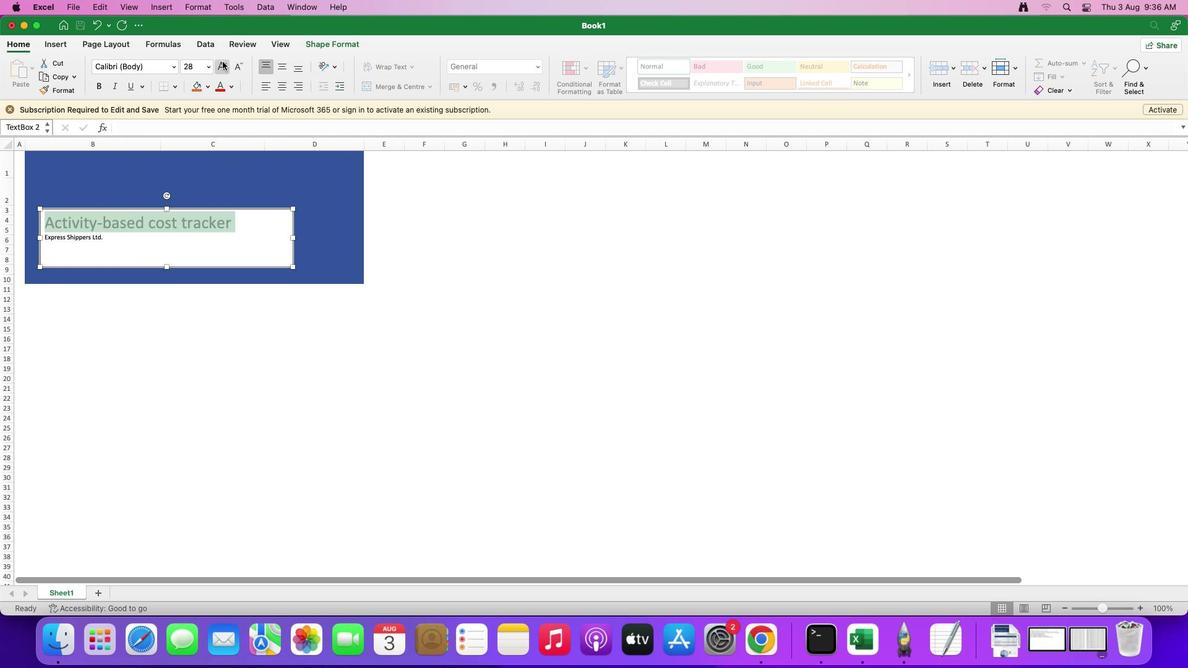 
Action: Mouse pressed left at (222, 61)
Screenshot: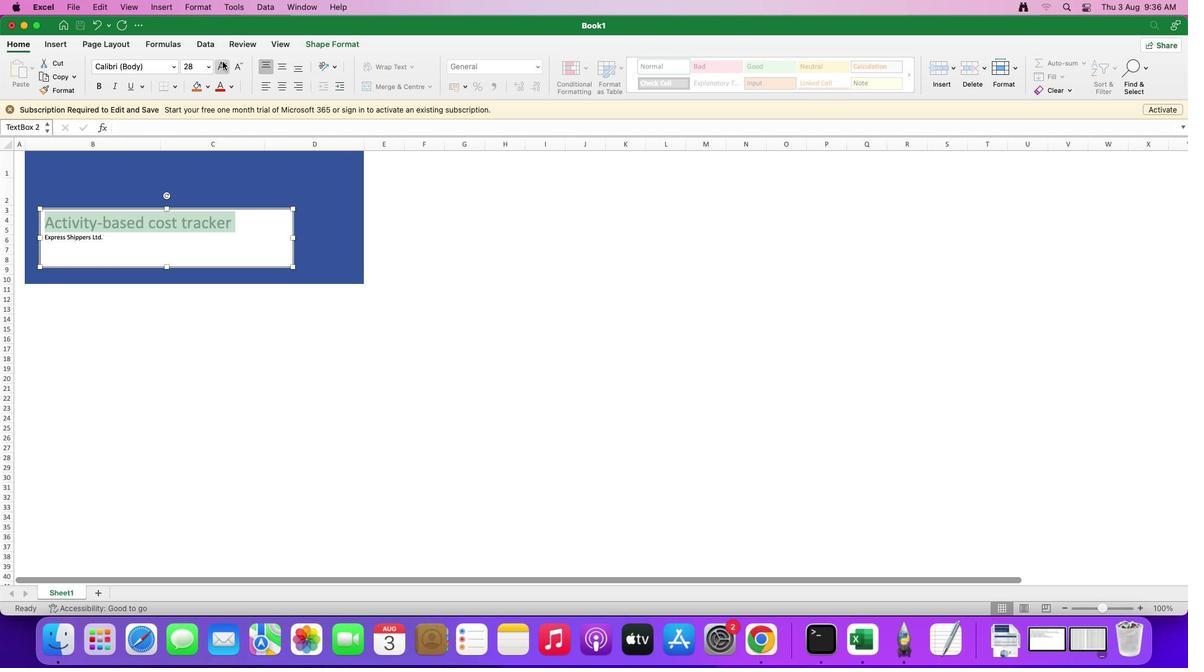 
Action: Mouse pressed left at (222, 61)
Screenshot: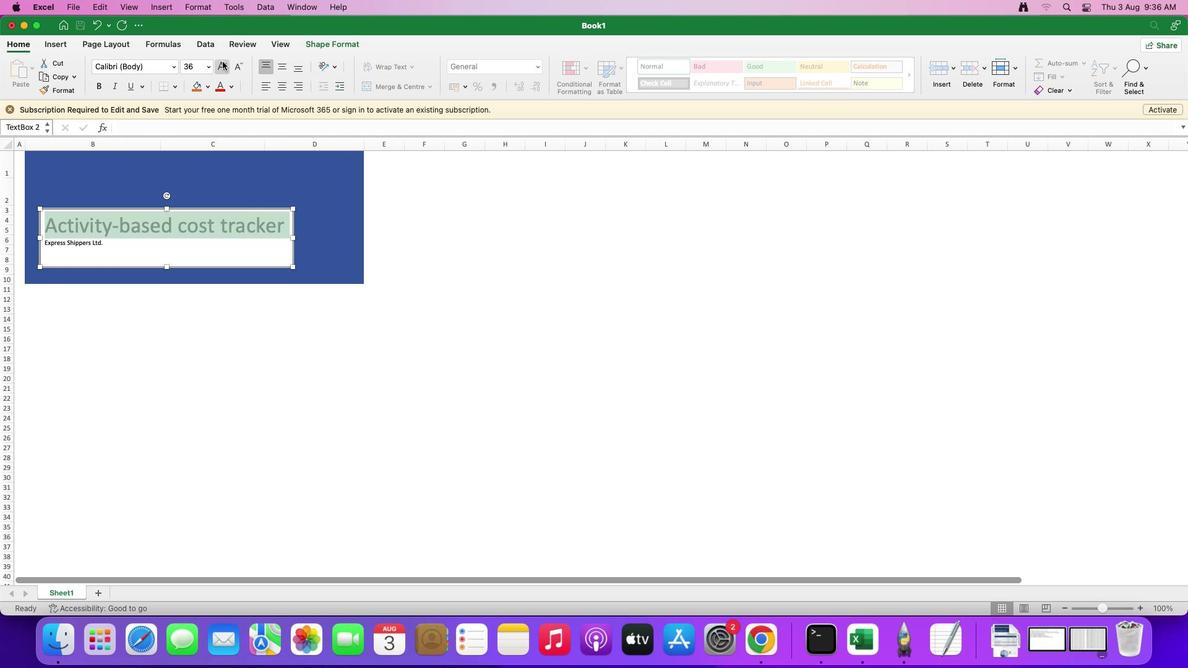 
Action: Mouse pressed left at (222, 61)
Screenshot: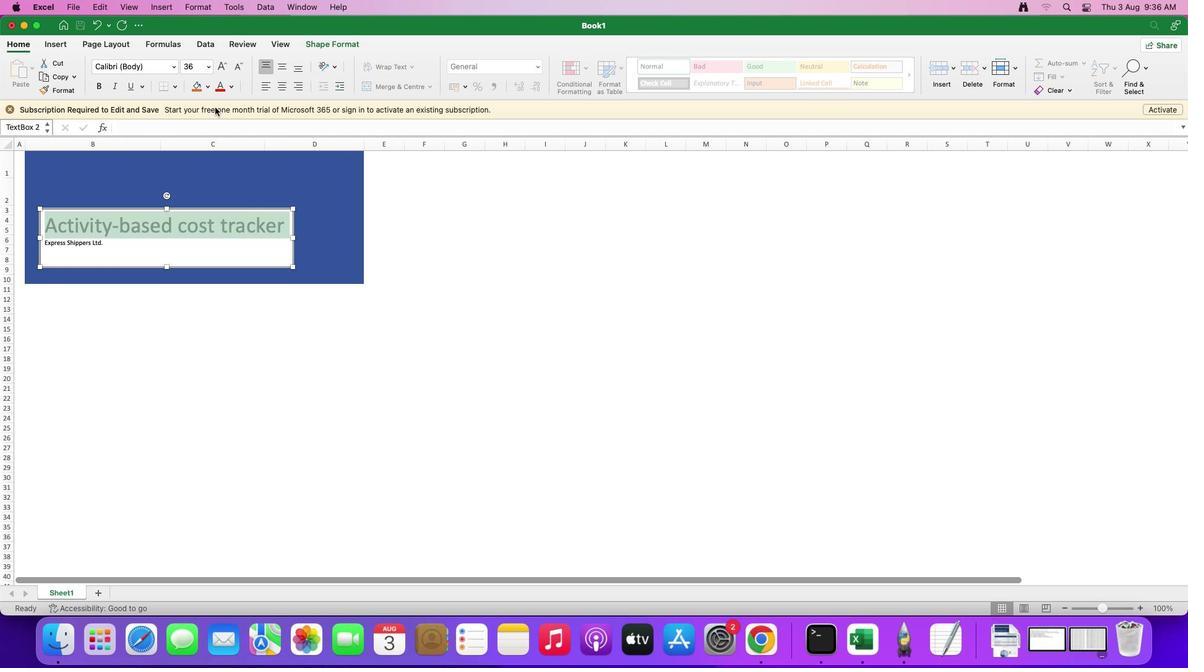 
Action: Mouse moved to (173, 68)
Screenshot: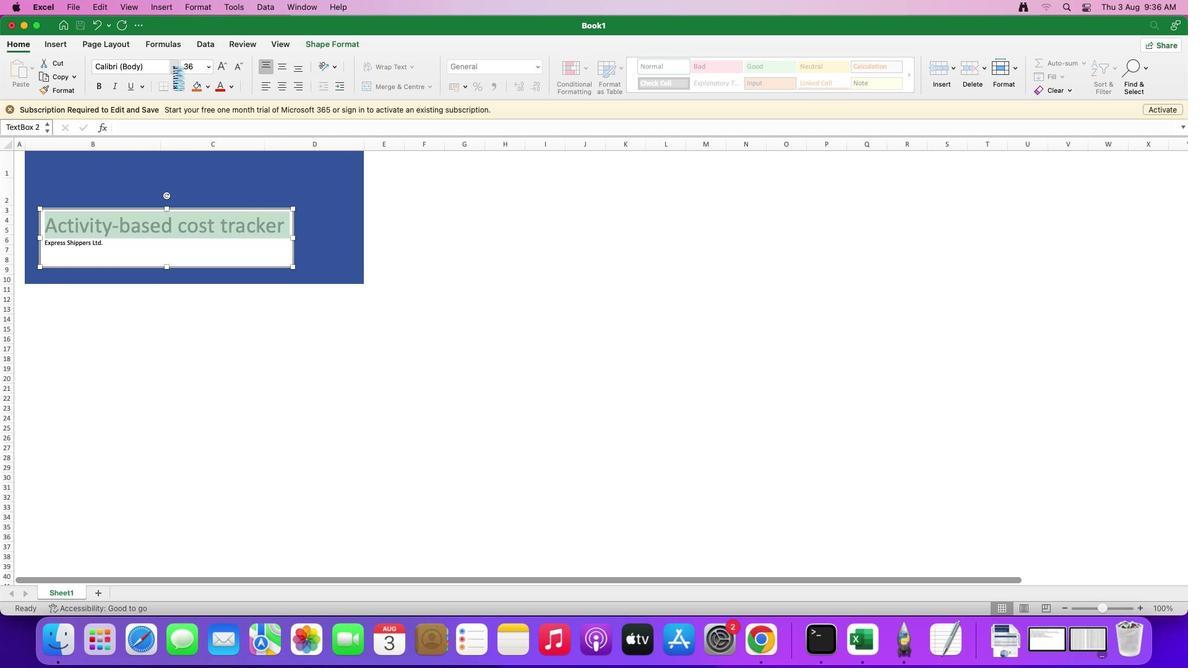 
Action: Mouse pressed left at (173, 68)
Screenshot: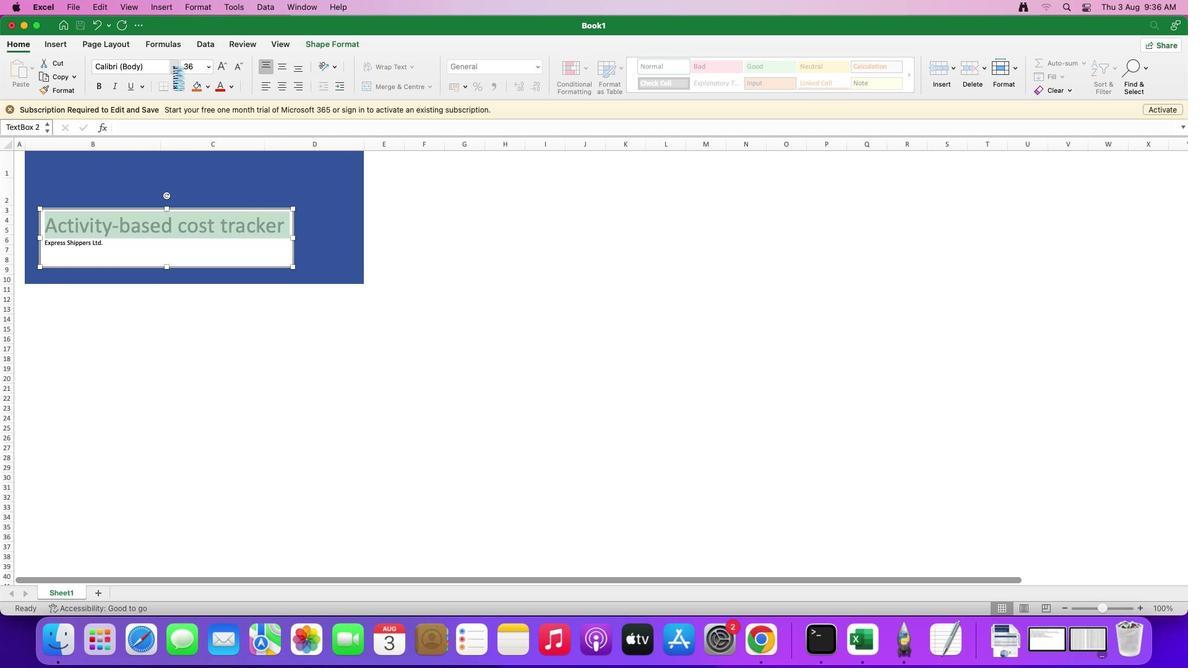 
Action: Mouse pressed left at (173, 68)
Screenshot: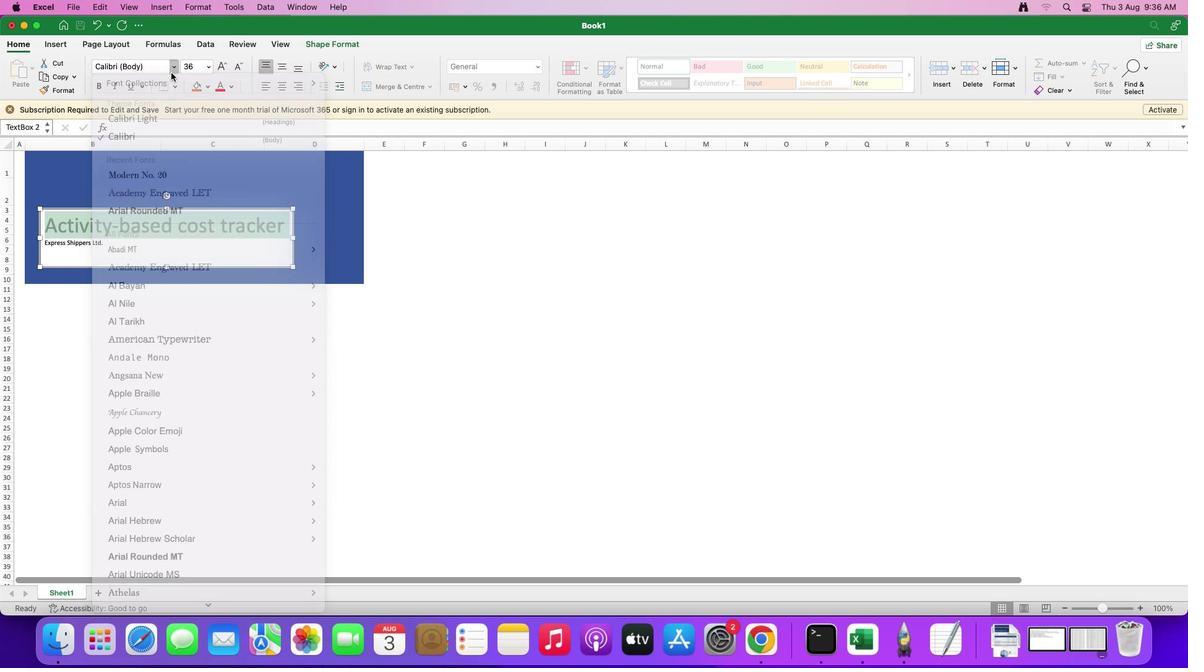 
Action: Mouse moved to (175, 69)
Screenshot: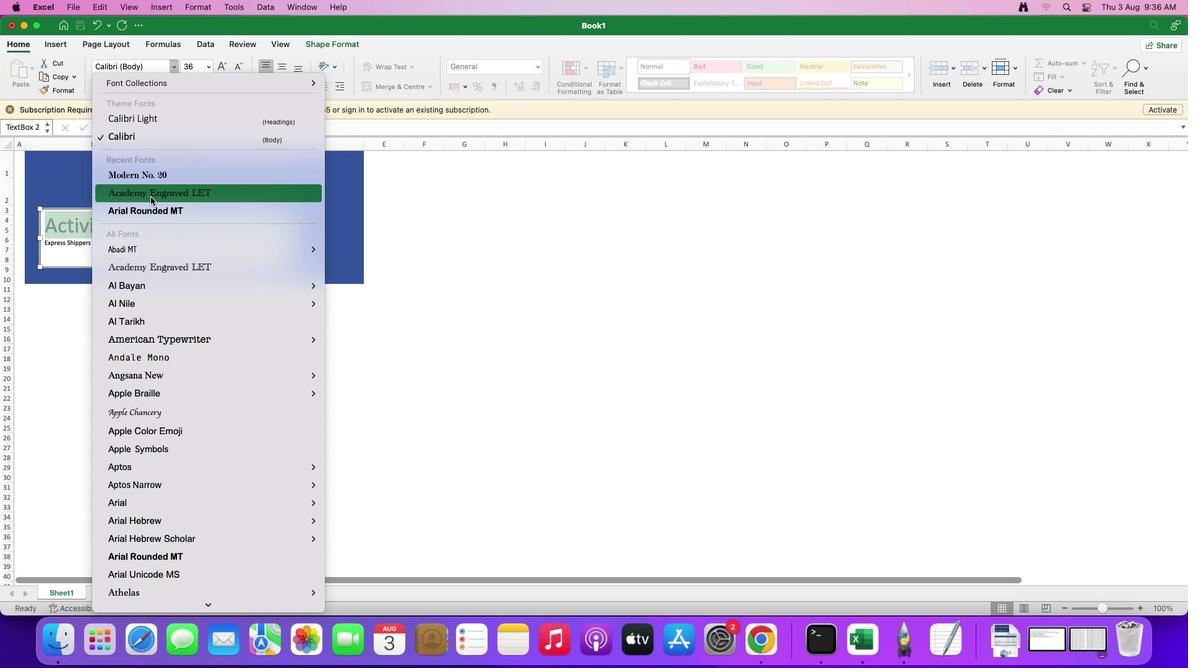 
Action: Mouse pressed left at (175, 69)
Screenshot: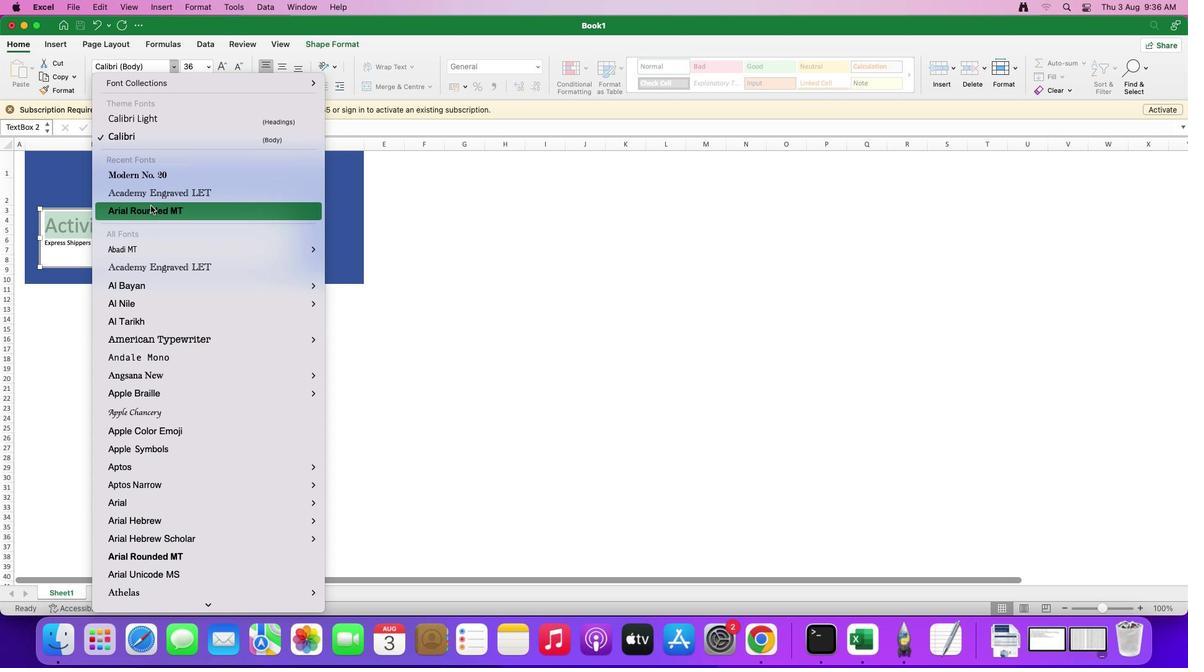 
Action: Mouse moved to (157, 196)
Screenshot: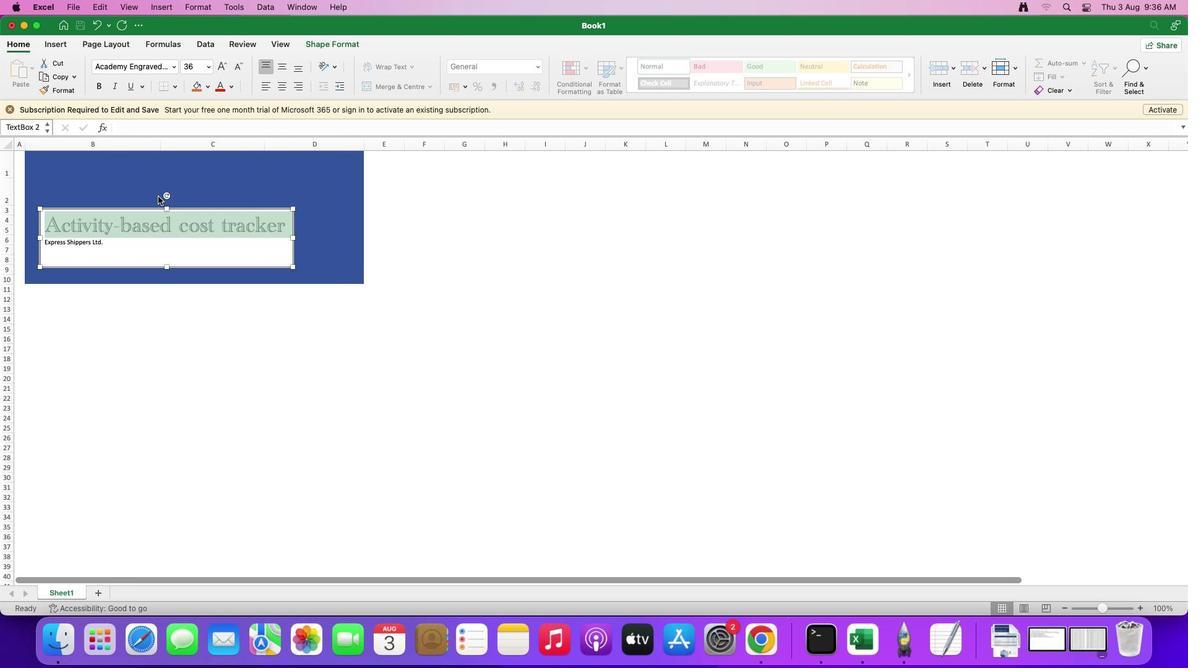 
Action: Mouse pressed left at (157, 196)
Screenshot: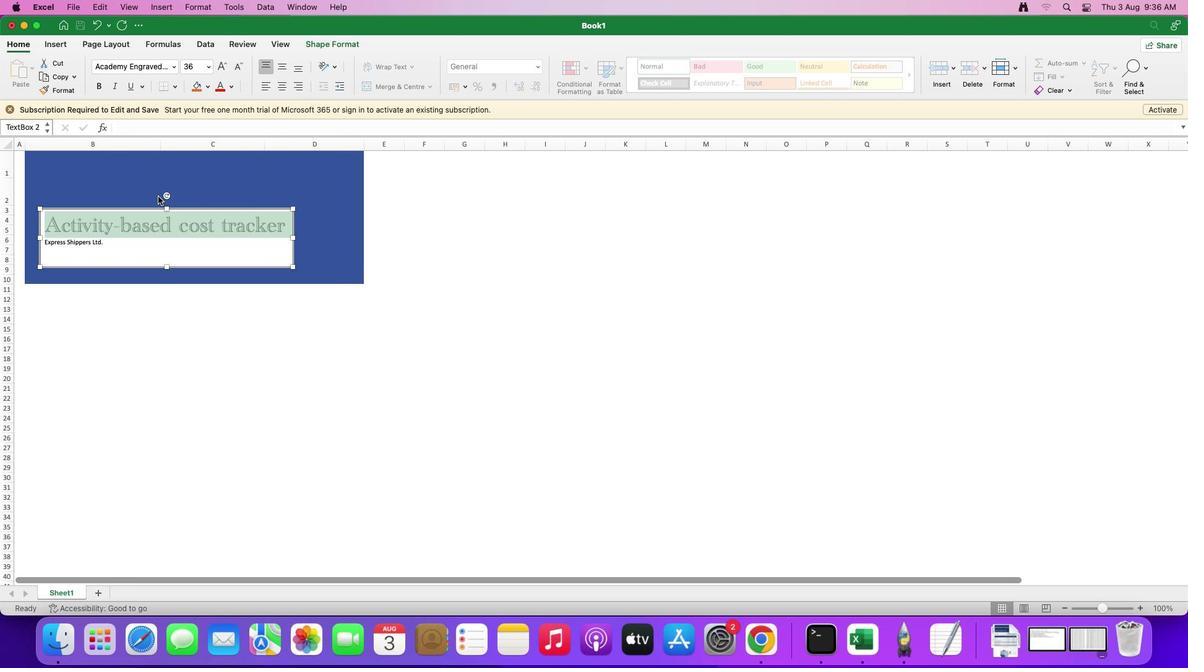 
Action: Mouse moved to (174, 69)
Screenshot: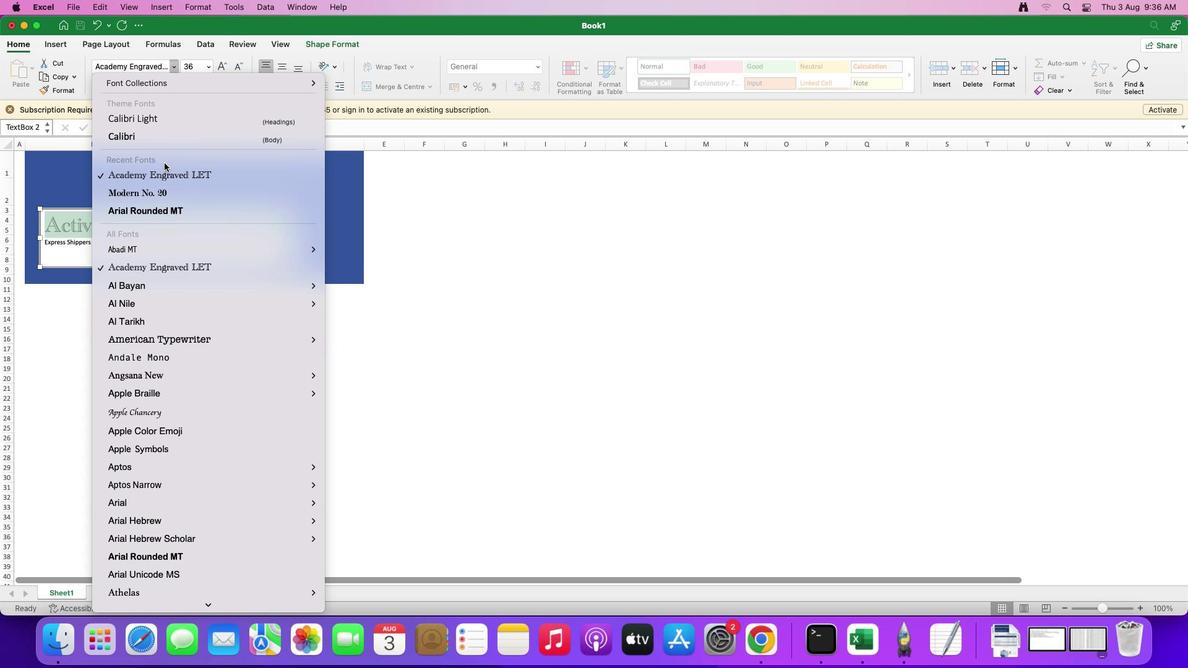 
Action: Mouse pressed left at (174, 69)
Screenshot: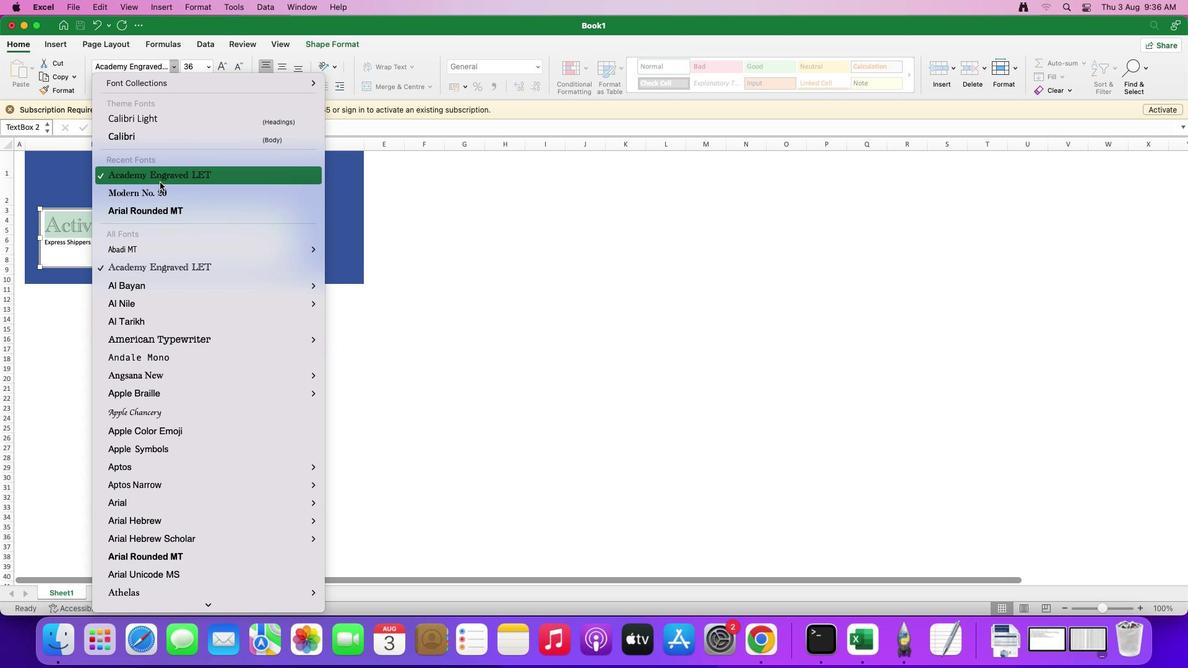
Action: Mouse moved to (154, 199)
Screenshot: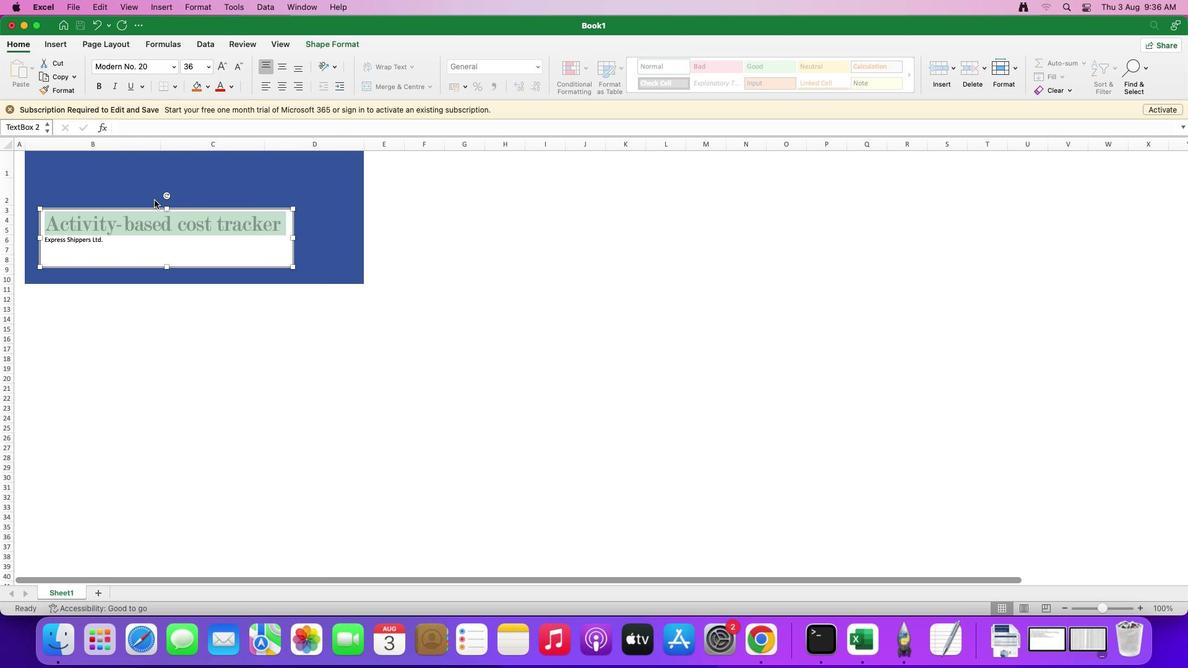 
Action: Mouse pressed left at (154, 199)
Screenshot: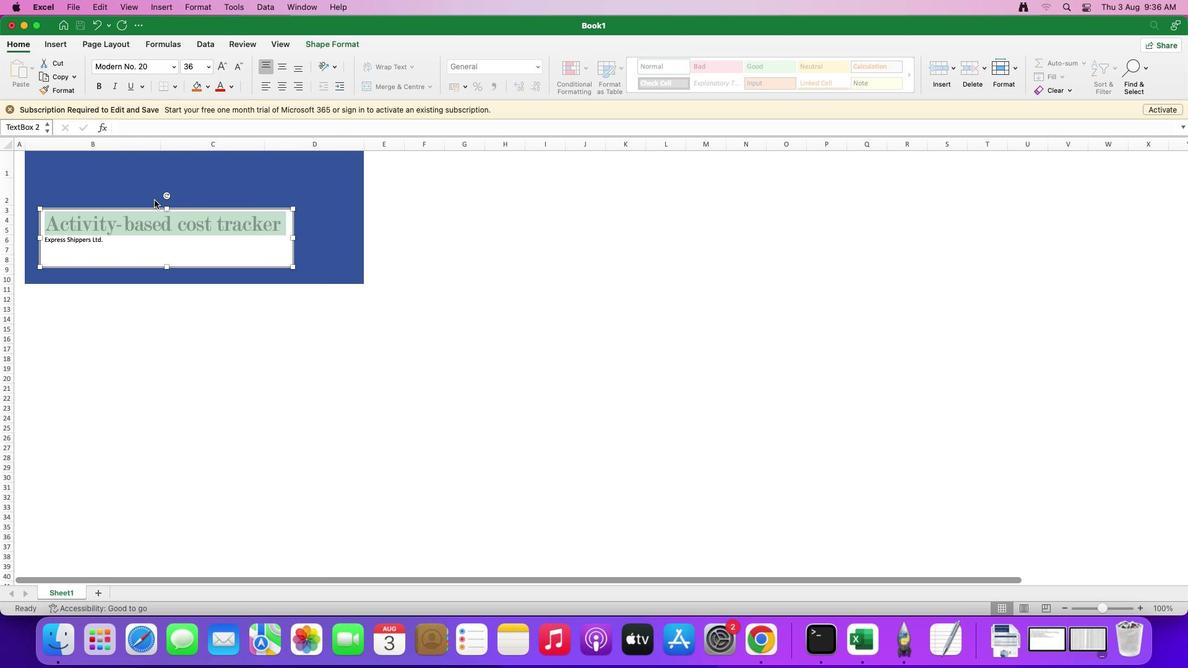 
Action: Mouse moved to (162, 252)
Screenshot: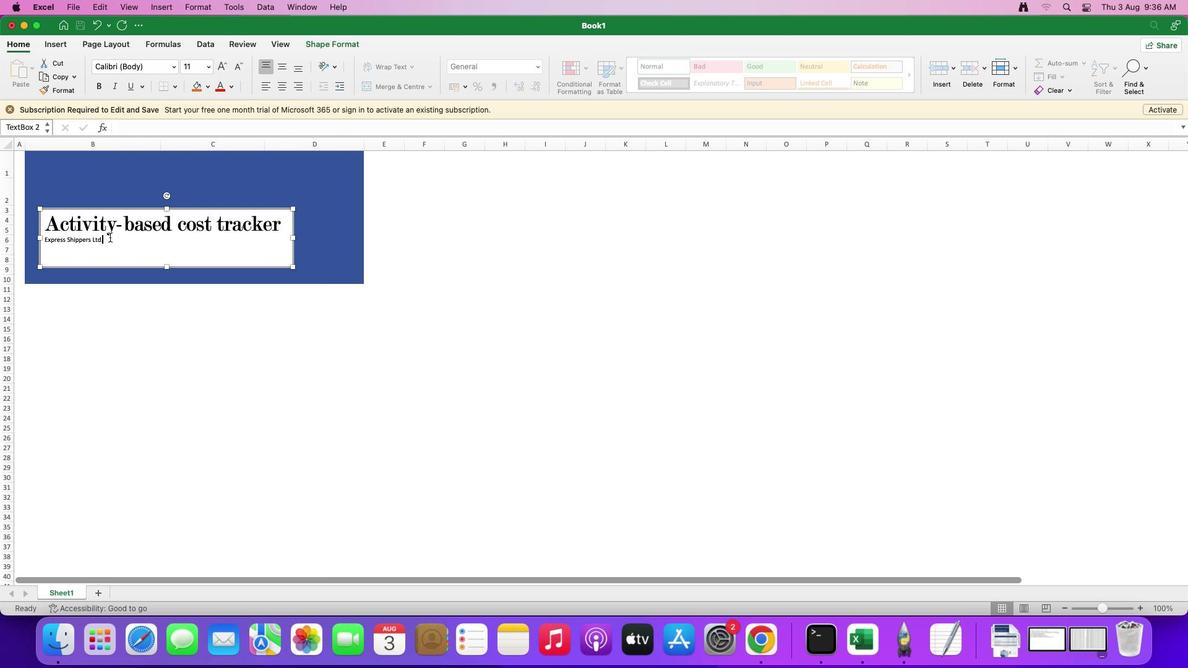 
Action: Mouse pressed left at (162, 252)
Screenshot: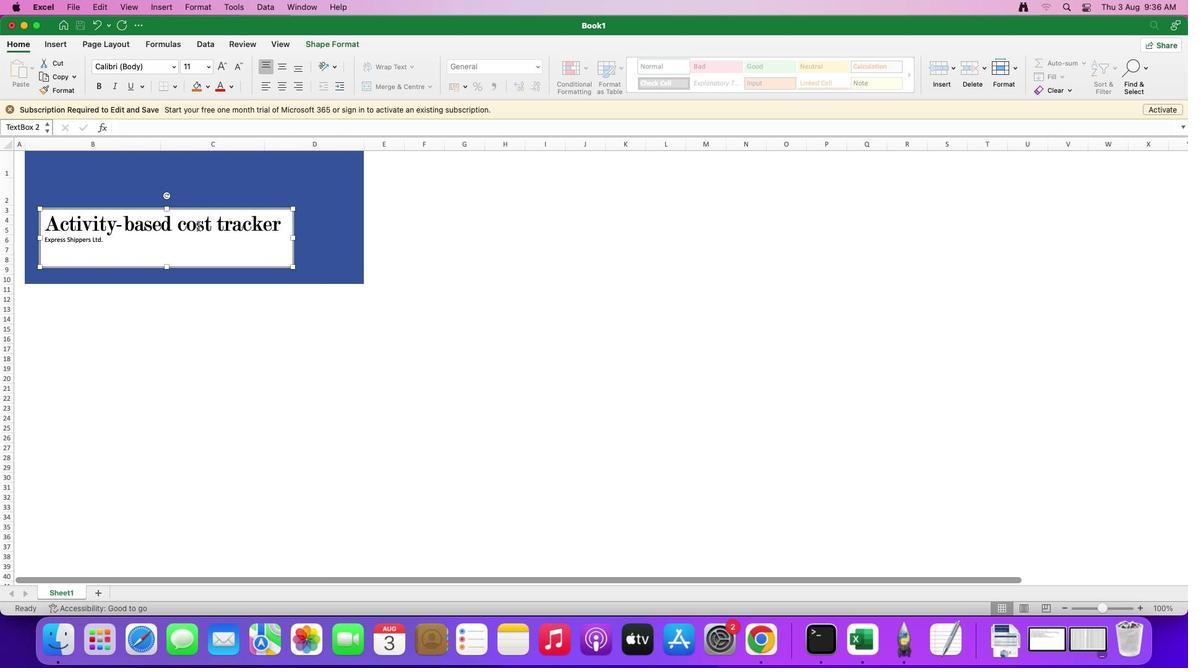 
Action: Mouse moved to (280, 225)
Screenshot: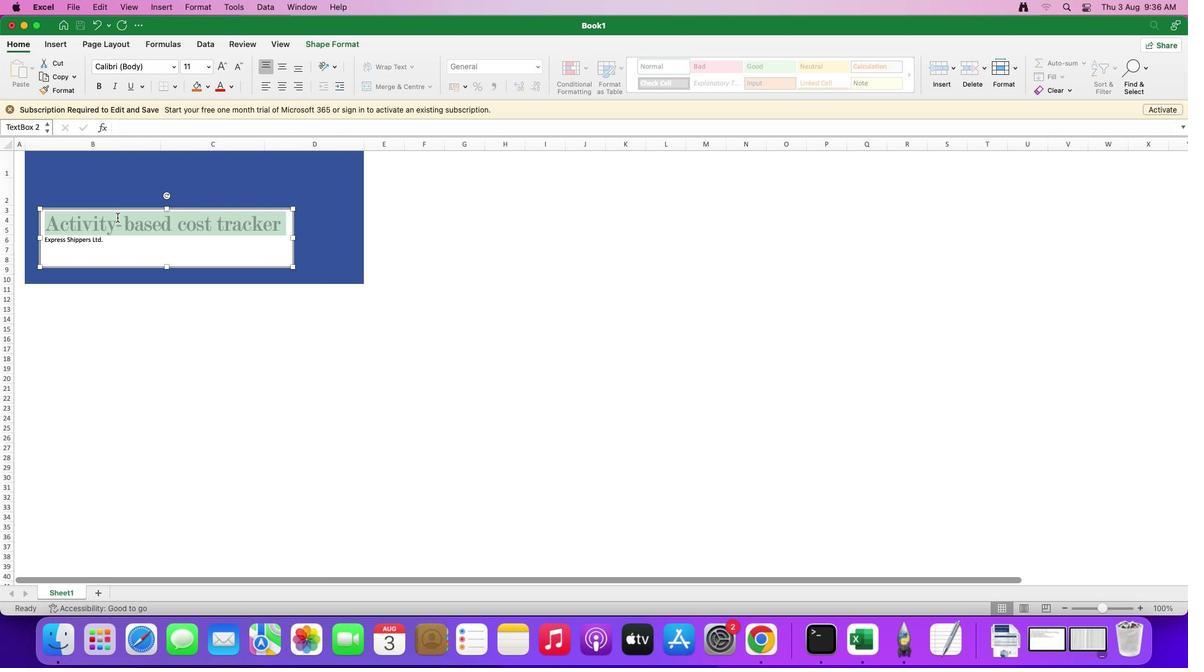 
Action: Mouse pressed left at (280, 225)
Screenshot: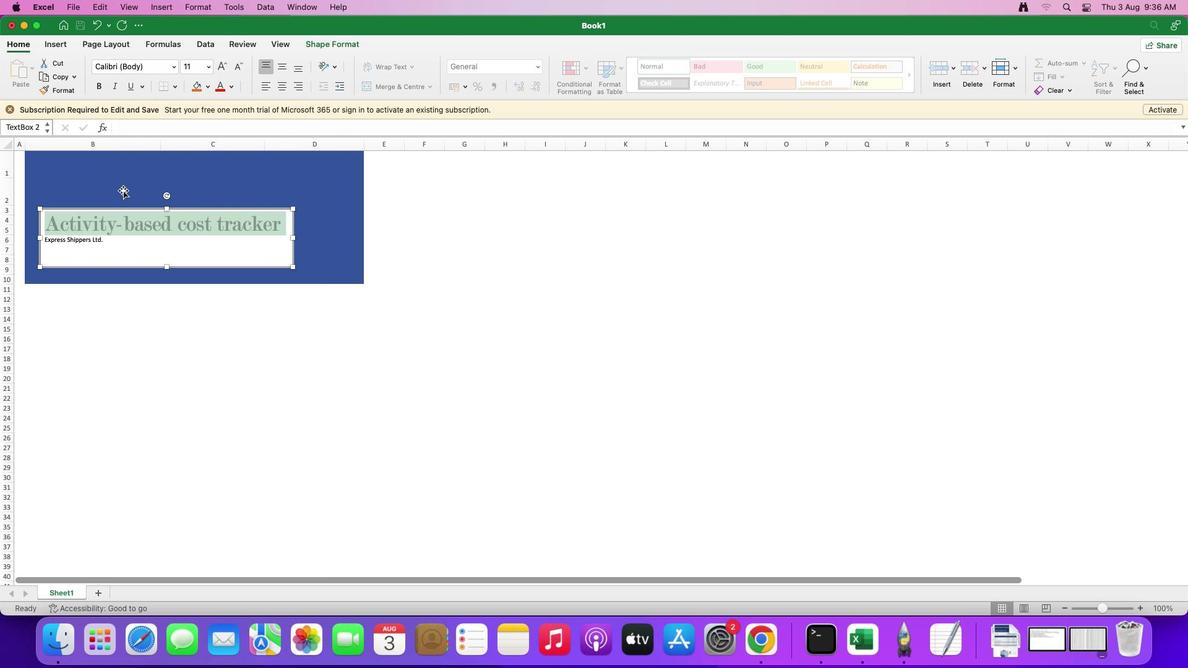 
Action: Mouse moved to (230, 86)
Screenshot: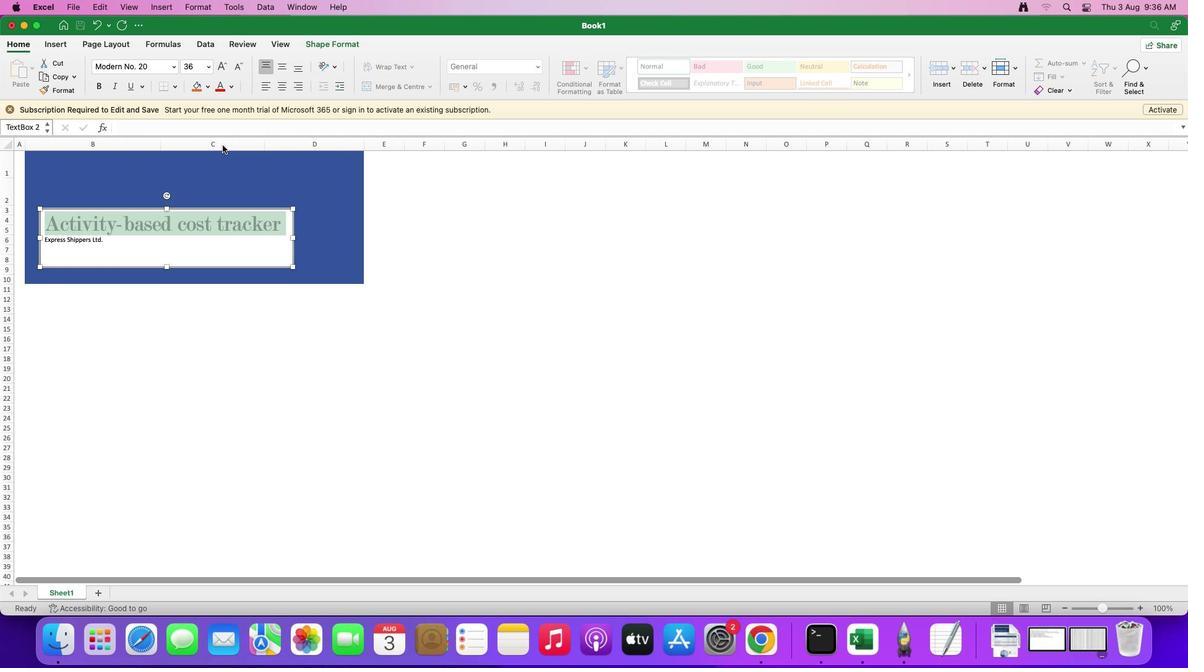 
Action: Mouse pressed left at (230, 86)
Screenshot: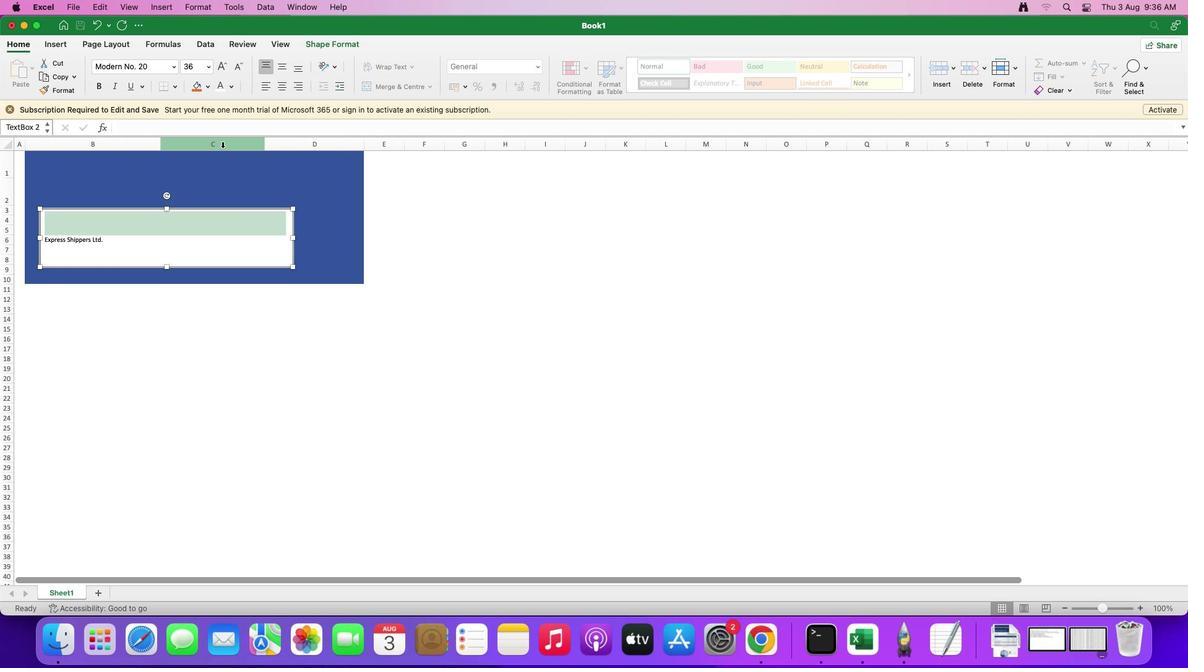 
Action: Mouse moved to (222, 144)
Screenshot: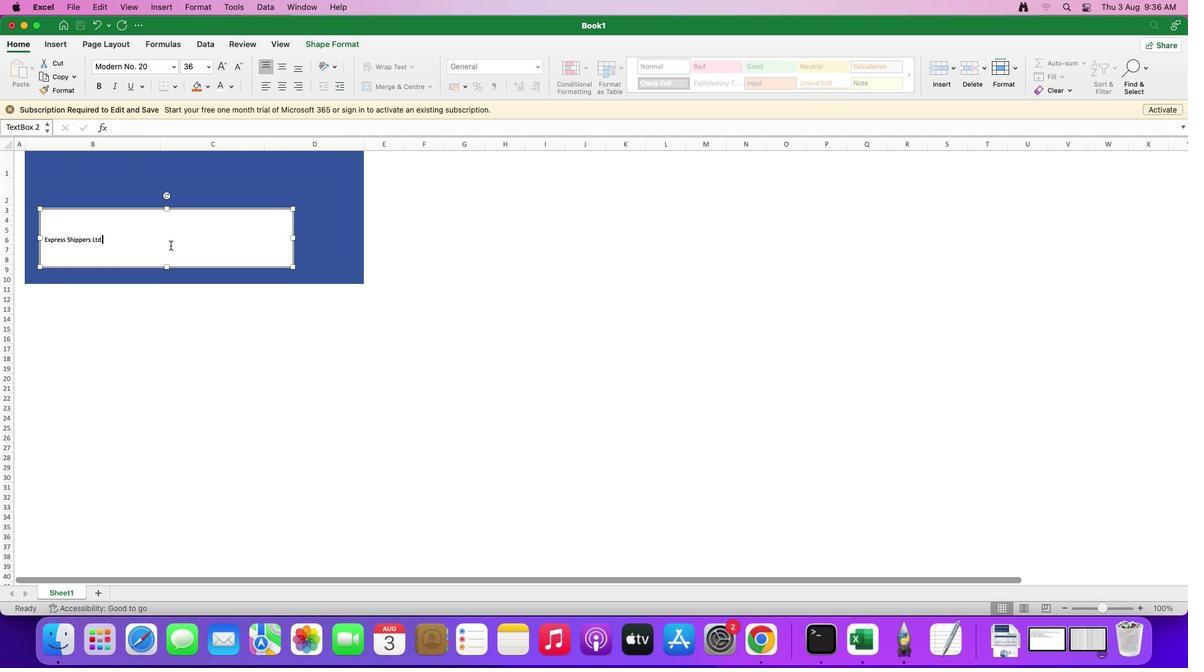 
Action: Mouse pressed left at (222, 144)
Screenshot: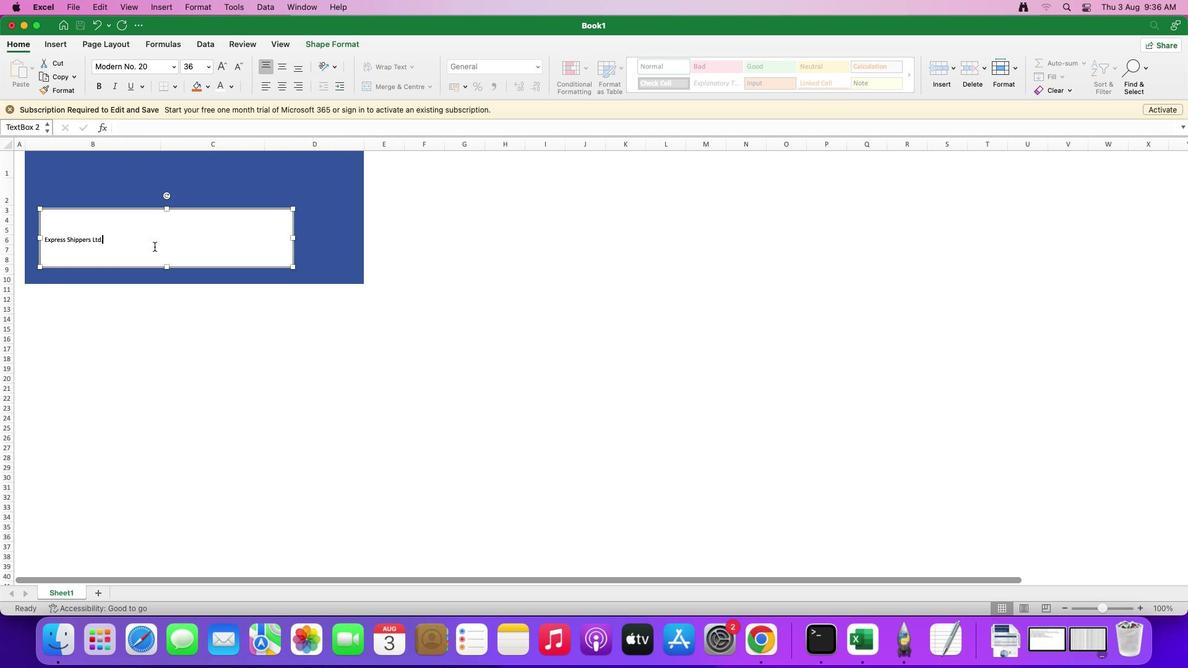 
Action: Mouse moved to (170, 245)
Screenshot: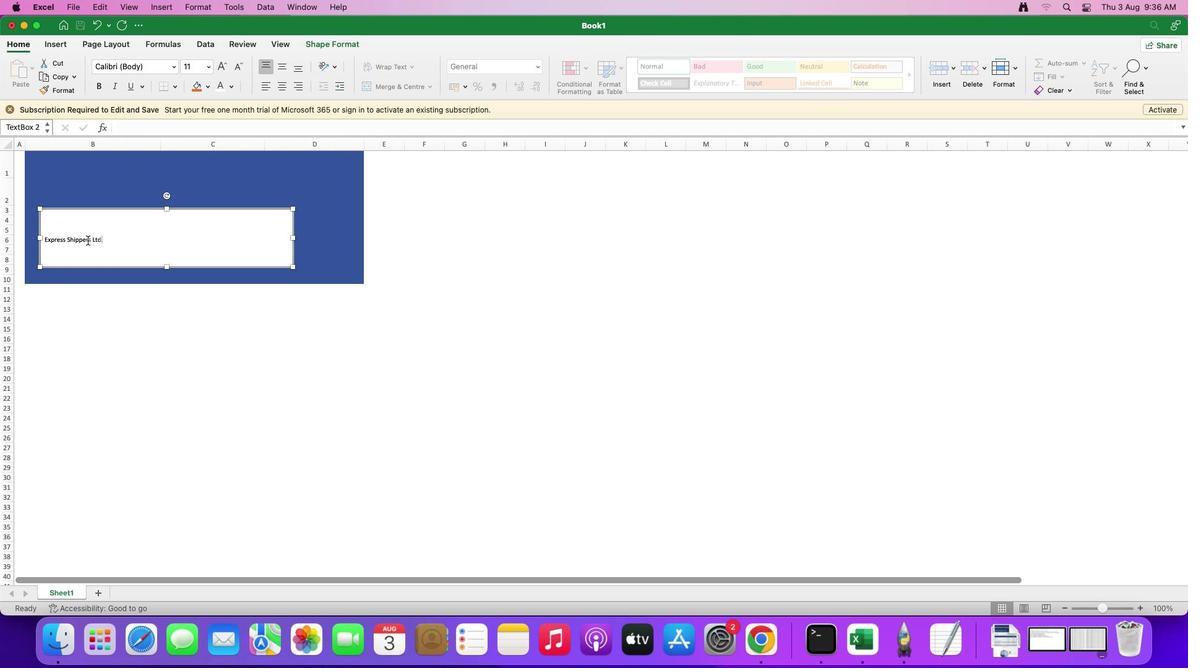 
Action: Mouse pressed left at (170, 245)
Screenshot: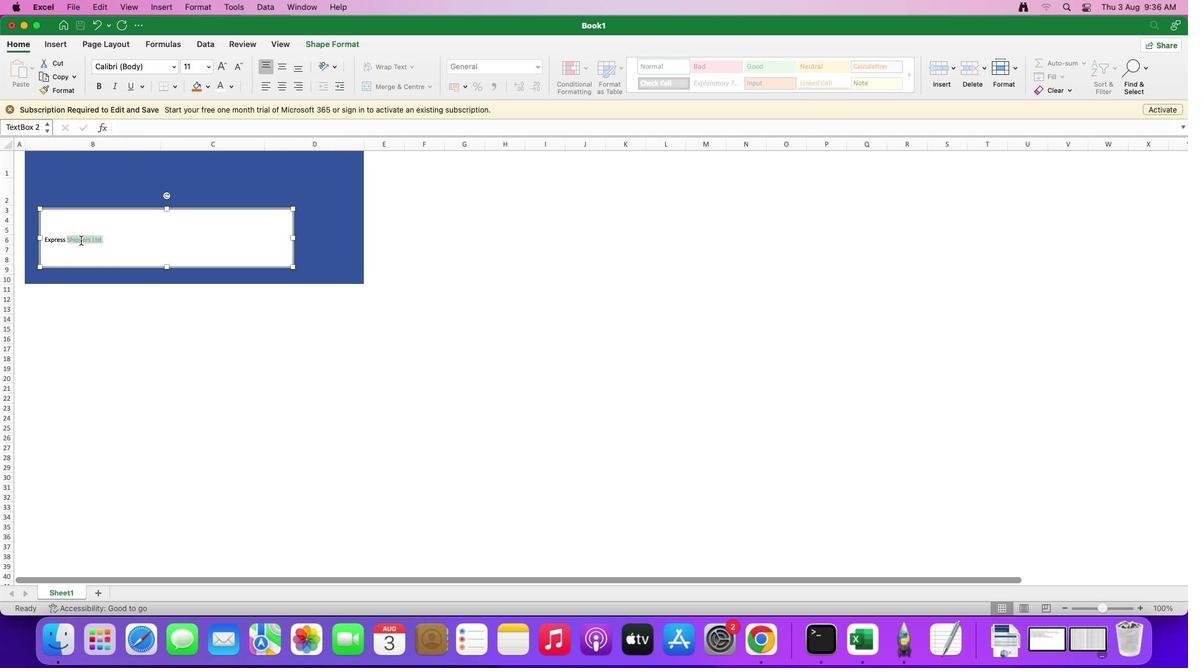 
Action: Mouse moved to (119, 240)
Screenshot: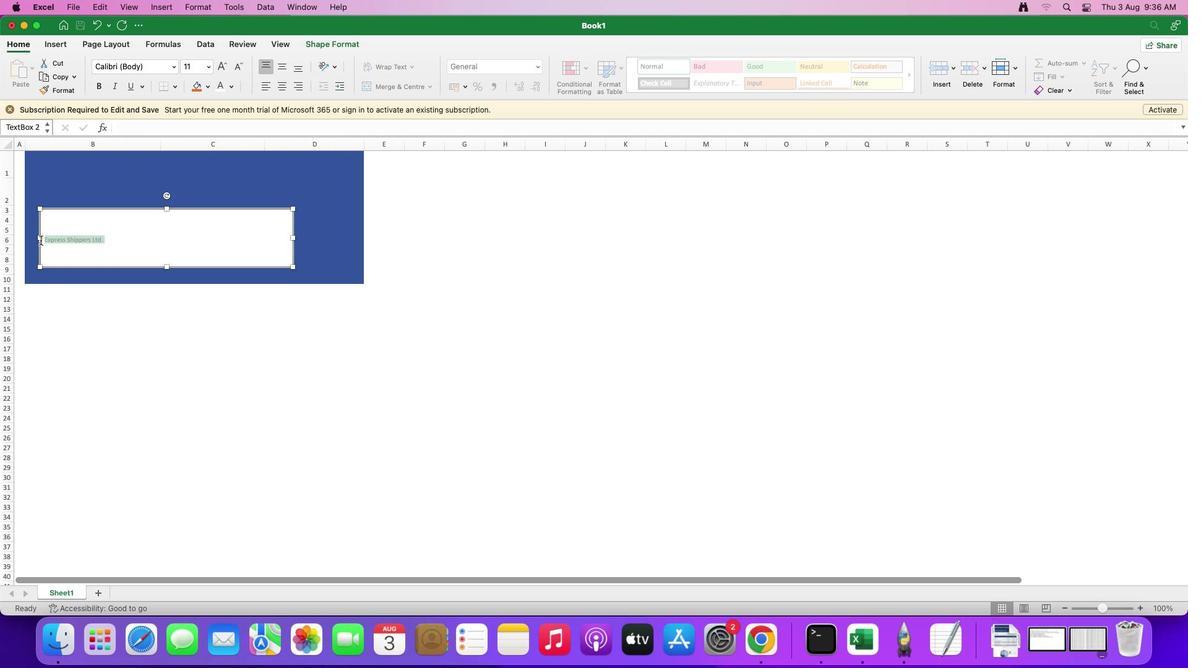 
Action: Mouse pressed left at (119, 240)
Screenshot: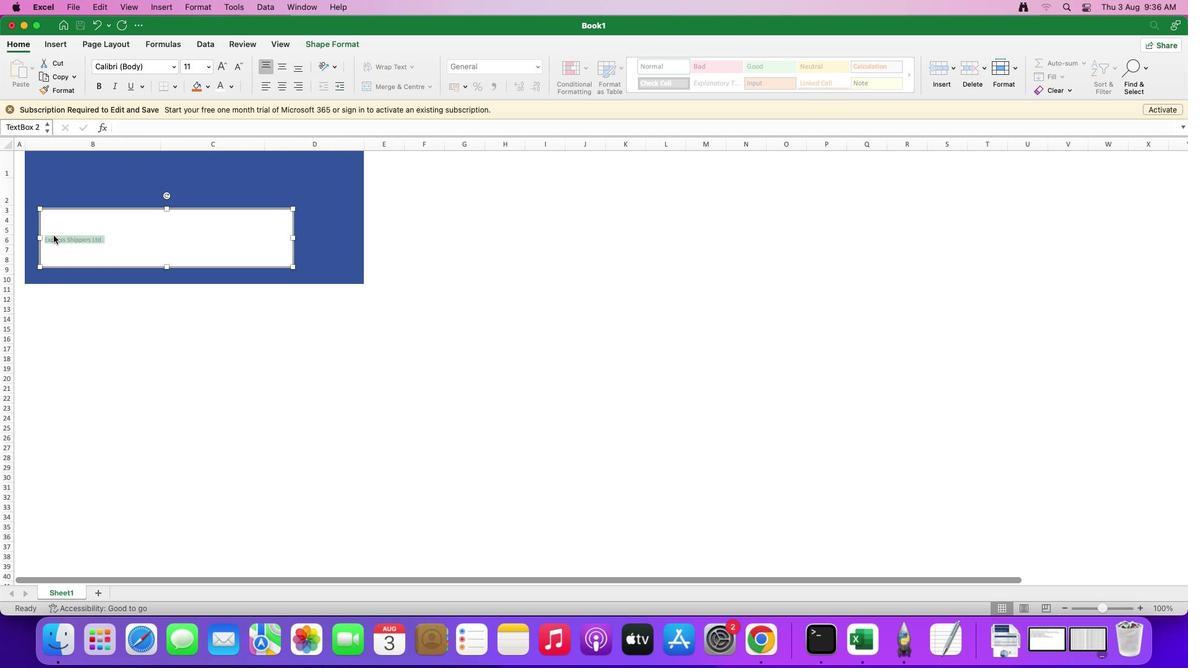 
Action: Mouse moved to (230, 88)
Screenshot: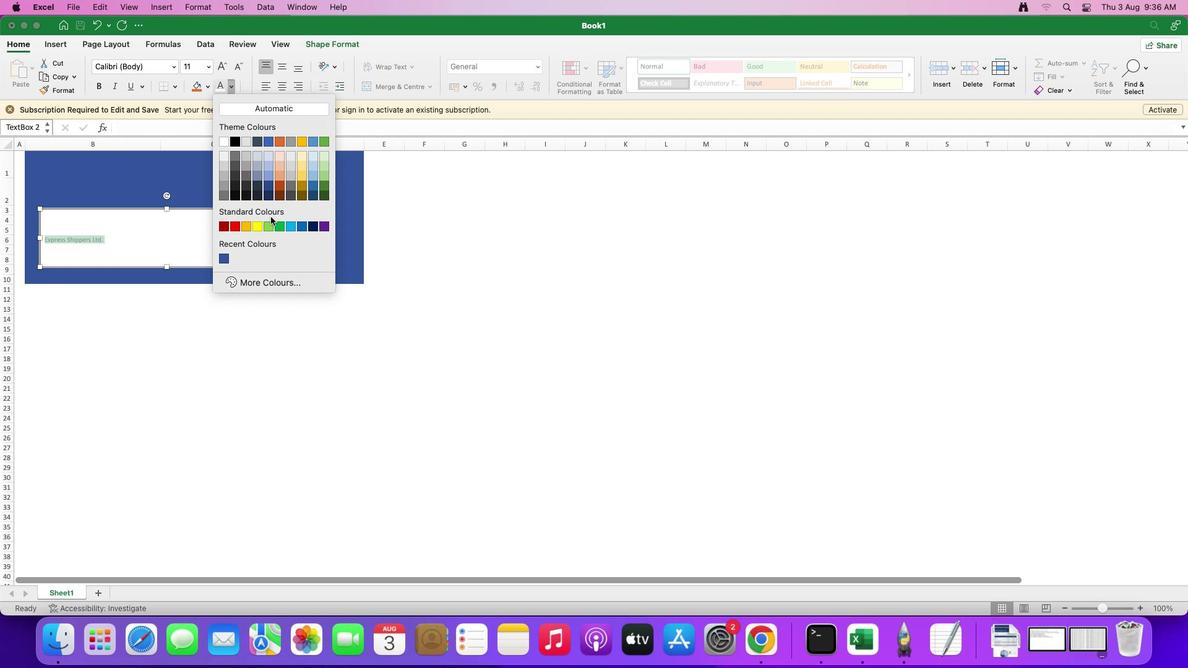 
Action: Mouse pressed left at (230, 88)
Screenshot: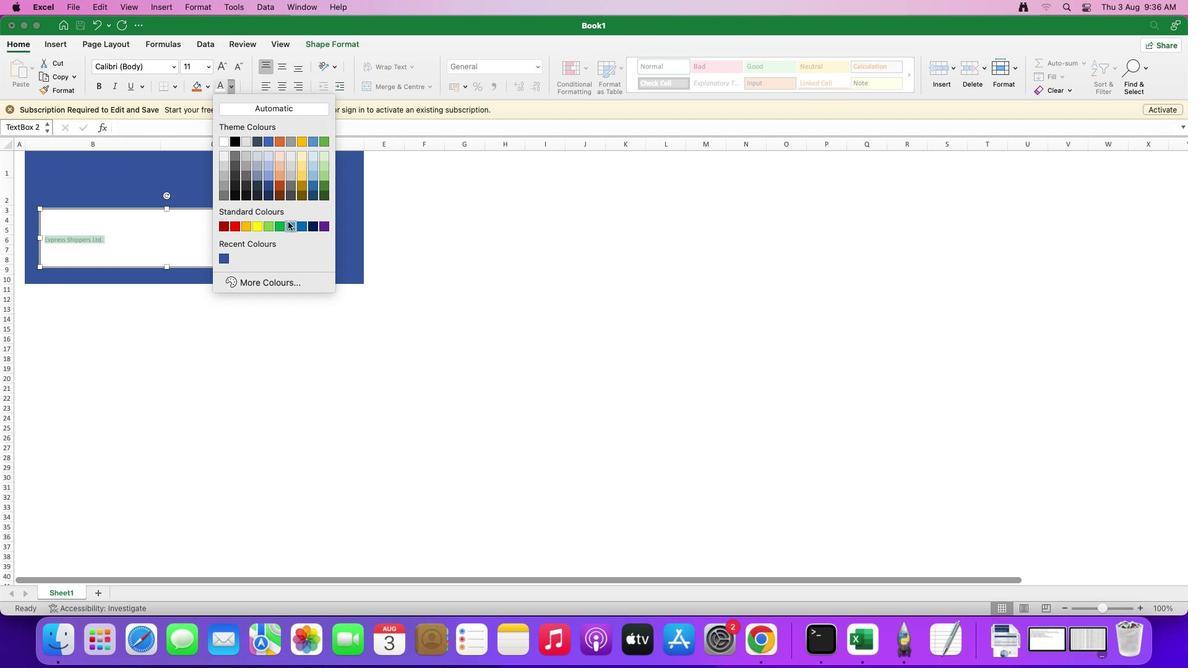 
Action: Mouse moved to (303, 224)
Screenshot: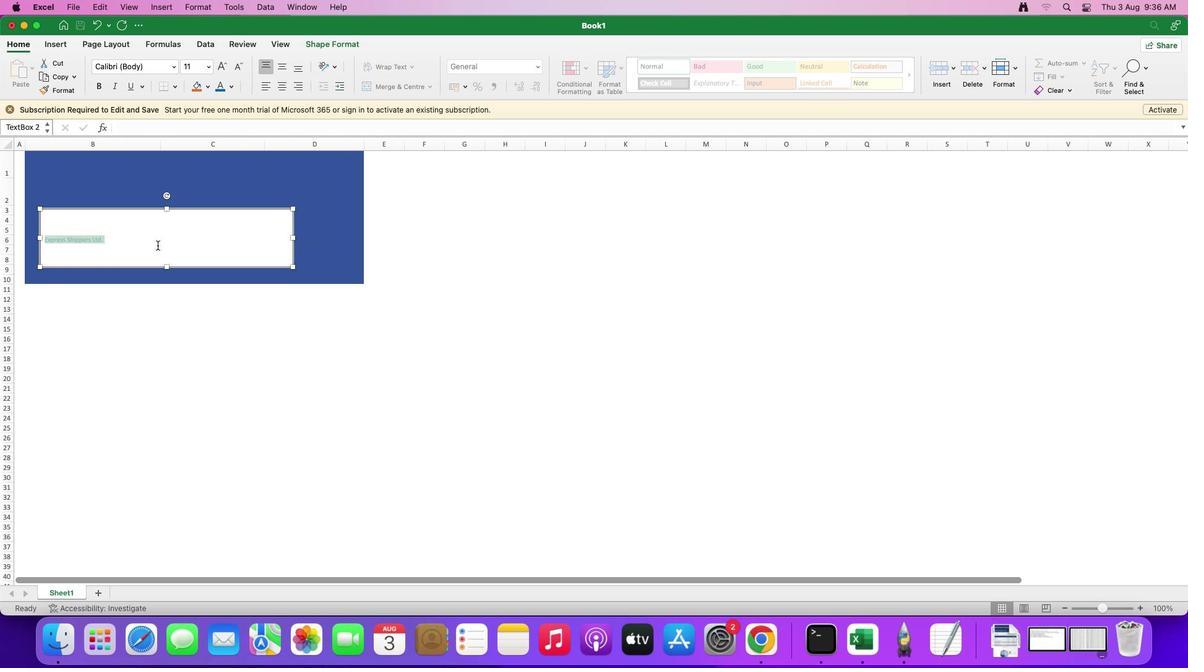 
Action: Mouse pressed left at (303, 224)
Screenshot: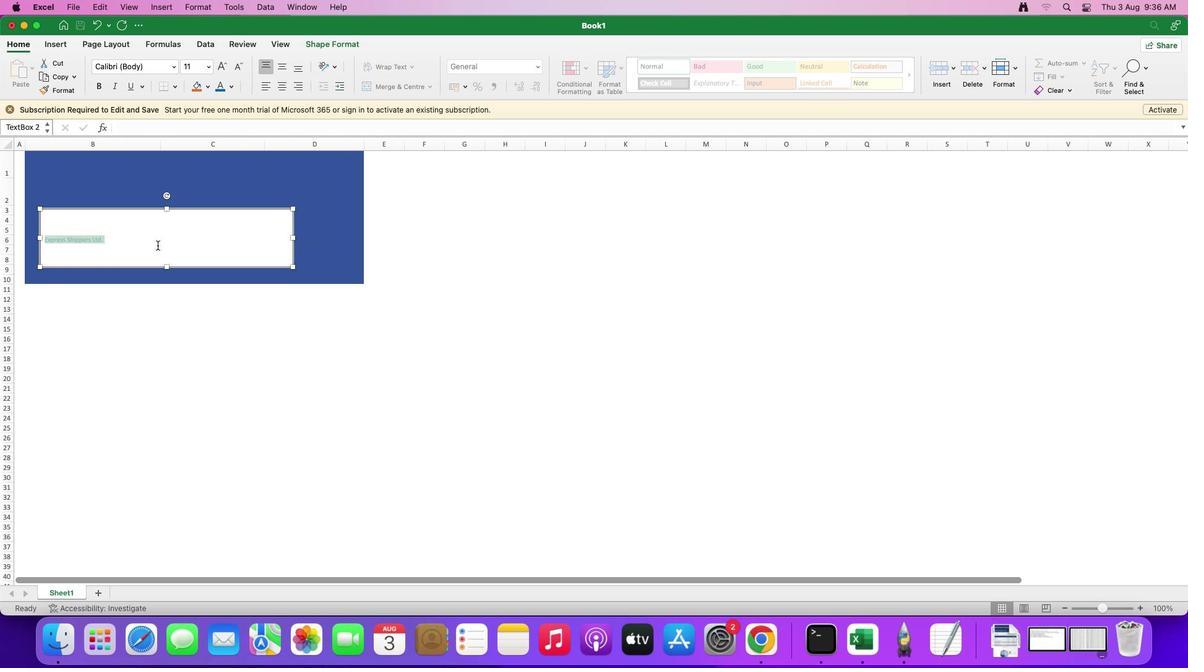 
Action: Mouse moved to (220, 65)
Screenshot: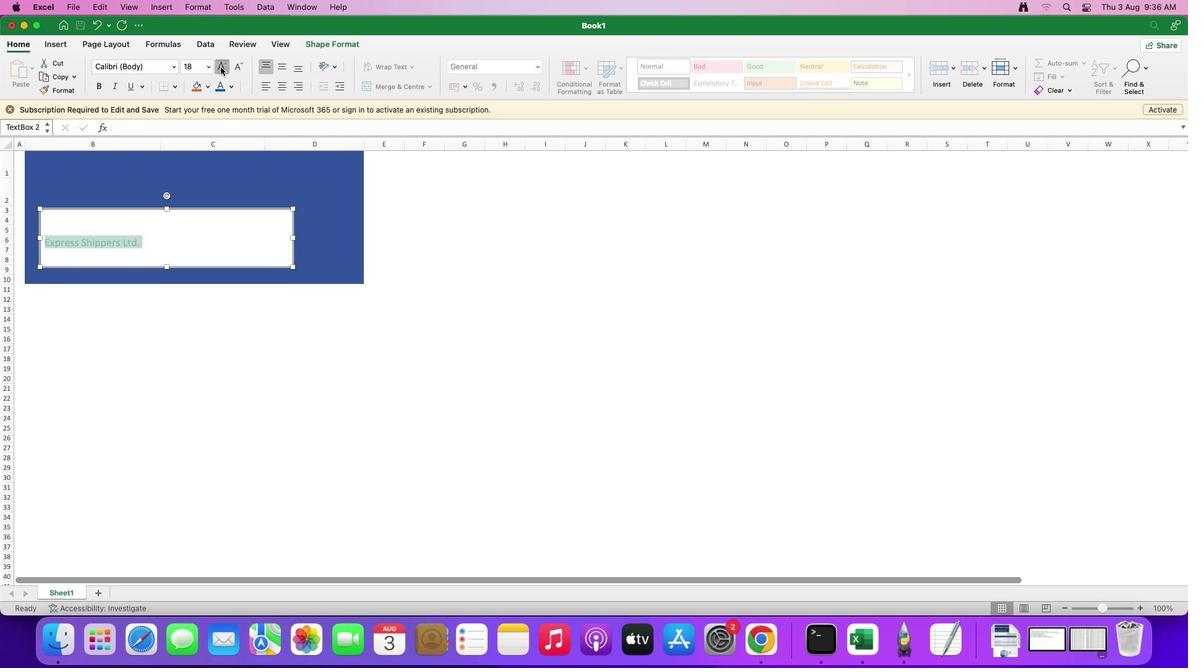 
Action: Mouse pressed left at (220, 65)
Screenshot: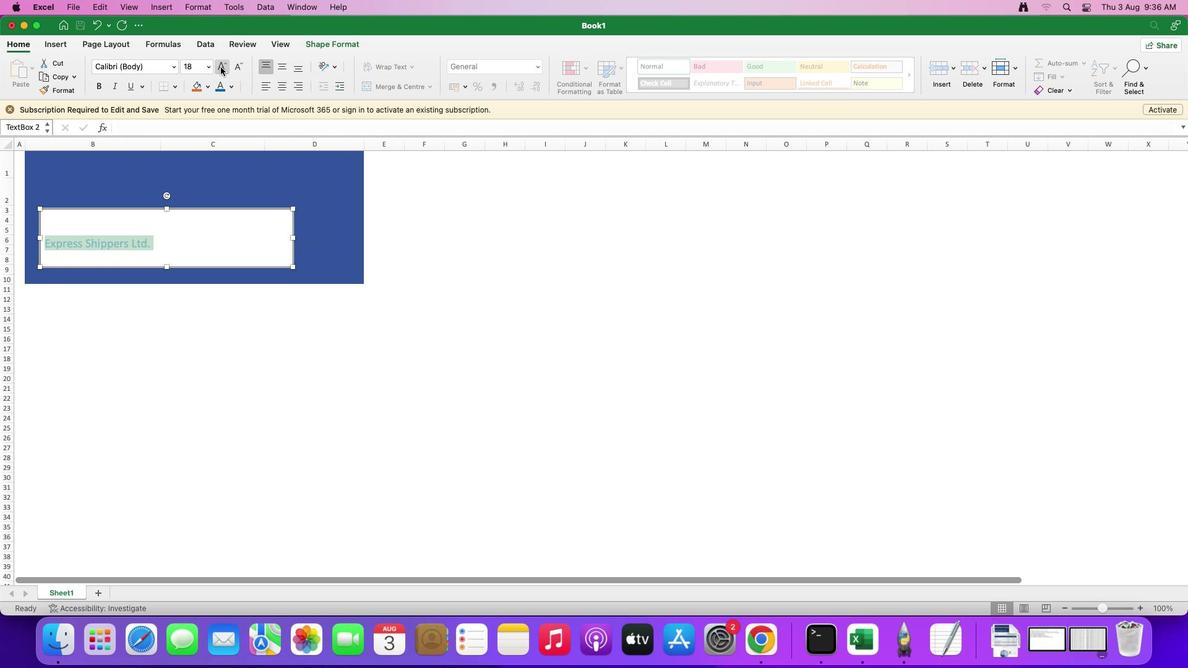 
Action: Mouse pressed left at (220, 65)
Screenshot: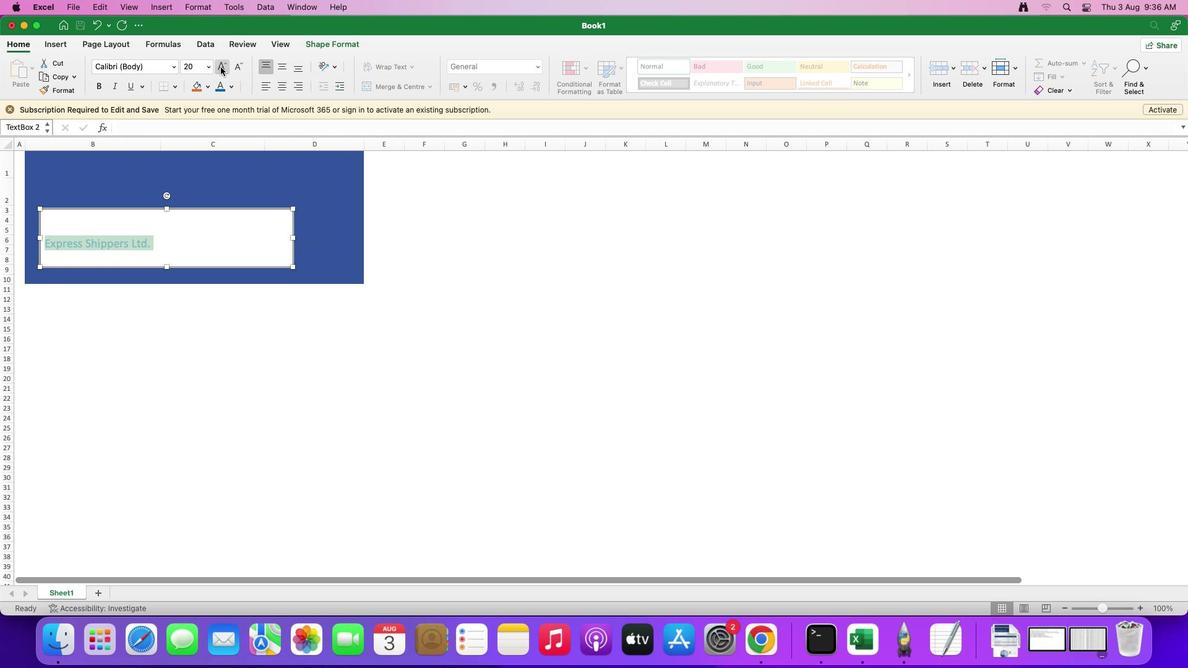 
Action: Mouse pressed left at (220, 65)
Screenshot: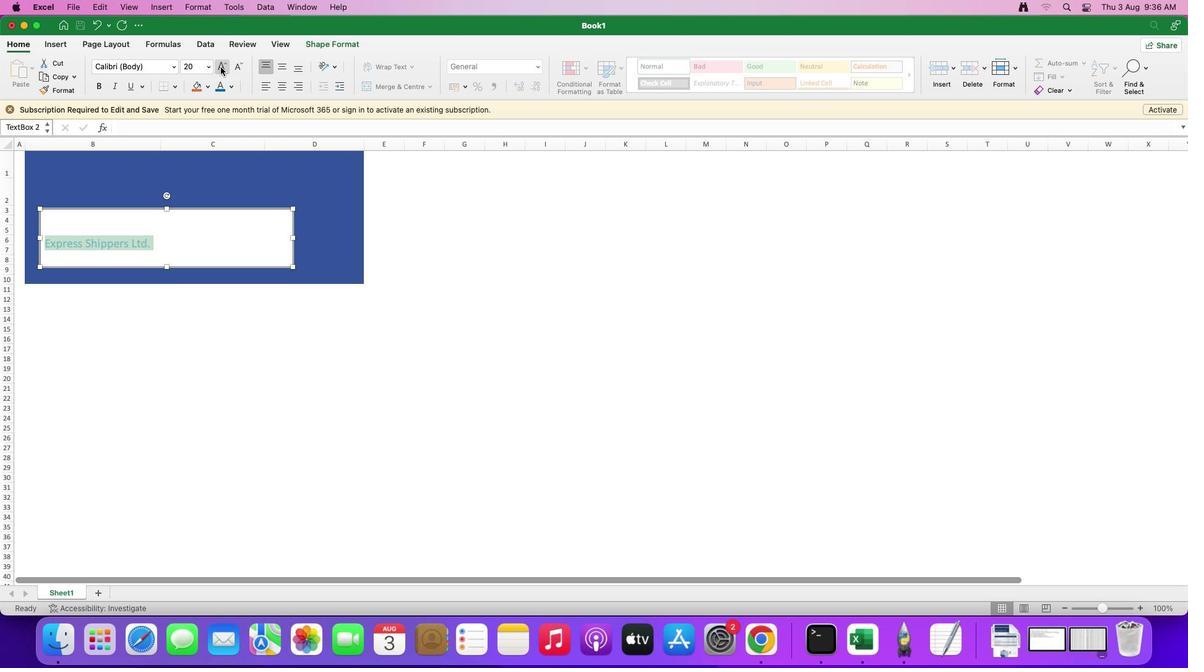 
Action: Mouse pressed left at (220, 65)
Screenshot: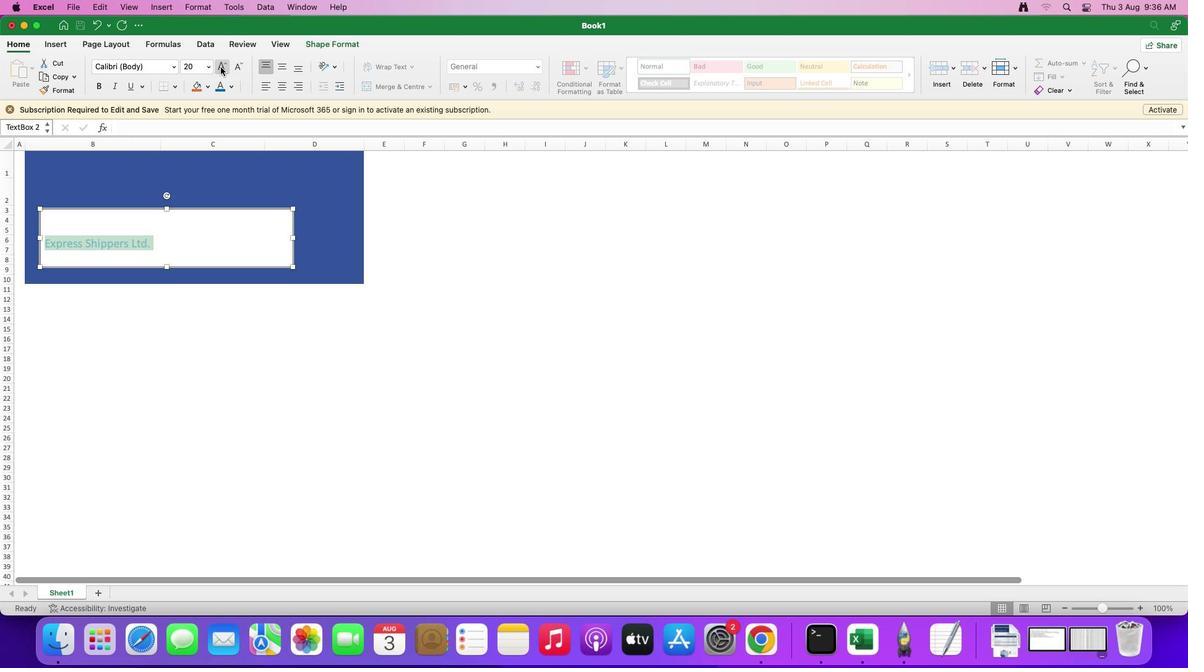 
Action: Mouse moved to (220, 66)
Screenshot: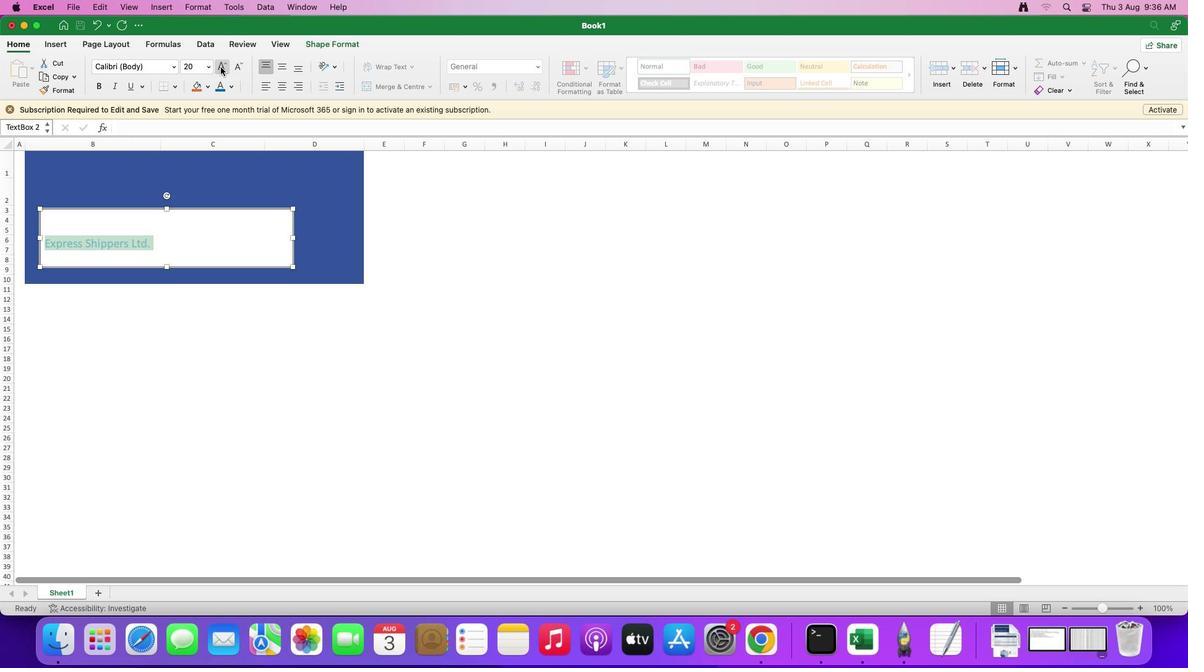 
Action: Mouse pressed left at (220, 66)
Screenshot: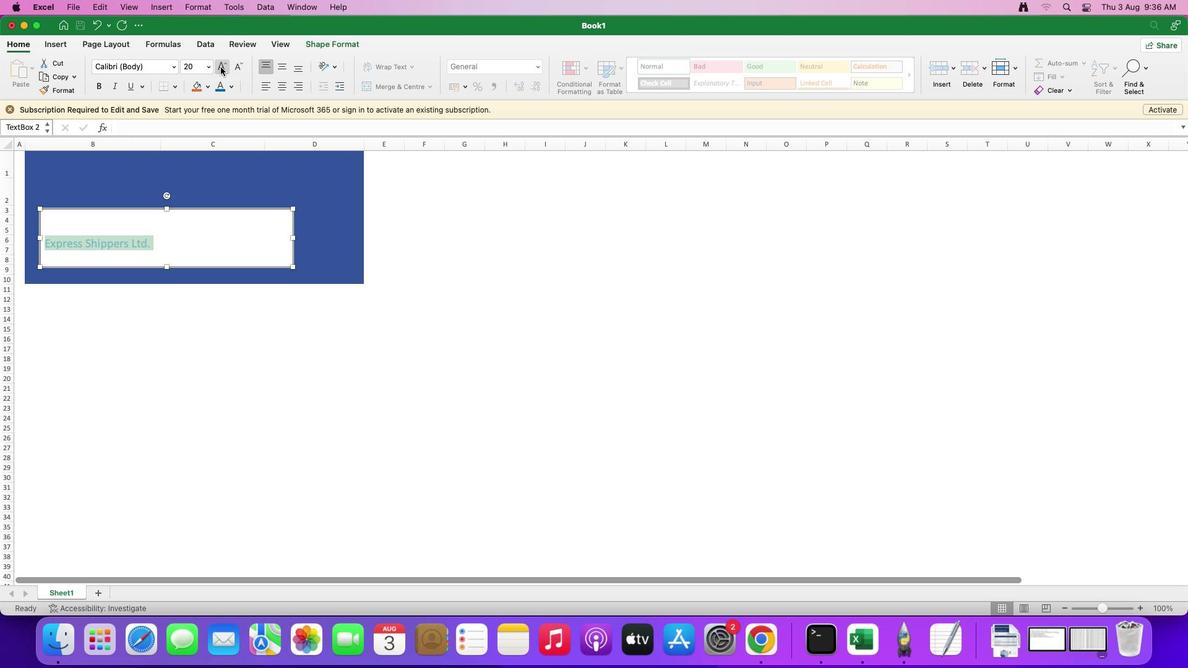 
Action: Mouse pressed left at (220, 66)
Screenshot: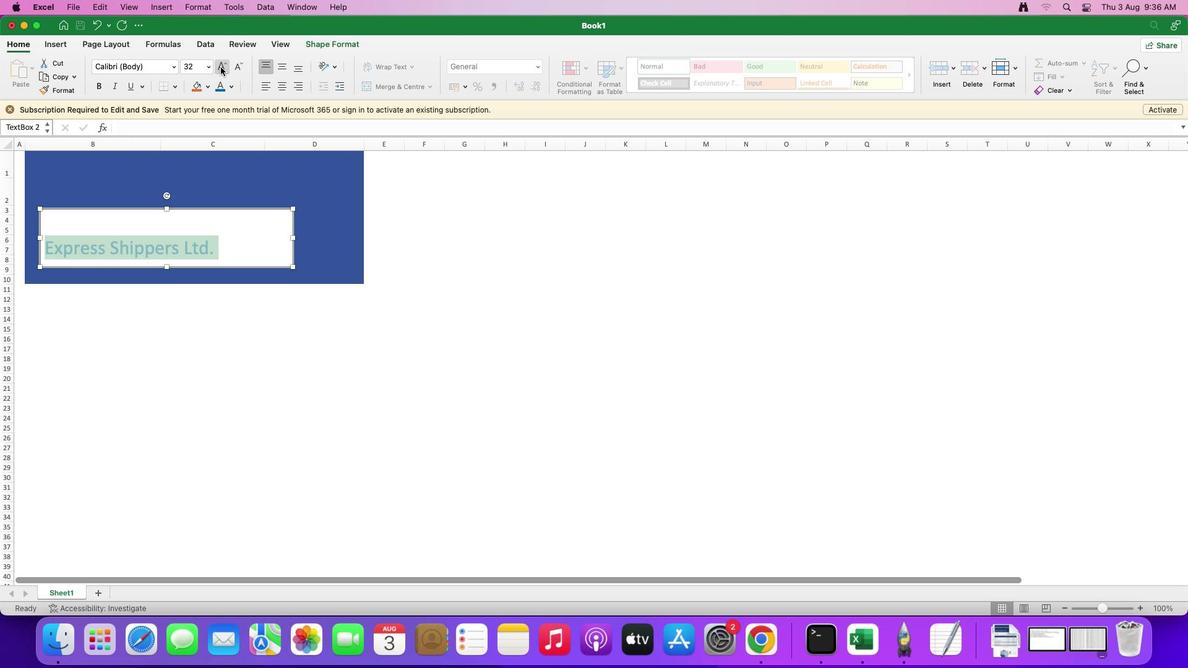 
Action: Mouse pressed left at (220, 66)
Screenshot: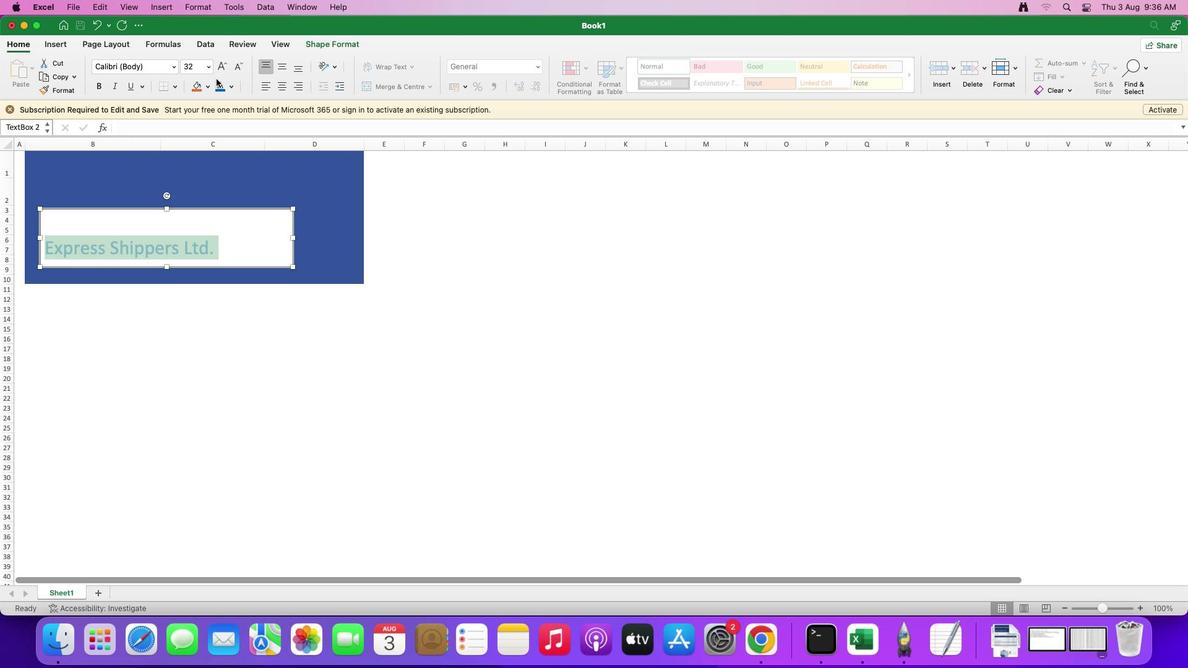 
Action: Mouse pressed left at (220, 66)
Screenshot: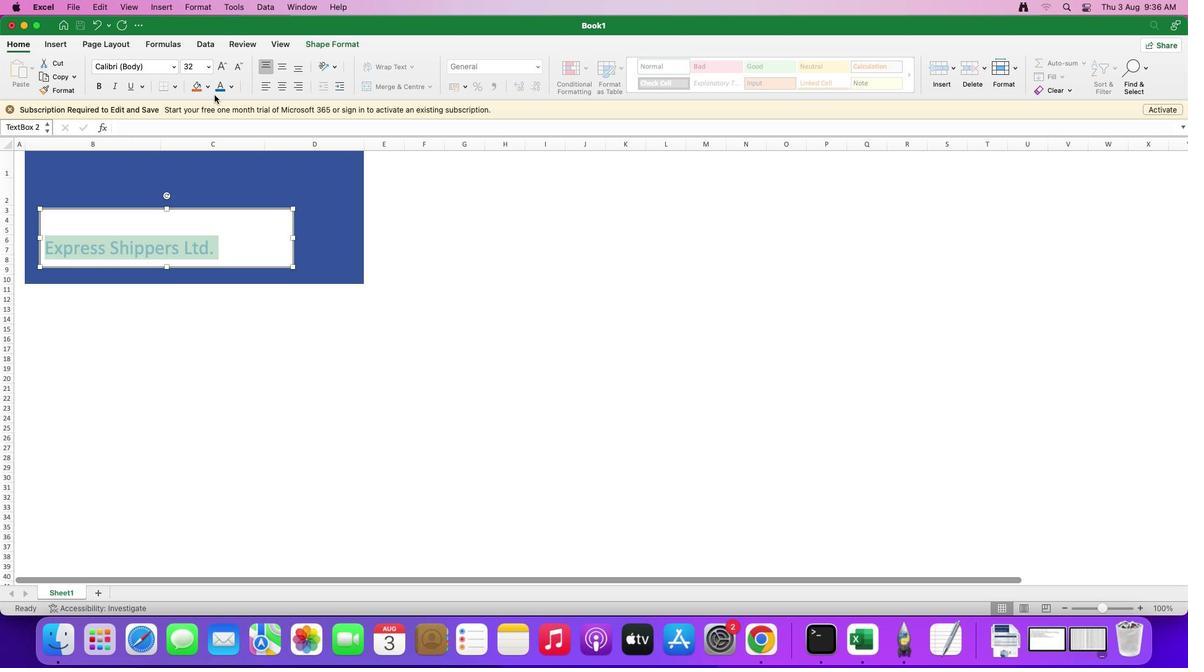 
Action: Mouse moved to (172, 67)
Screenshot: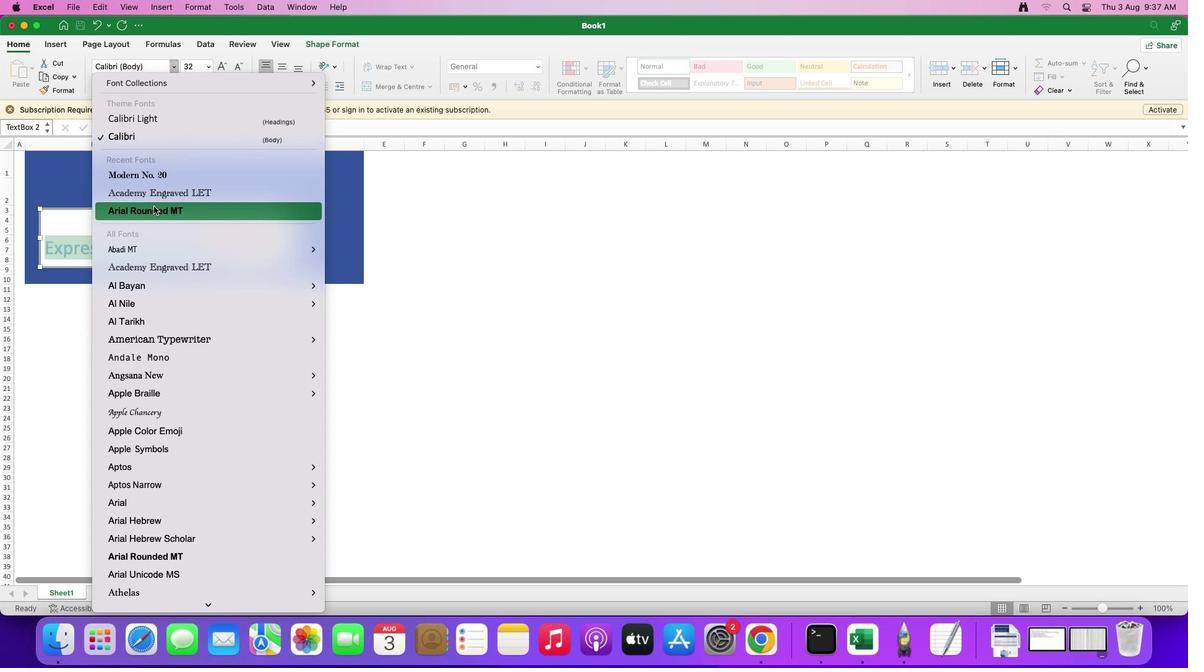 
Action: Mouse pressed left at (172, 67)
Screenshot: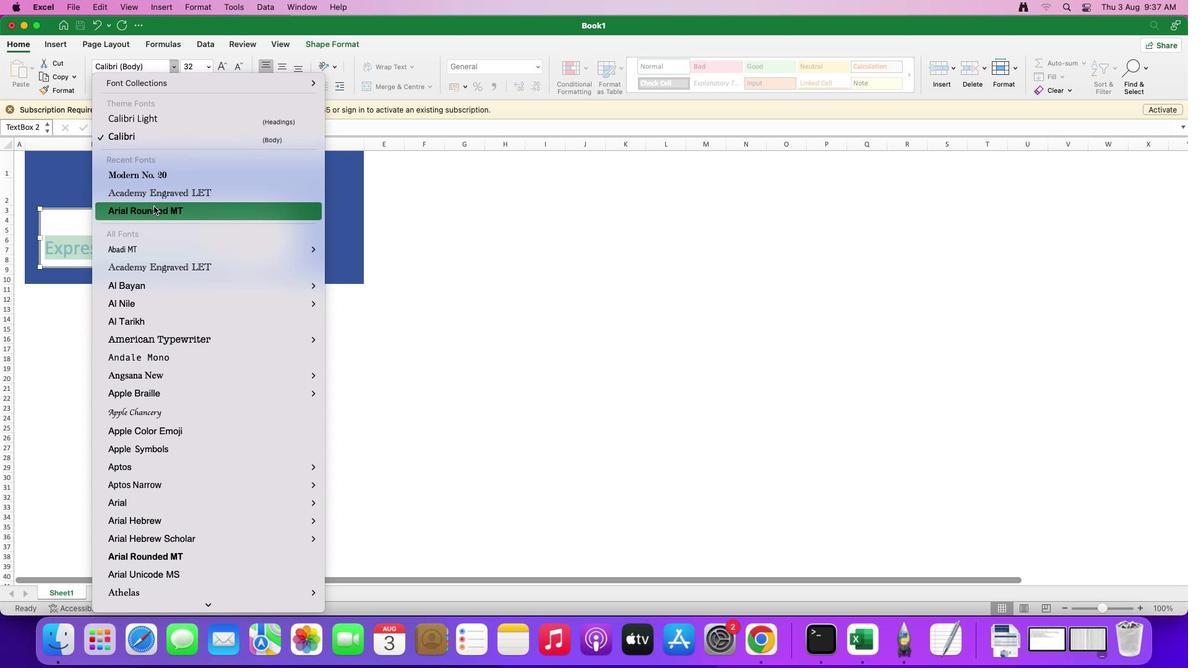 
Action: Mouse moved to (145, 262)
Screenshot: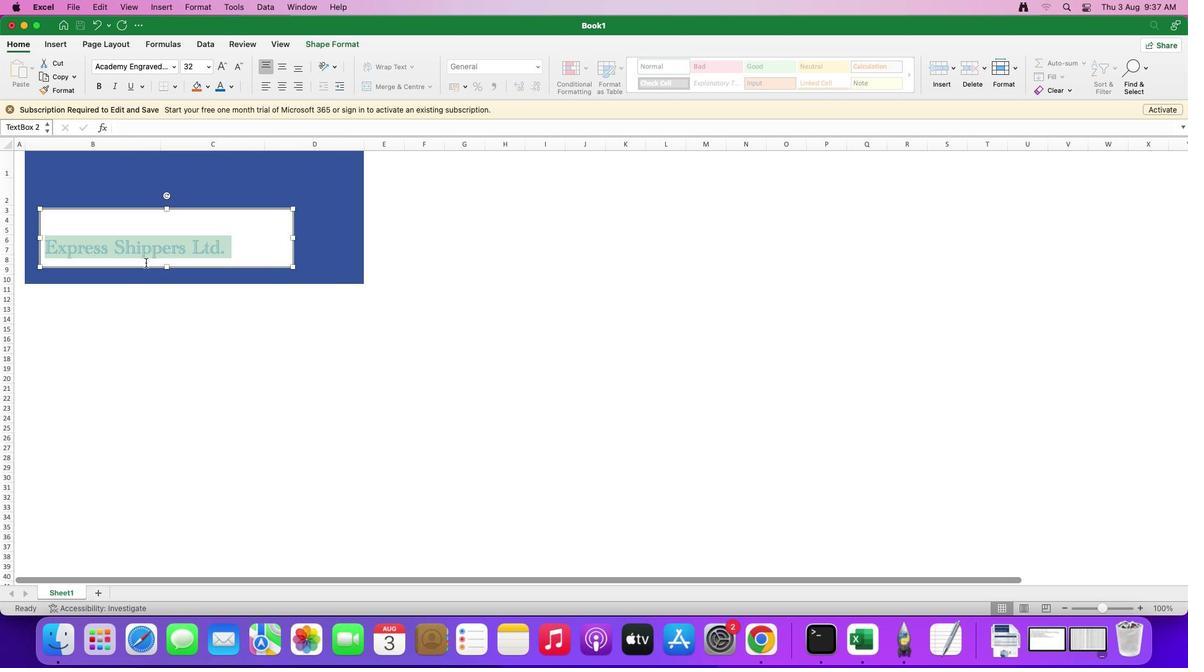 
Action: Mouse pressed left at (145, 262)
Screenshot: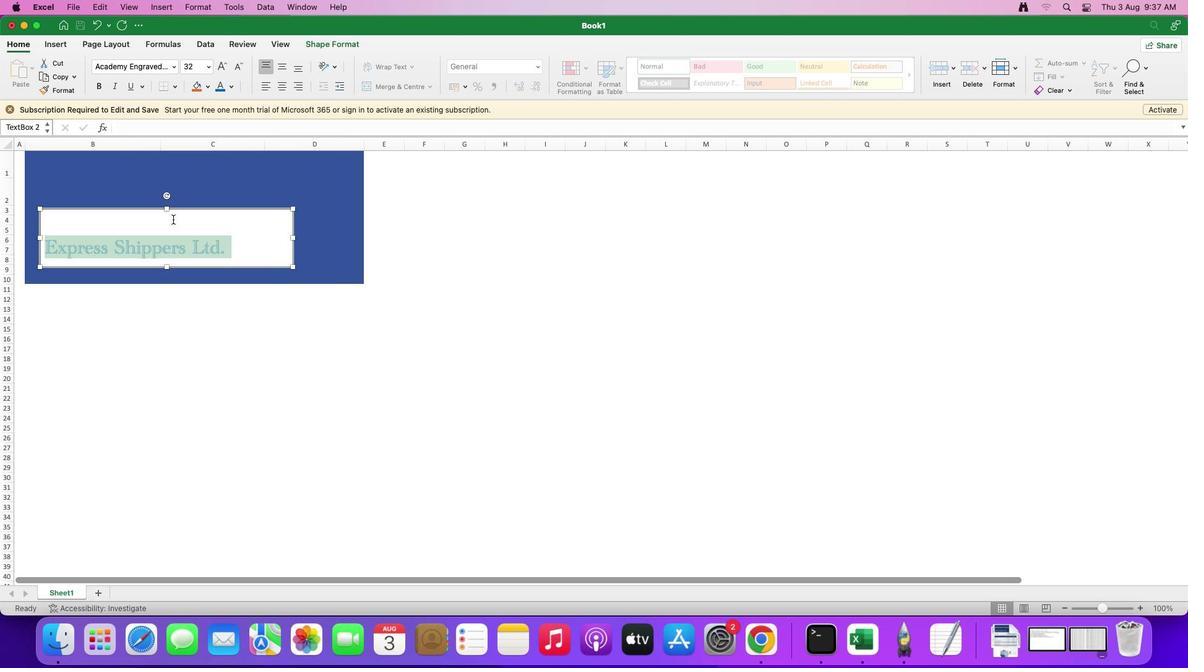 
Action: Mouse moved to (176, 71)
Screenshot: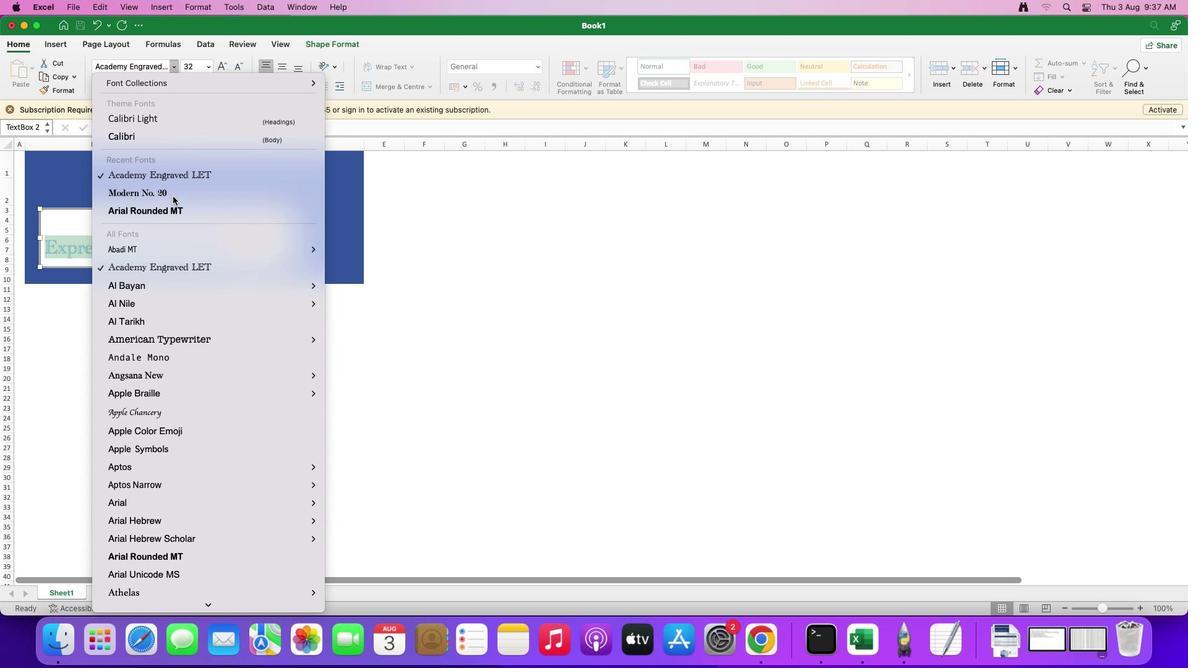 
Action: Mouse pressed left at (176, 71)
Screenshot: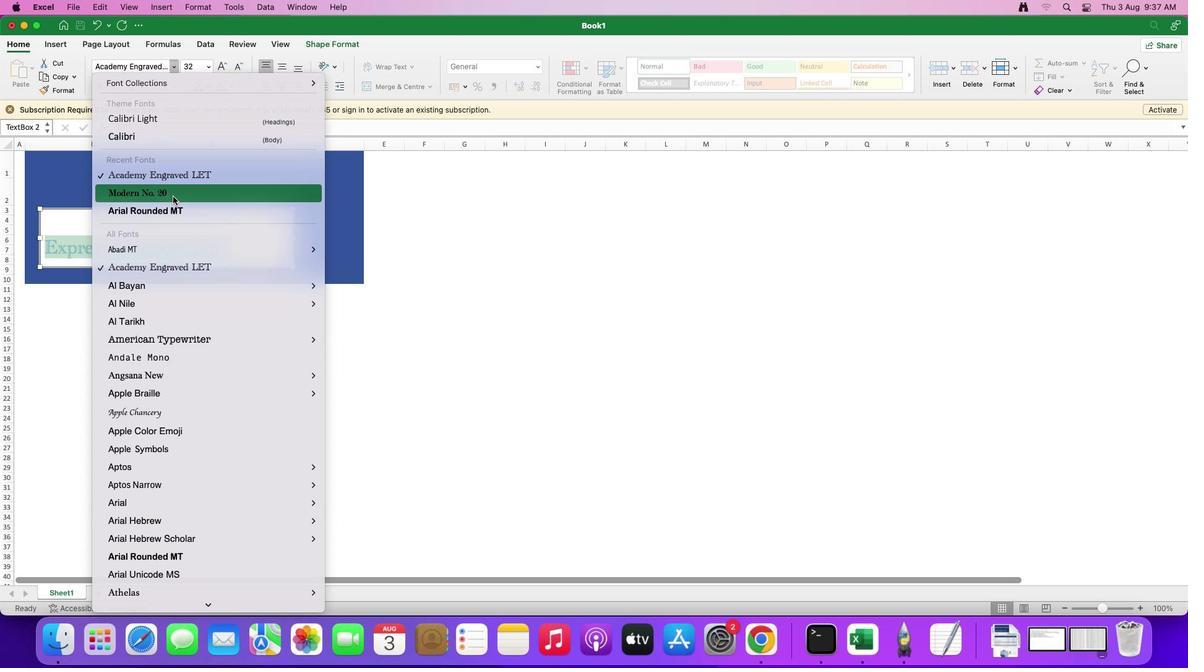 
Action: Mouse moved to (172, 196)
Screenshot: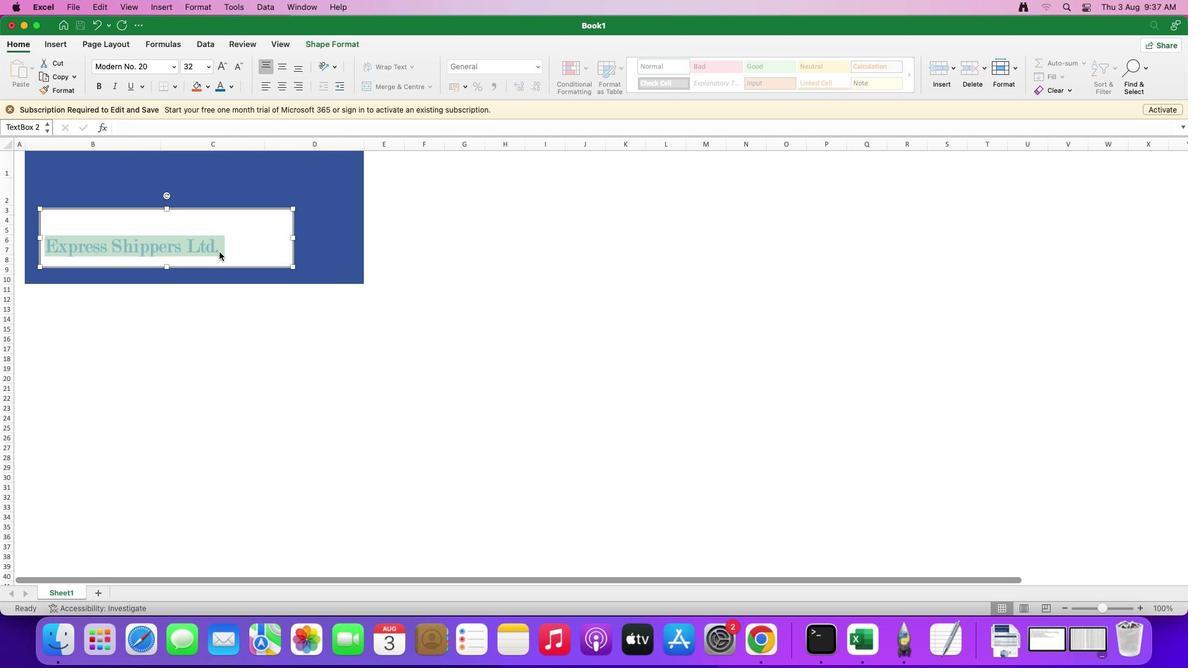
Action: Mouse pressed left at (172, 196)
Screenshot: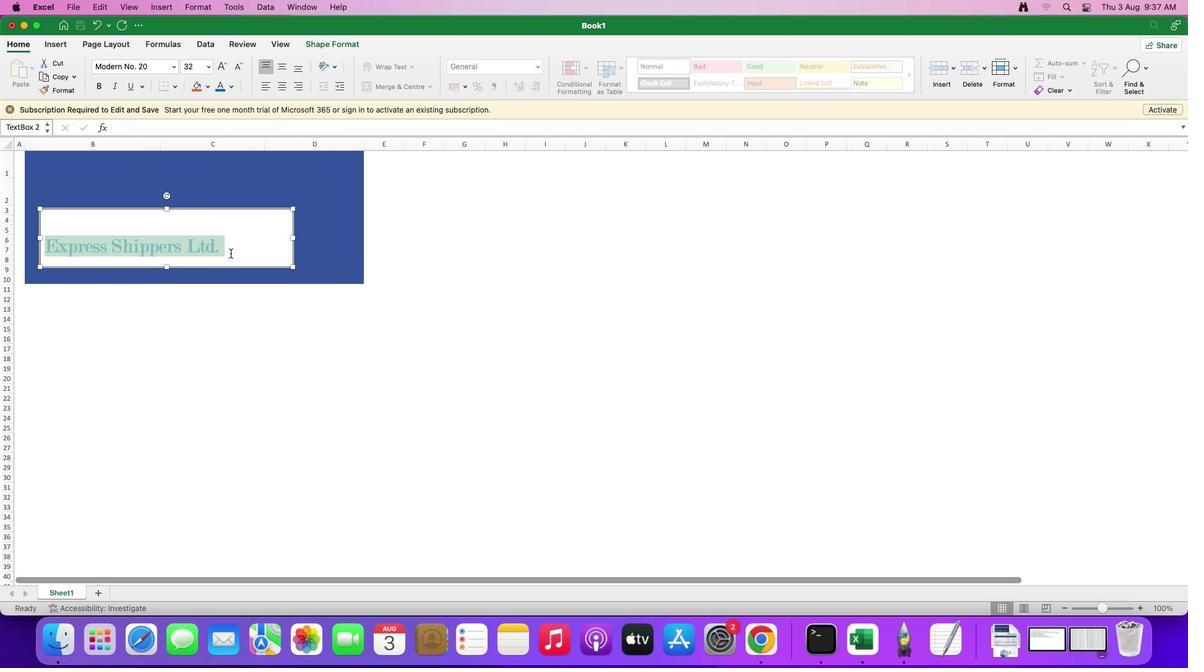 
Action: Mouse moved to (240, 252)
Screenshot: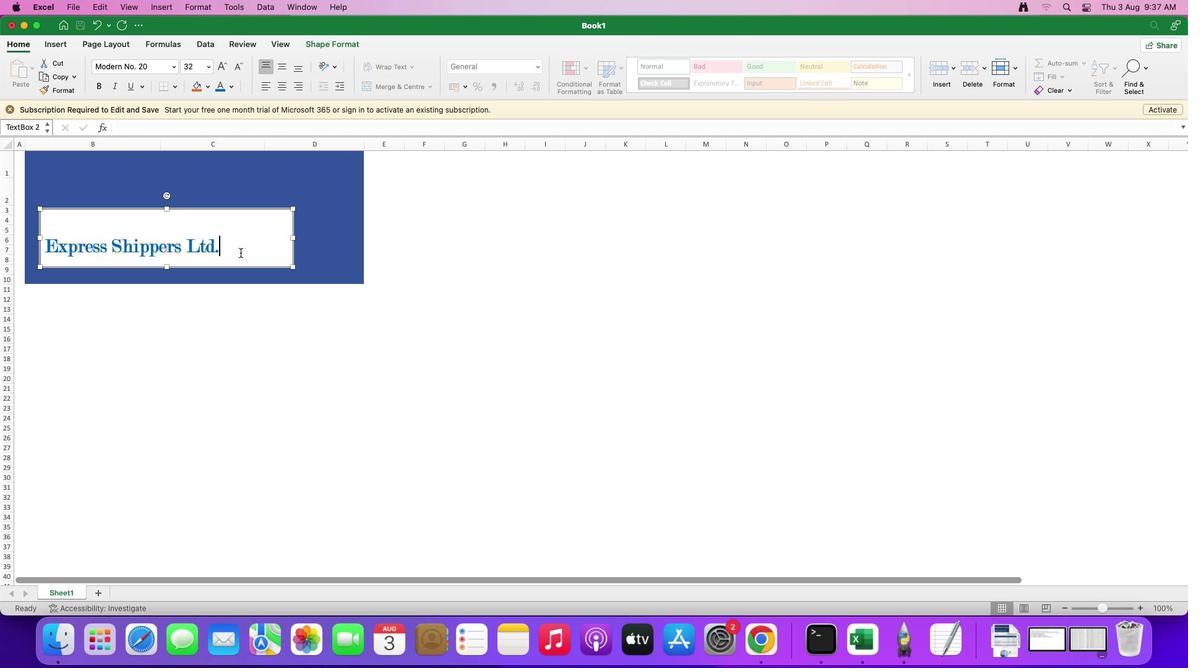 
Action: Mouse pressed left at (240, 252)
Screenshot: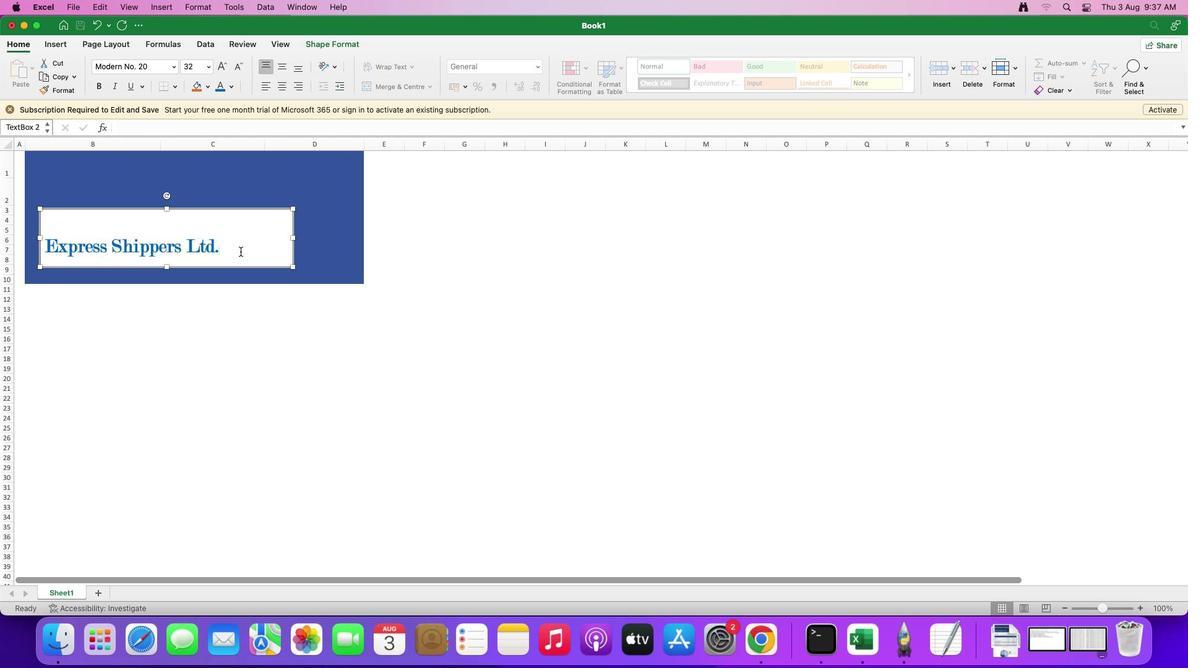 
Action: Mouse moved to (43, 216)
Screenshot: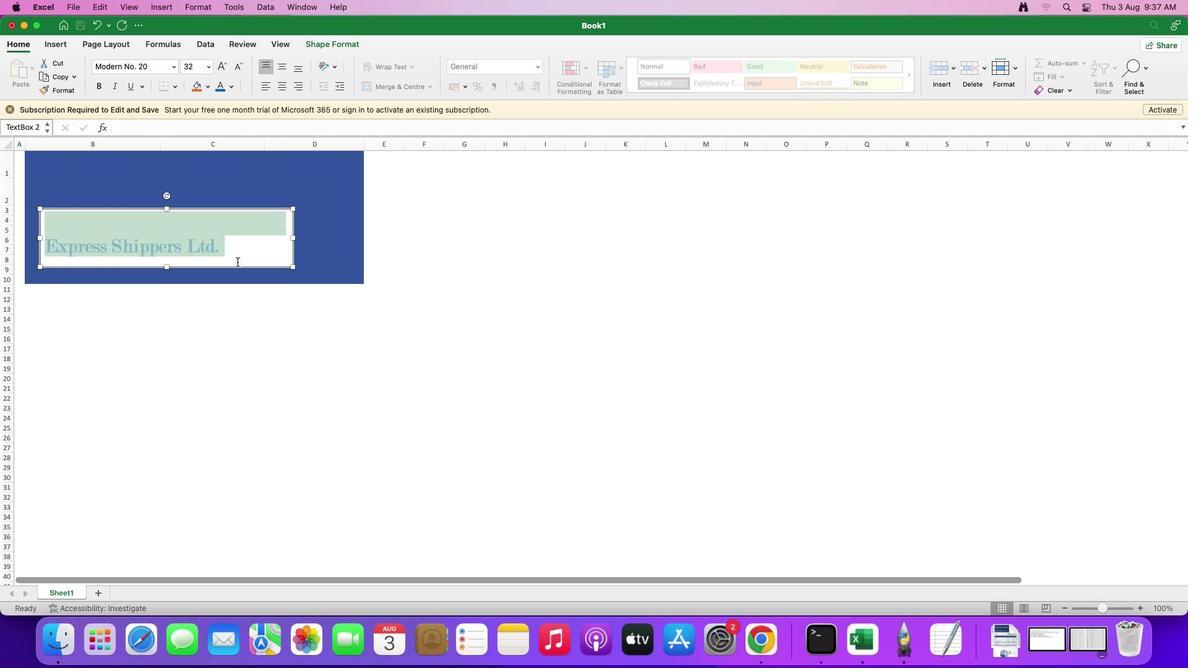 
Action: Mouse pressed left at (43, 216)
Screenshot: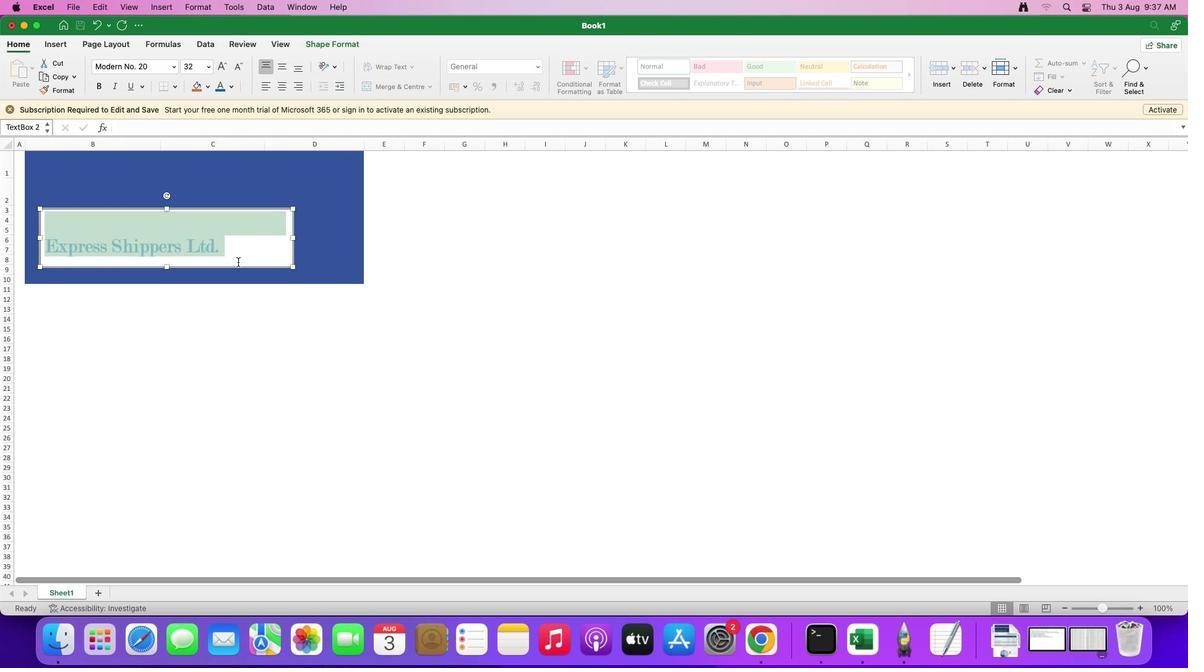 
Action: Mouse moved to (61, 45)
Screenshot: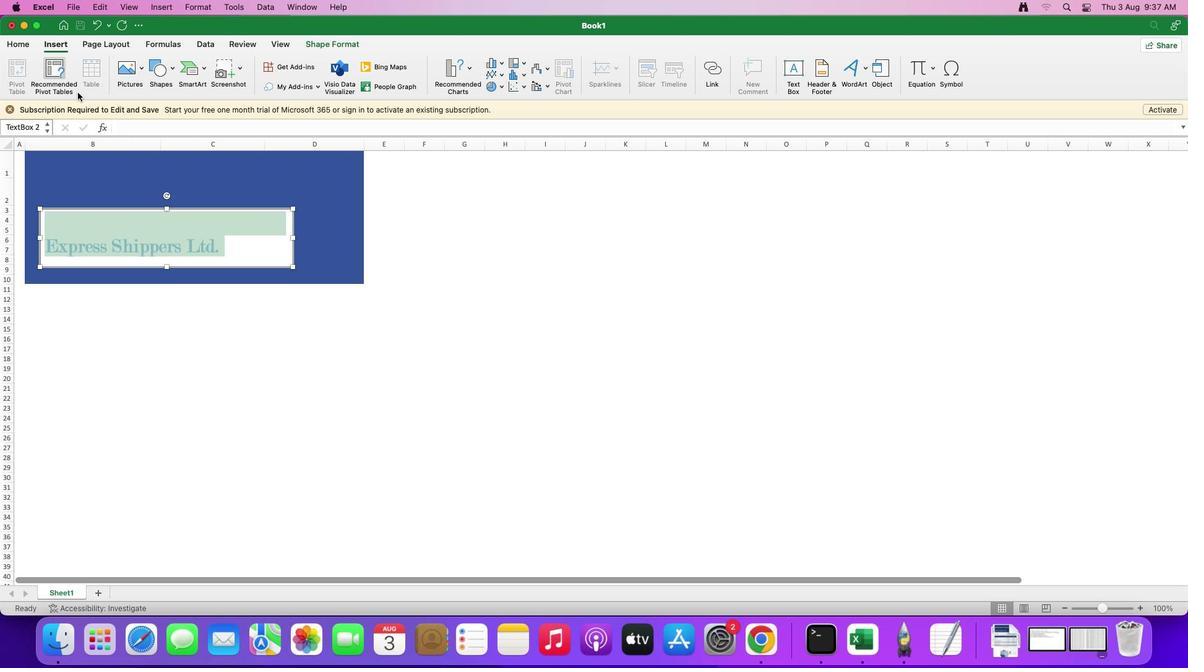 
Action: Mouse pressed left at (61, 45)
Screenshot: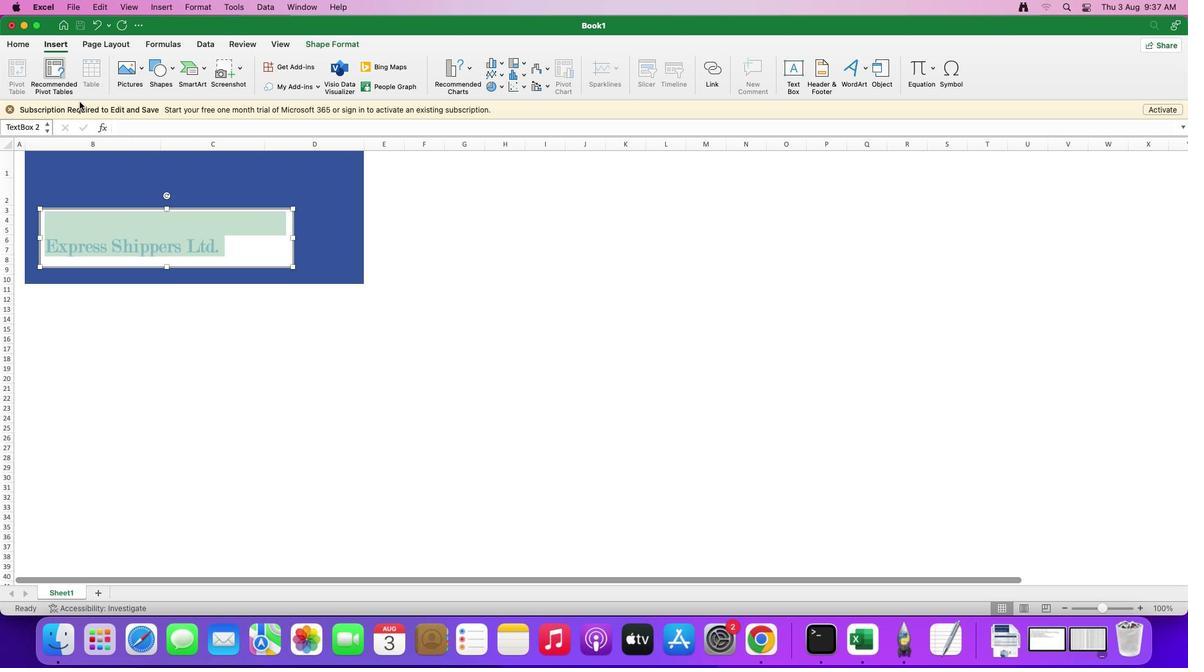 
Action: Mouse moved to (20, 45)
Screenshot: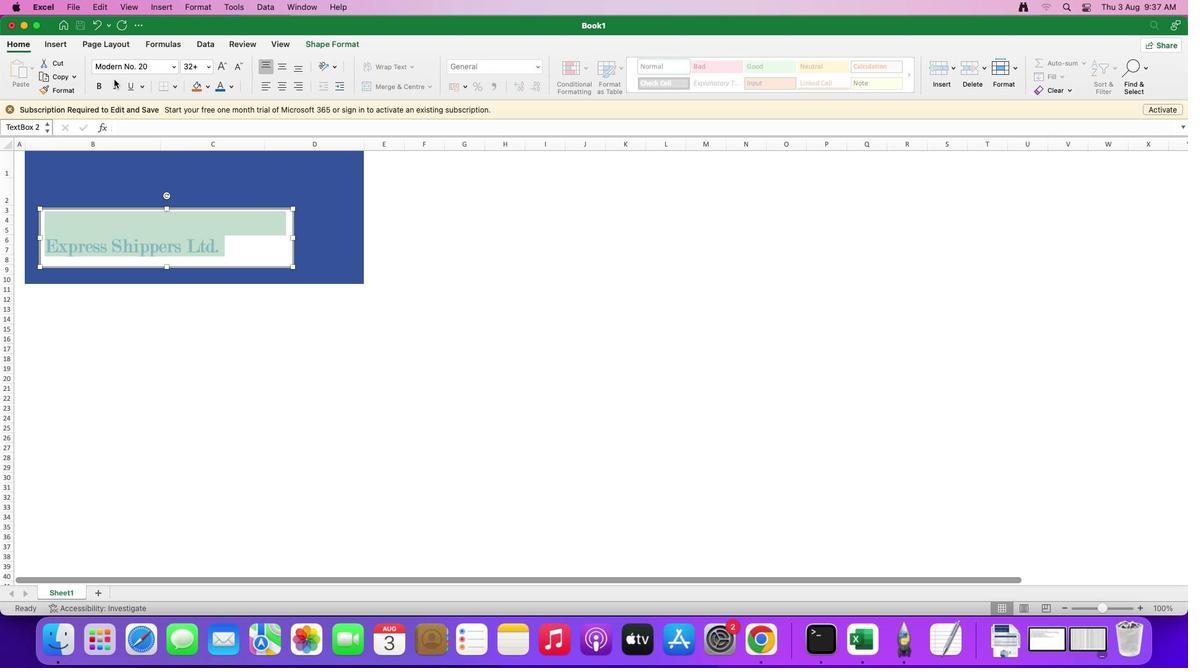 
Action: Mouse pressed left at (20, 45)
Screenshot: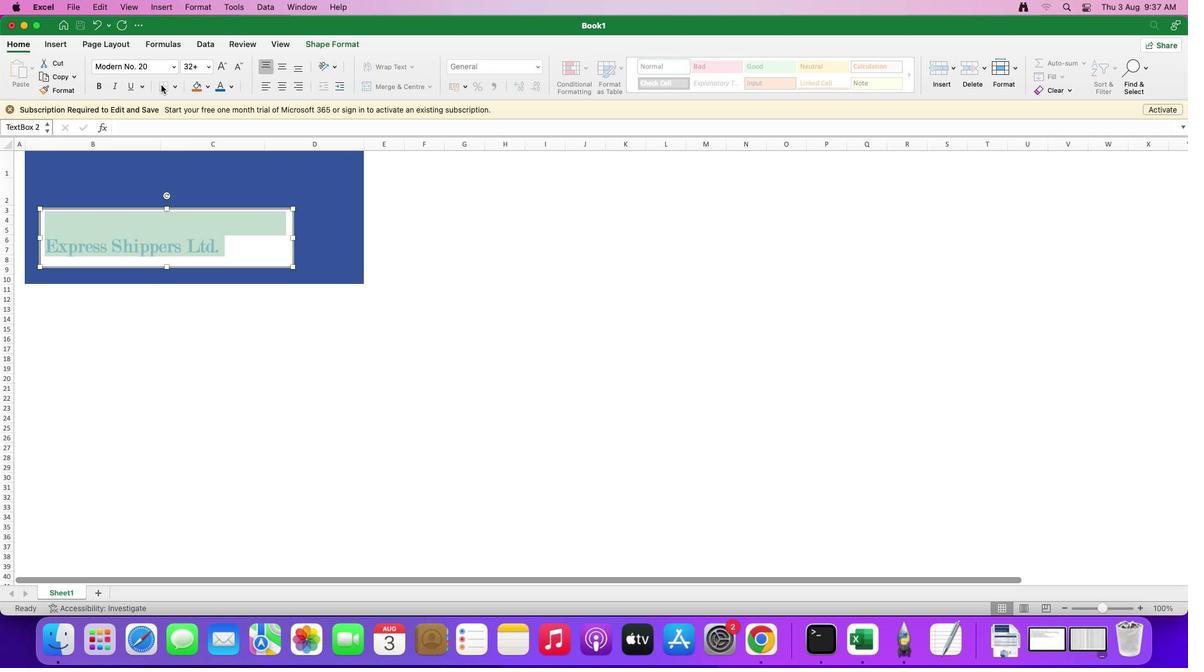 
Action: Mouse moved to (176, 90)
Screenshot: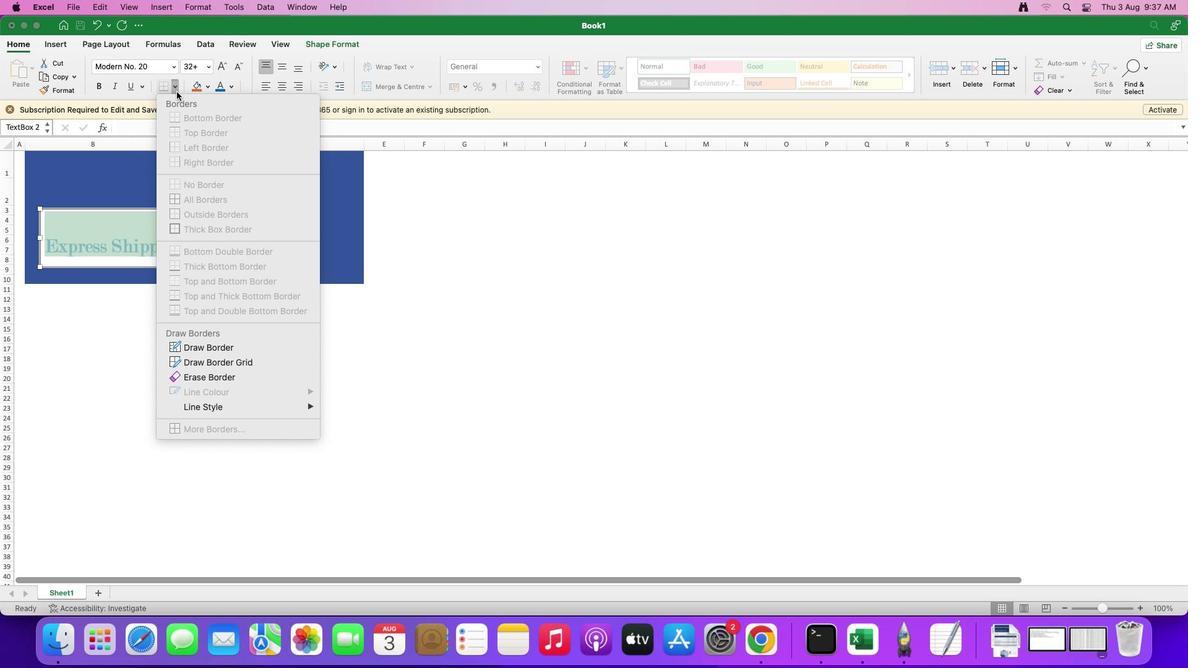 
Action: Mouse pressed left at (176, 90)
Screenshot: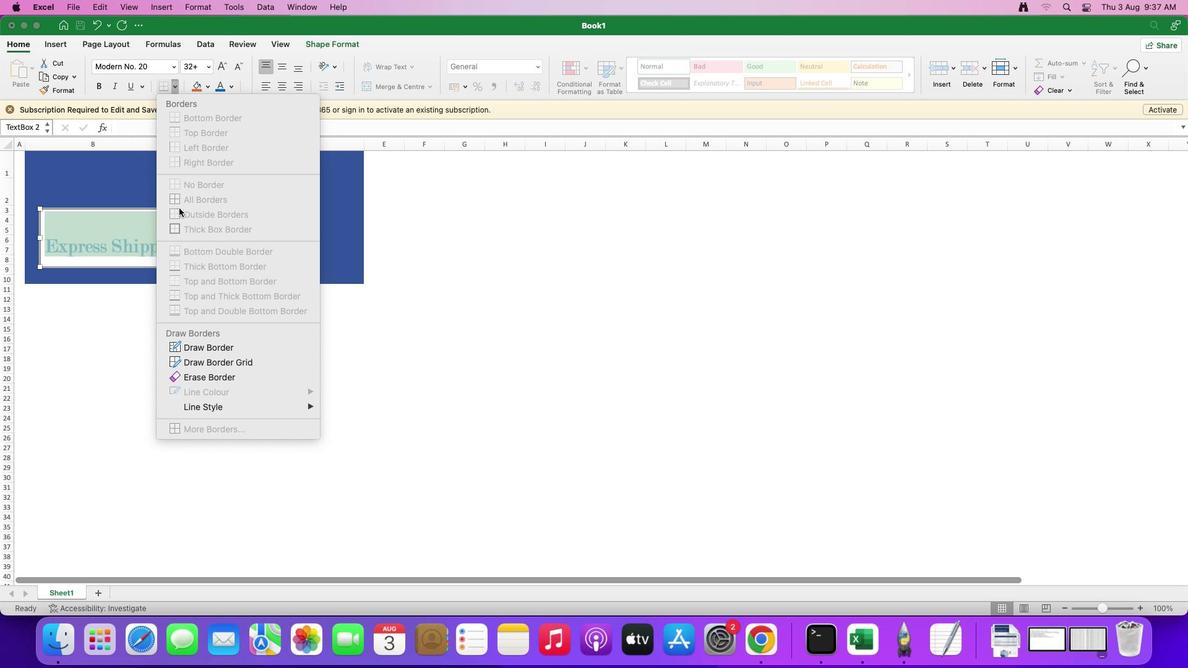 
Action: Mouse moved to (345, 185)
Screenshot: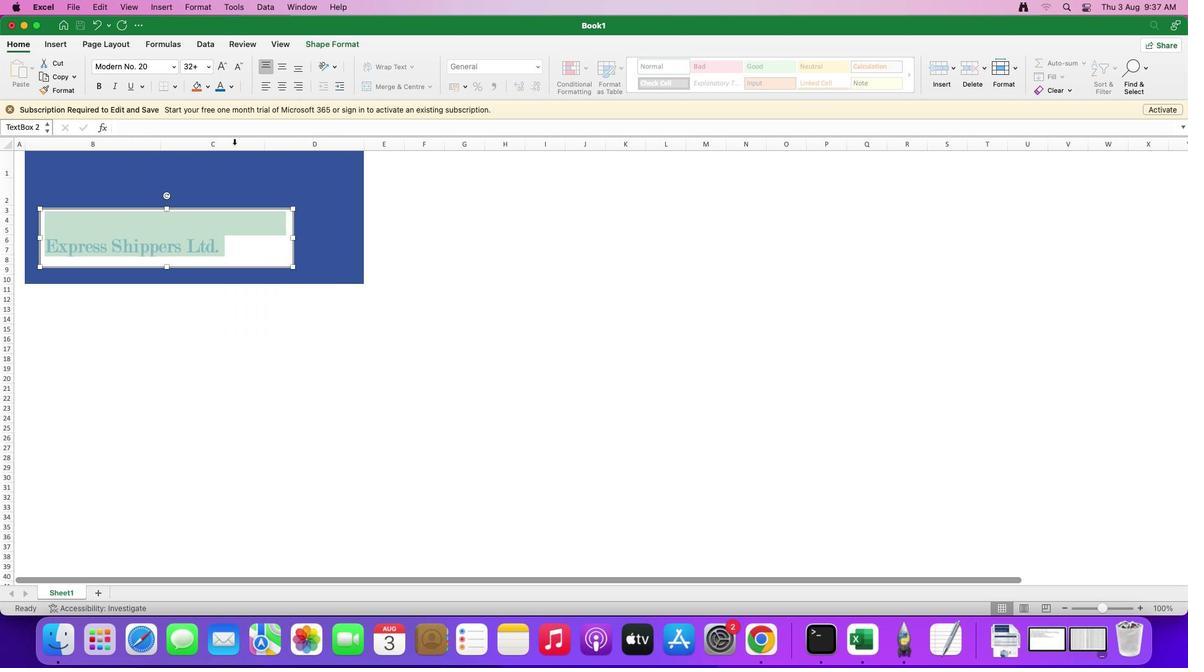 
Action: Mouse pressed left at (345, 185)
Screenshot: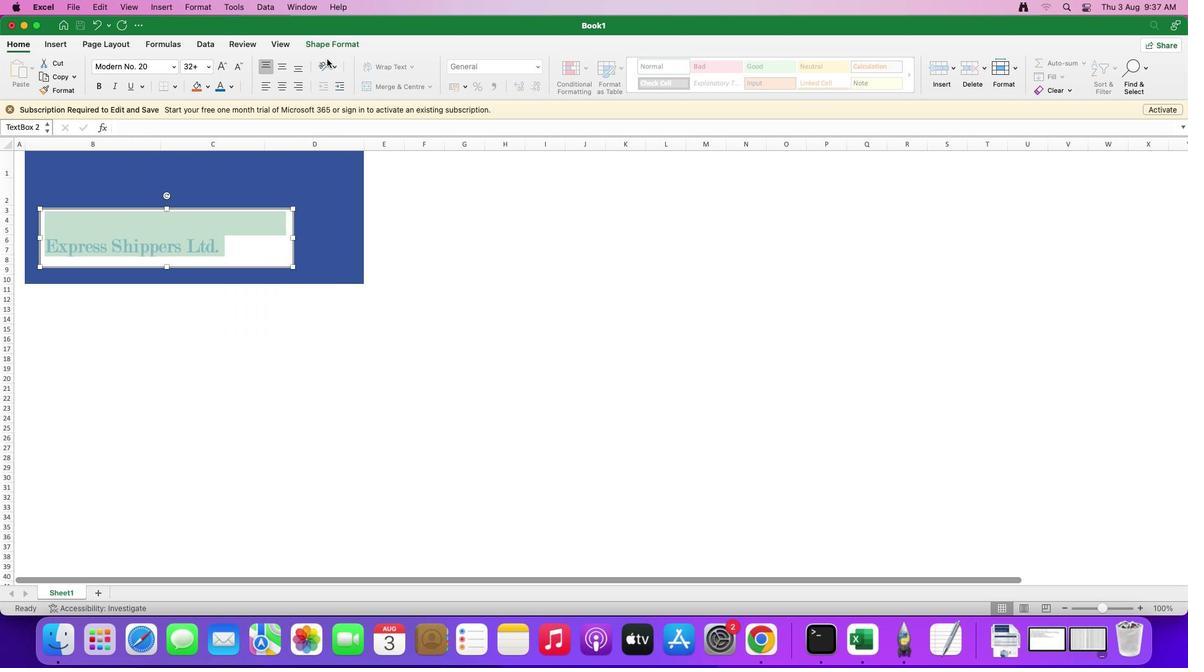 
Action: Mouse moved to (335, 47)
Screenshot: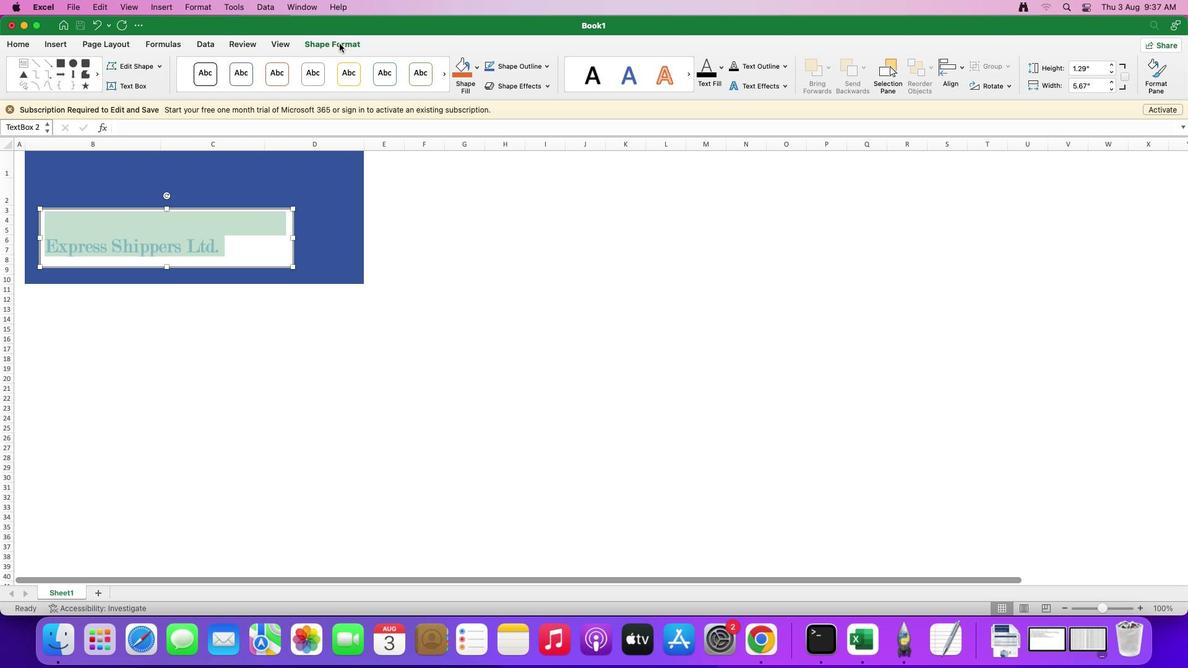
Action: Mouse pressed left at (335, 47)
Screenshot: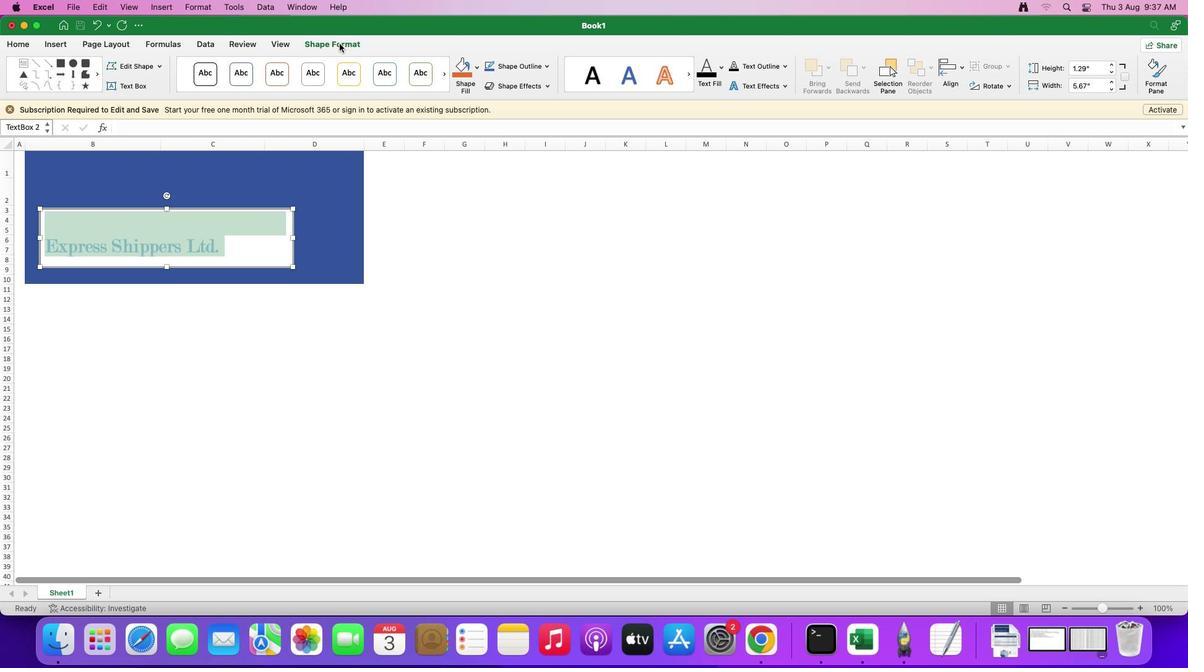 
Action: Mouse moved to (339, 43)
Screenshot: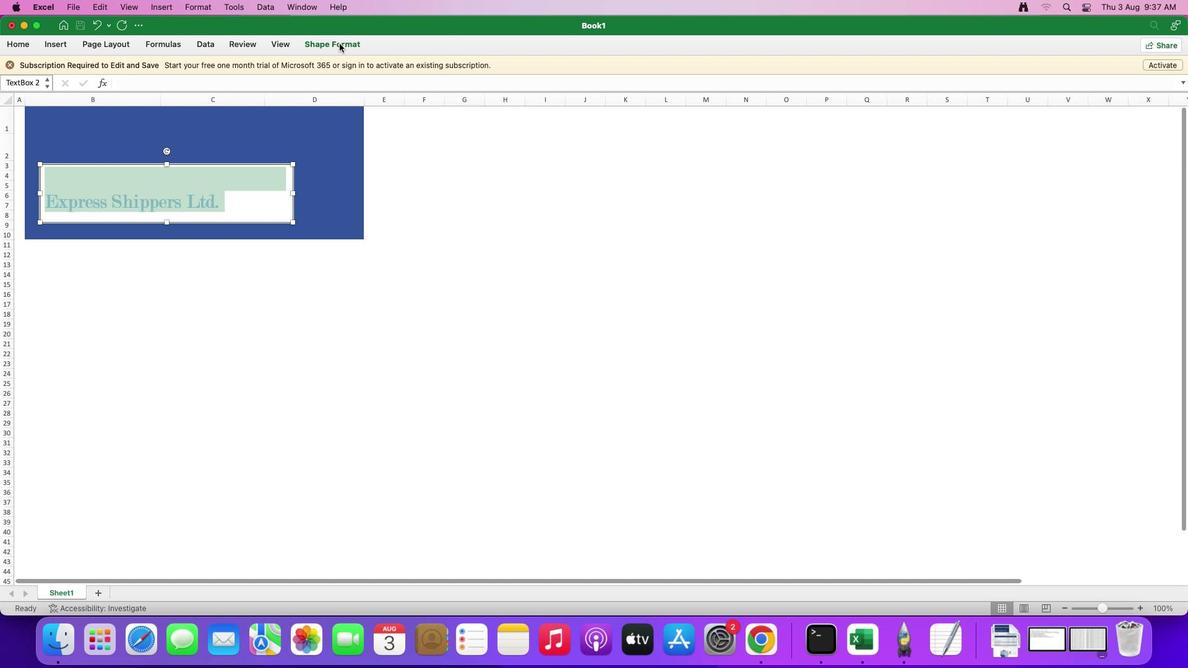 
Action: Mouse pressed left at (339, 43)
Screenshot: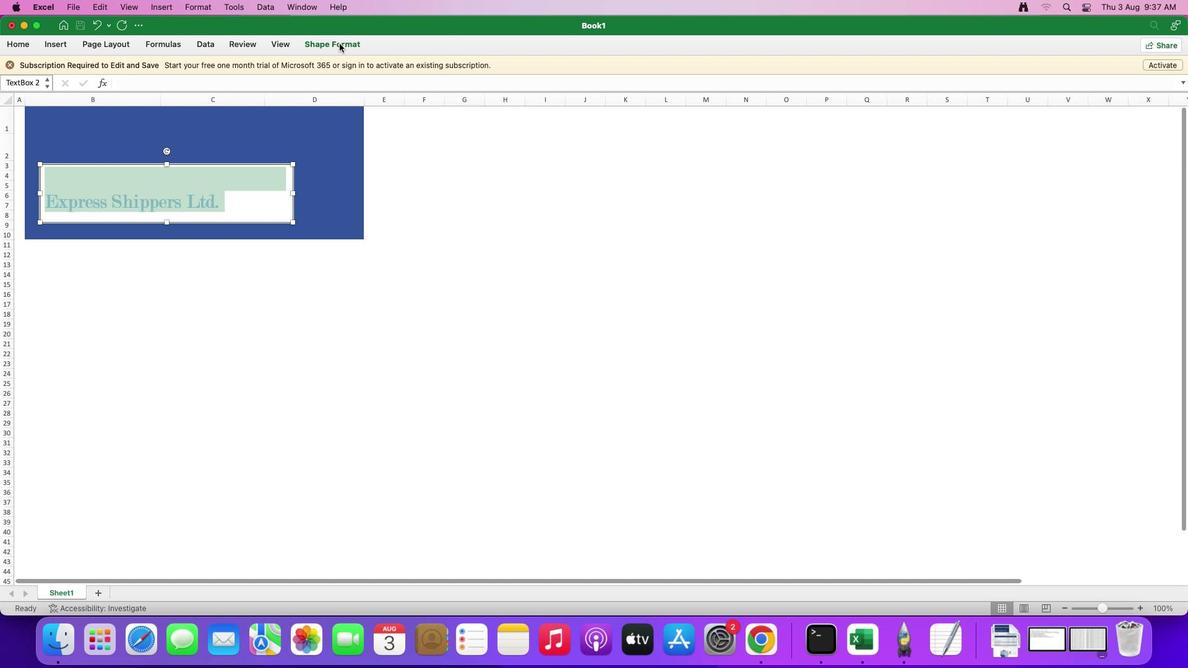 
Action: Mouse pressed left at (339, 43)
Screenshot: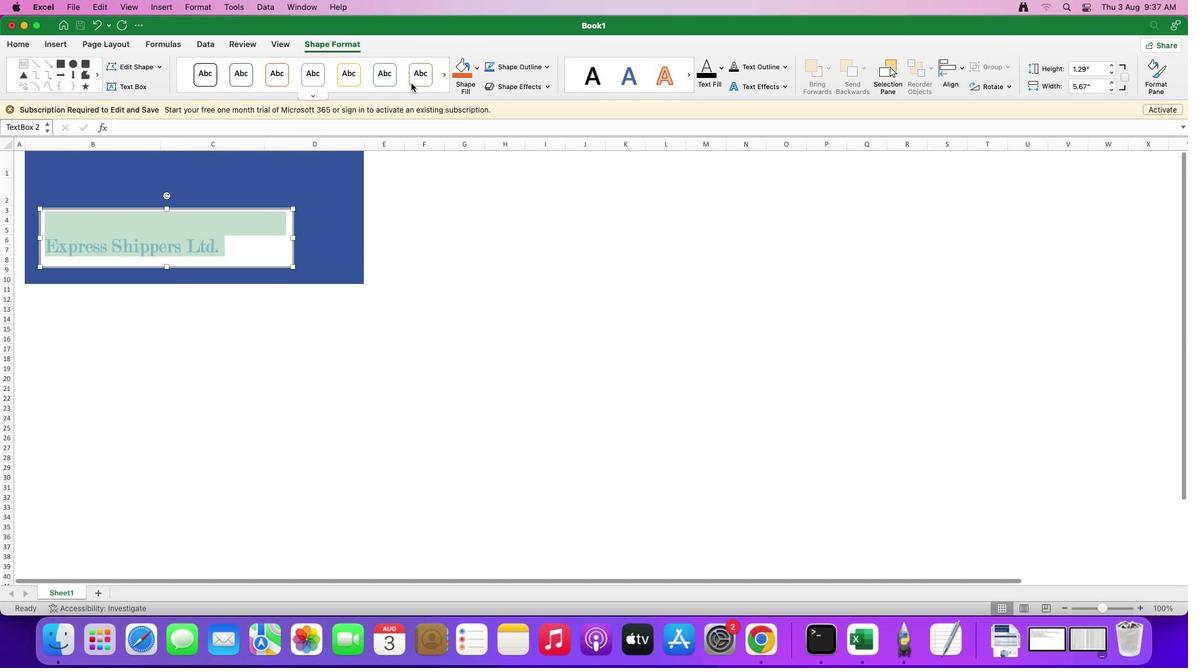 
Action: Mouse moved to (476, 72)
